 Task: Compose an email with the signature Angela Wright with the subject Request for a phone call and the message Please note that we will need to reschedule our meeting. from softage.1@softage.net to softage.3@softage.net and softage.4@softage.net with CC to softage.5@softage.net, select the message and change font size to huge, align the email to right Send the email
Action: Mouse moved to (524, 685)
Screenshot: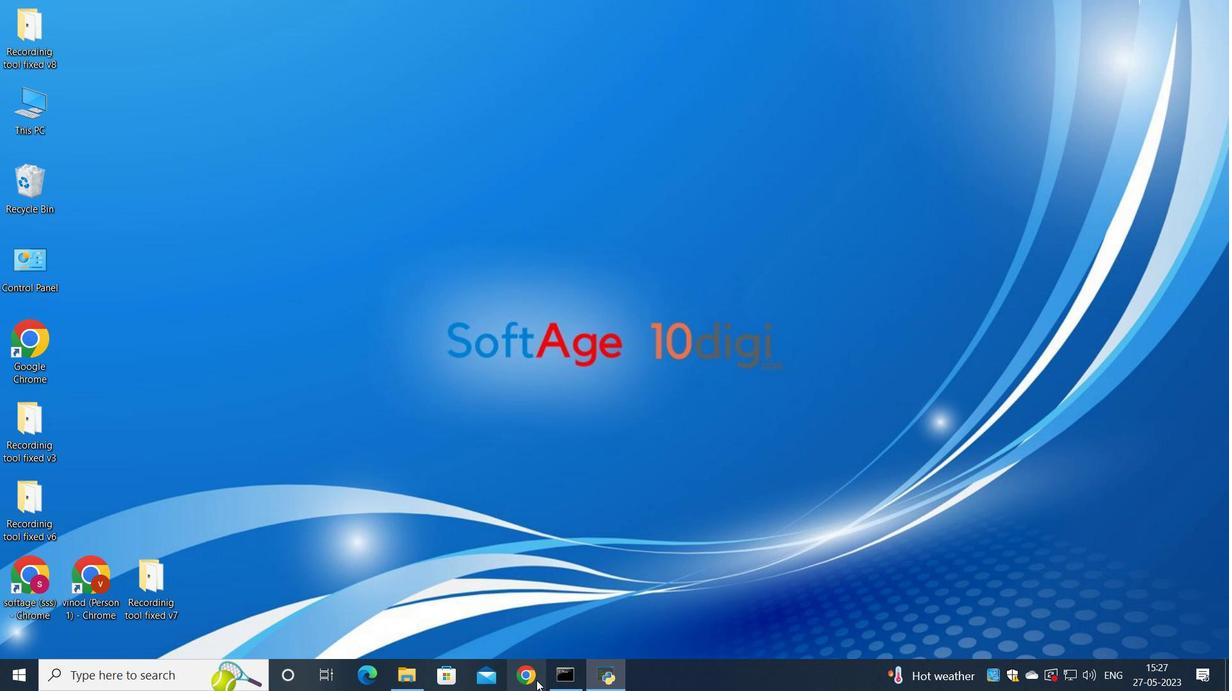 
Action: Mouse pressed left at (524, 685)
Screenshot: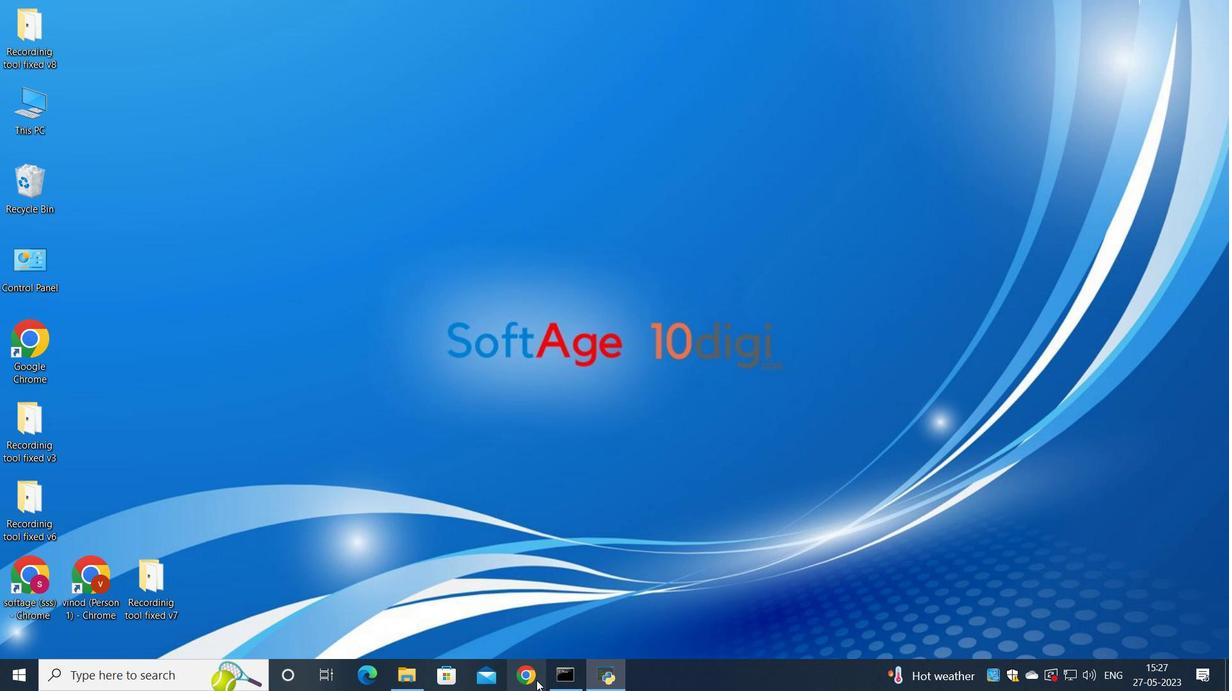 
Action: Mouse moved to (532, 443)
Screenshot: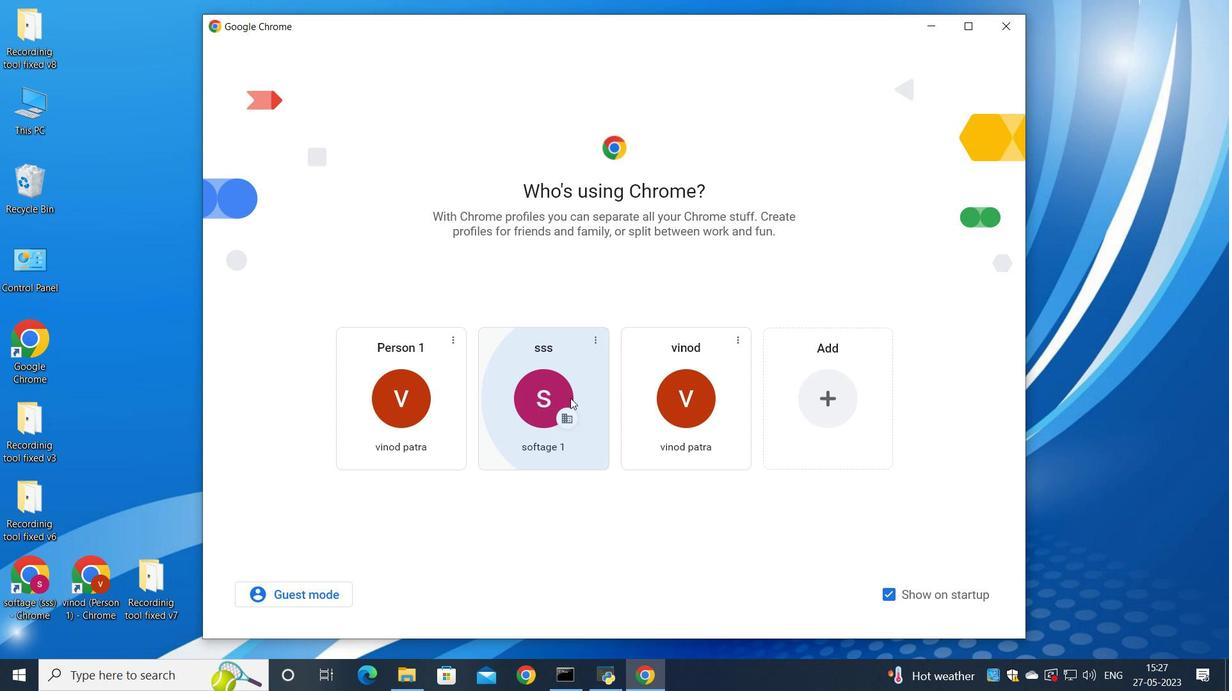 
Action: Mouse pressed left at (532, 443)
Screenshot: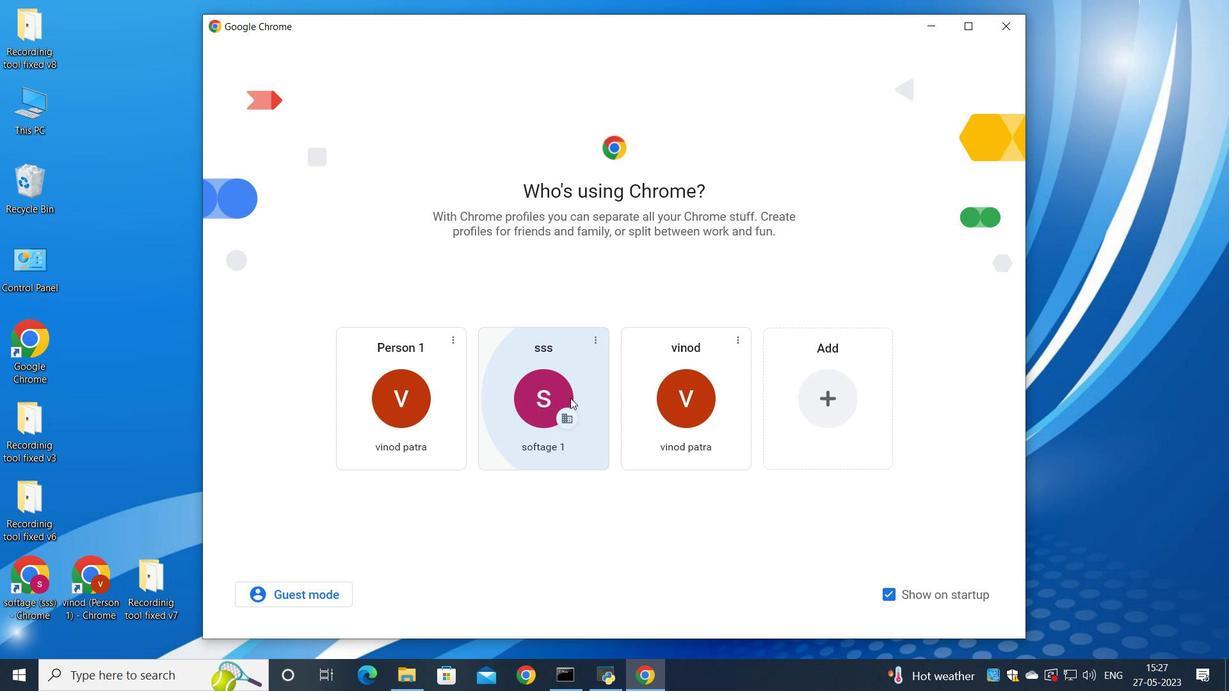 
Action: Mouse moved to (1076, 83)
Screenshot: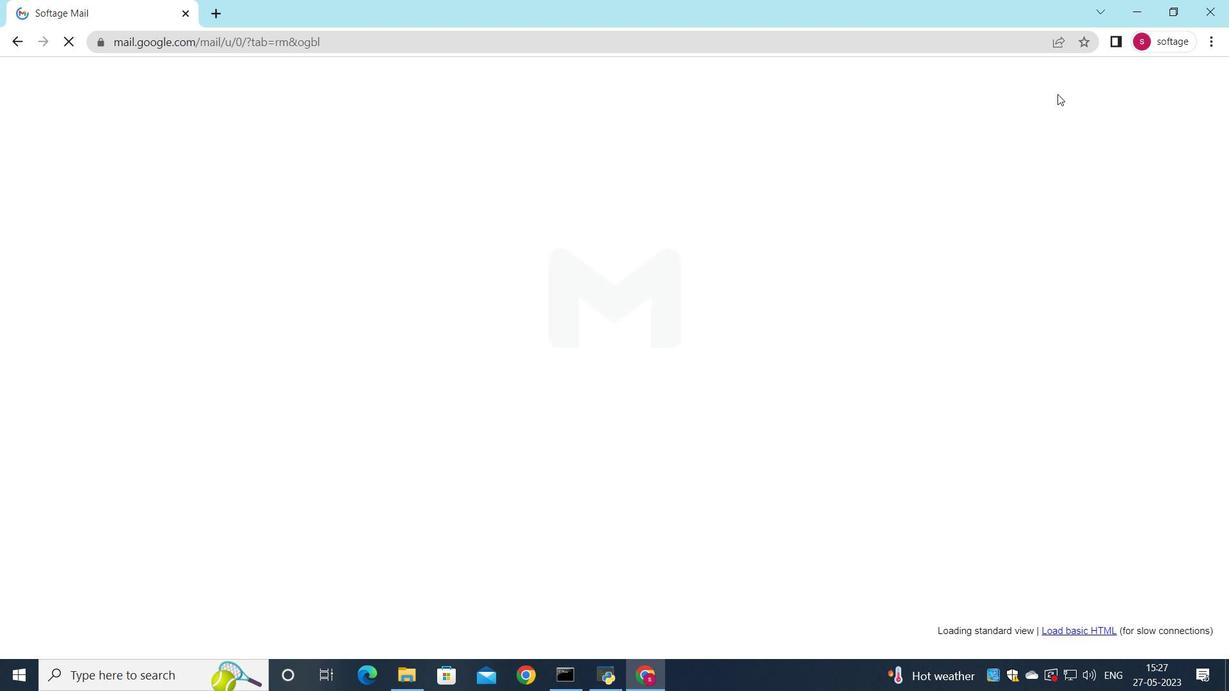 
Action: Mouse pressed left at (1076, 83)
Screenshot: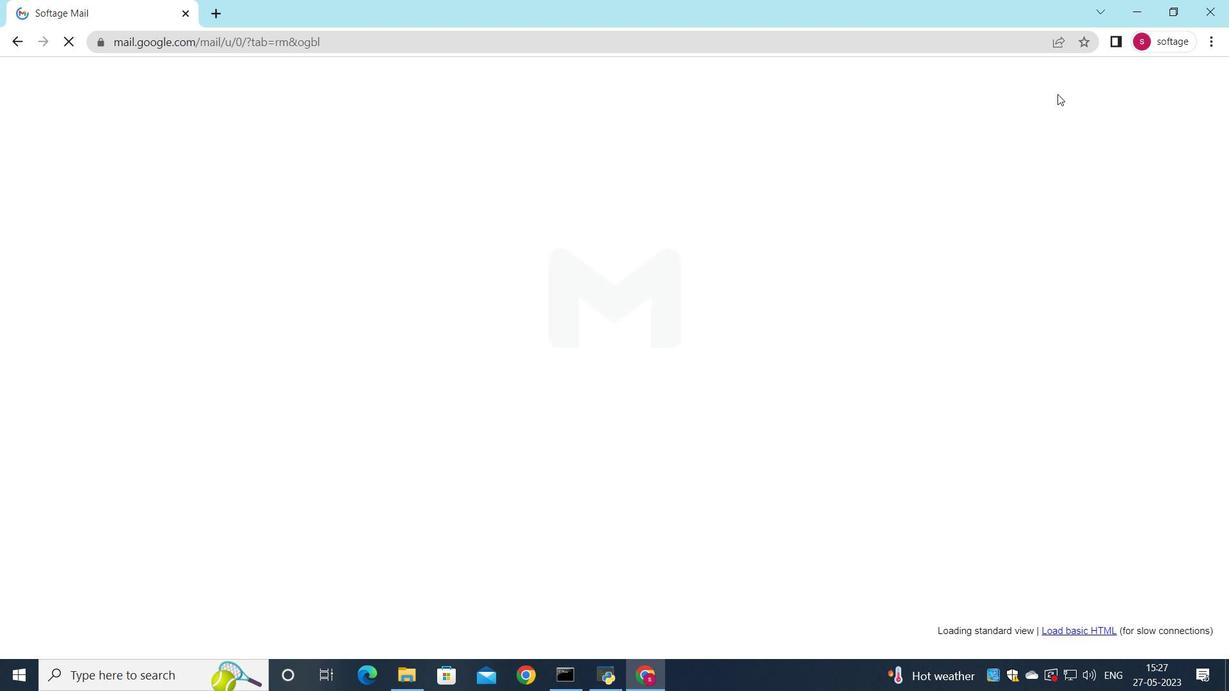 
Action: Mouse moved to (1051, 105)
Screenshot: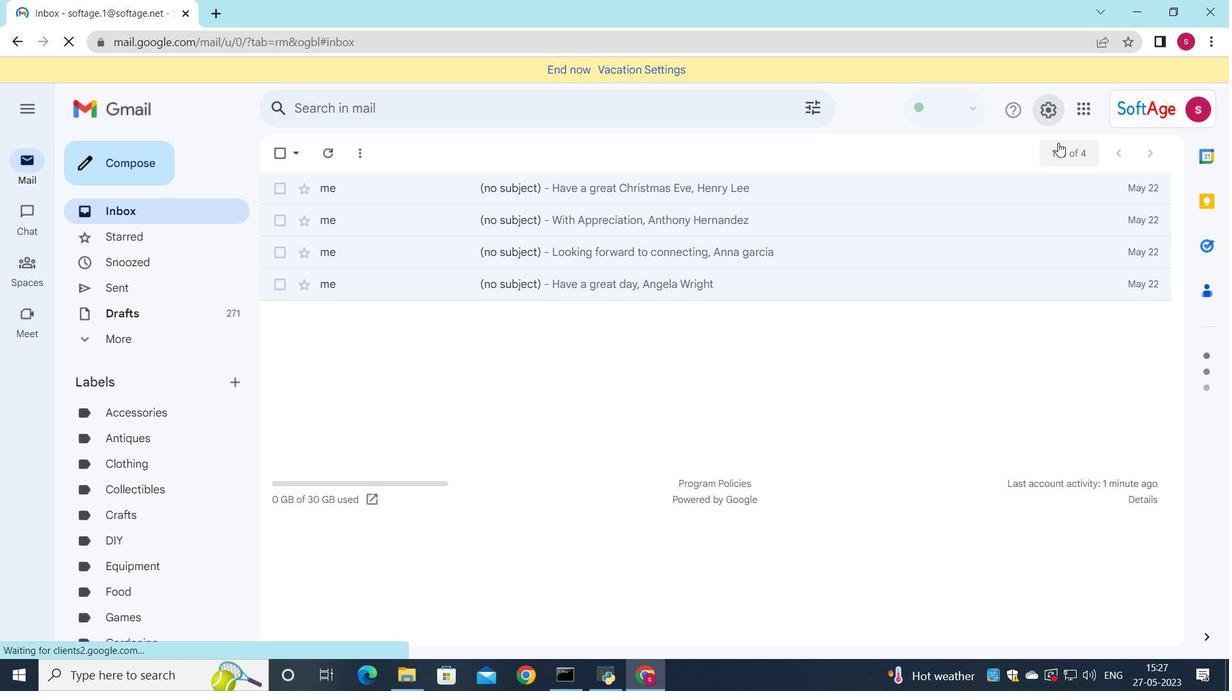 
Action: Mouse pressed left at (1051, 105)
Screenshot: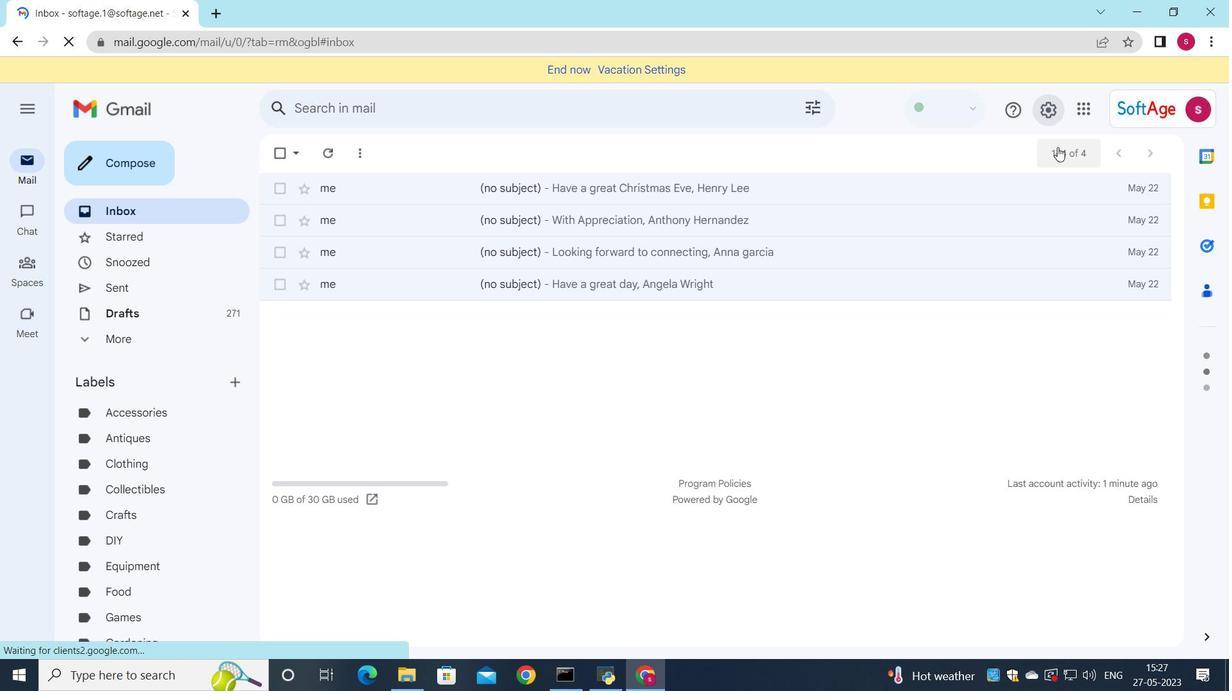 
Action: Mouse moved to (1051, 187)
Screenshot: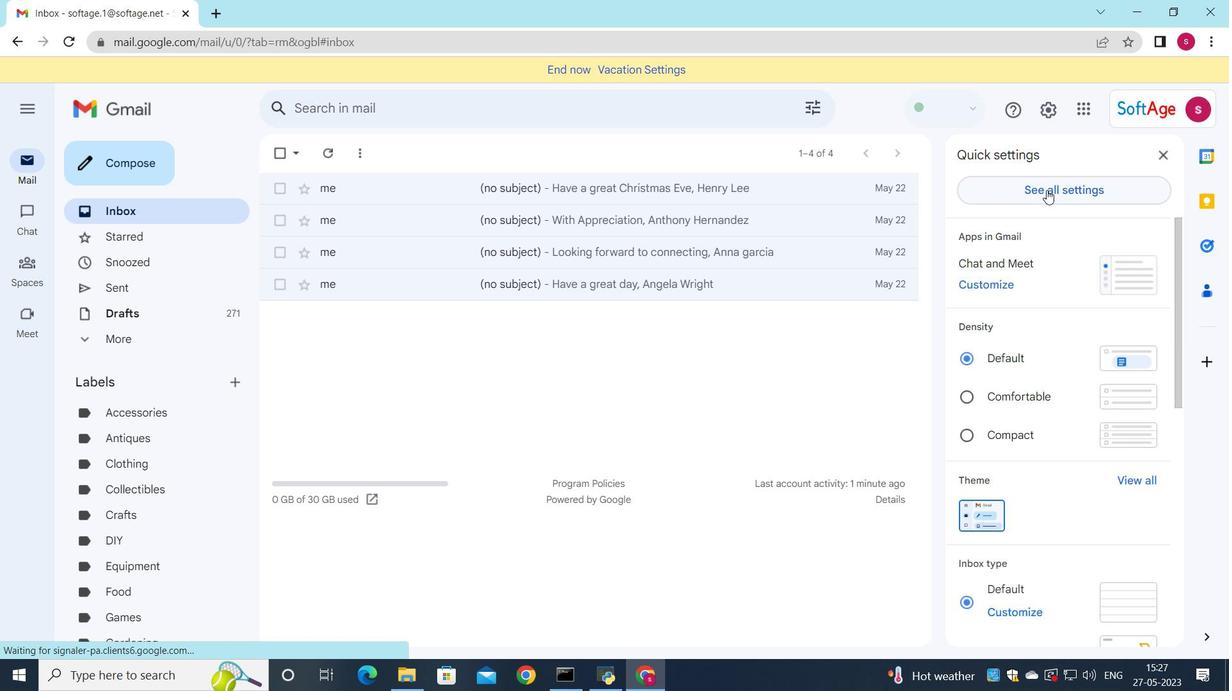 
Action: Mouse pressed left at (1051, 187)
Screenshot: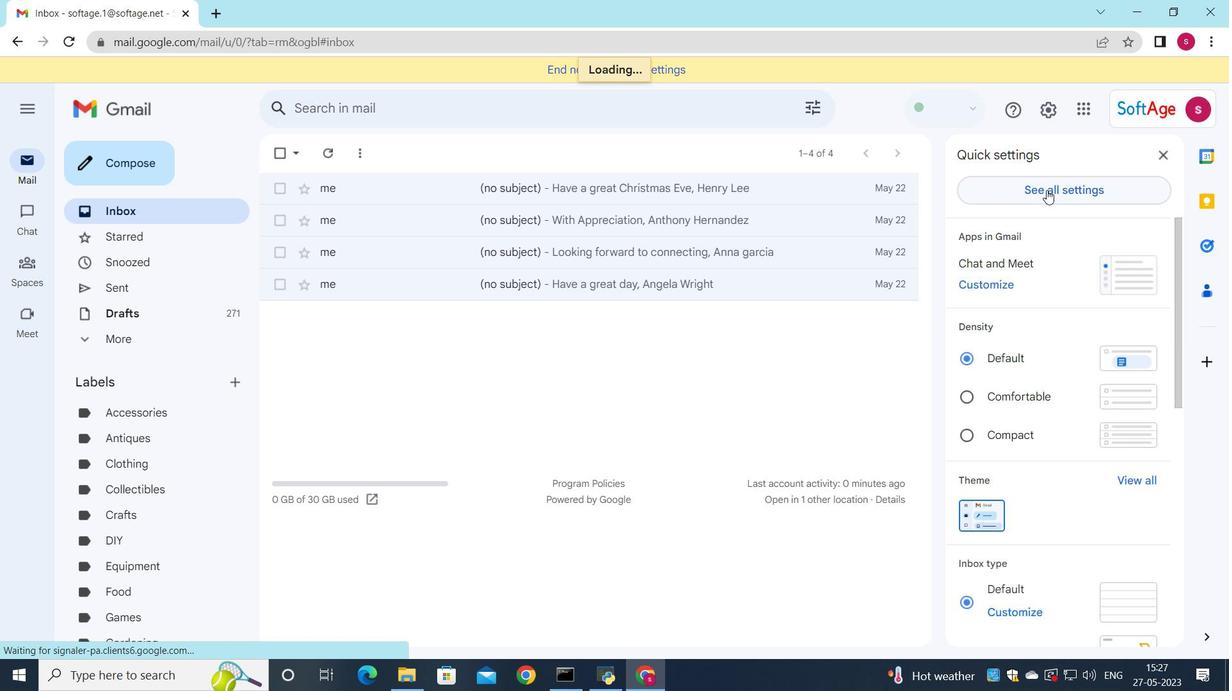 
Action: Mouse moved to (611, 299)
Screenshot: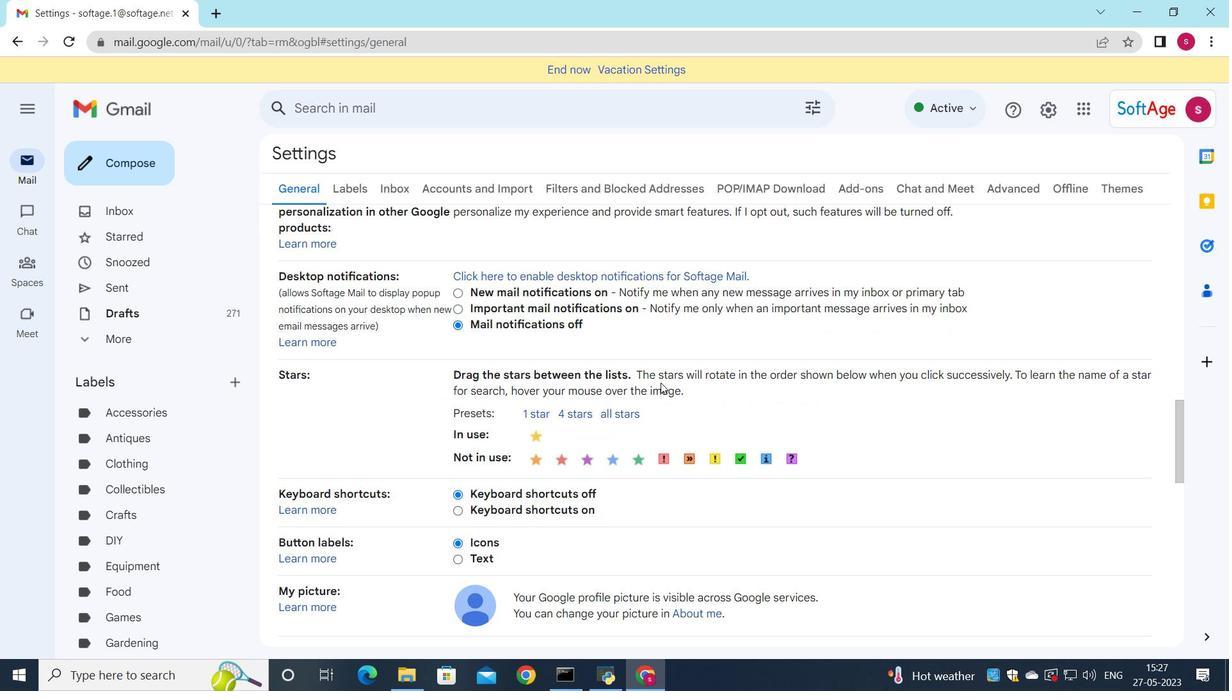 
Action: Mouse scrolled (611, 299) with delta (0, 0)
Screenshot: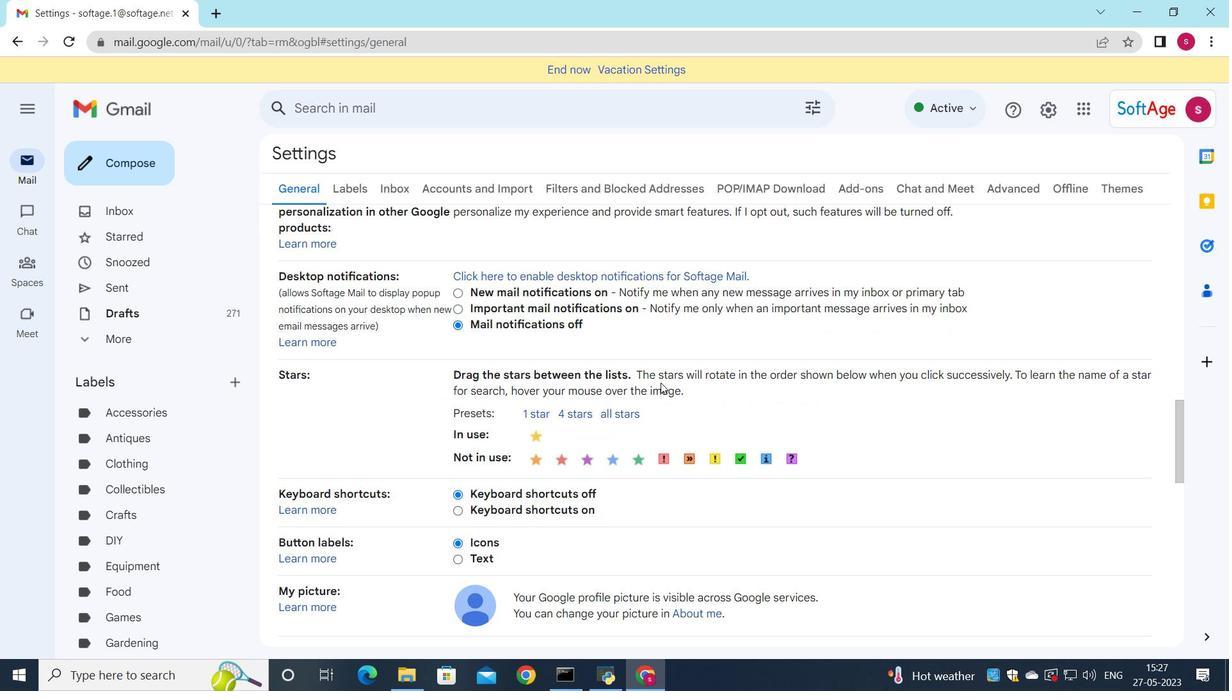 
Action: Mouse moved to (611, 300)
Screenshot: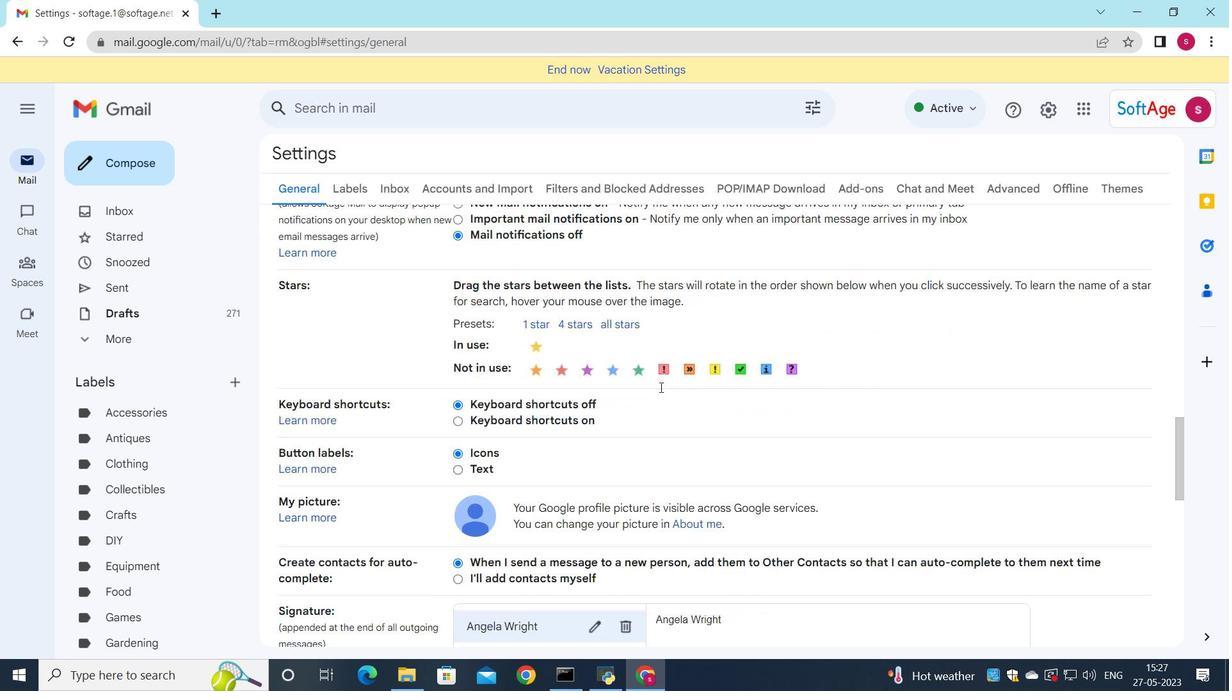 
Action: Mouse scrolled (611, 299) with delta (0, 0)
Screenshot: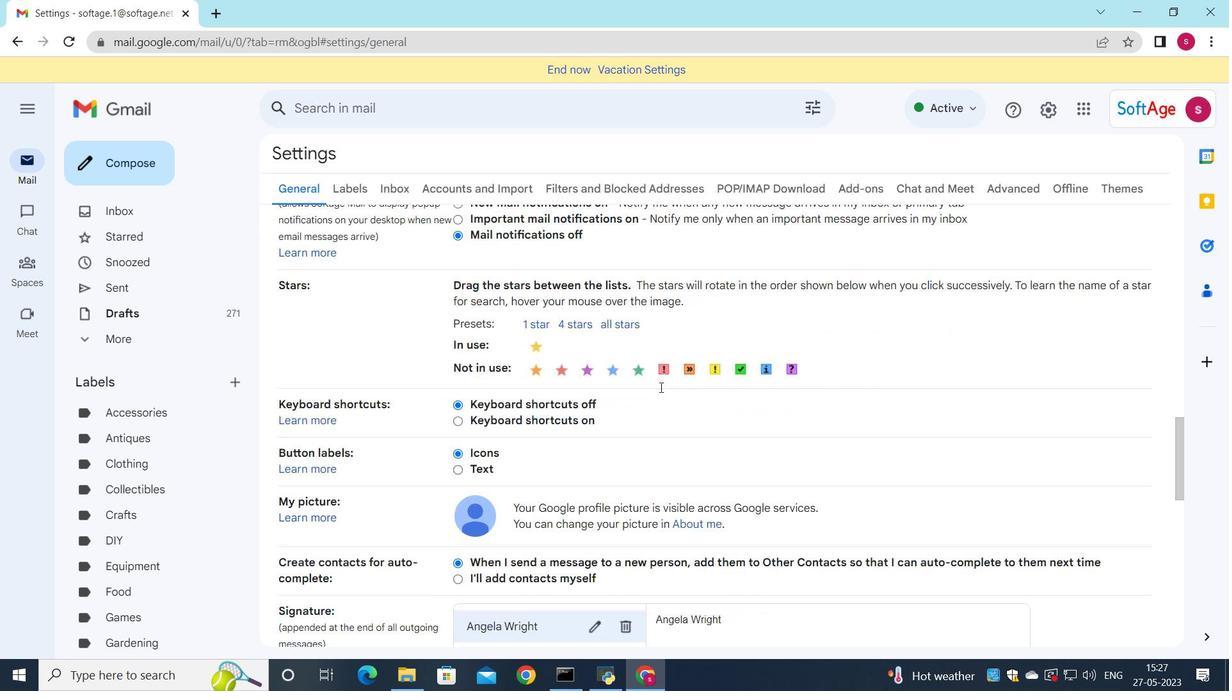 
Action: Mouse moved to (611, 300)
Screenshot: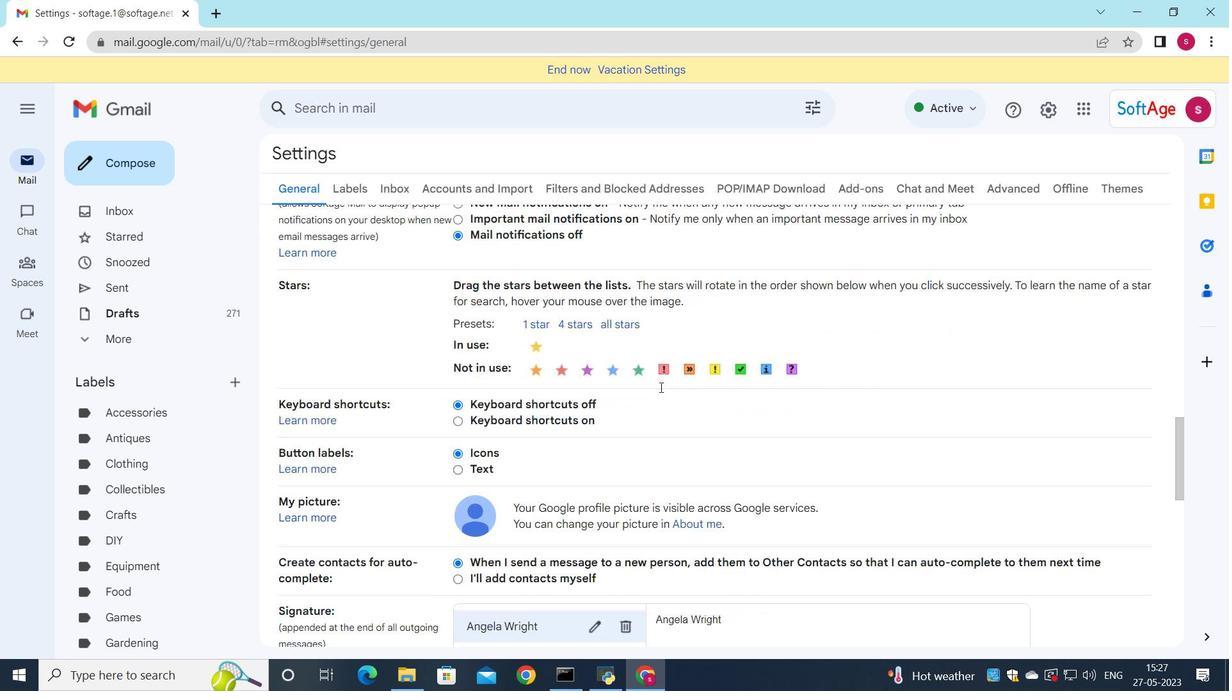 
Action: Mouse scrolled (611, 299) with delta (0, 0)
Screenshot: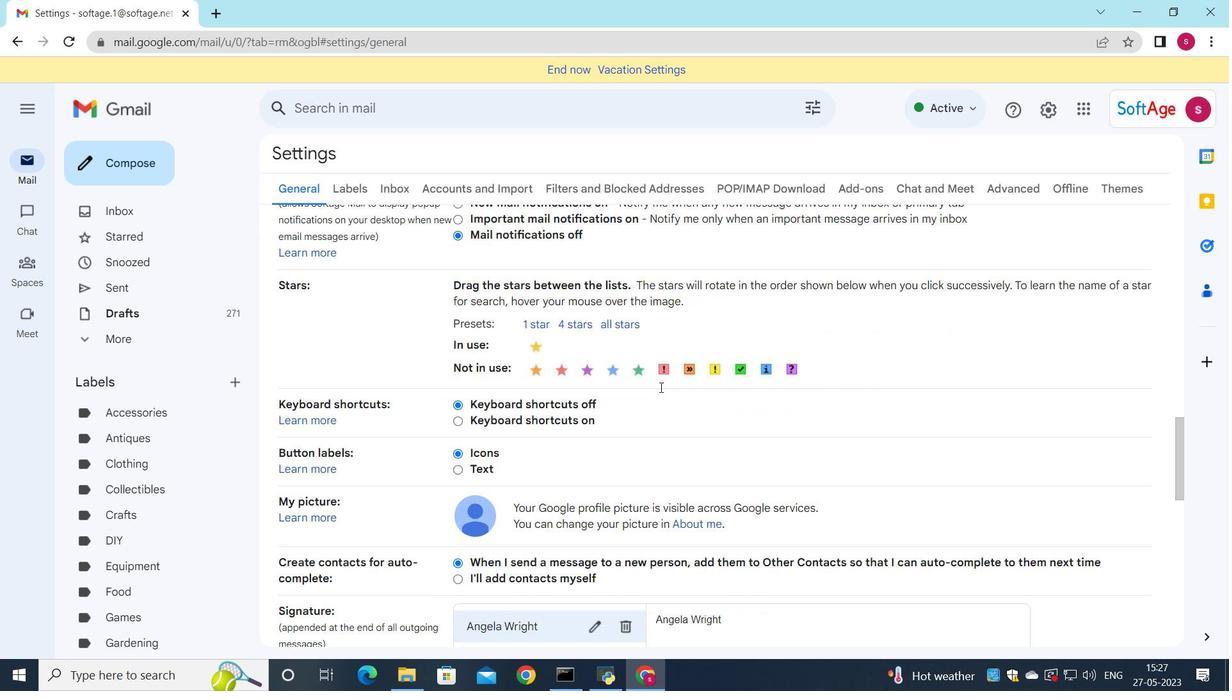 
Action: Mouse moved to (611, 301)
Screenshot: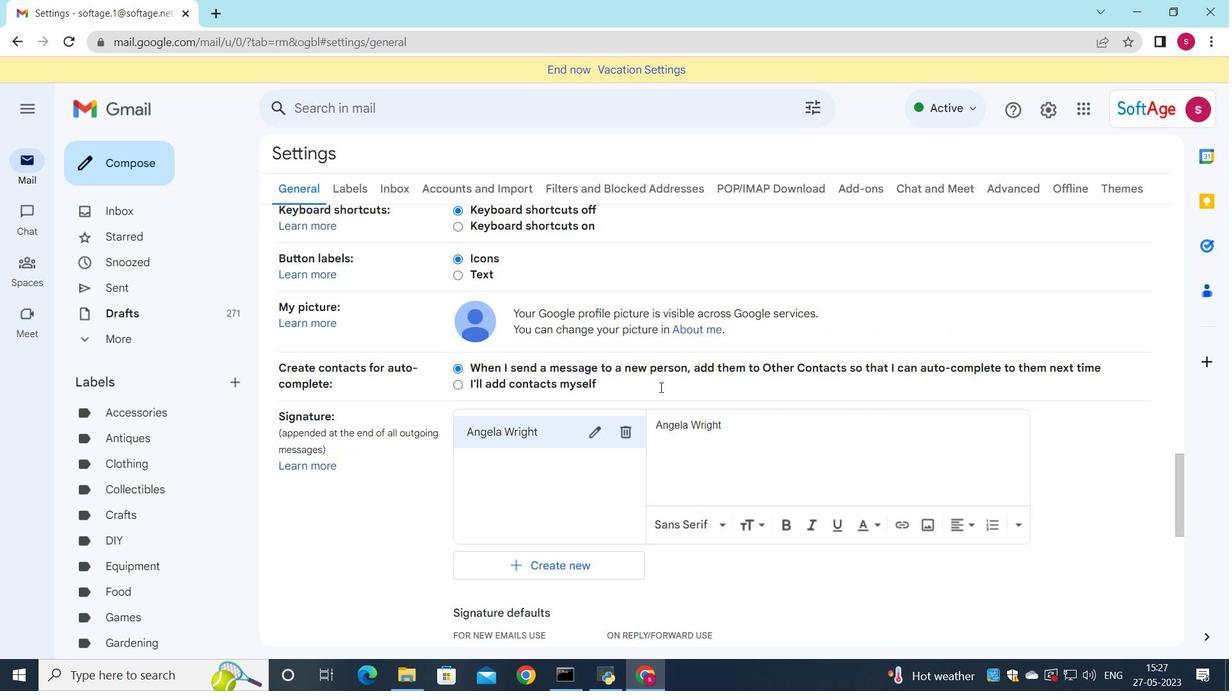 
Action: Mouse scrolled (611, 300) with delta (0, 0)
Screenshot: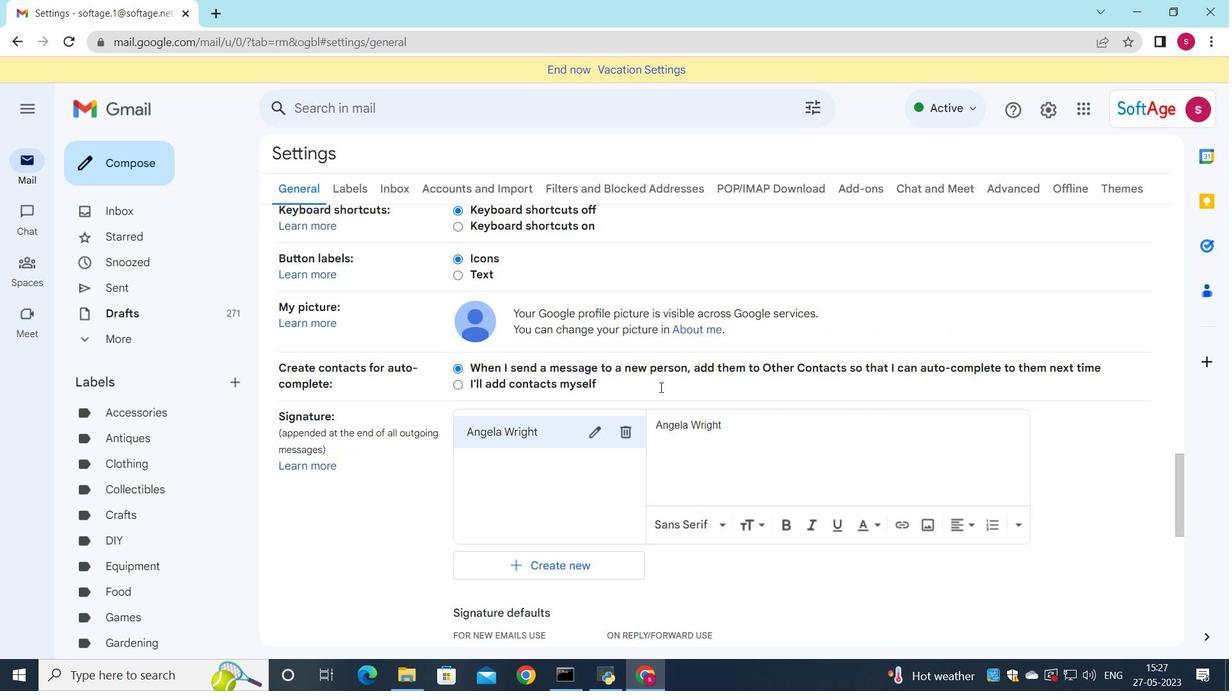 
Action: Mouse moved to (611, 301)
Screenshot: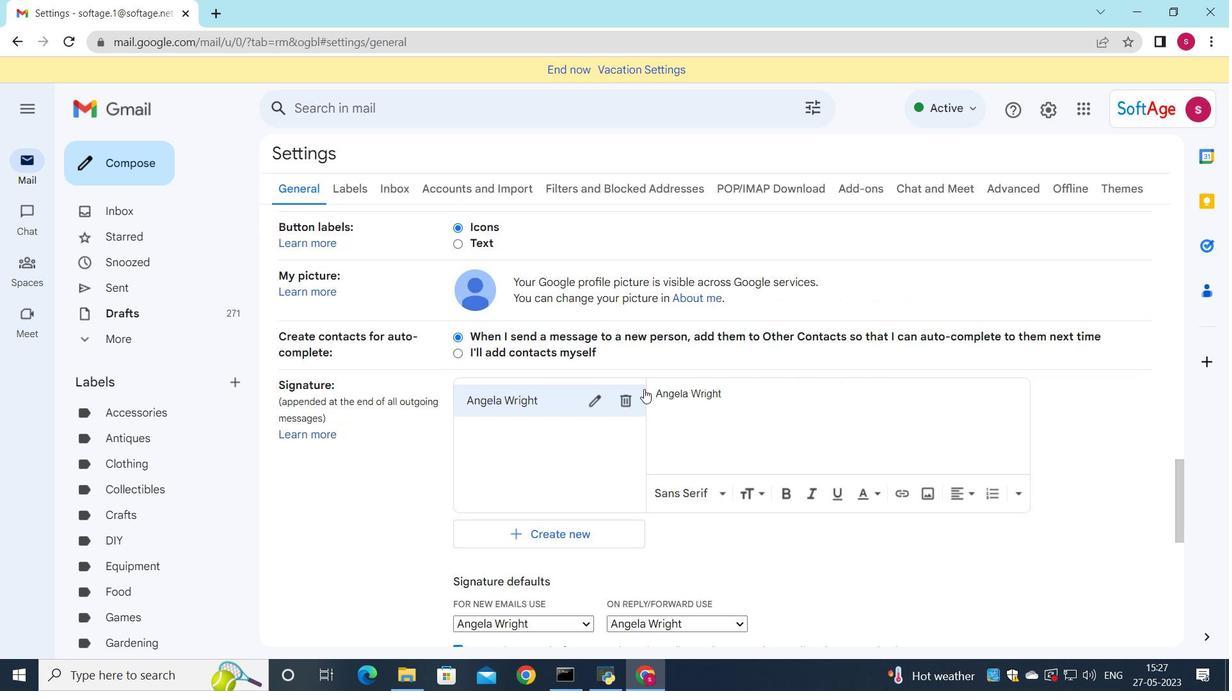
Action: Mouse scrolled (611, 300) with delta (0, 0)
Screenshot: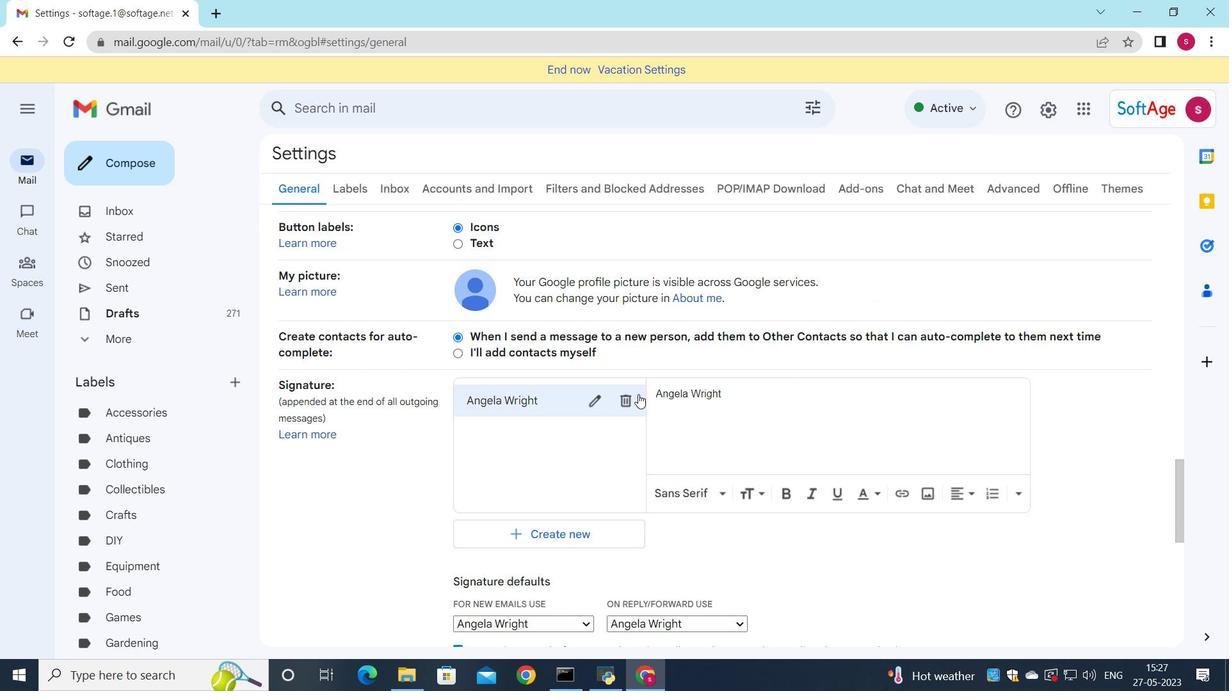 
Action: Mouse scrolled (611, 300) with delta (0, 0)
Screenshot: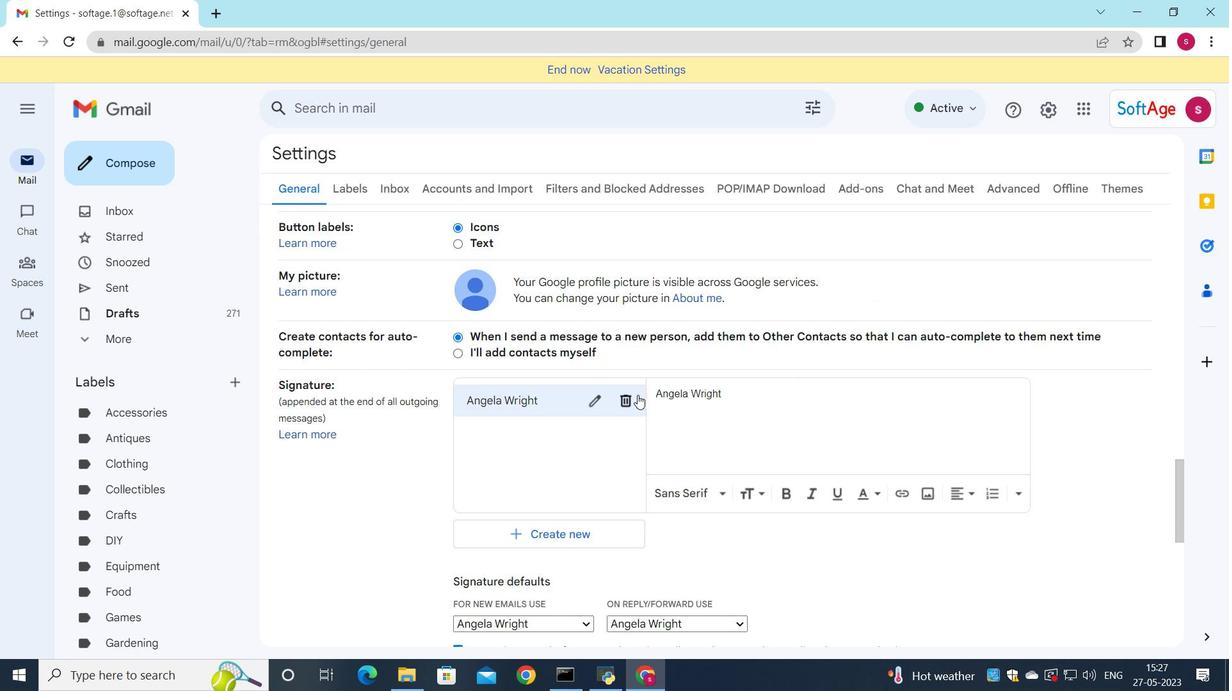 
Action: Mouse scrolled (611, 300) with delta (0, 0)
Screenshot: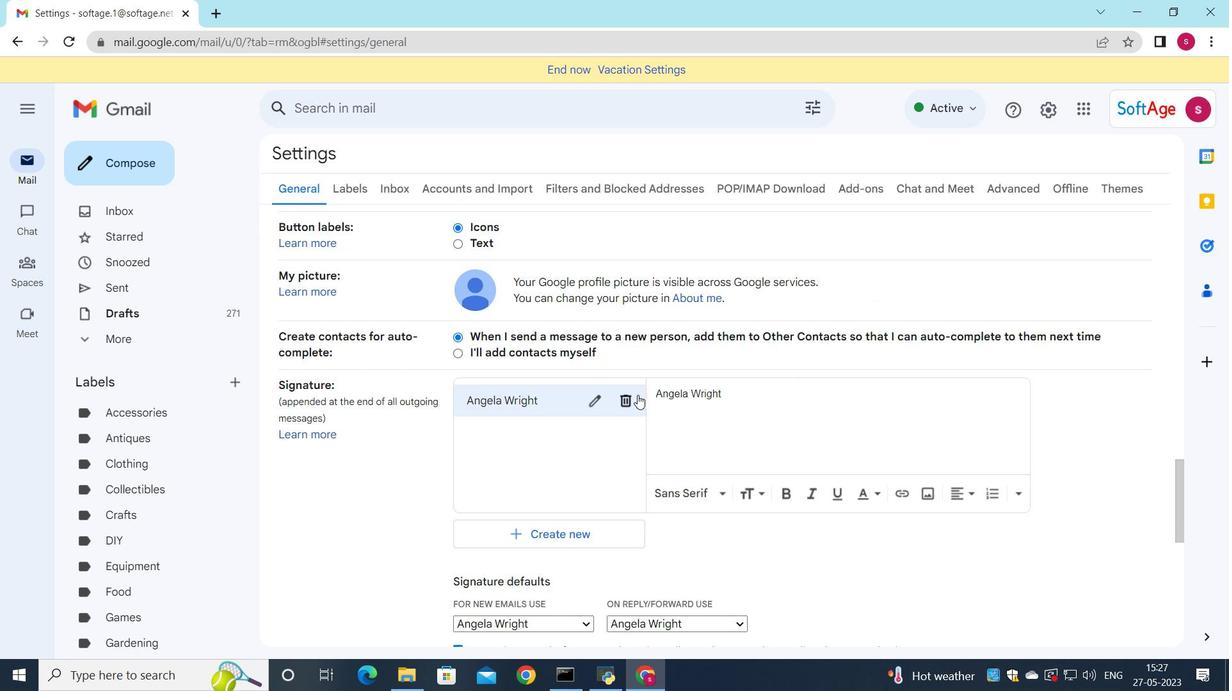 
Action: Mouse scrolled (611, 300) with delta (0, 0)
Screenshot: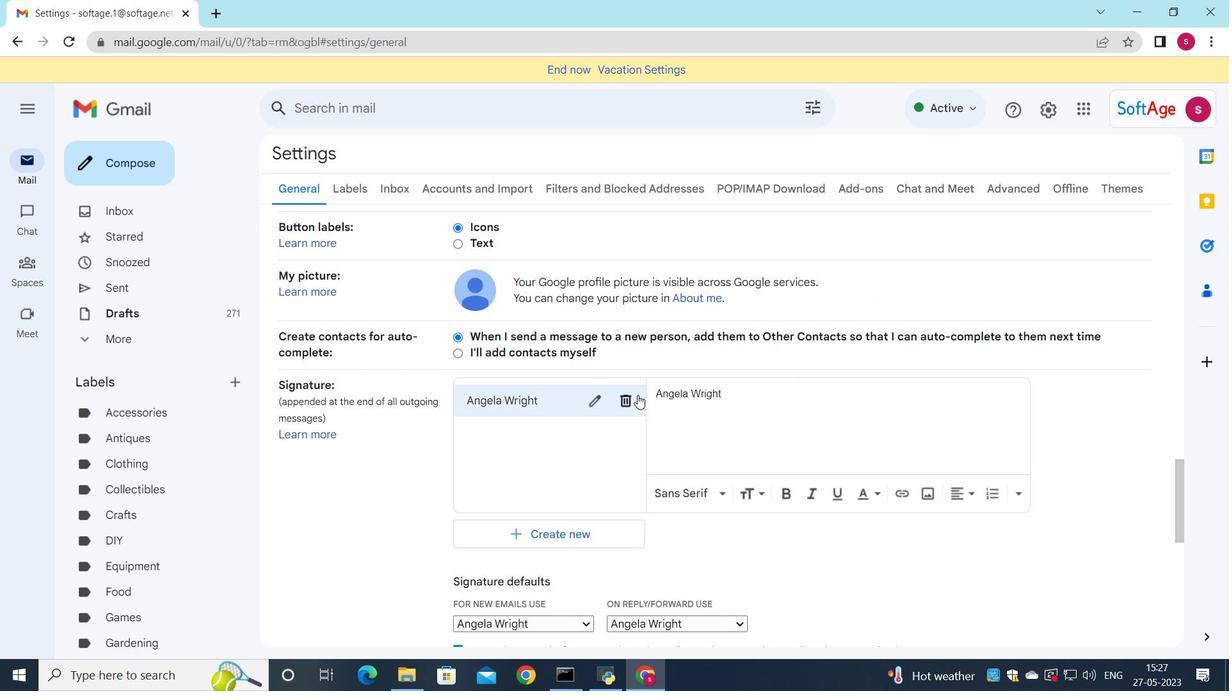 
Action: Mouse moved to (611, 301)
Screenshot: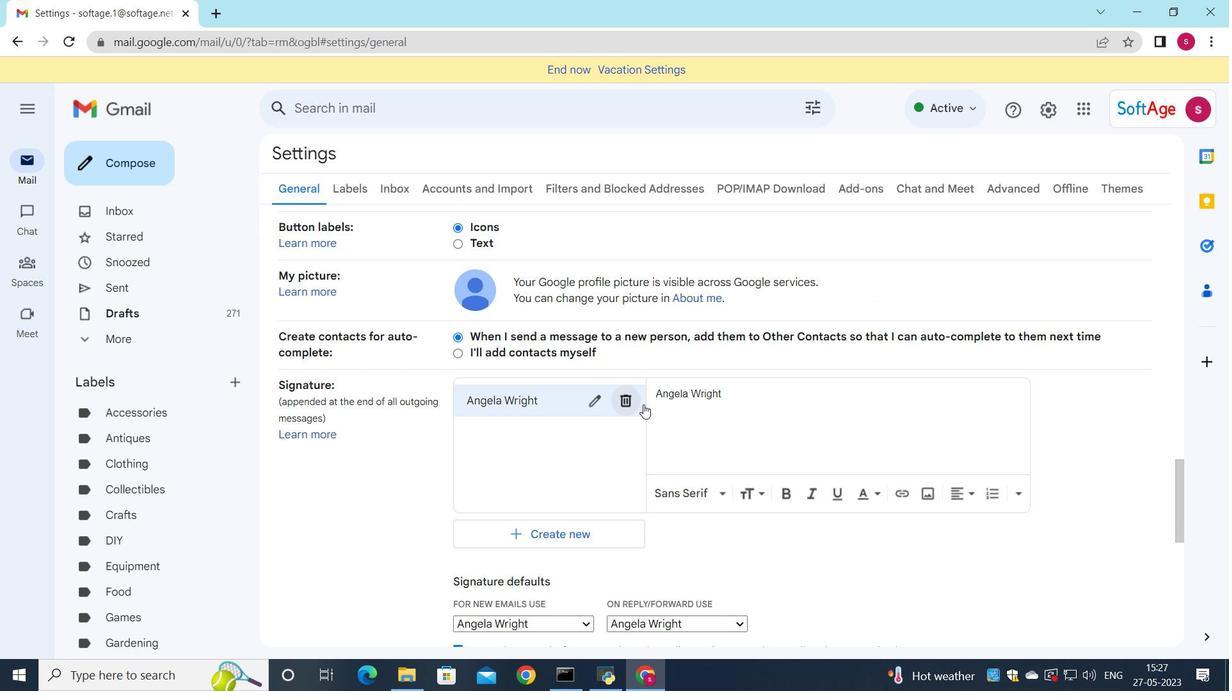 
Action: Mouse scrolled (611, 301) with delta (0, 0)
Screenshot: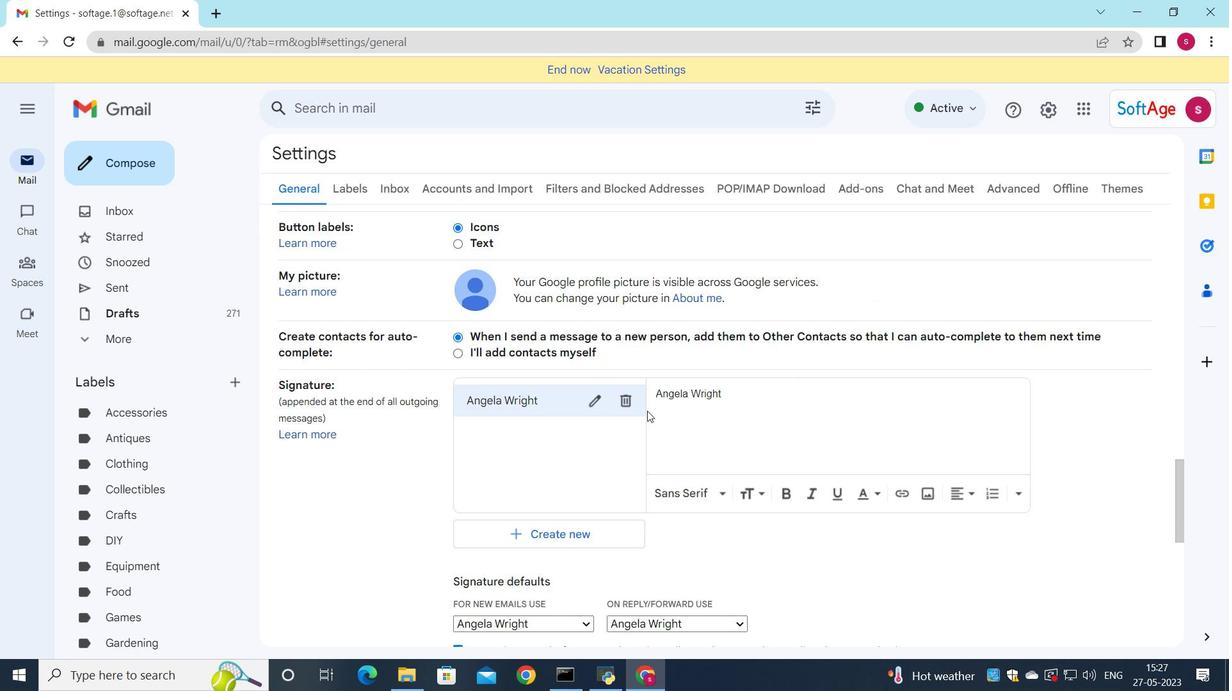 
Action: Mouse scrolled (611, 301) with delta (0, 0)
Screenshot: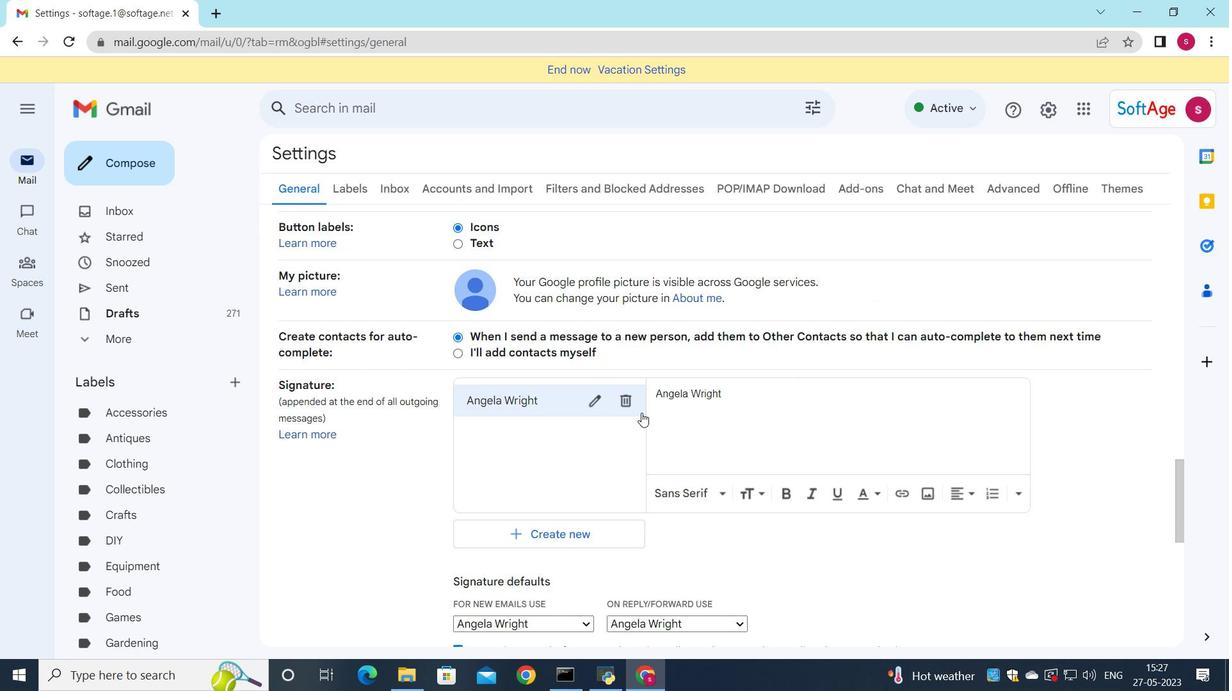 
Action: Mouse scrolled (611, 301) with delta (0, 0)
Screenshot: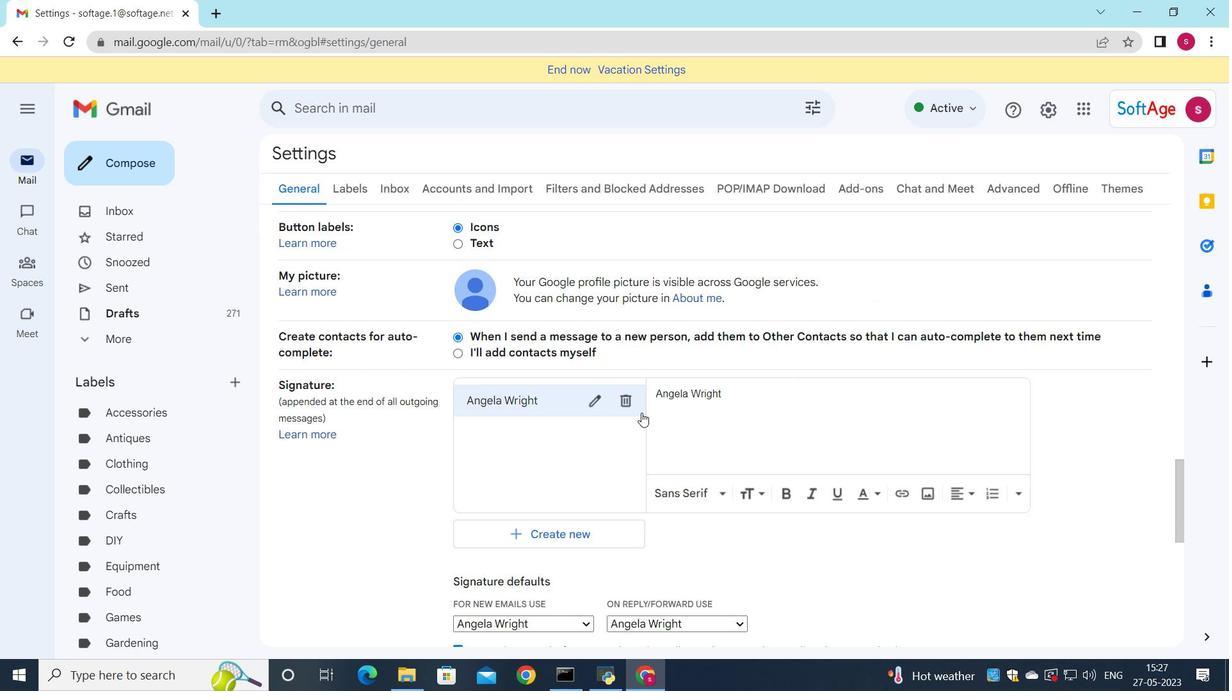
Action: Mouse scrolled (611, 301) with delta (0, 0)
Screenshot: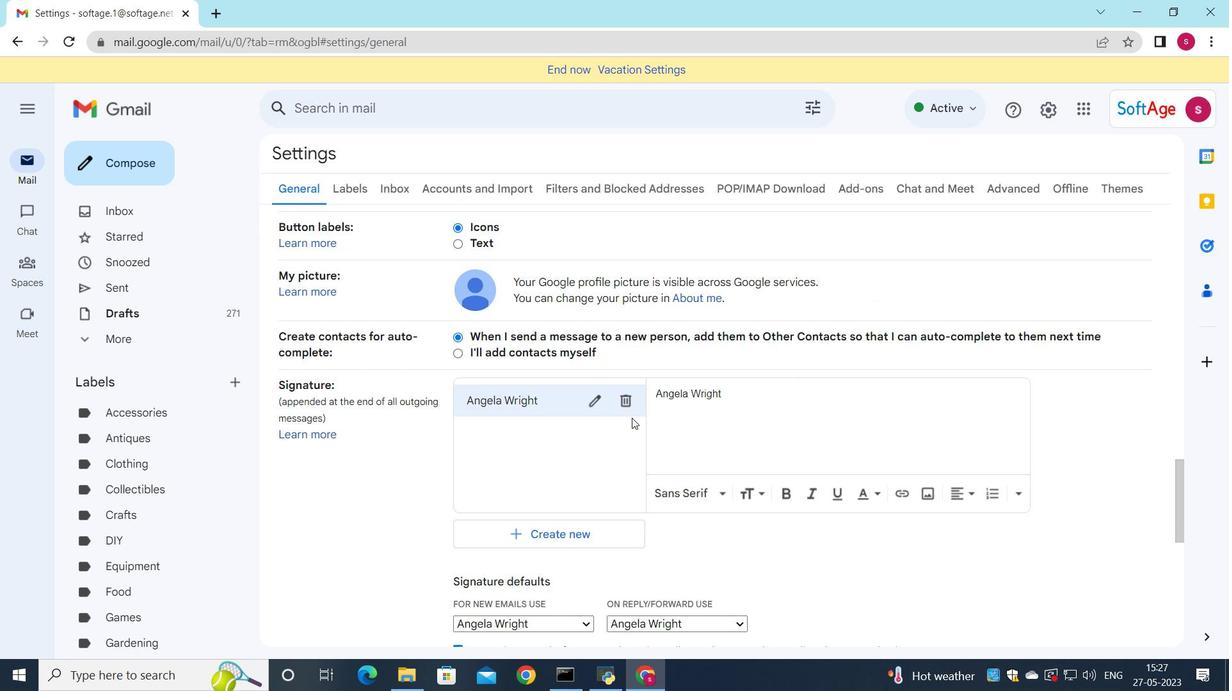 
Action: Mouse scrolled (611, 301) with delta (0, 0)
Screenshot: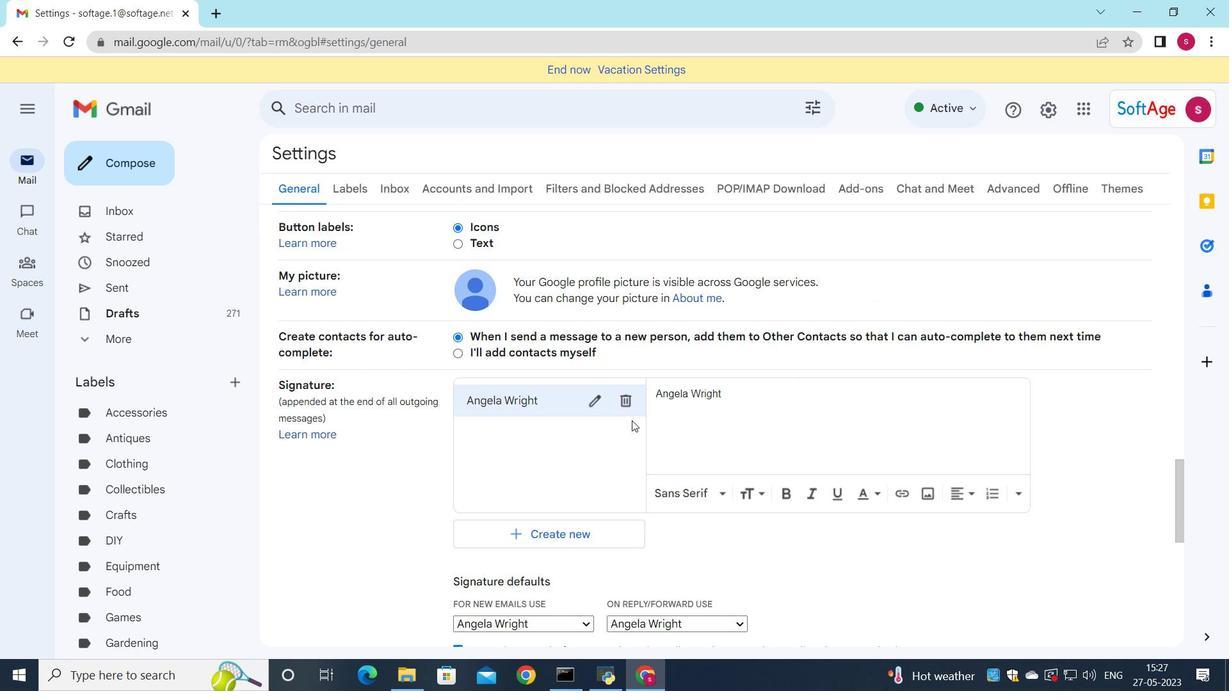 
Action: Mouse scrolled (611, 301) with delta (0, 0)
Screenshot: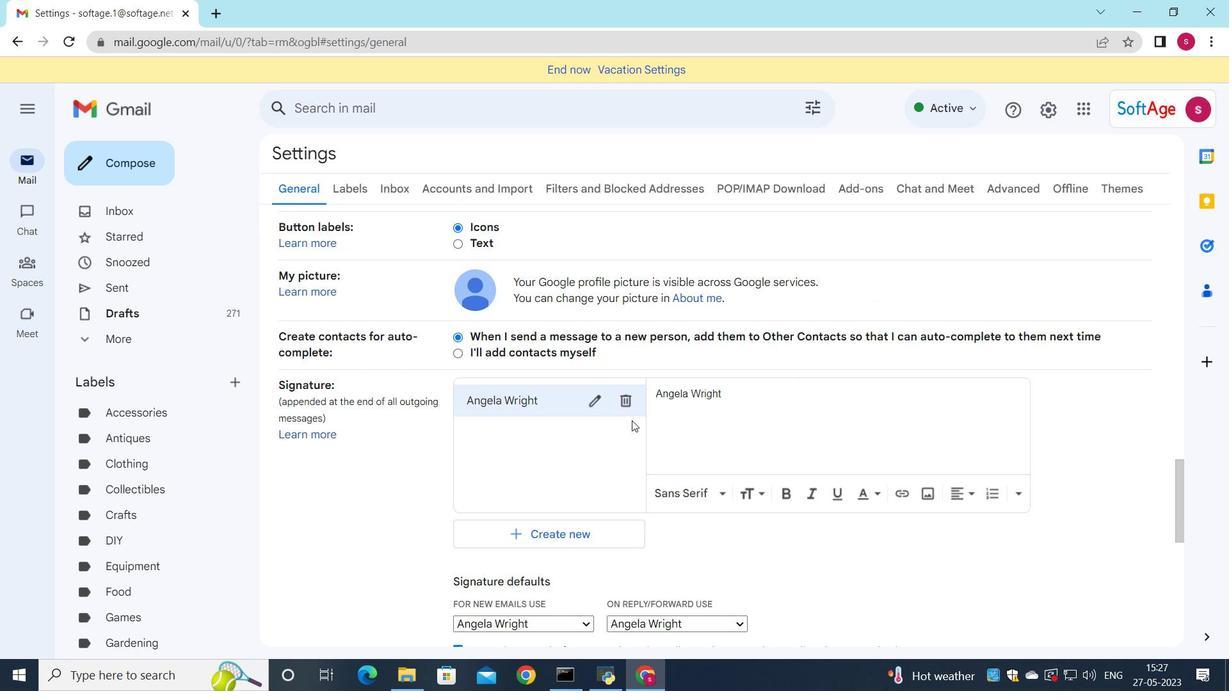 
Action: Mouse moved to (611, 302)
Screenshot: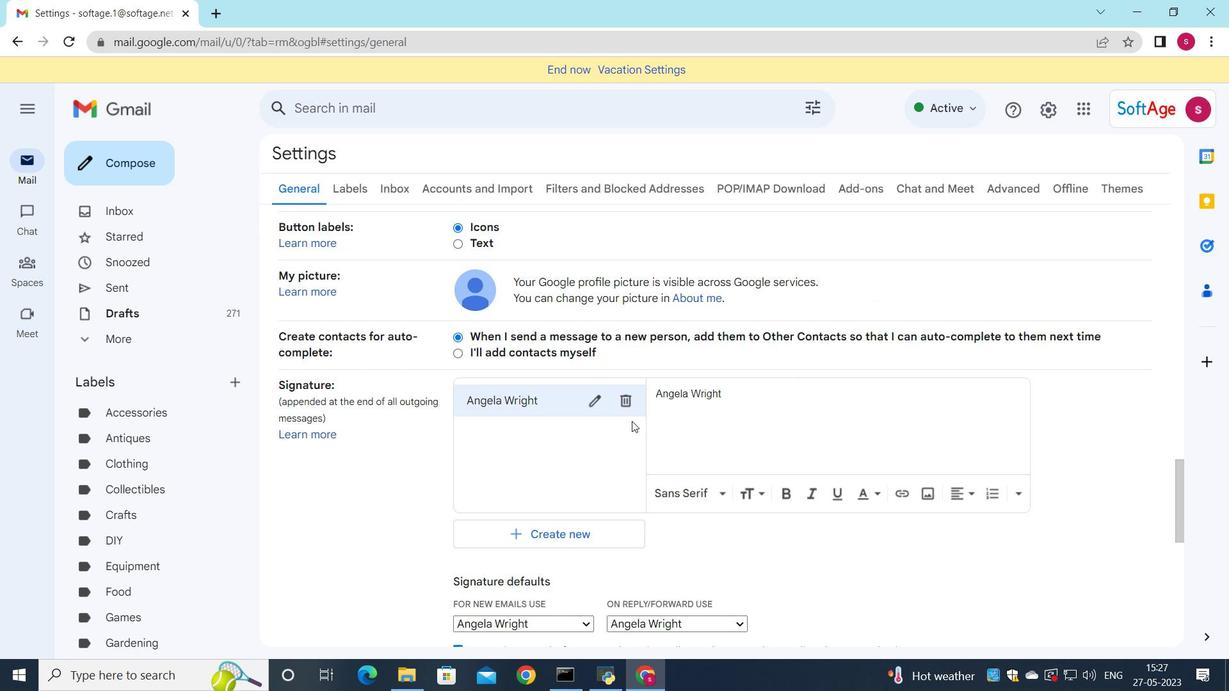 
Action: Mouse scrolled (611, 301) with delta (0, 0)
Screenshot: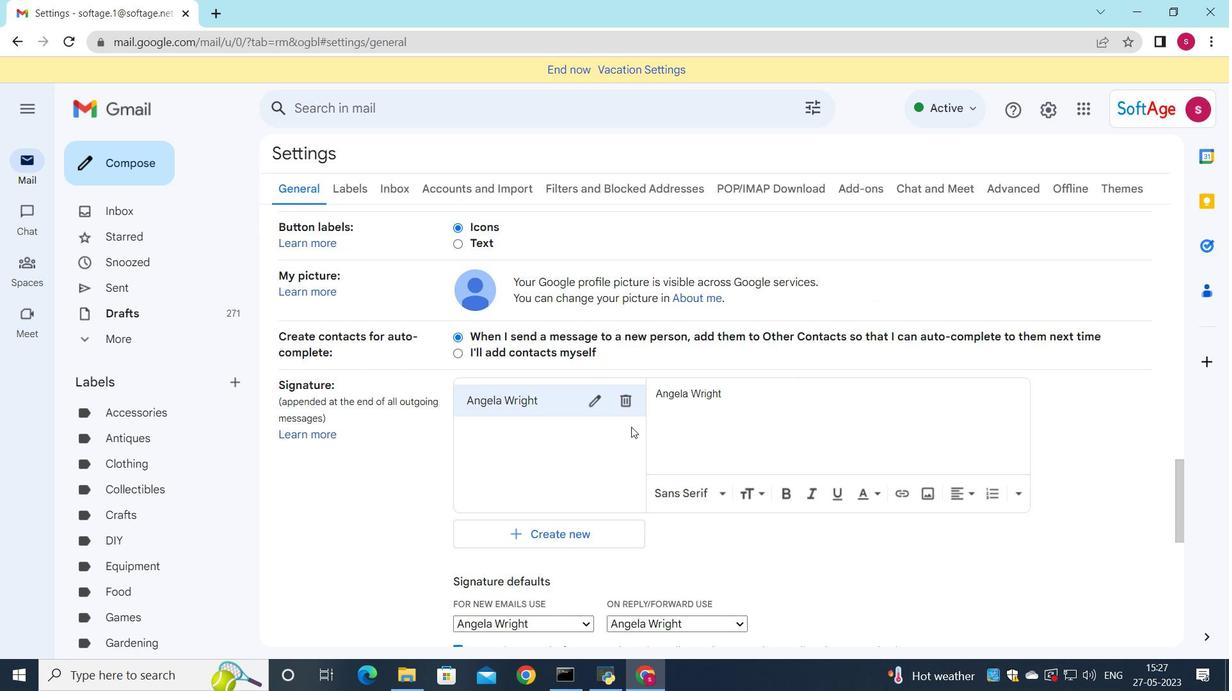 
Action: Mouse scrolled (611, 301) with delta (0, 0)
Screenshot: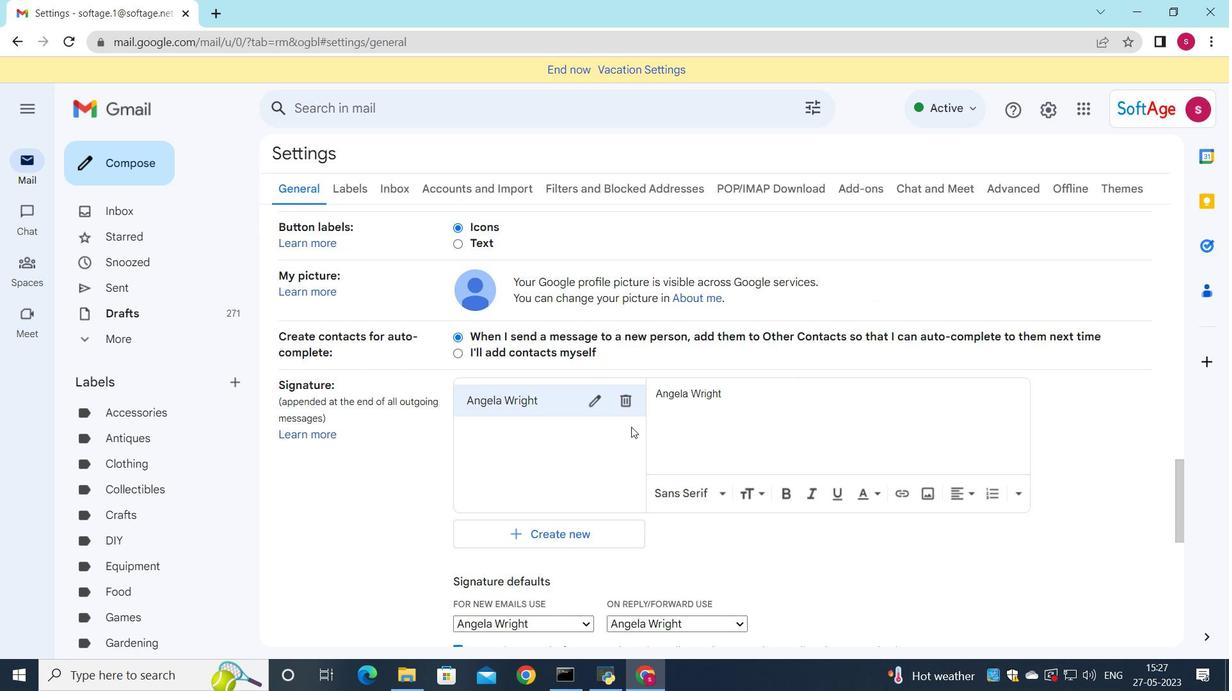 
Action: Mouse scrolled (611, 301) with delta (0, 0)
Screenshot: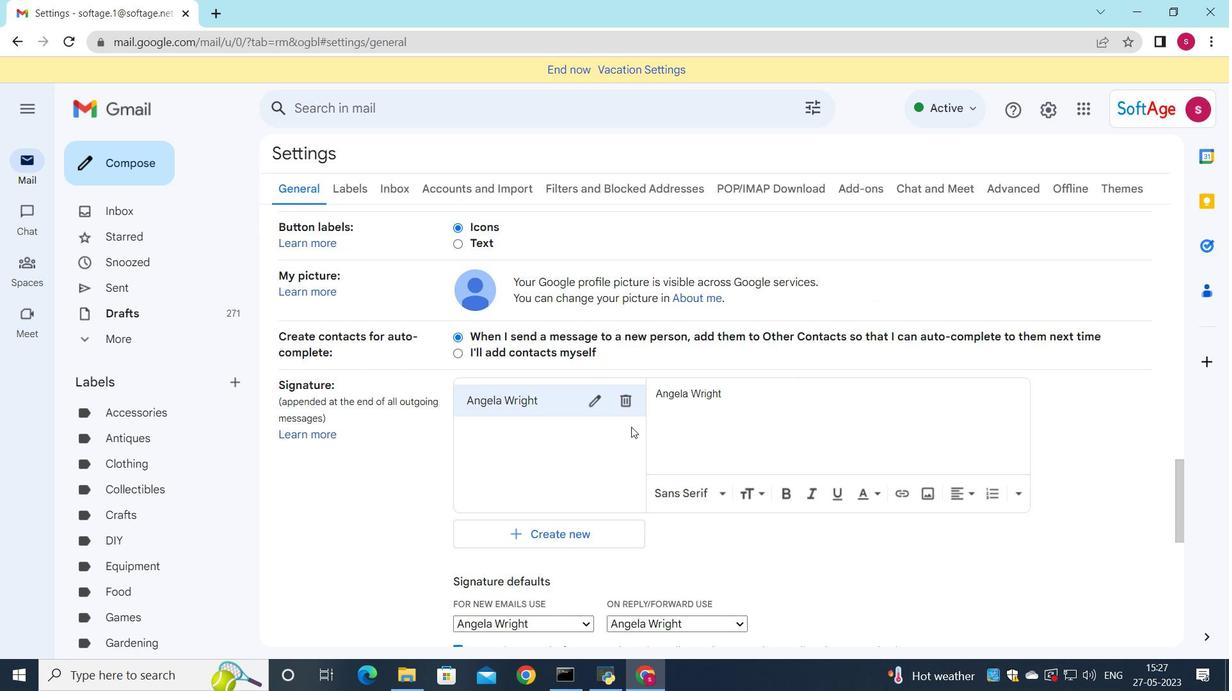 
Action: Mouse moved to (611, 302)
Screenshot: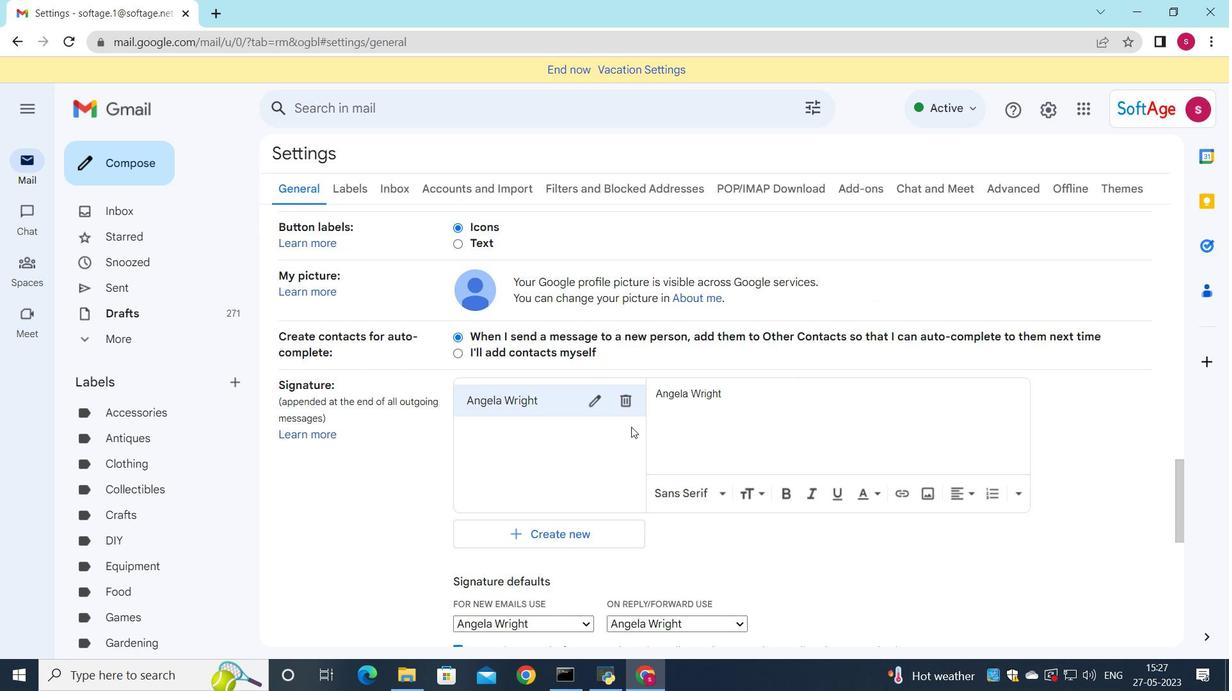 
Action: Mouse scrolled (611, 302) with delta (0, 0)
Screenshot: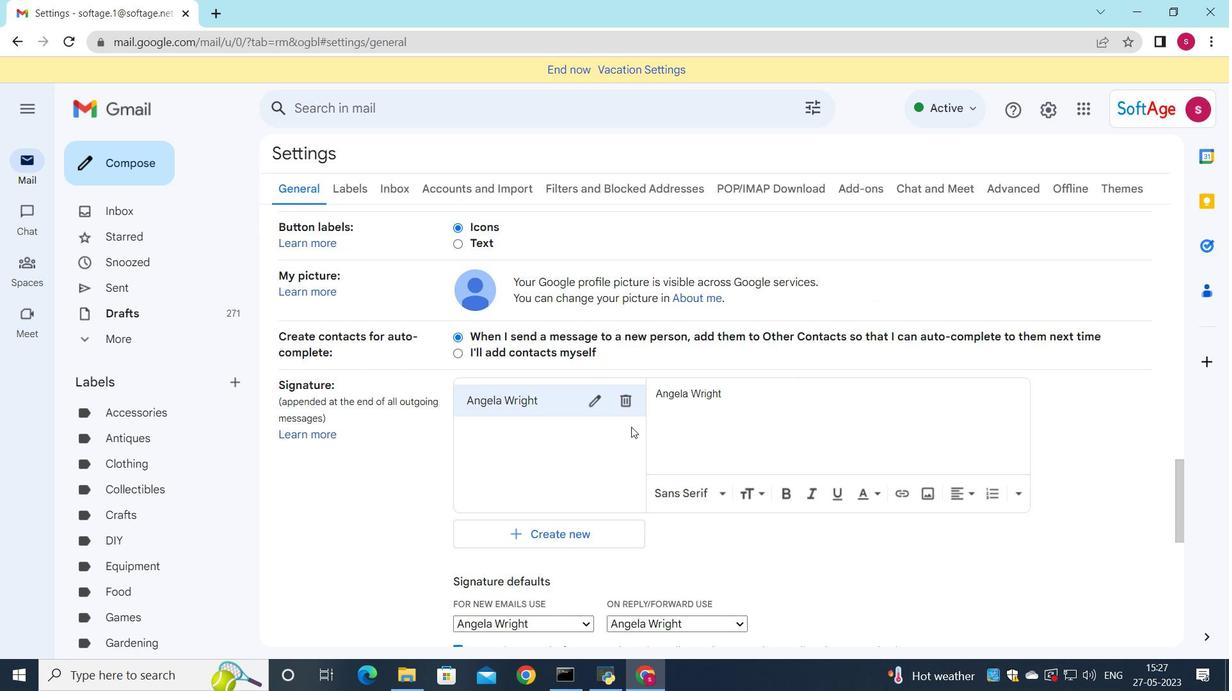 
Action: Mouse moved to (611, 306)
Screenshot: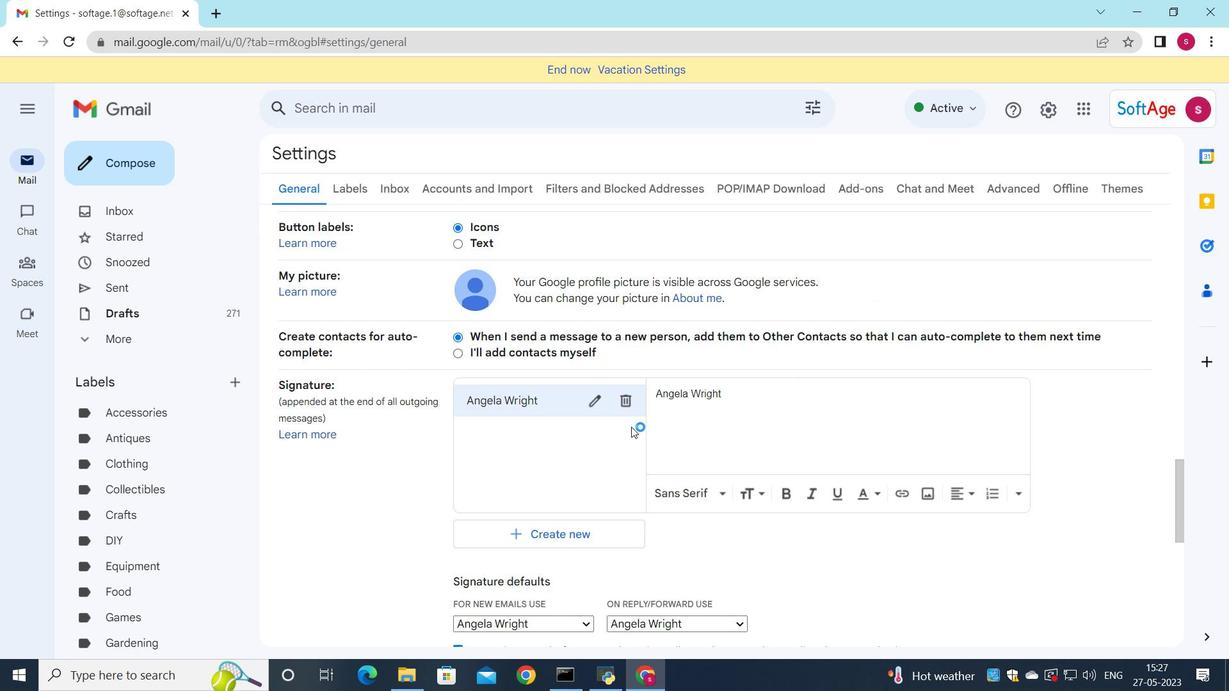 
Action: Mouse scrolled (611, 305) with delta (0, 0)
Screenshot: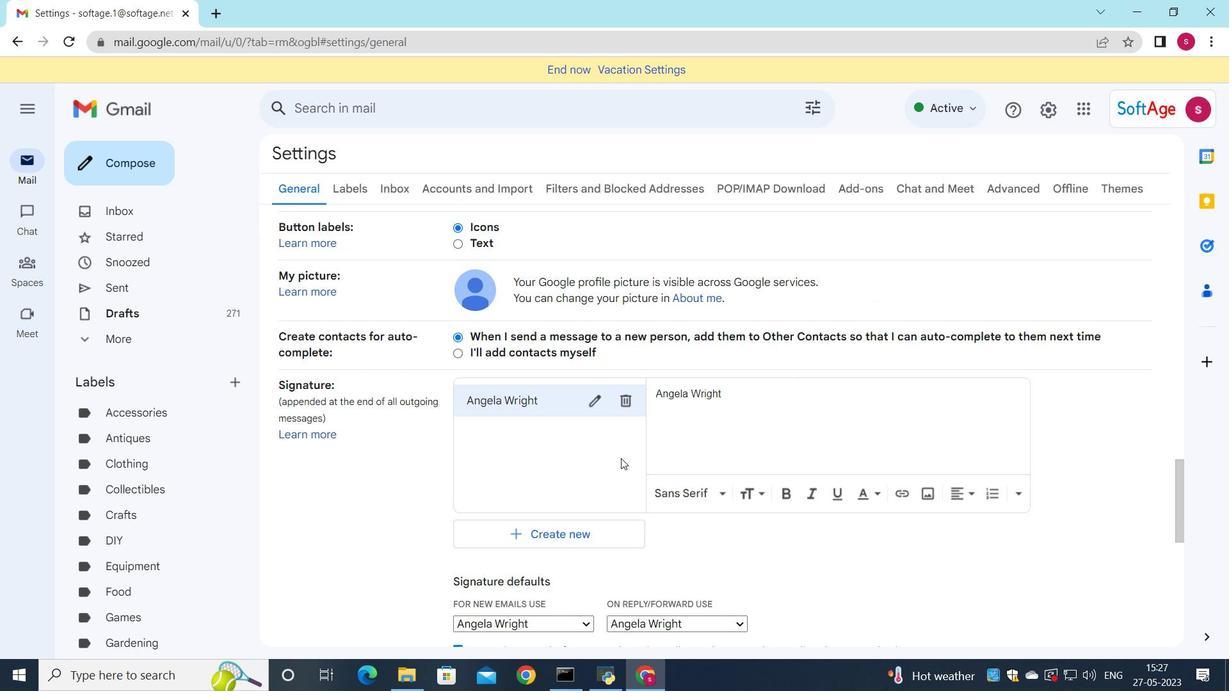 
Action: Mouse moved to (630, 244)
Screenshot: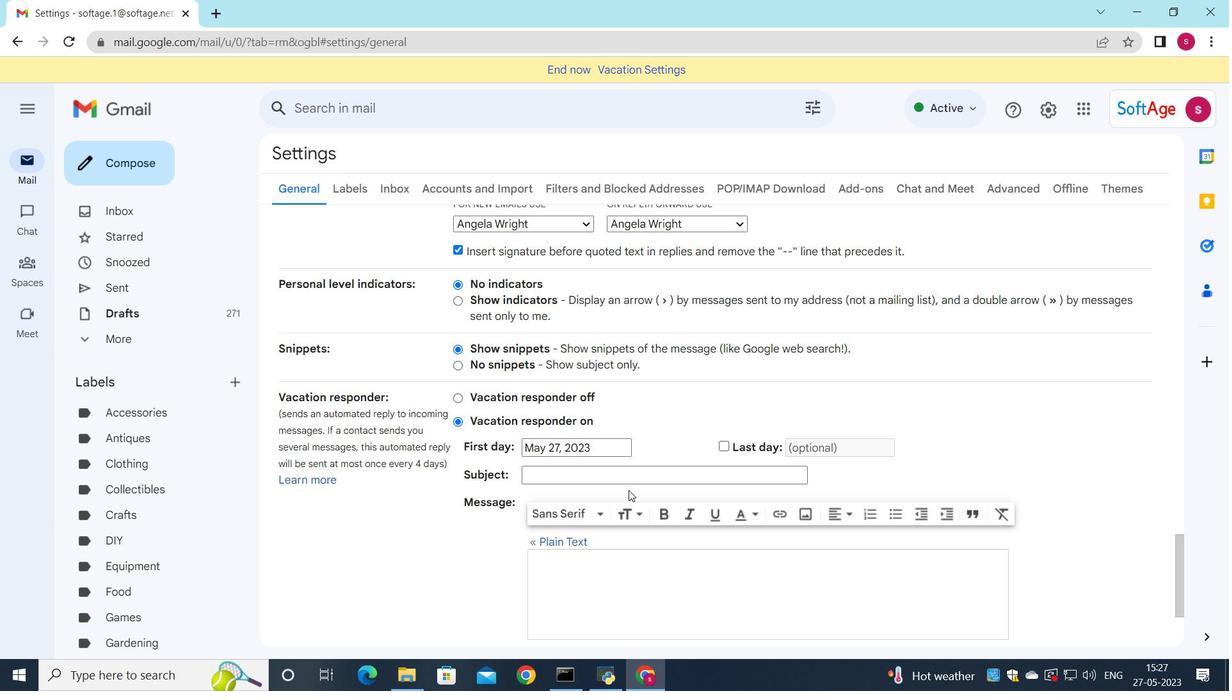 
Action: Mouse pressed left at (630, 244)
Screenshot: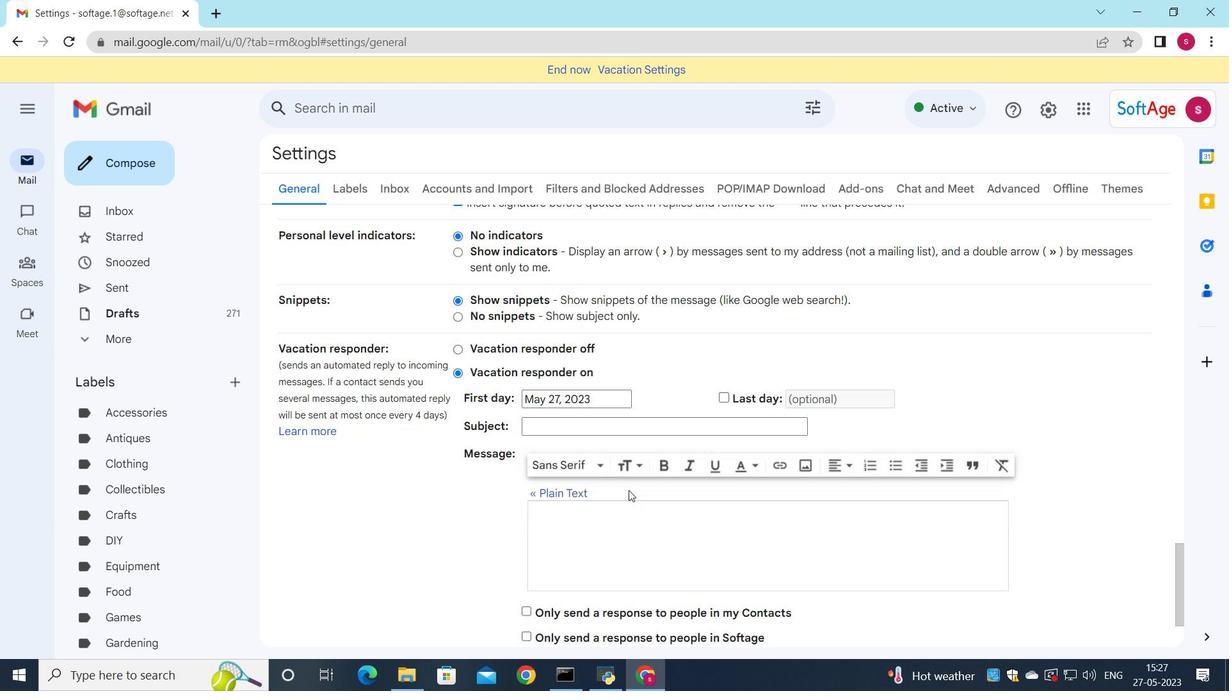 
Action: Mouse moved to (749, 391)
Screenshot: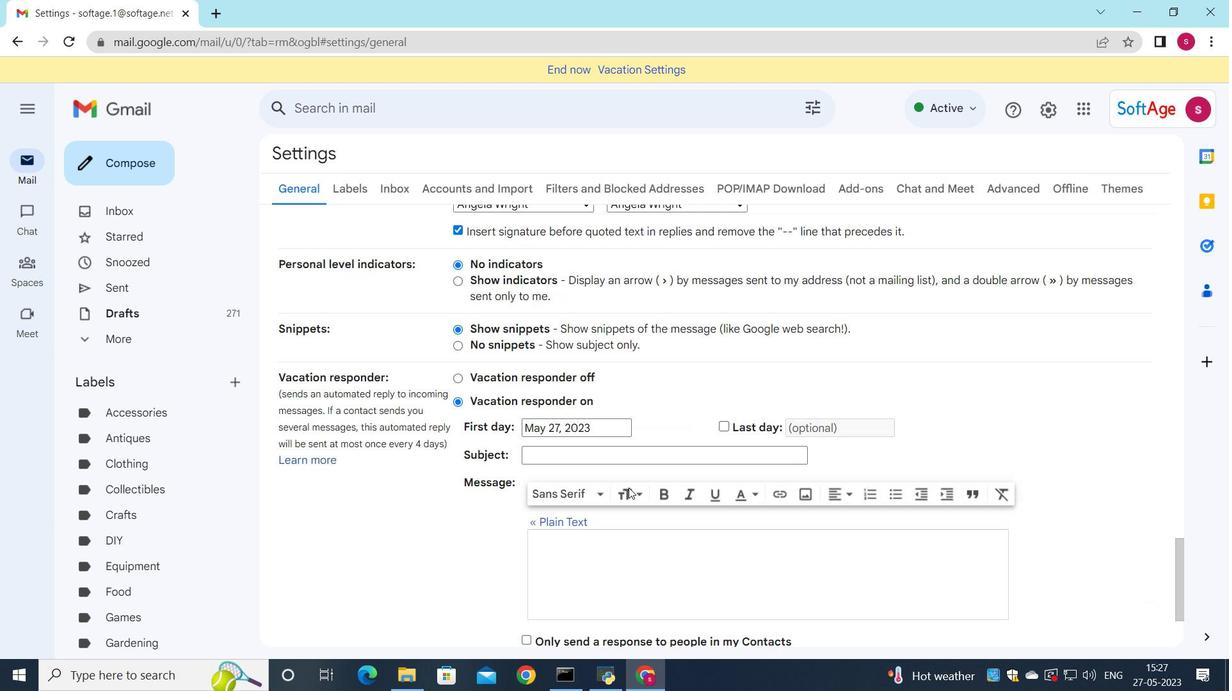 
Action: Mouse pressed left at (749, 391)
Screenshot: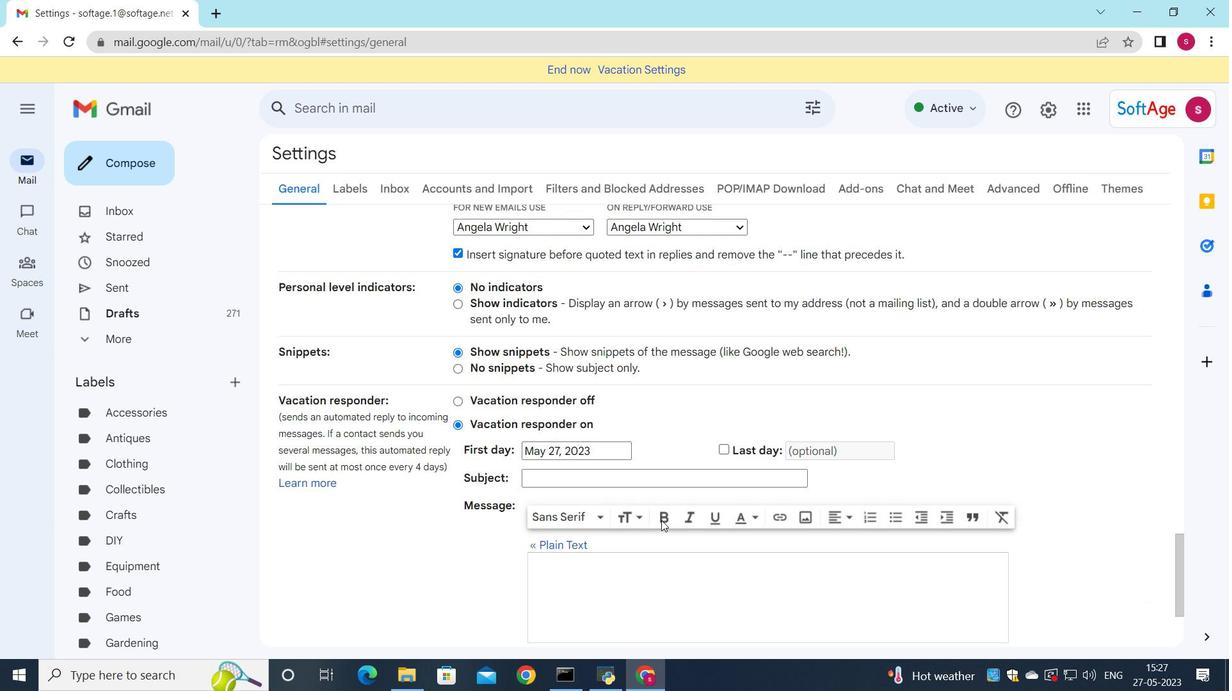 
Action: Mouse moved to (525, 266)
Screenshot: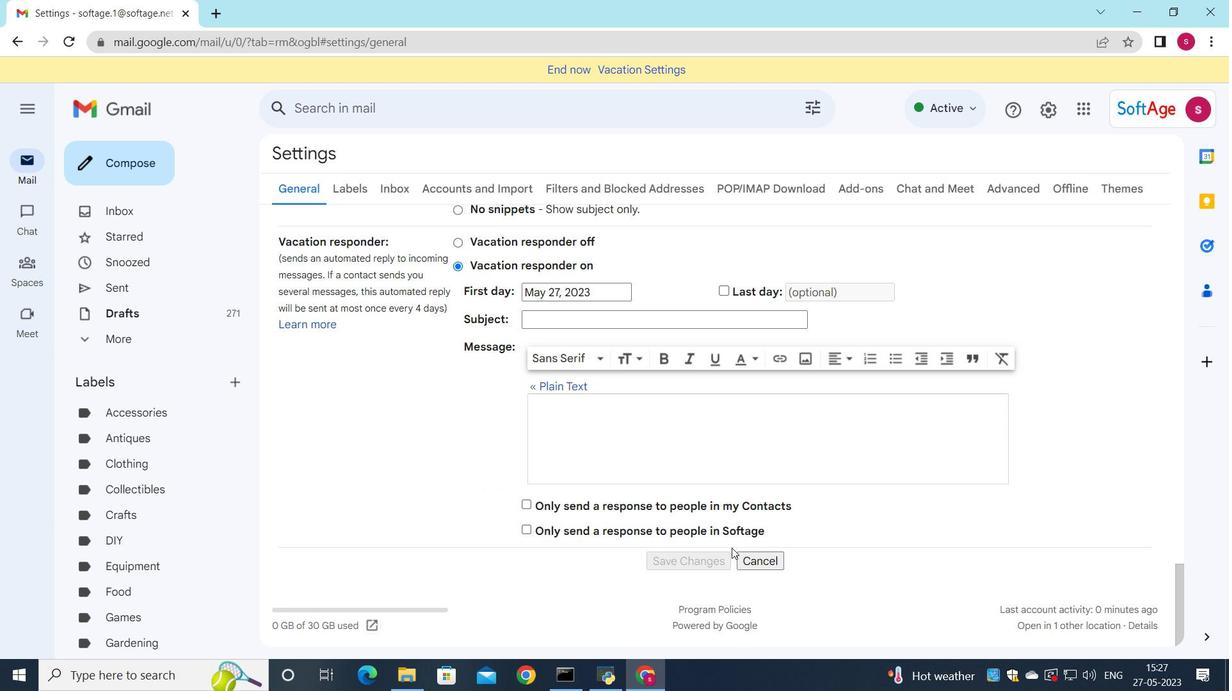 
Action: Mouse pressed left at (525, 266)
Screenshot: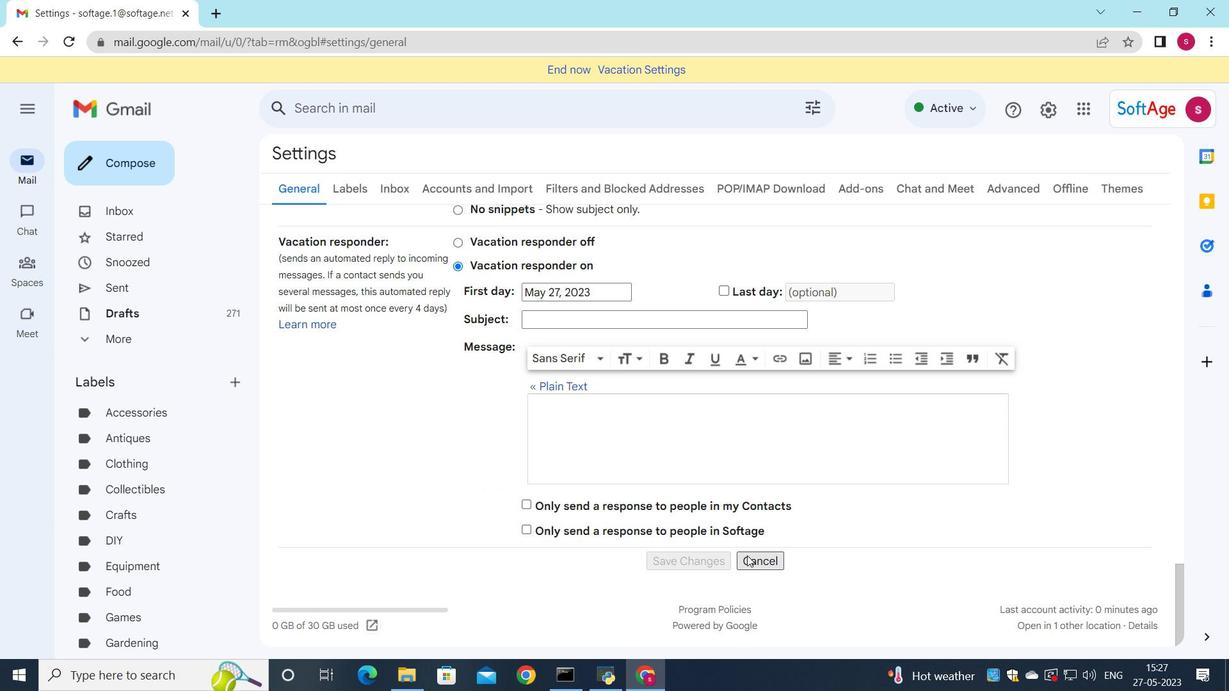 
Action: Mouse moved to (819, 329)
Screenshot: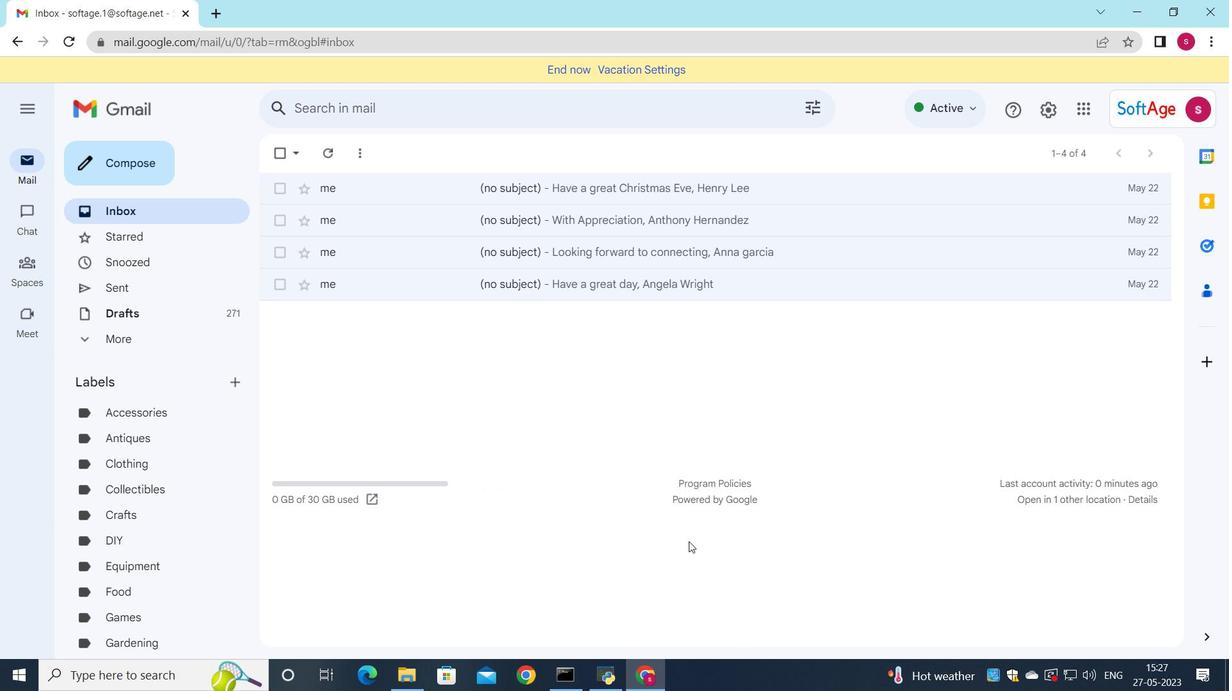 
Action: Key pressed <Key.shift>Angela<Key.space><Key.shift>Wright
Screenshot: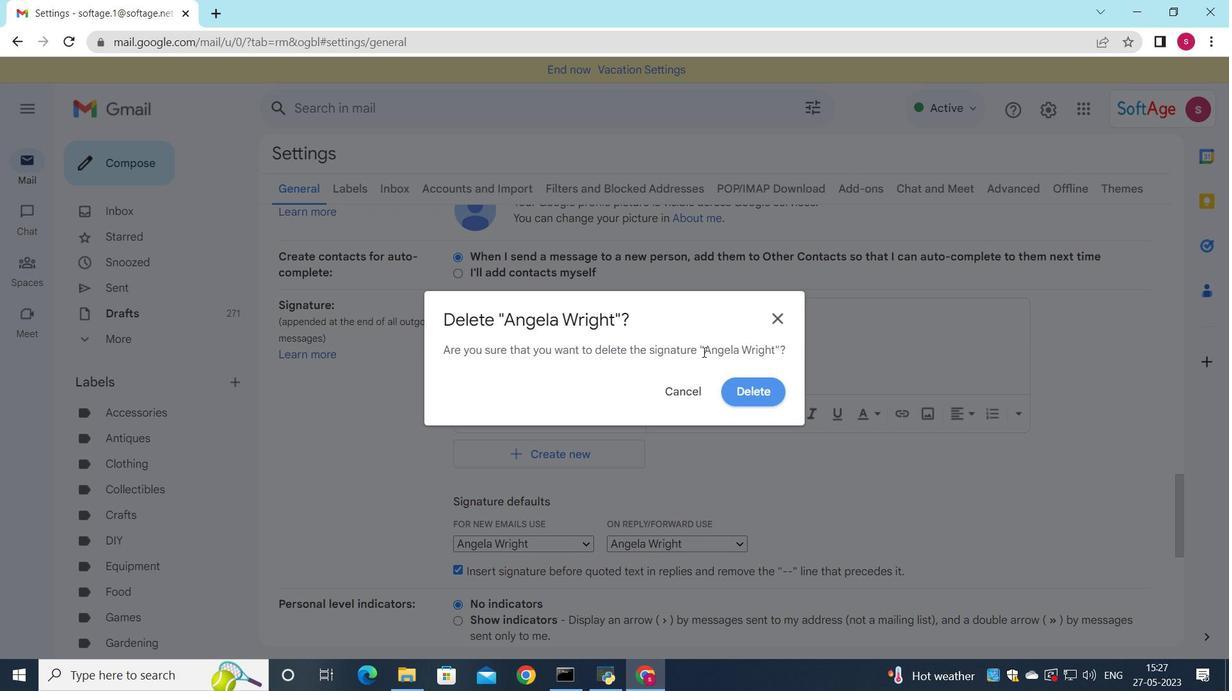 
Action: Mouse moved to (749, 399)
Screenshot: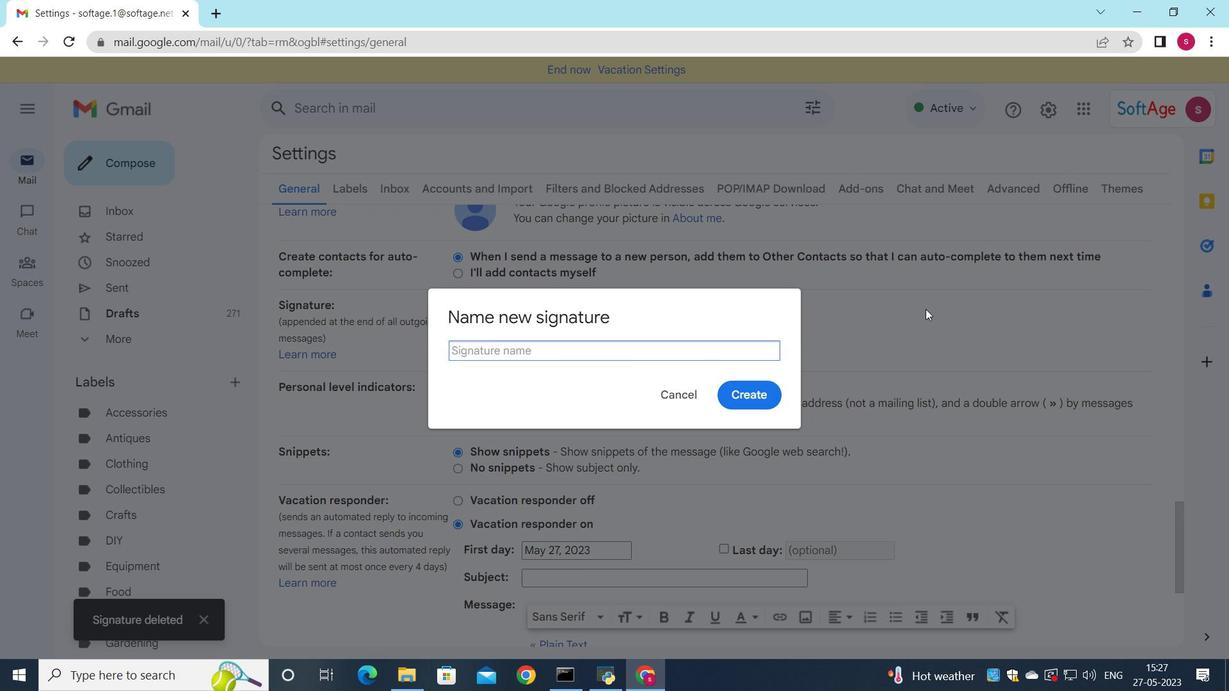 
Action: Mouse pressed left at (749, 399)
Screenshot: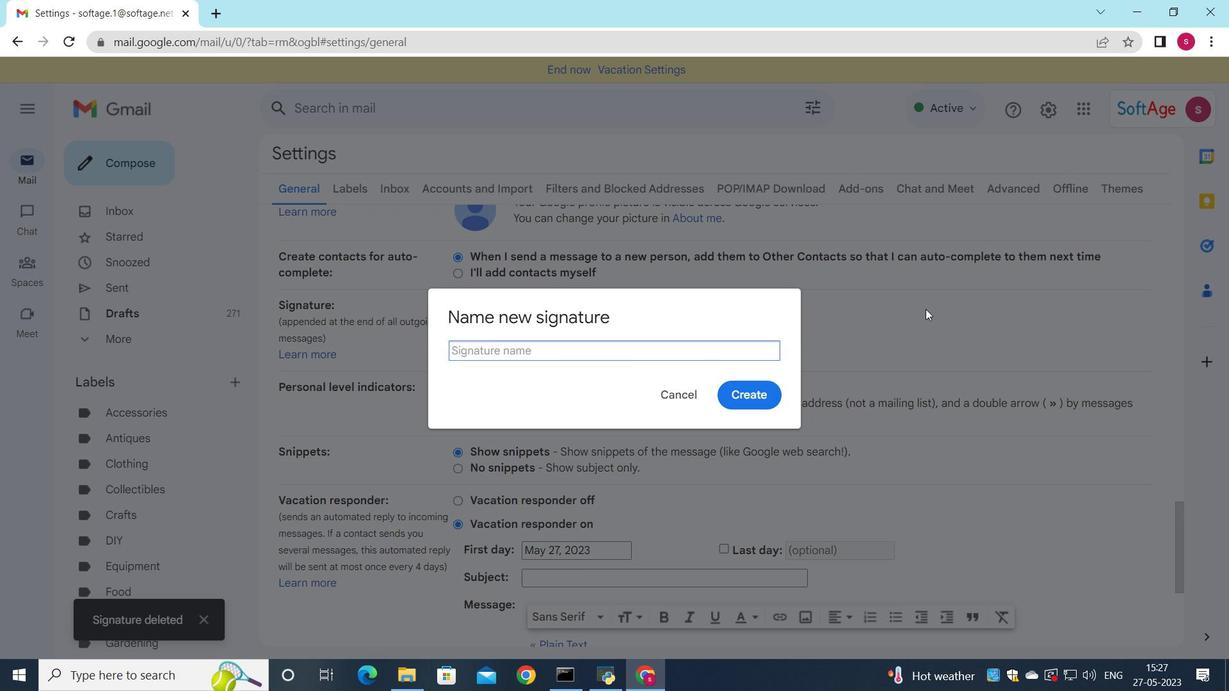 
Action: Mouse moved to (777, 231)
Screenshot: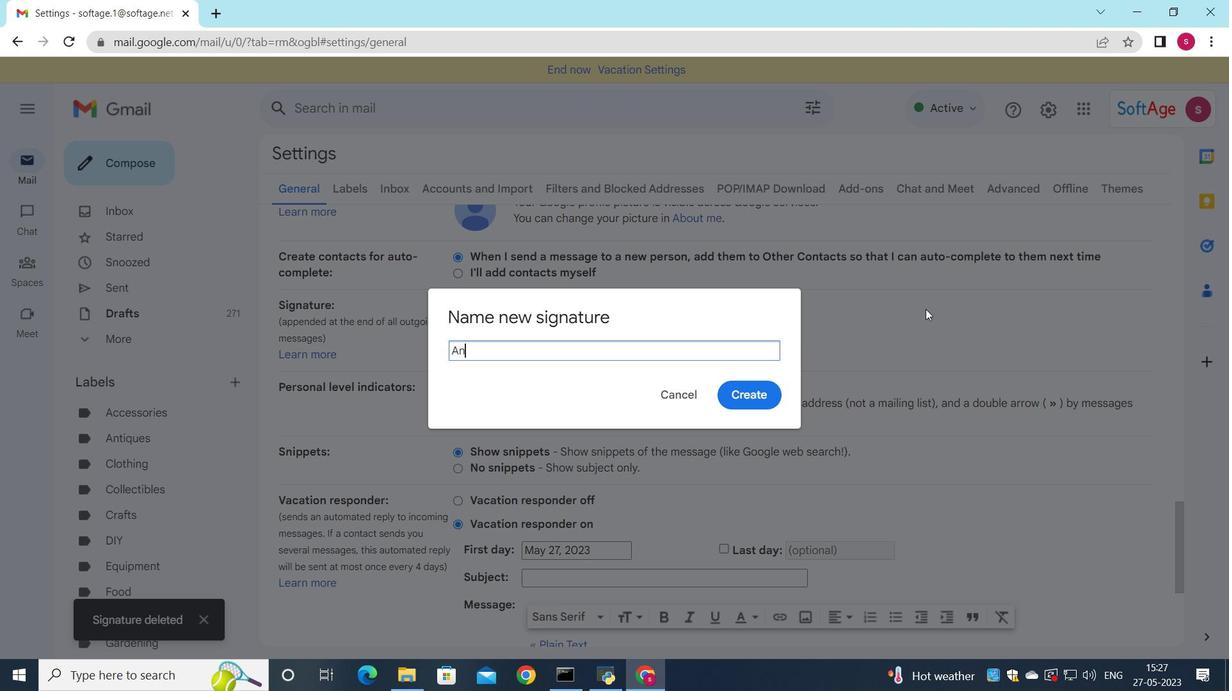 
Action: Mouse pressed left at (777, 231)
Screenshot: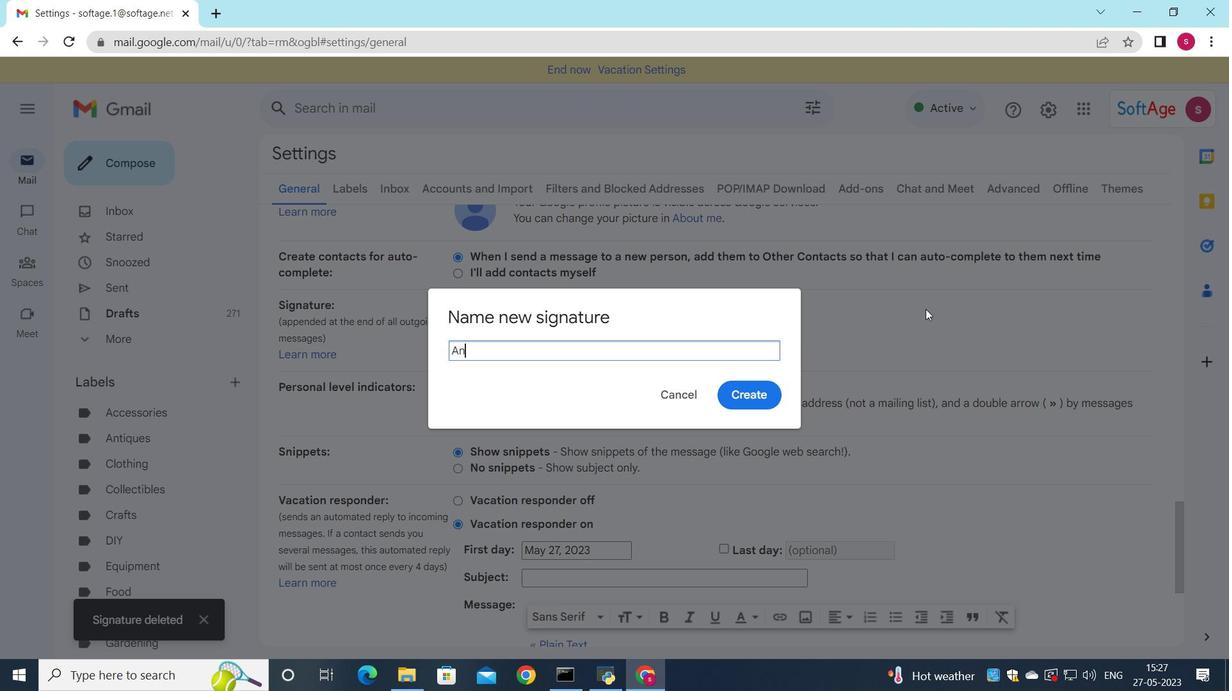 
Action: Mouse moved to (774, 244)
Screenshot: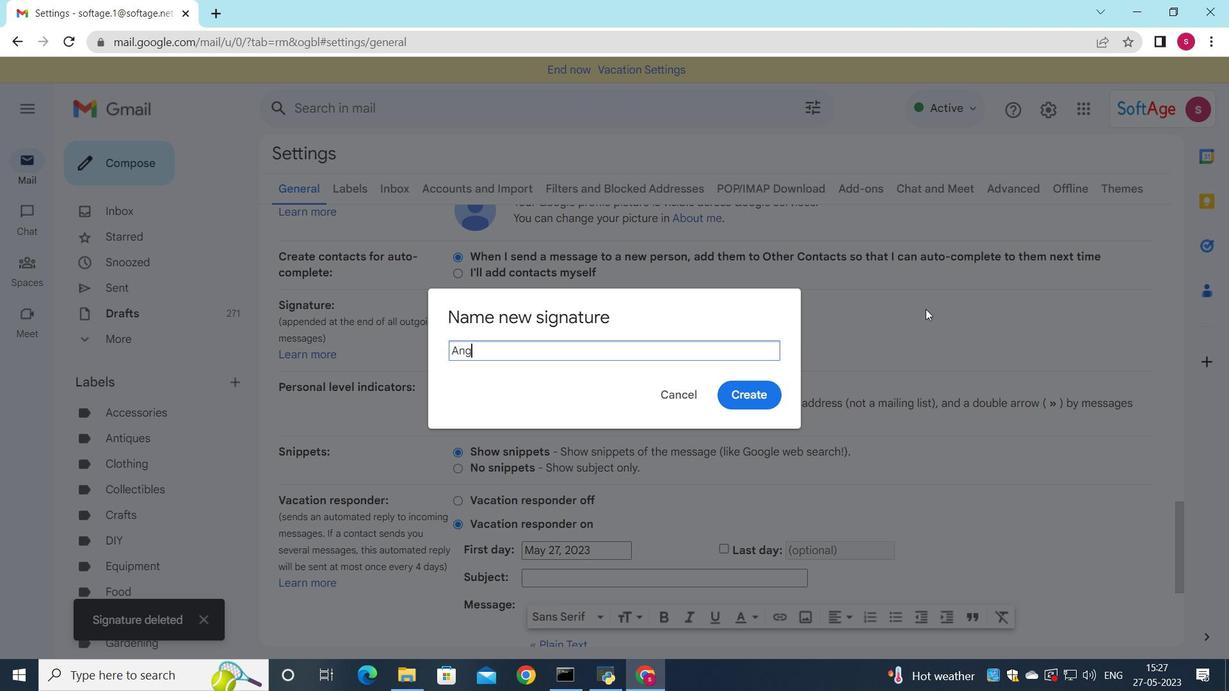 
Action: Key pressed <Key.shift>Angela<Key.space><Key.shift>Wright
Screenshot: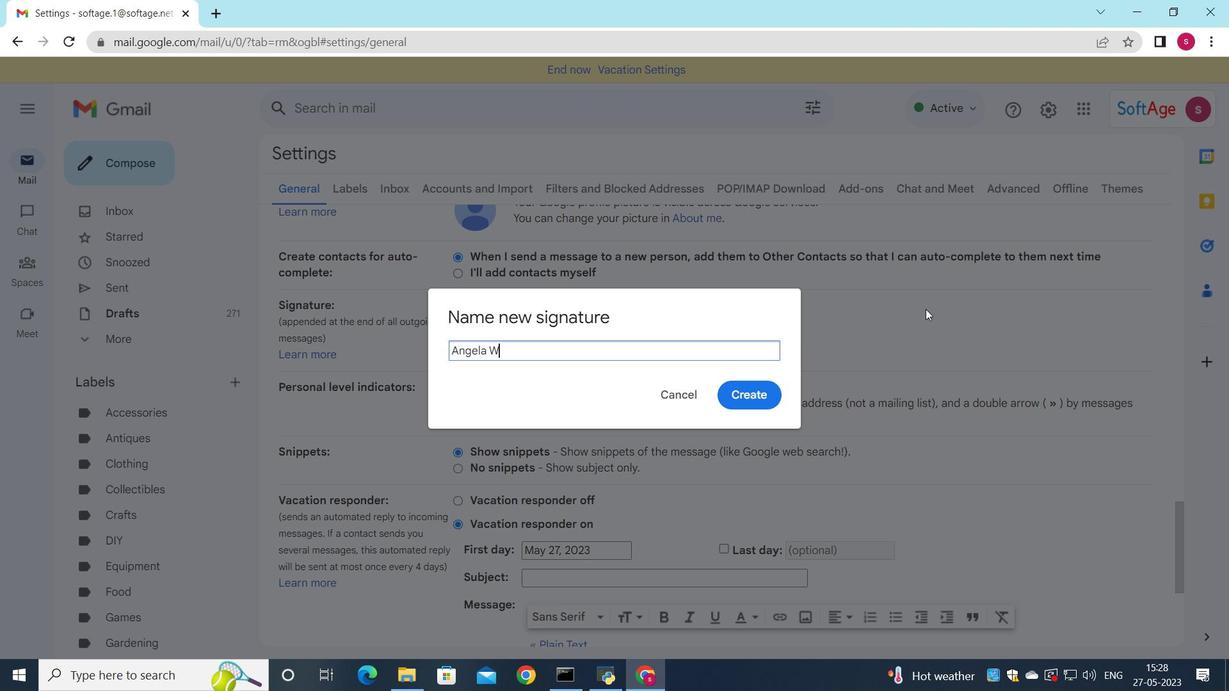 
Action: Mouse moved to (584, 466)
Screenshot: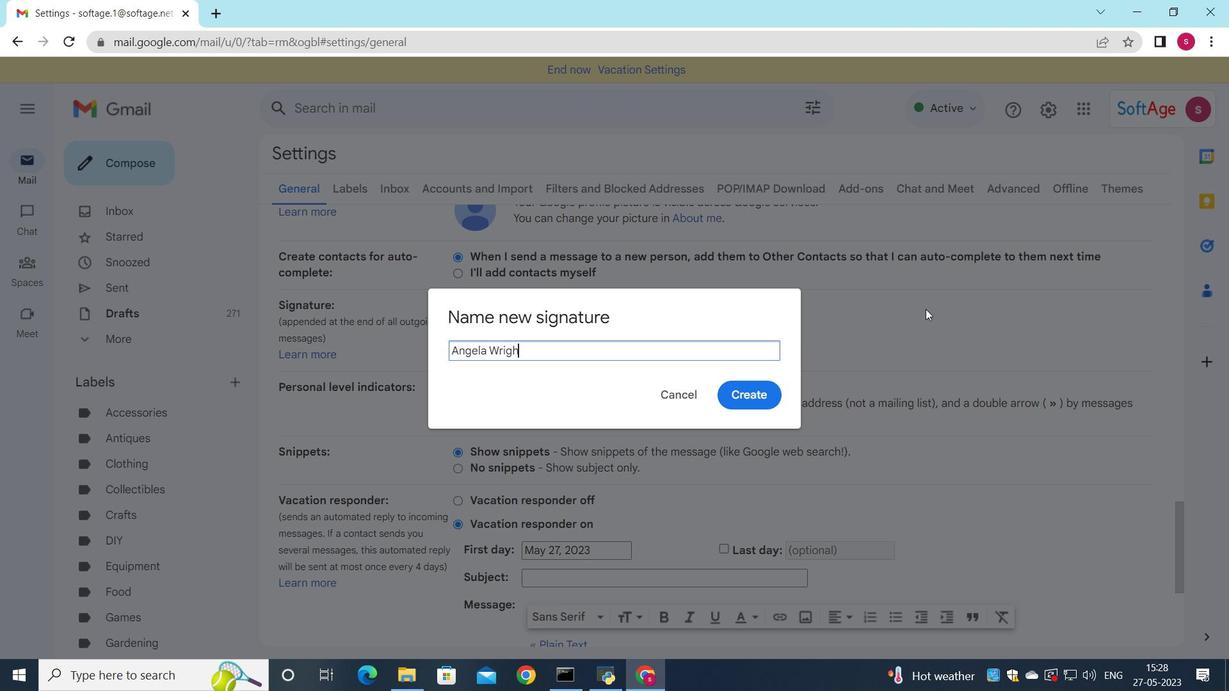 
Action: Mouse pressed left at (584, 466)
Screenshot: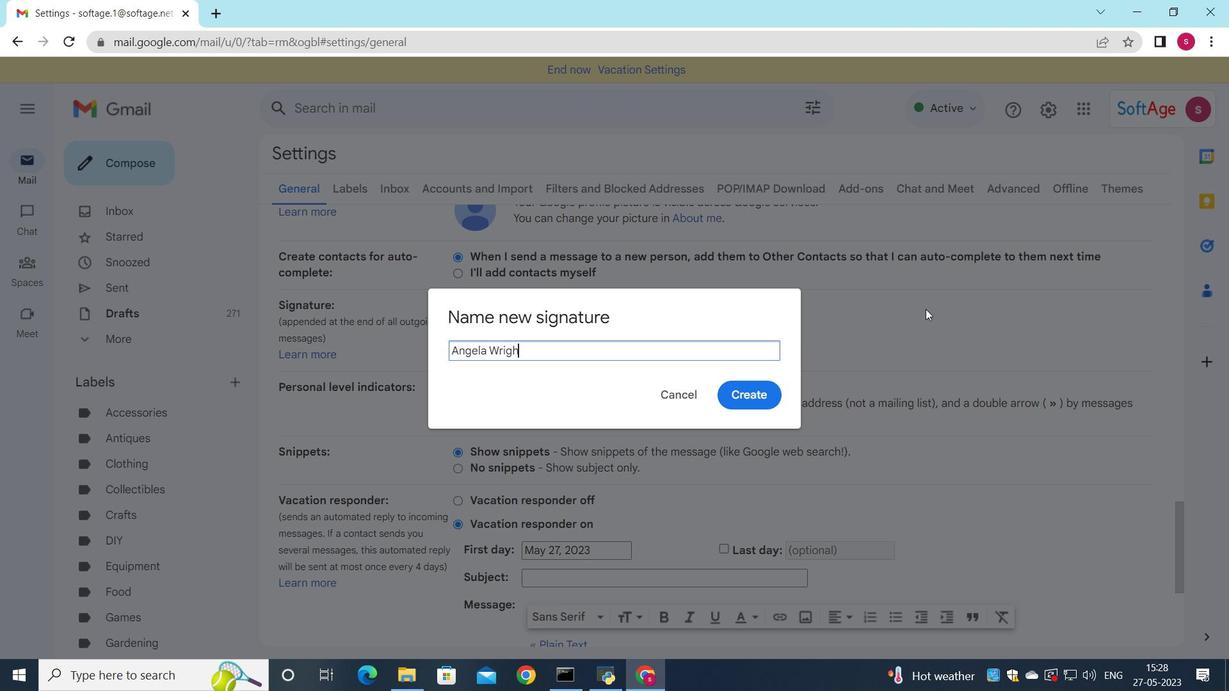 
Action: Mouse moved to (577, 495)
Screenshot: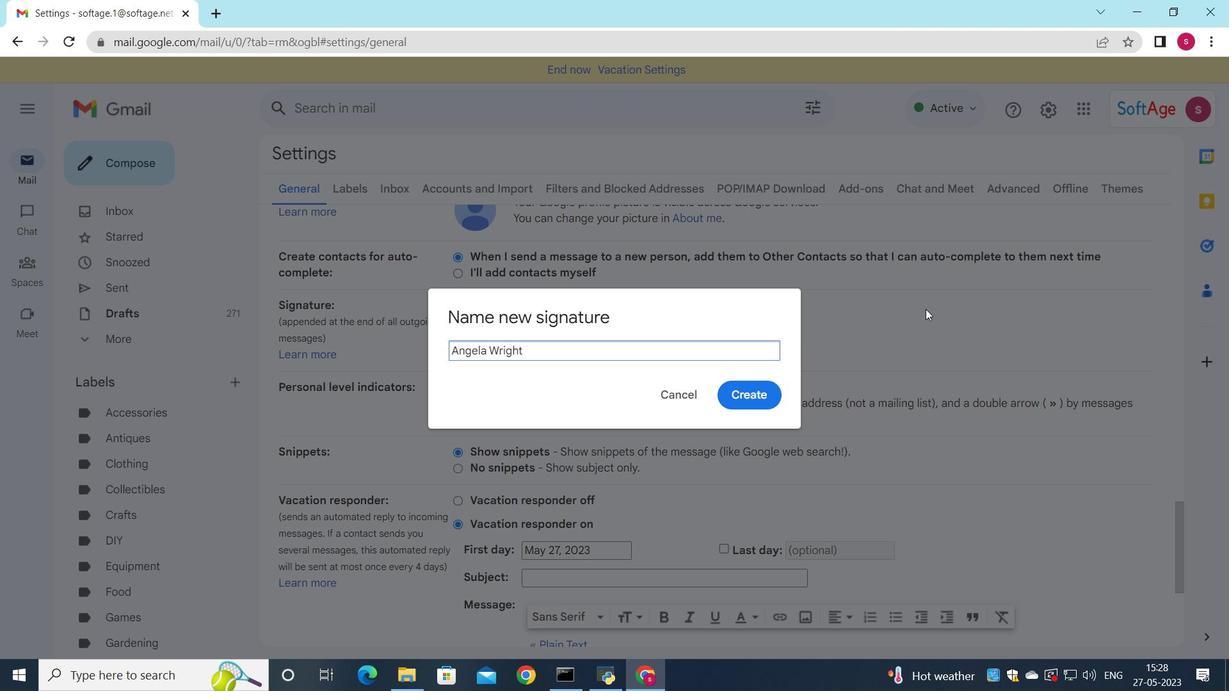 
Action: Mouse pressed left at (577, 495)
Screenshot: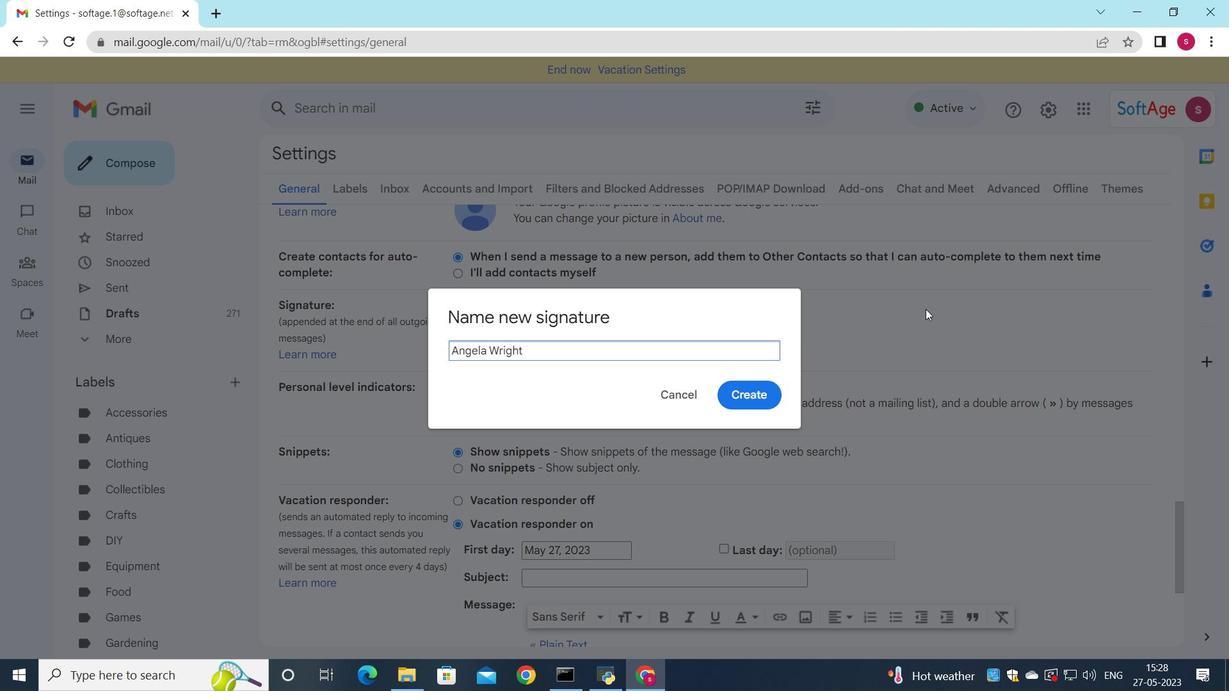 
Action: Mouse moved to (637, 466)
Screenshot: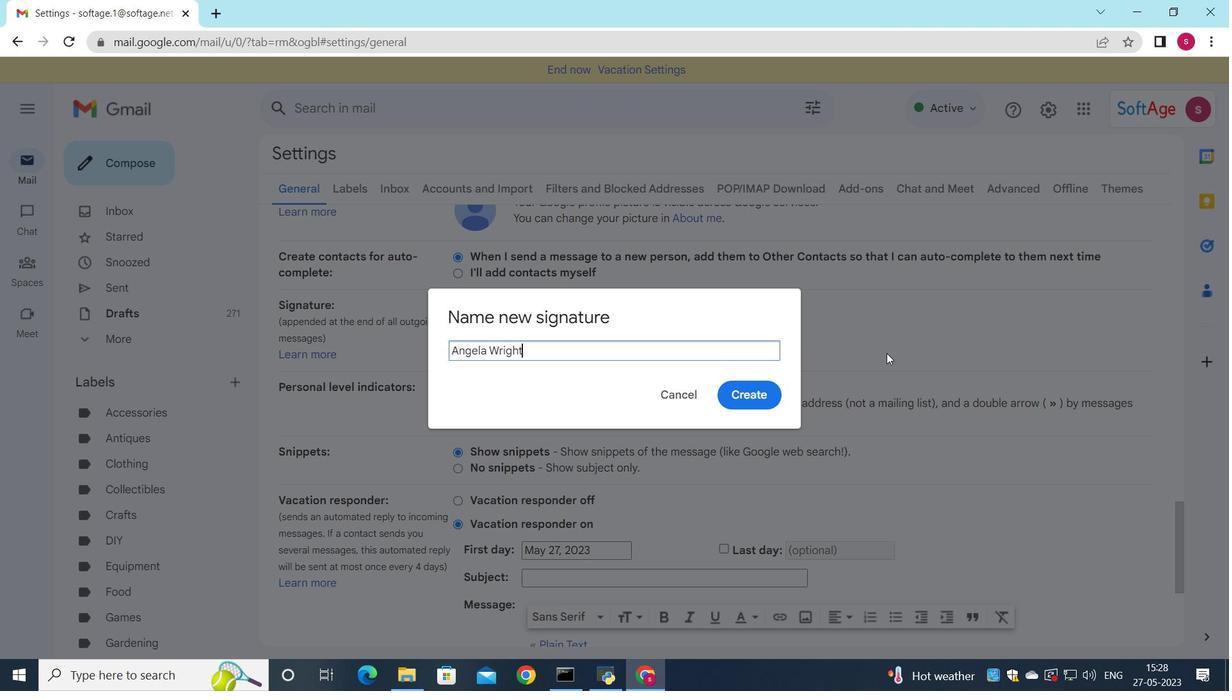 
Action: Mouse pressed left at (637, 466)
Screenshot: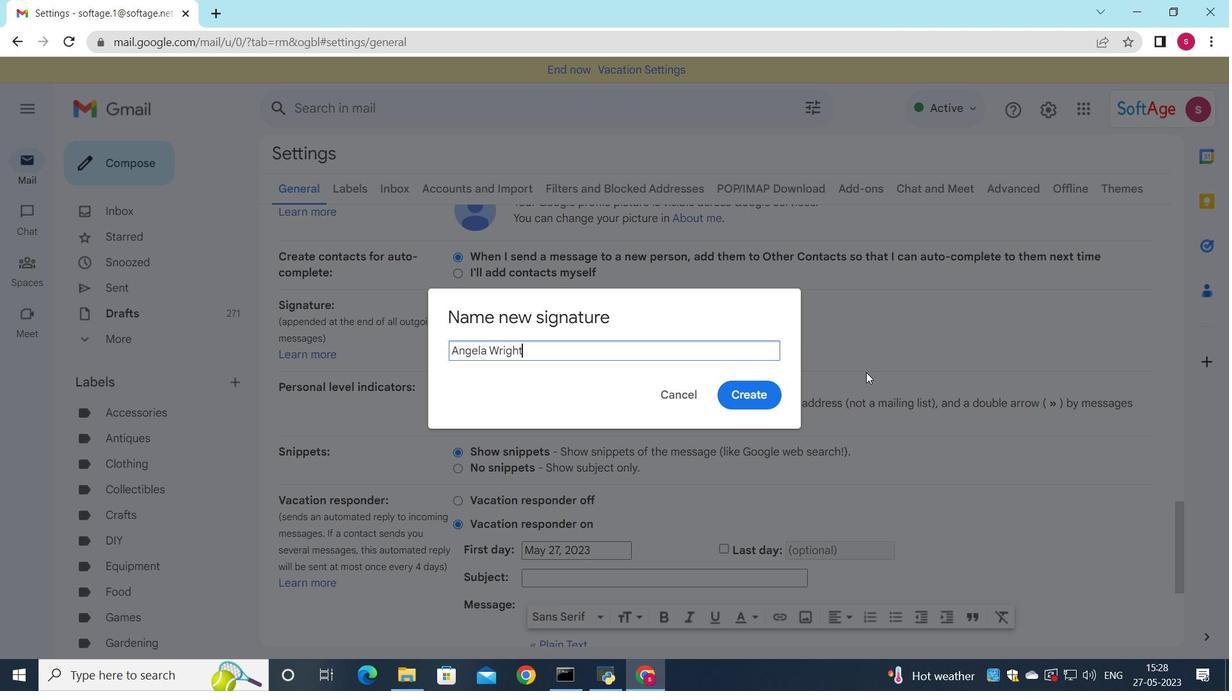 
Action: Mouse moved to (642, 505)
Screenshot: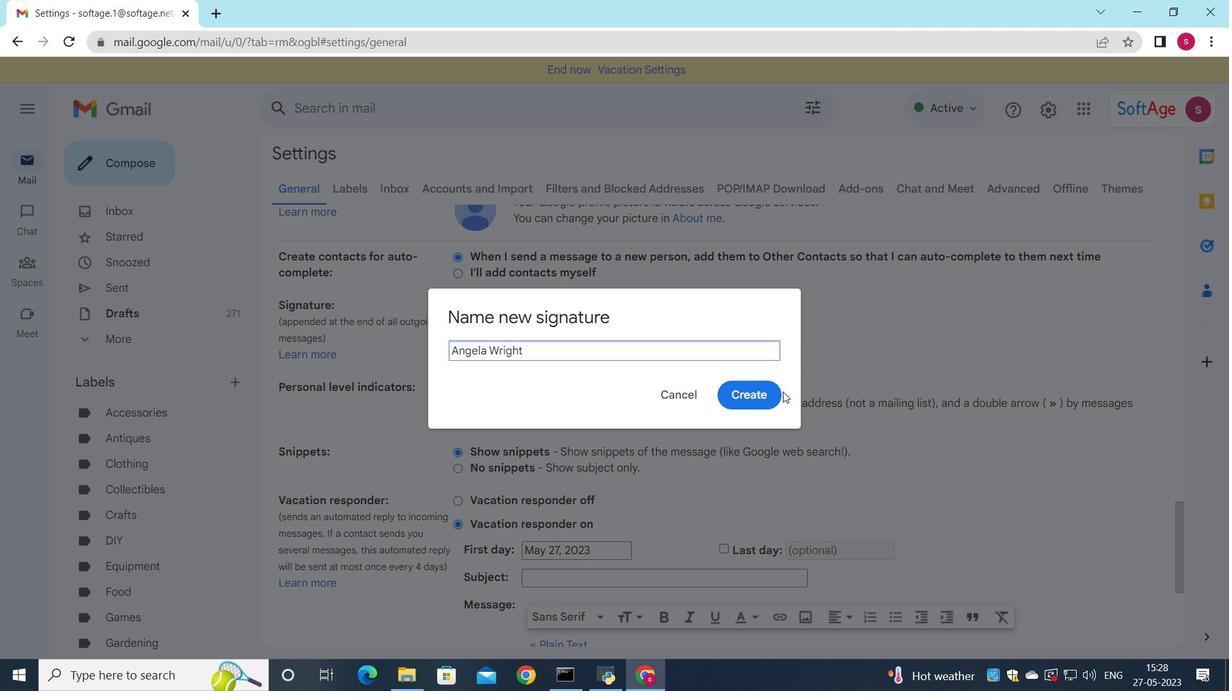 
Action: Mouse pressed left at (642, 505)
Screenshot: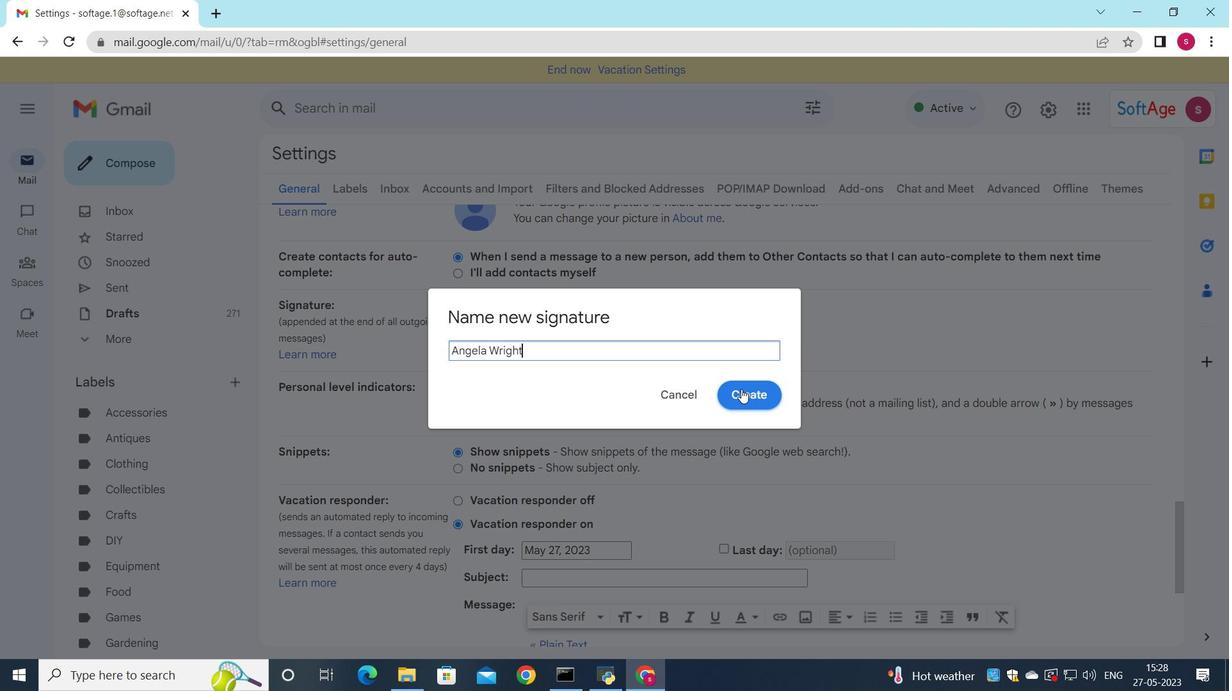 
Action: Mouse moved to (627, 464)
Screenshot: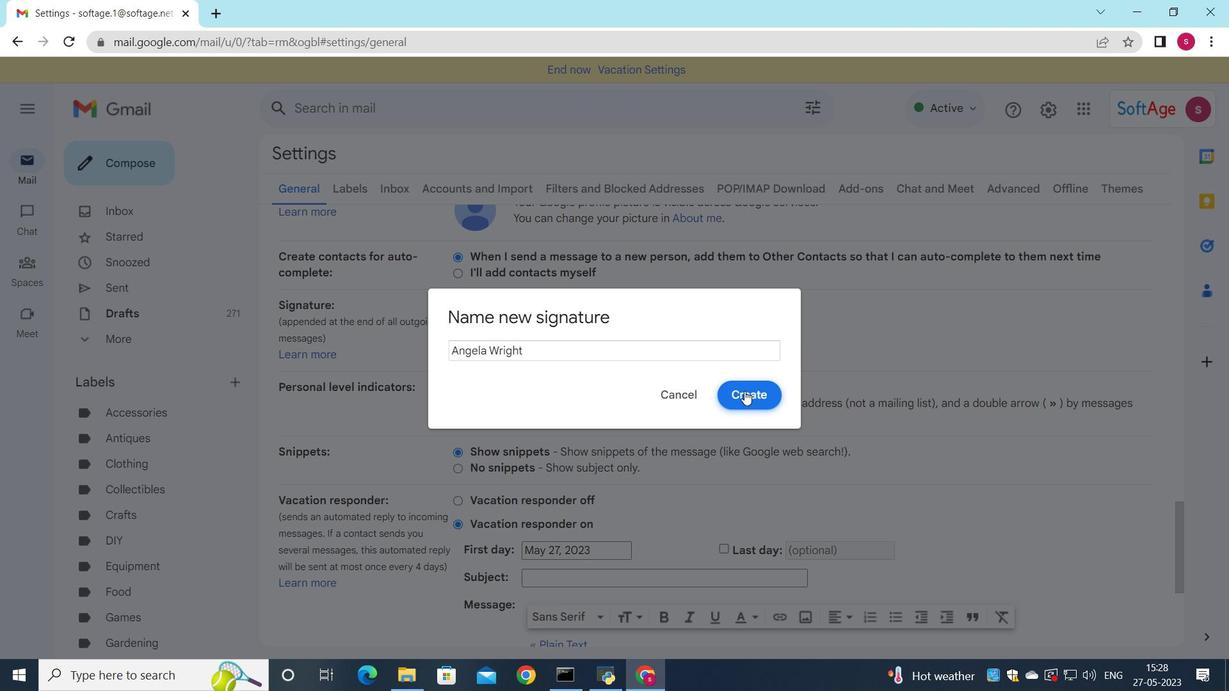 
Action: Mouse scrolled (627, 464) with delta (0, 0)
Screenshot: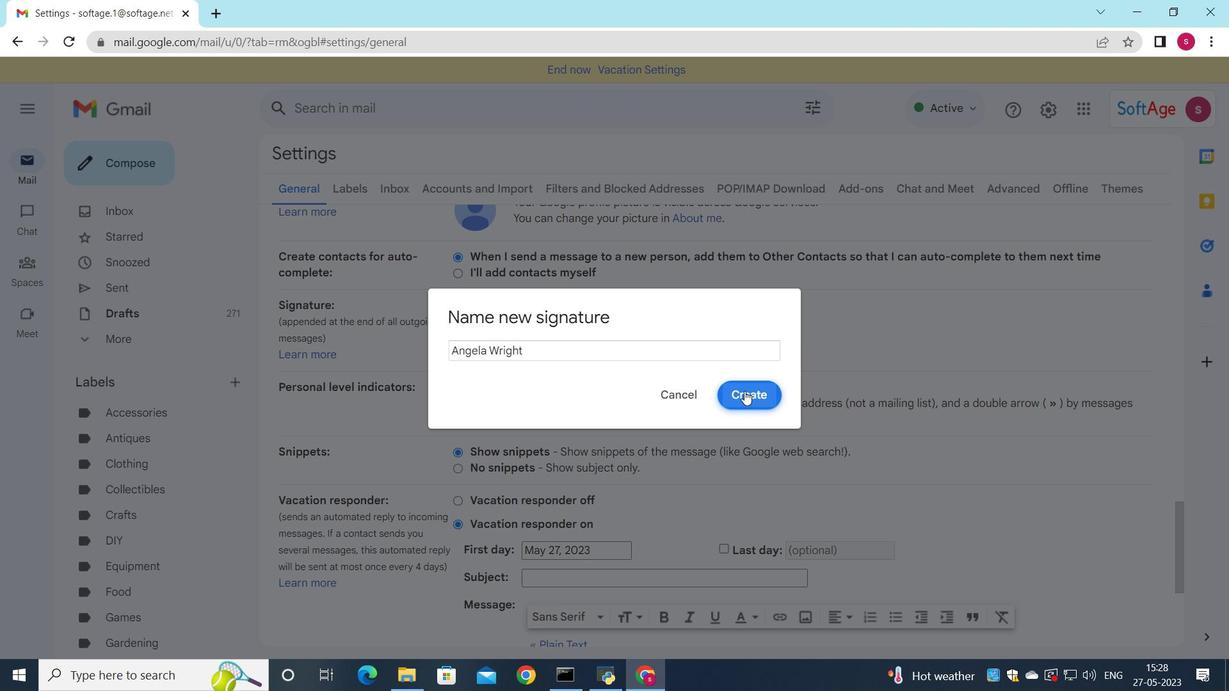 
Action: Mouse moved to (626, 465)
Screenshot: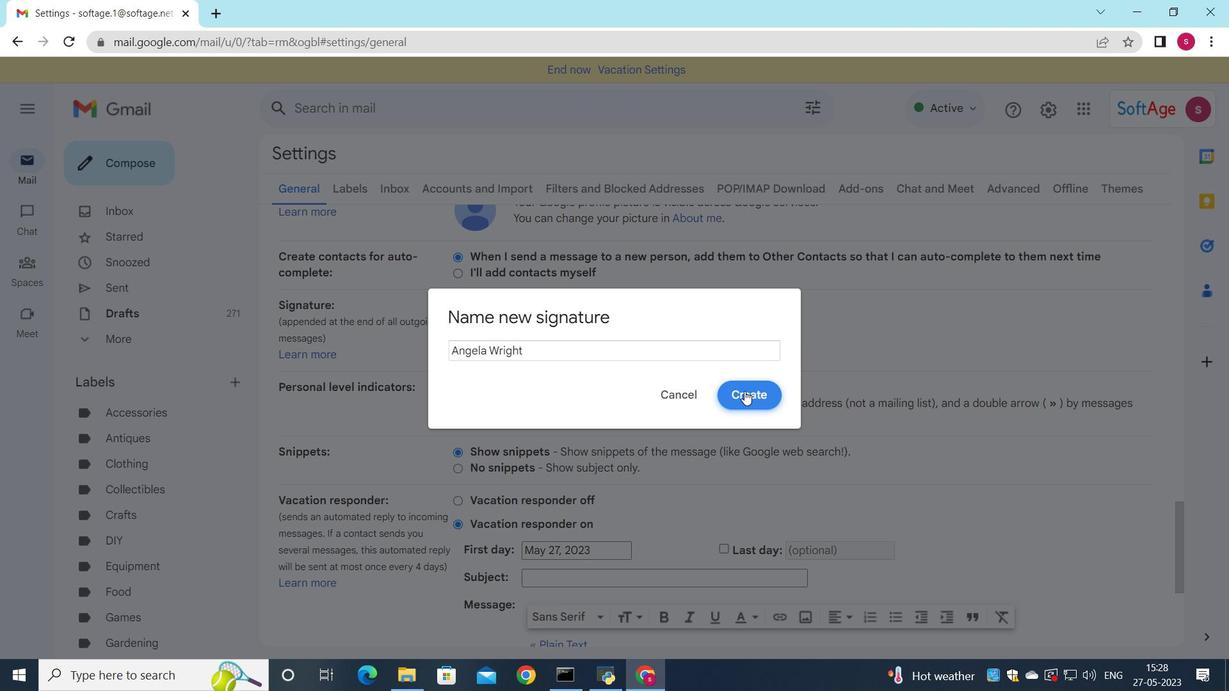 
Action: Mouse scrolled (626, 464) with delta (0, 0)
Screenshot: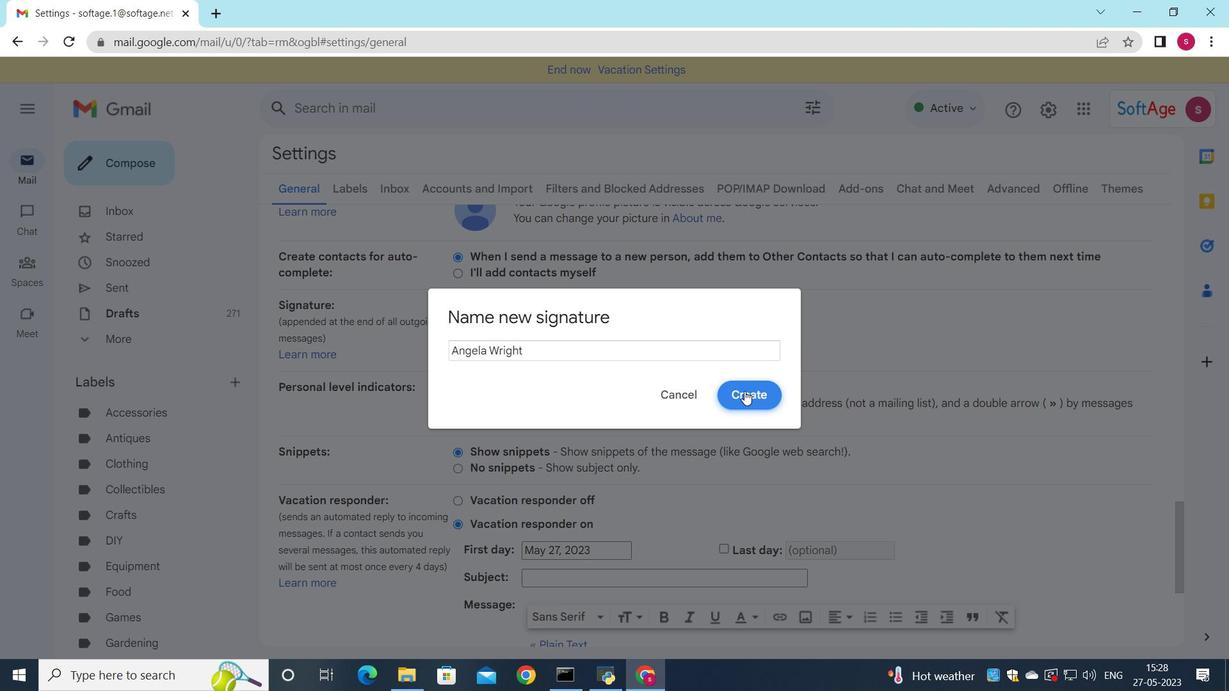 
Action: Mouse moved to (626, 466)
Screenshot: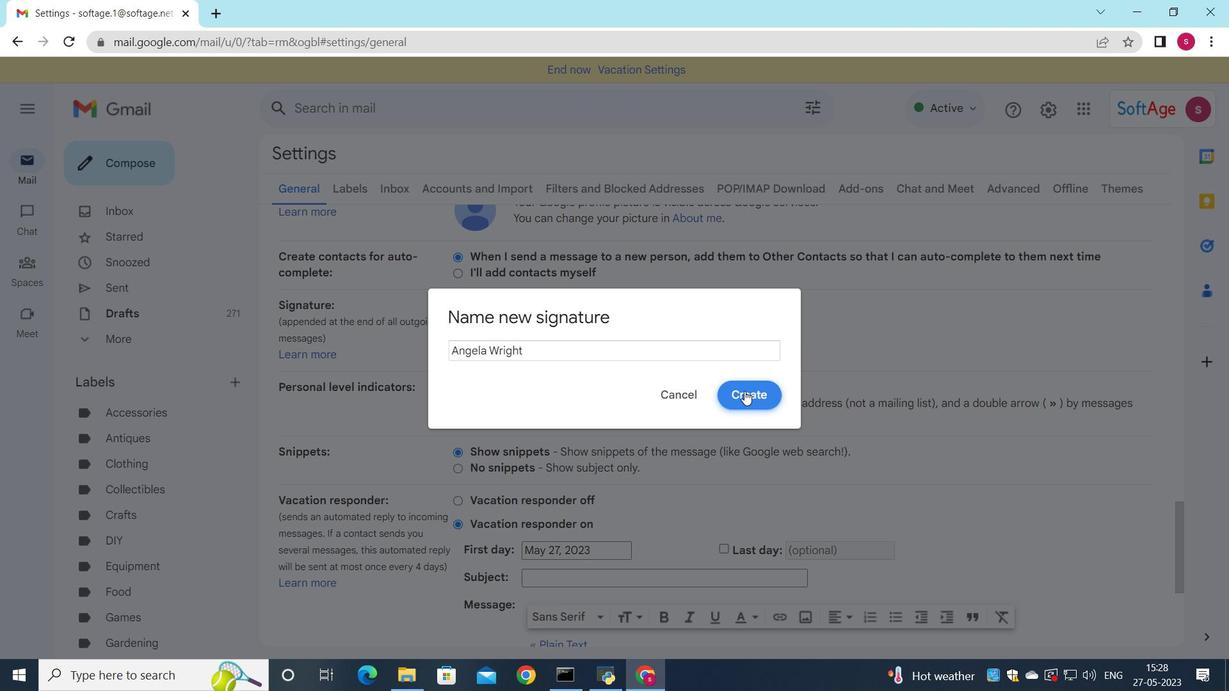
Action: Mouse scrolled (626, 465) with delta (0, 0)
Screenshot: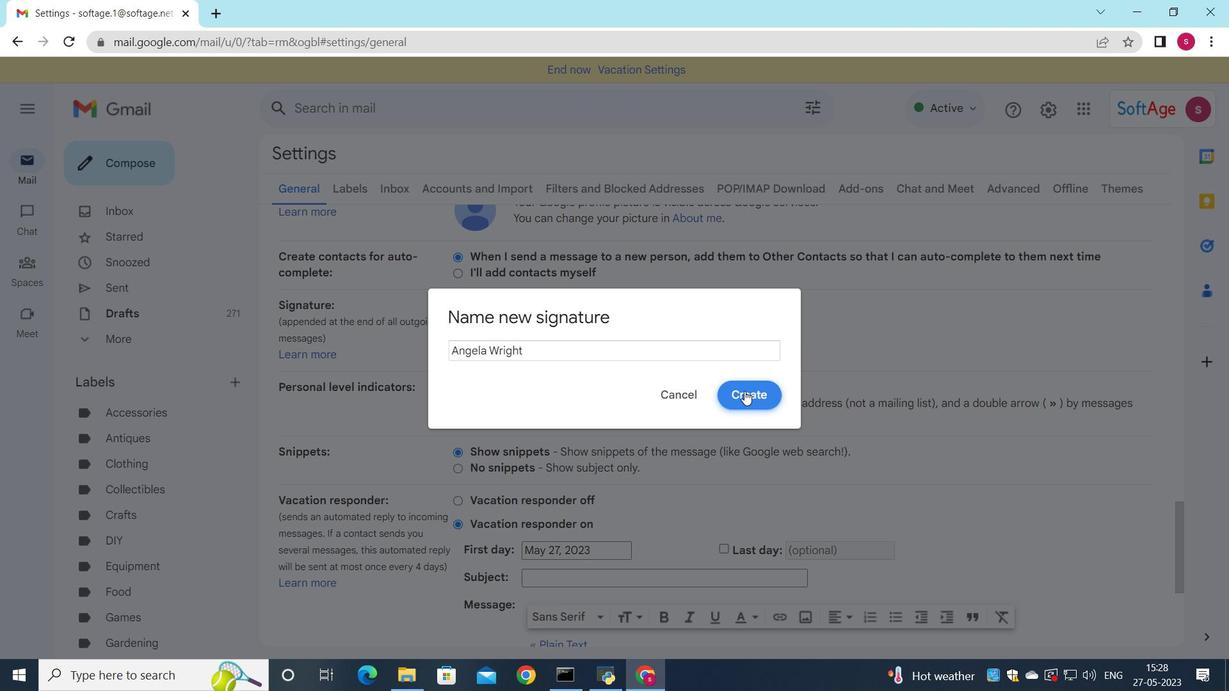 
Action: Mouse moved to (625, 464)
Screenshot: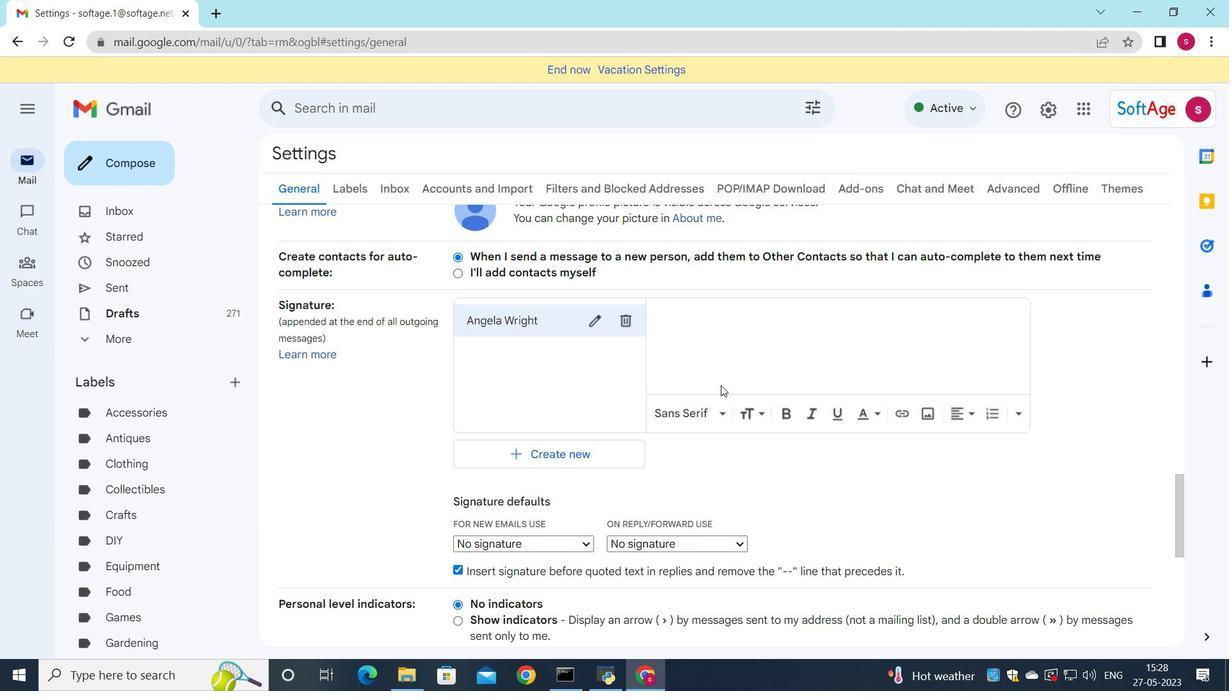 
Action: Mouse scrolled (625, 464) with delta (0, 0)
Screenshot: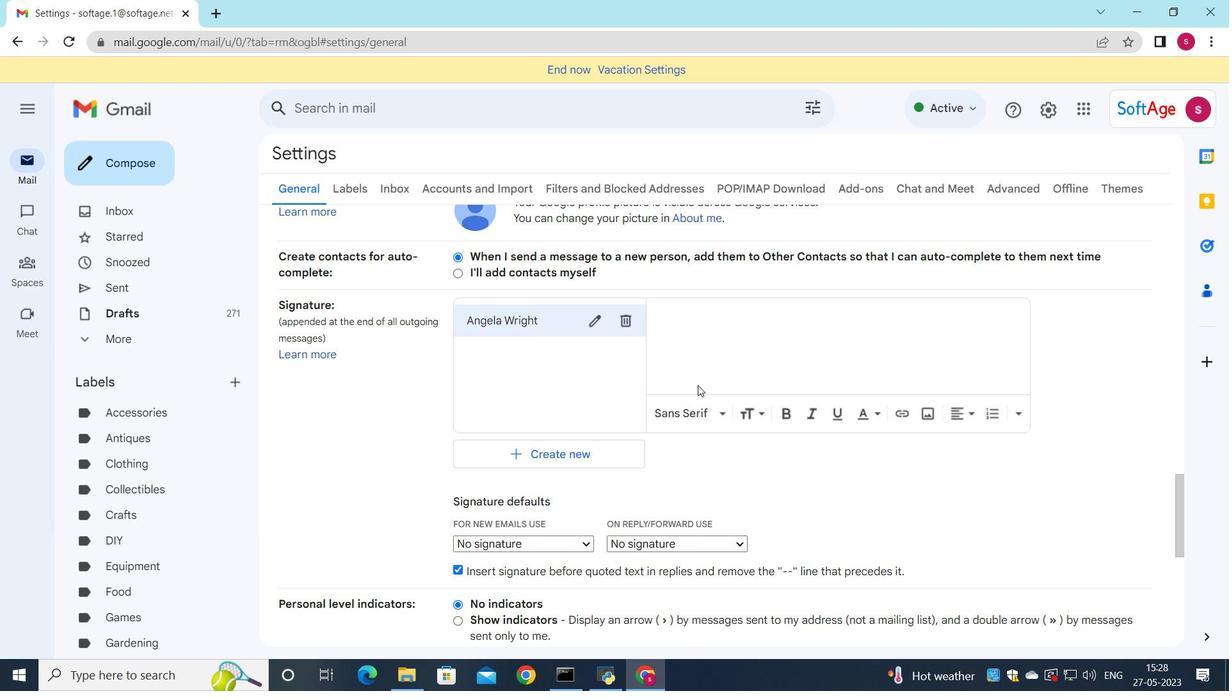 
Action: Mouse moved to (625, 464)
Screenshot: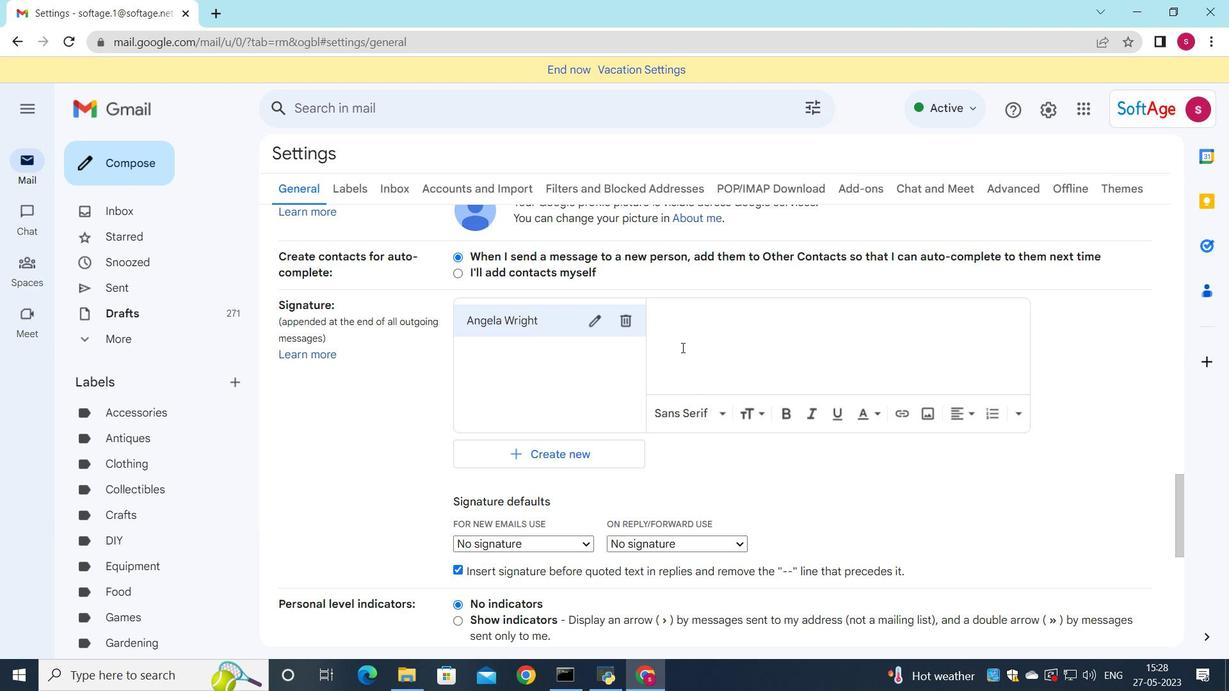 
Action: Mouse scrolled (625, 464) with delta (0, 0)
Screenshot: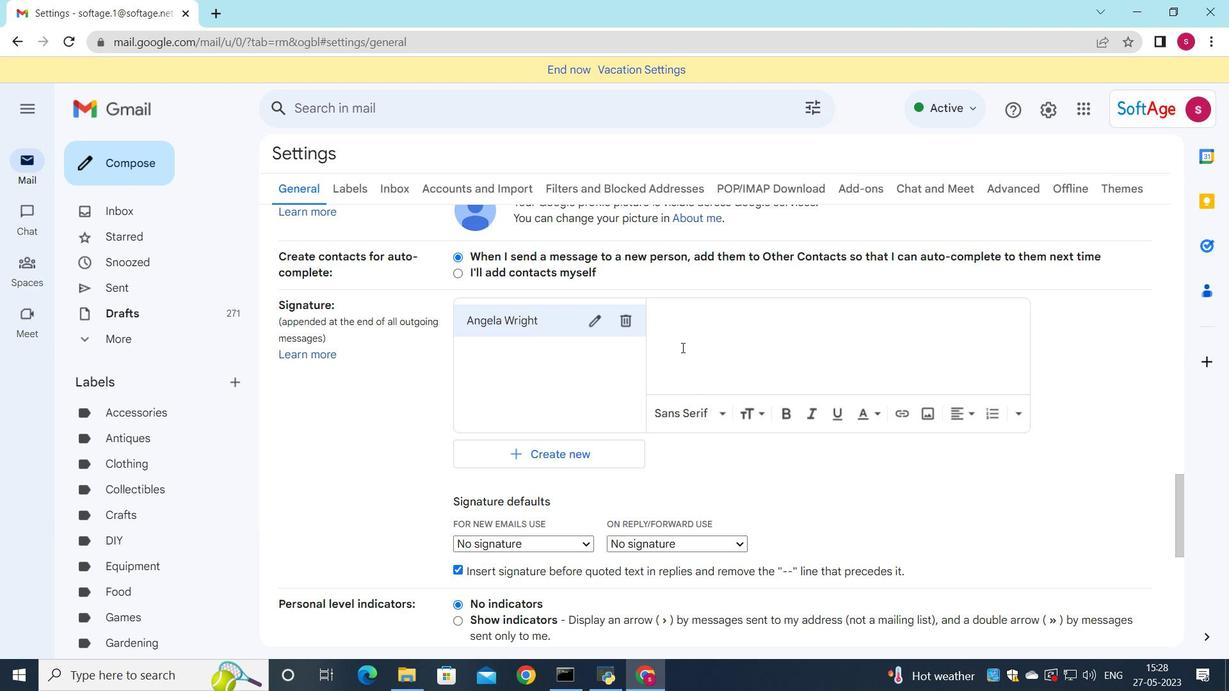 
Action: Mouse moved to (625, 467)
Screenshot: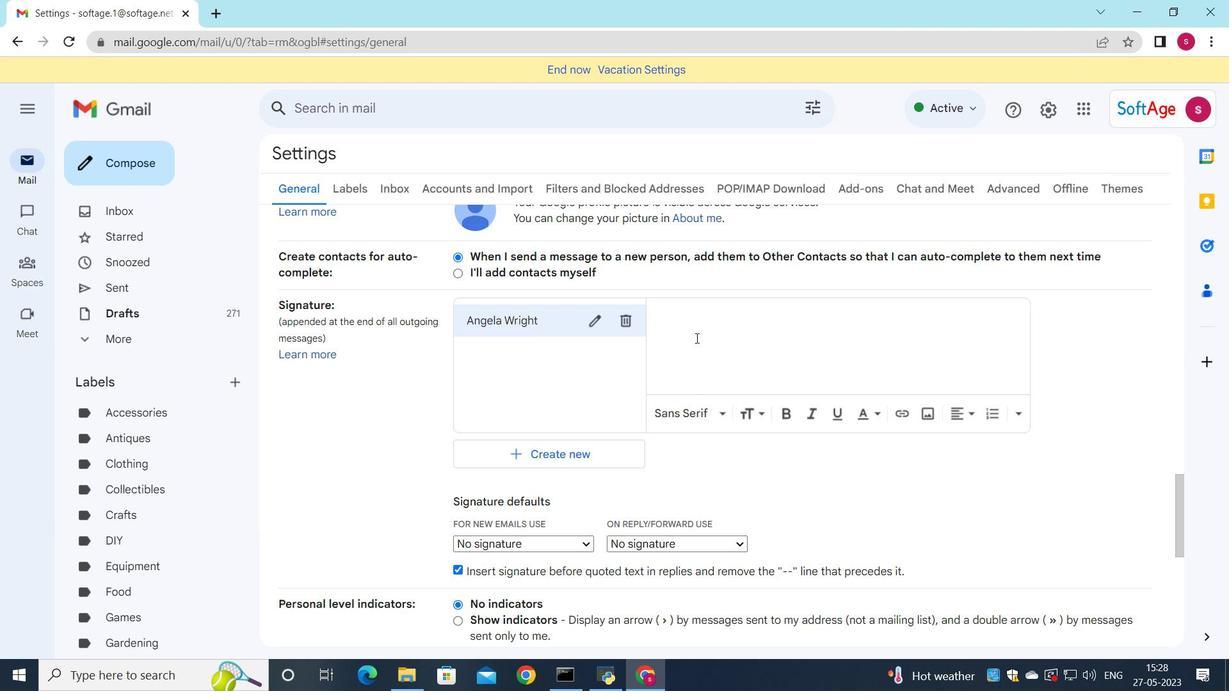 
Action: Mouse scrolled (625, 466) with delta (0, 0)
Screenshot: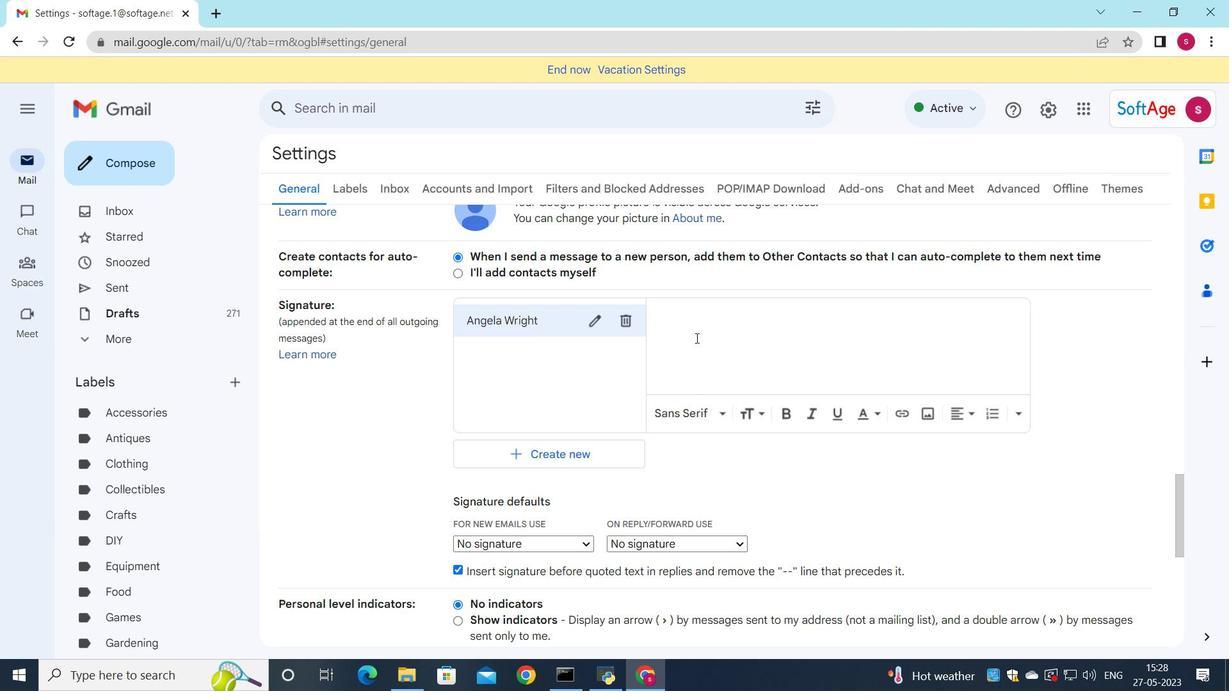 
Action: Mouse moved to (625, 470)
Screenshot: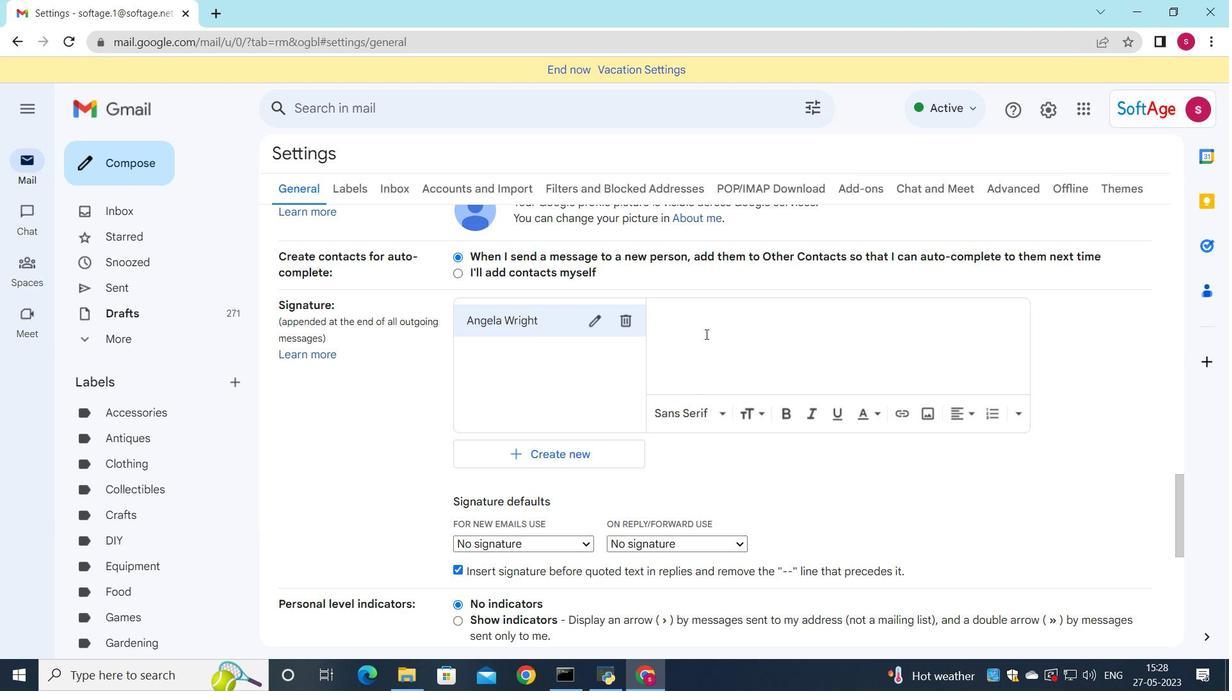 
Action: Mouse scrolled (625, 469) with delta (0, 0)
Screenshot: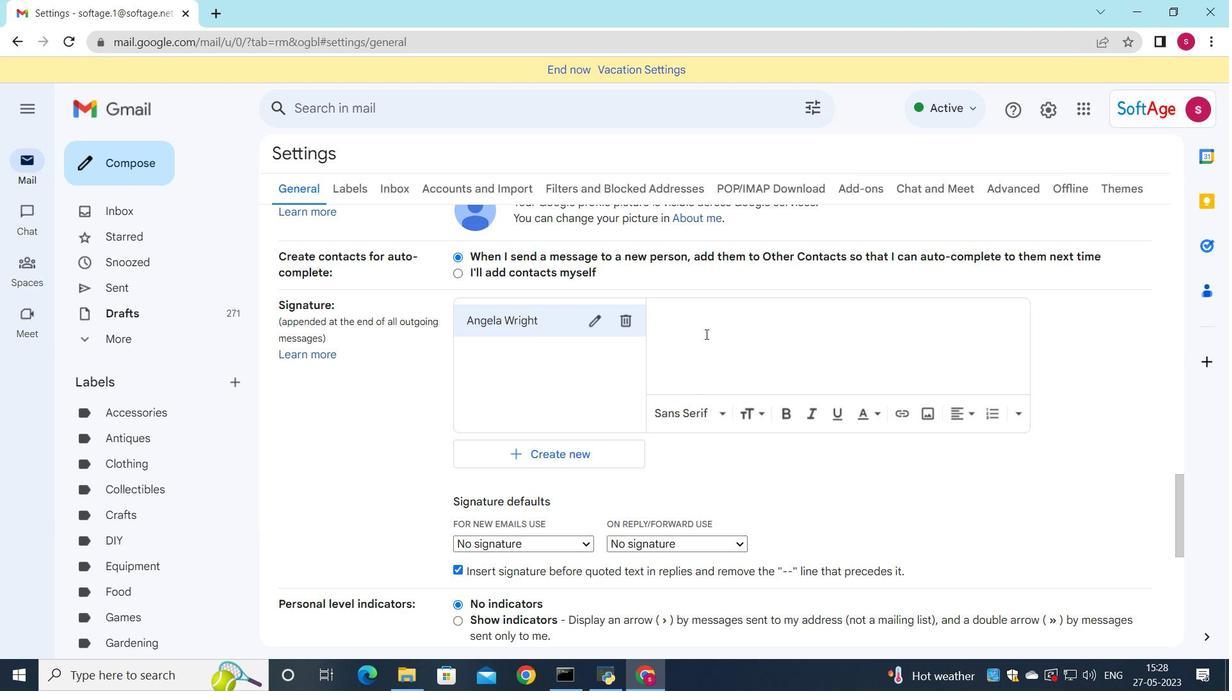 
Action: Mouse moved to (625, 473)
Screenshot: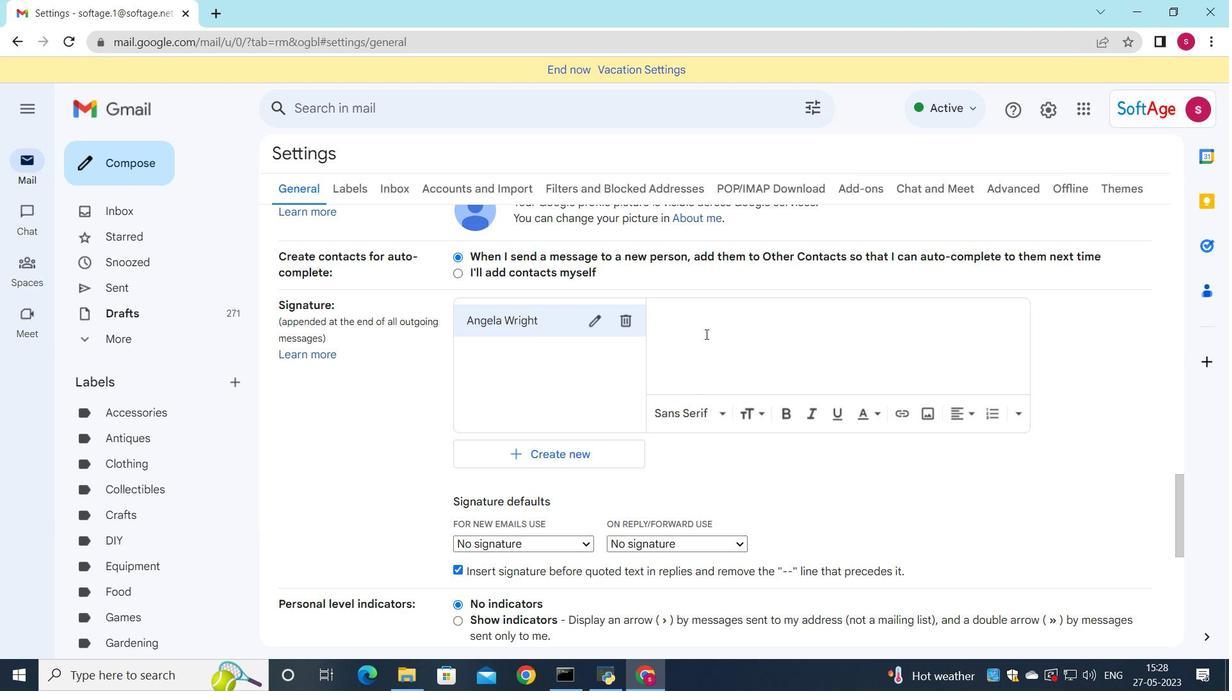 
Action: Mouse scrolled (625, 473) with delta (0, 0)
Screenshot: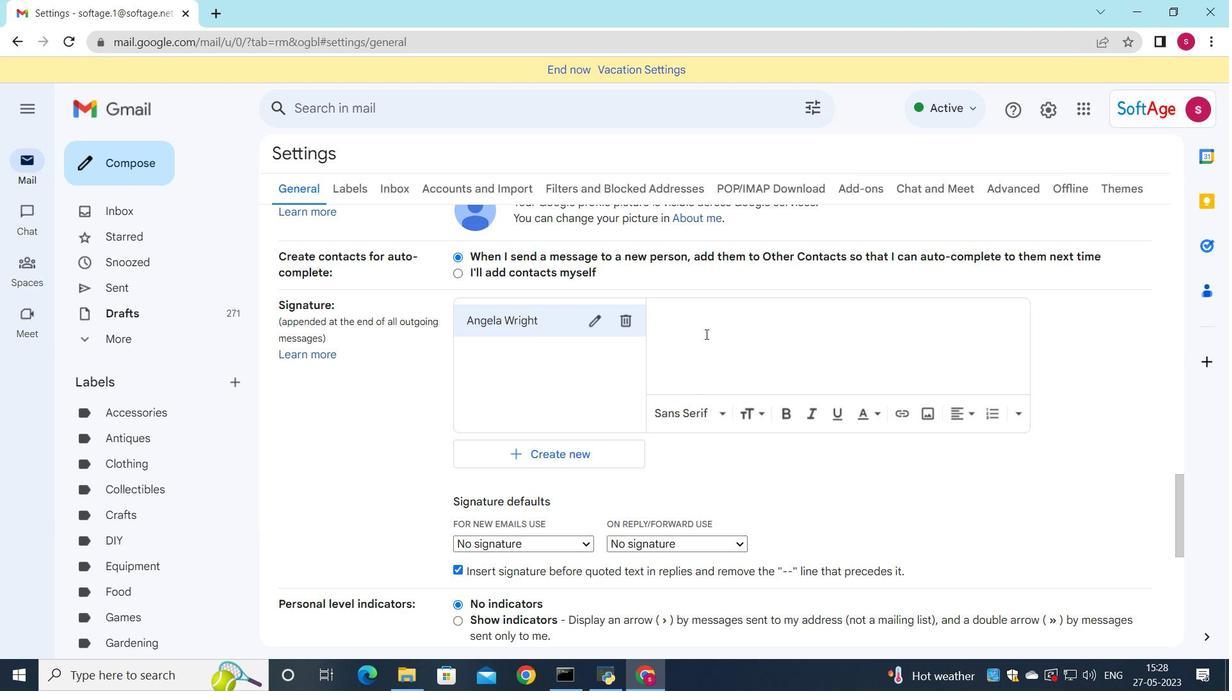 
Action: Mouse moved to (700, 558)
Screenshot: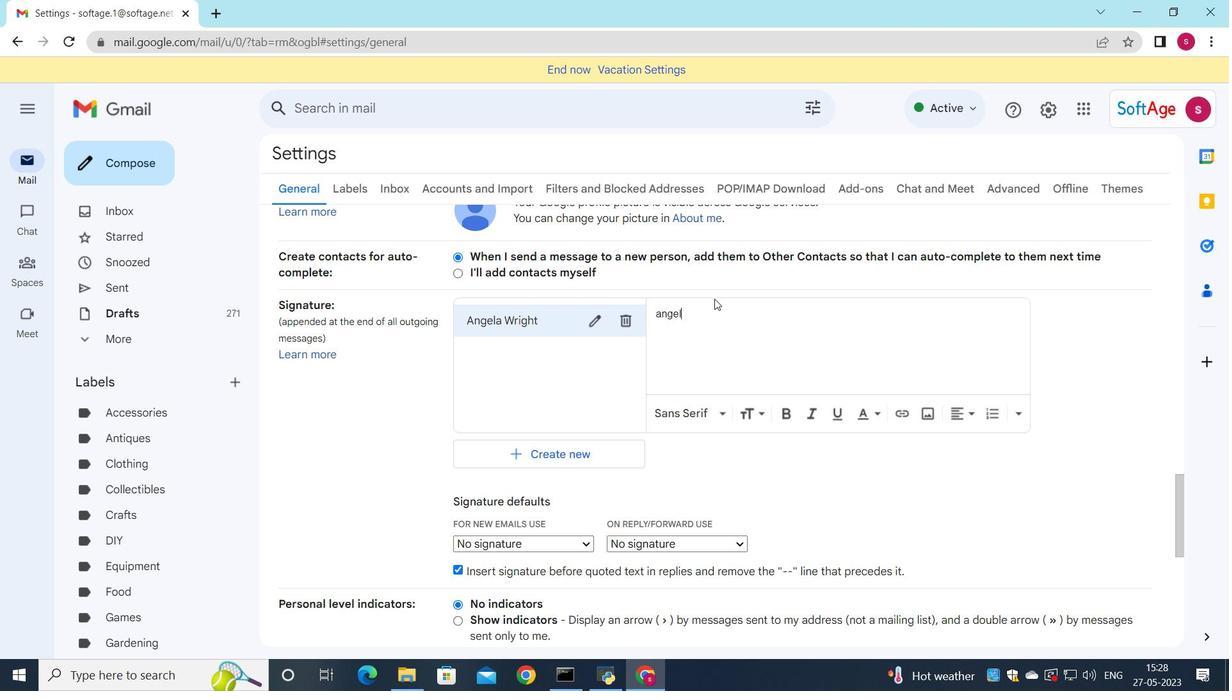 
Action: Mouse pressed left at (700, 558)
Screenshot: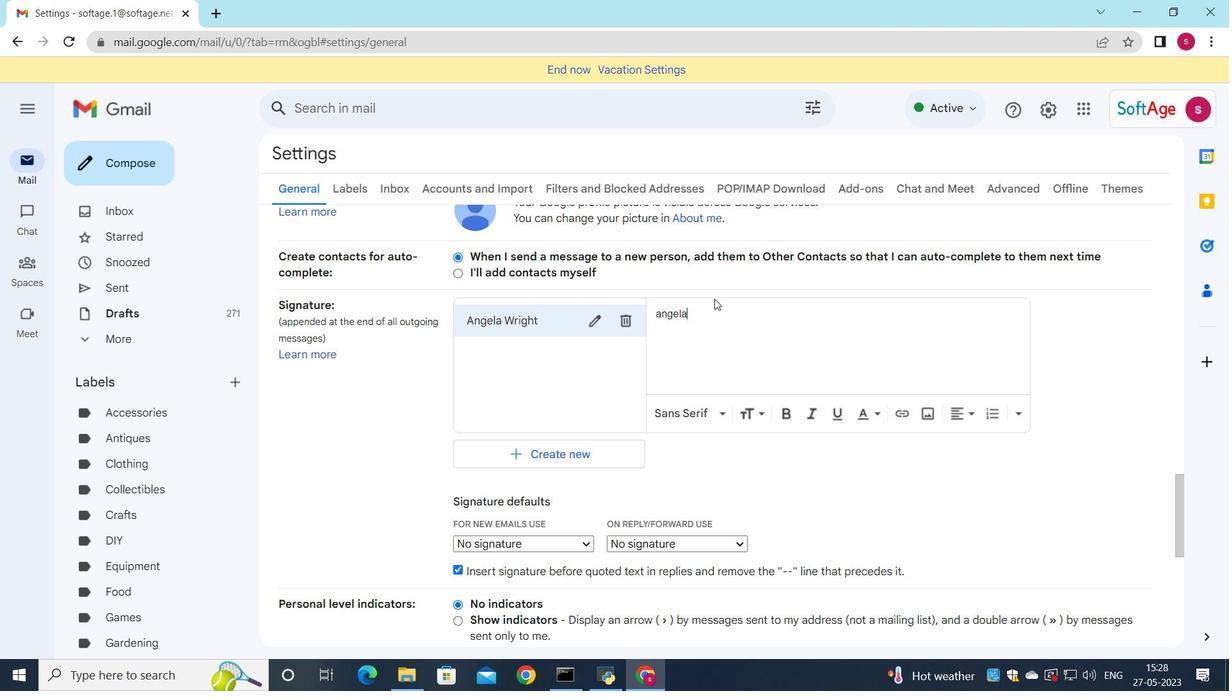 
Action: Mouse moved to (540, 684)
Screenshot: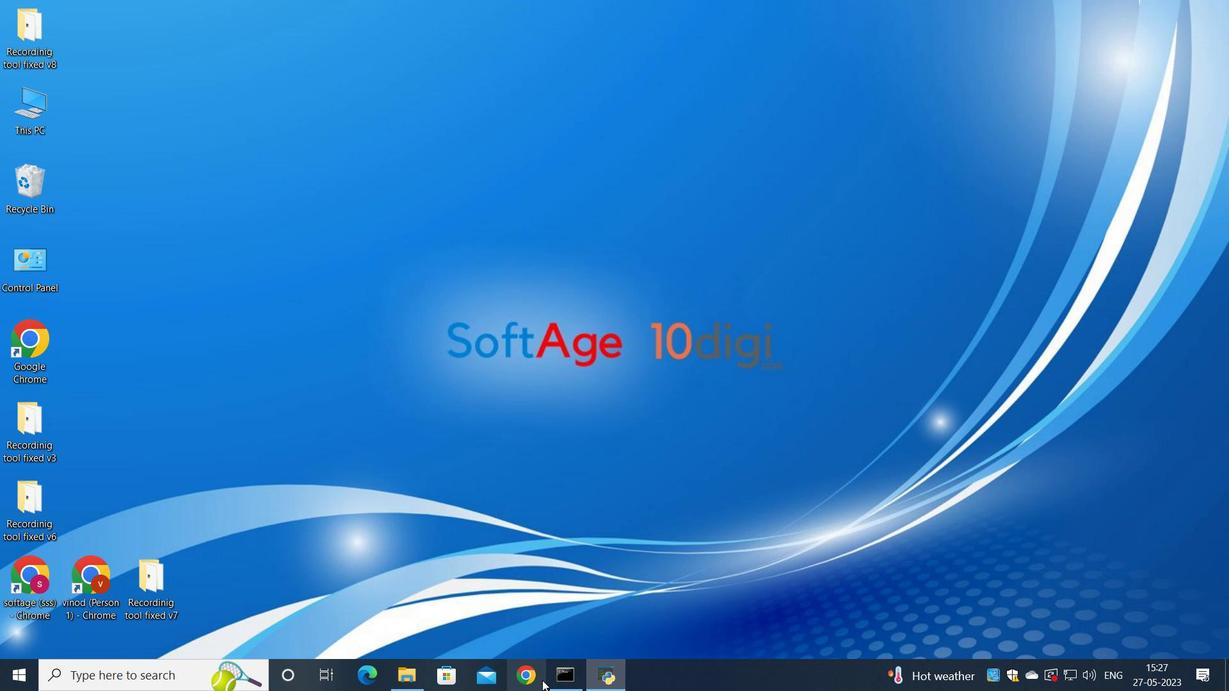 
Action: Mouse pressed left at (540, 684)
Screenshot: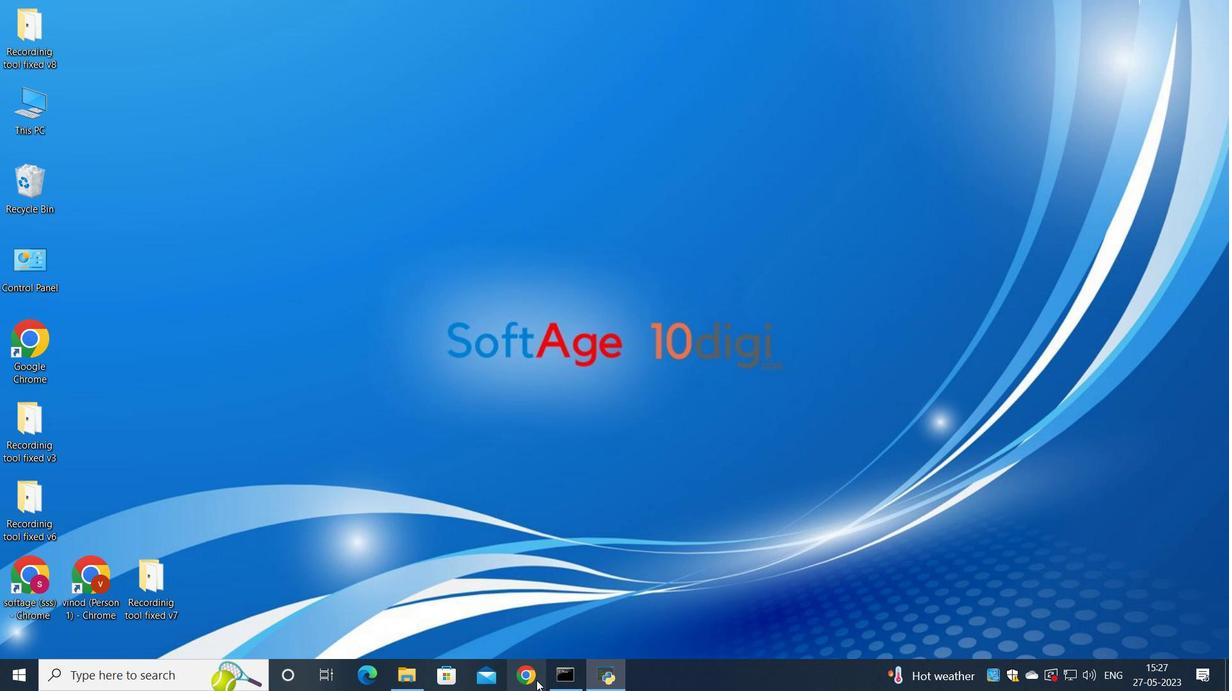 
Action: Mouse moved to (573, 401)
Screenshot: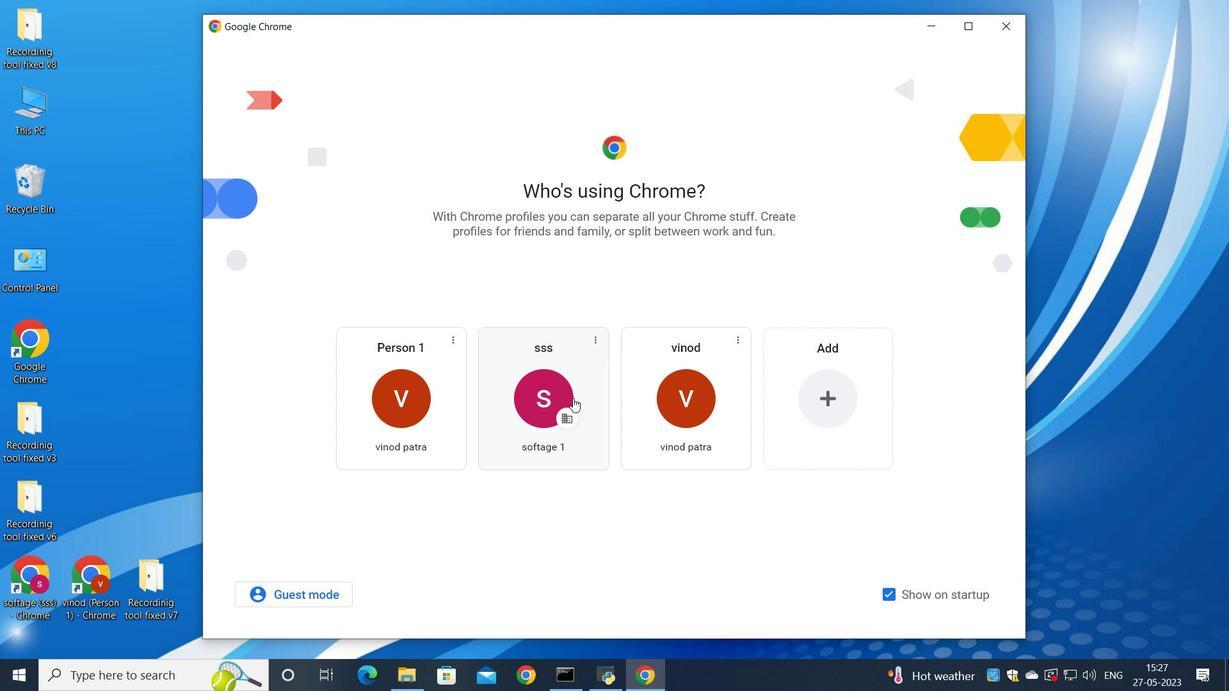 
Action: Mouse pressed left at (573, 401)
Screenshot: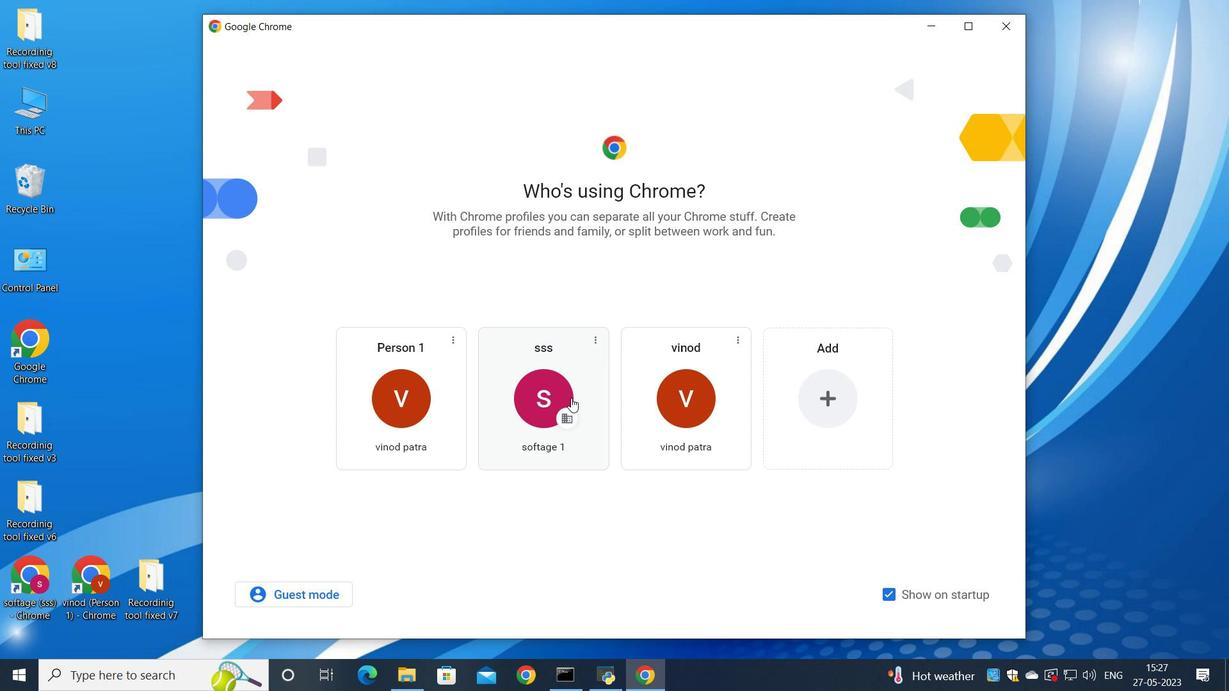 
Action: Mouse moved to (1084, 81)
Screenshot: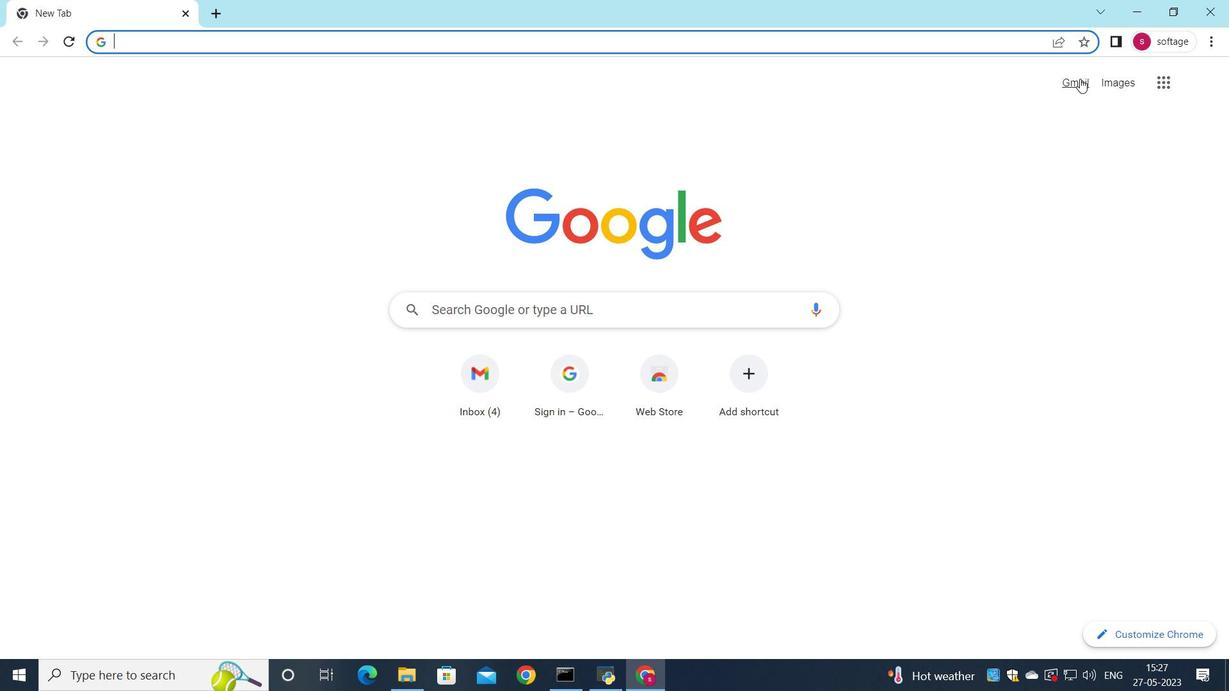 
Action: Mouse pressed left at (1084, 81)
Screenshot: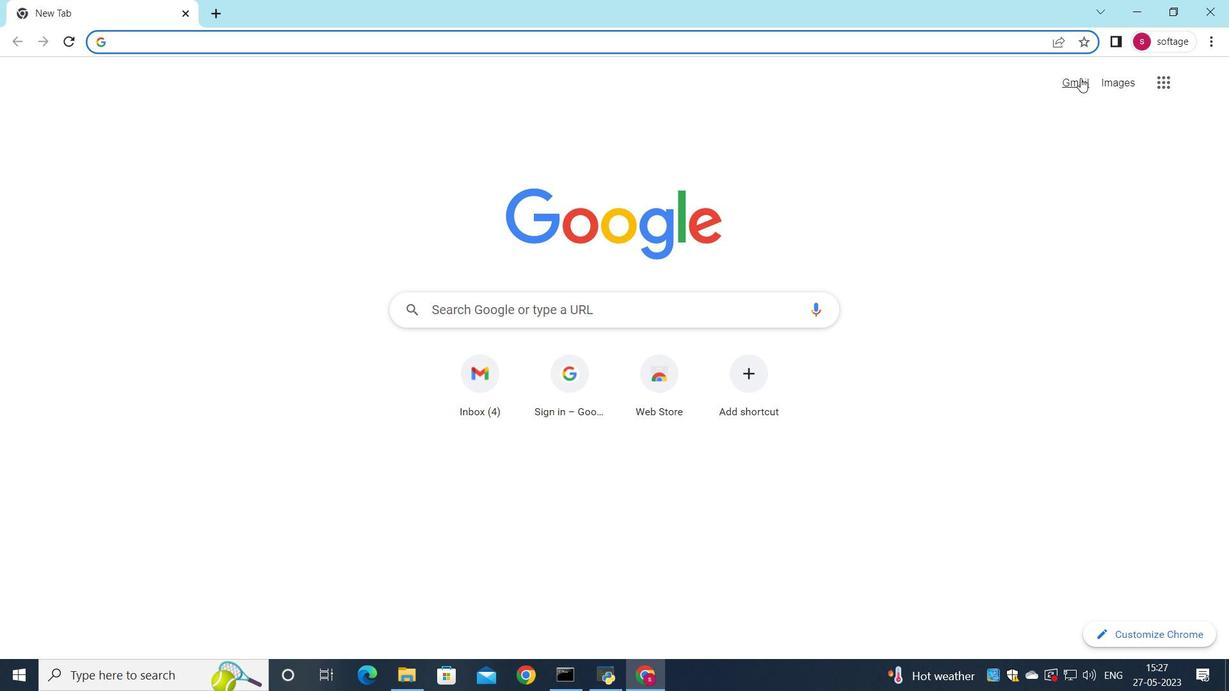
Action: Mouse moved to (1058, 114)
Screenshot: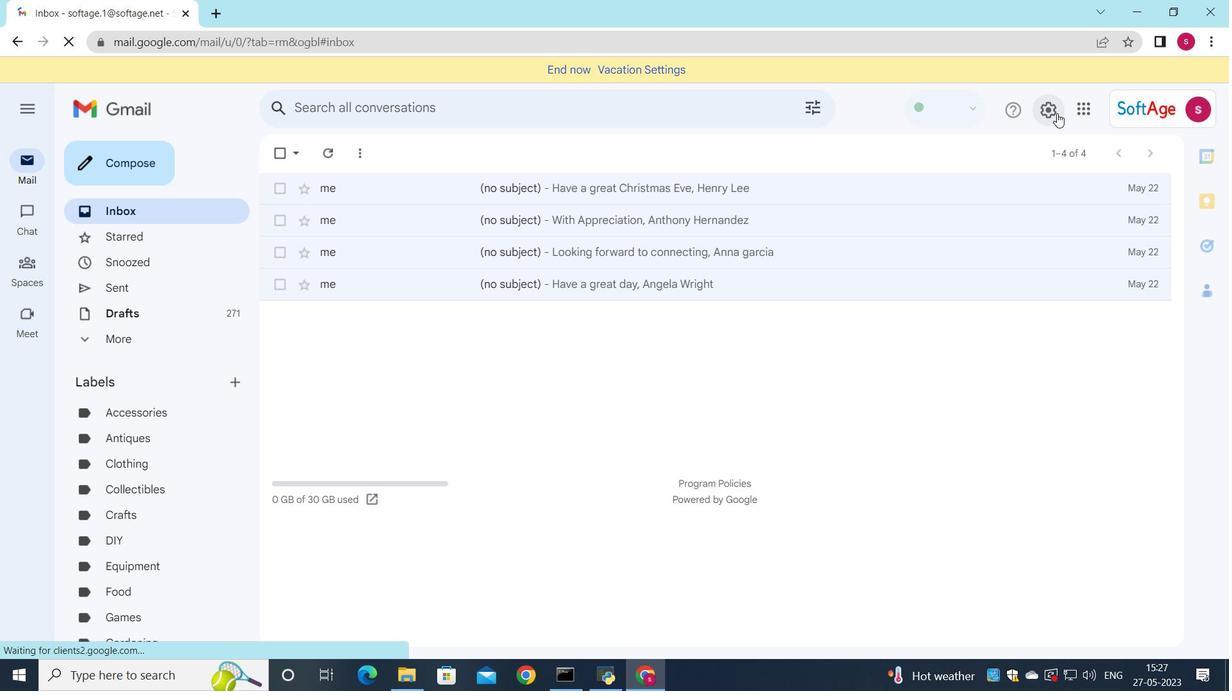 
Action: Mouse pressed left at (1058, 114)
Screenshot: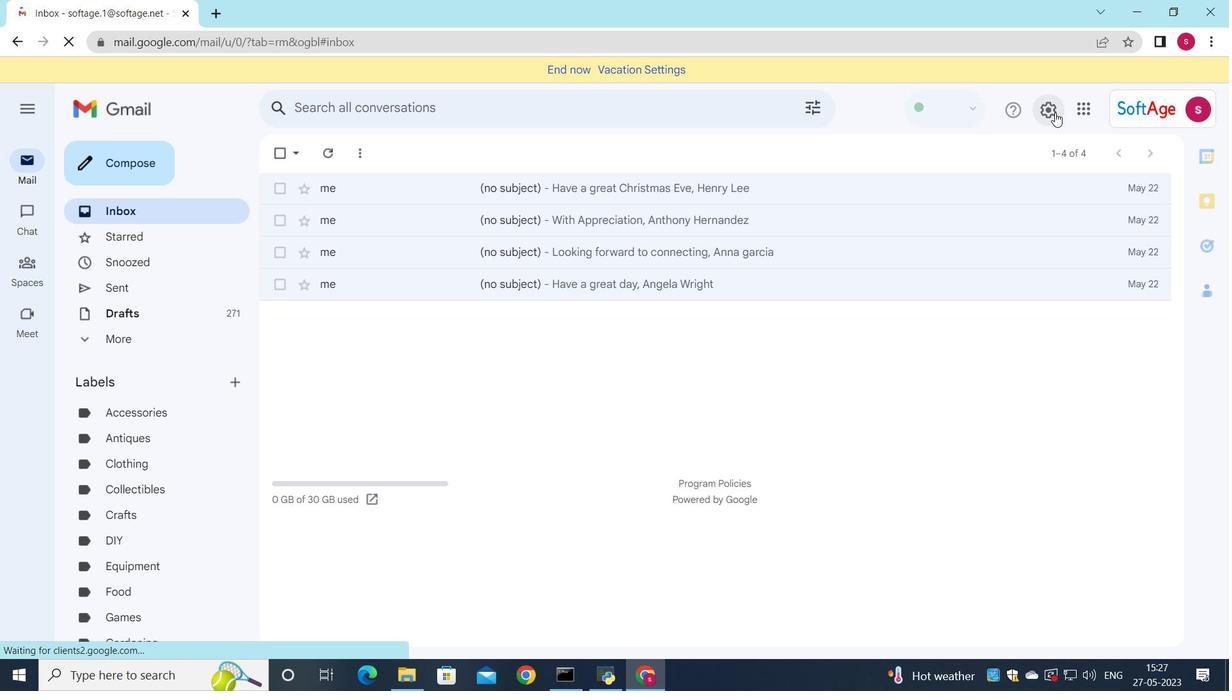 
Action: Mouse moved to (1050, 193)
Screenshot: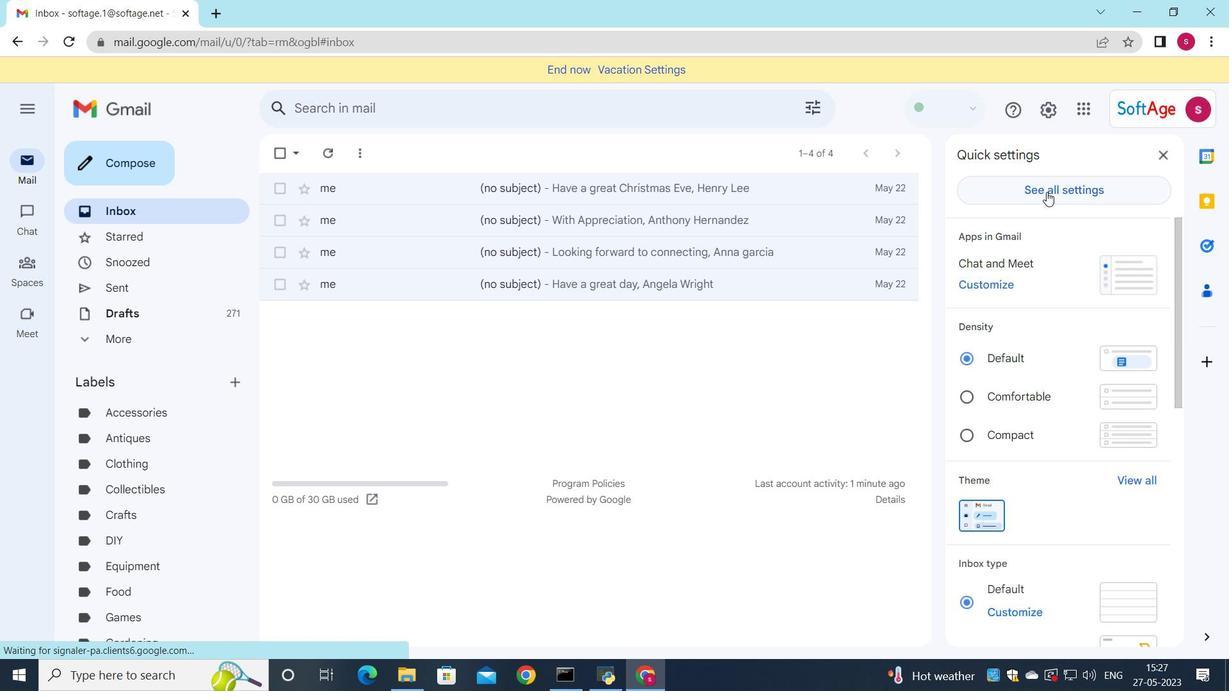 
Action: Mouse pressed left at (1050, 193)
Screenshot: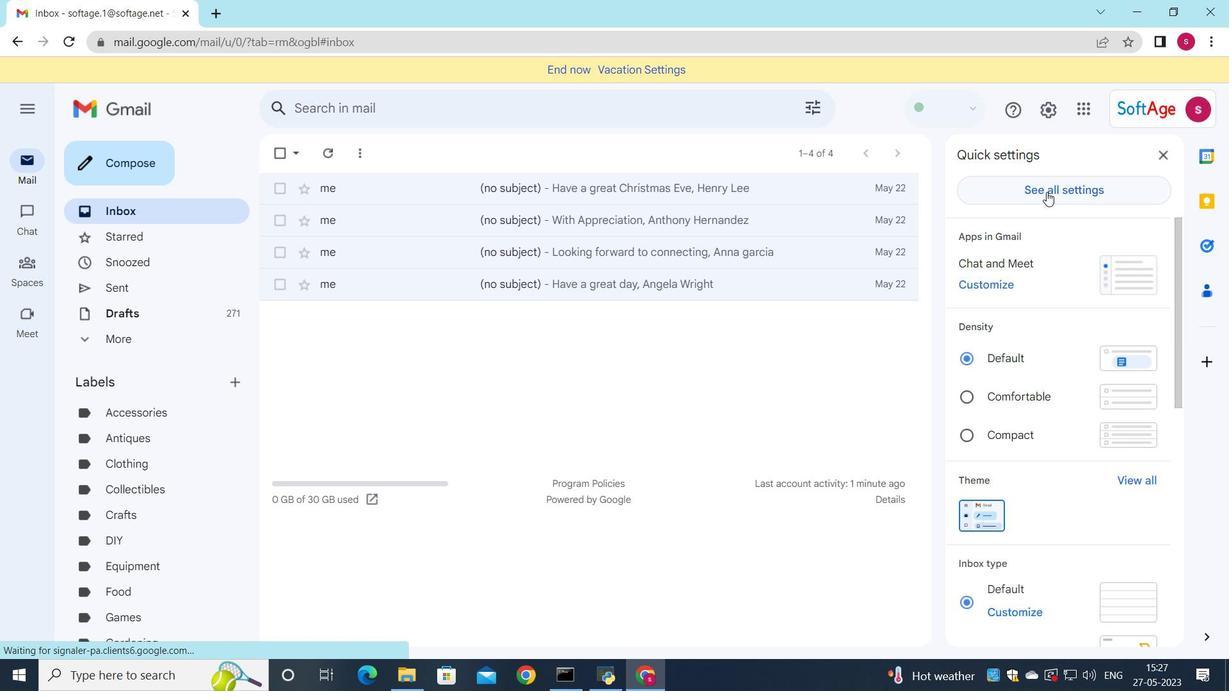 
Action: Mouse moved to (701, 411)
Screenshot: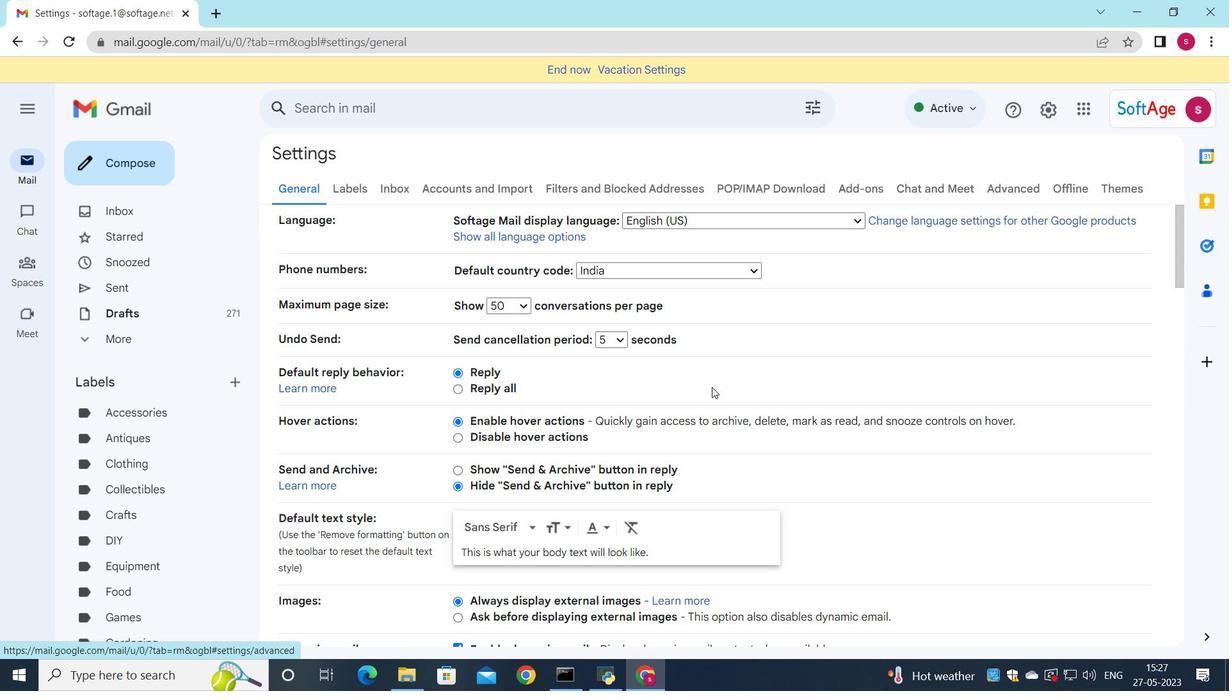 
Action: Mouse scrolled (701, 410) with delta (0, 0)
Screenshot: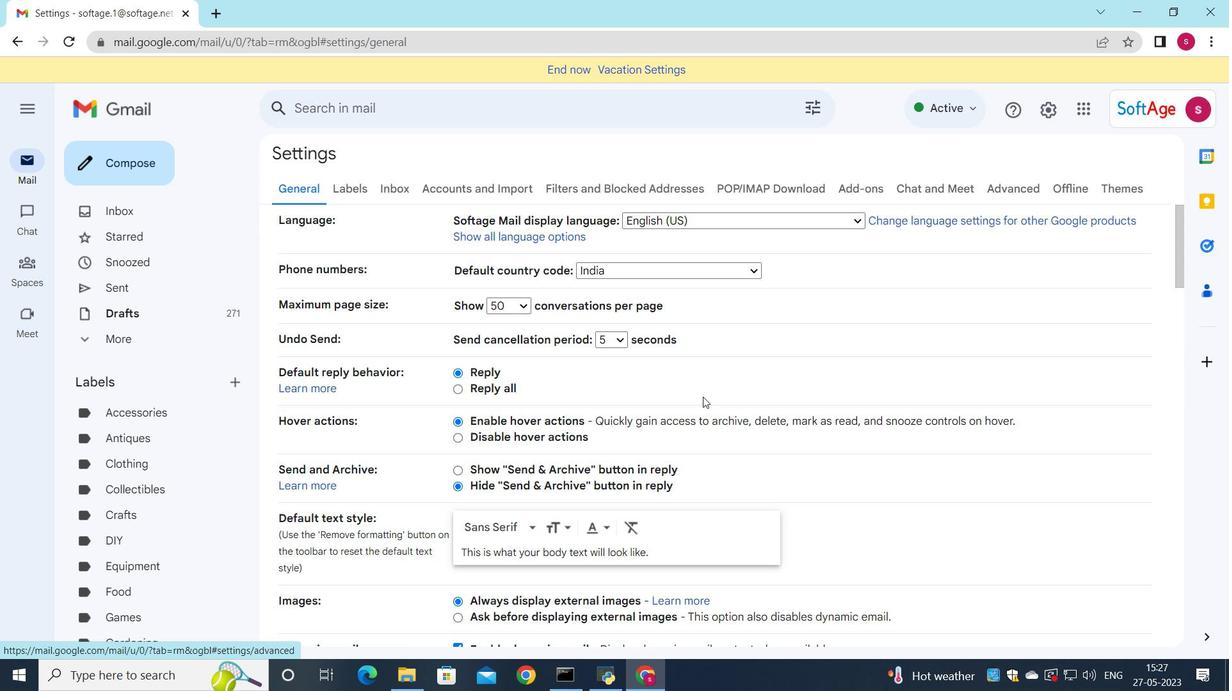 
Action: Mouse moved to (700, 413)
Screenshot: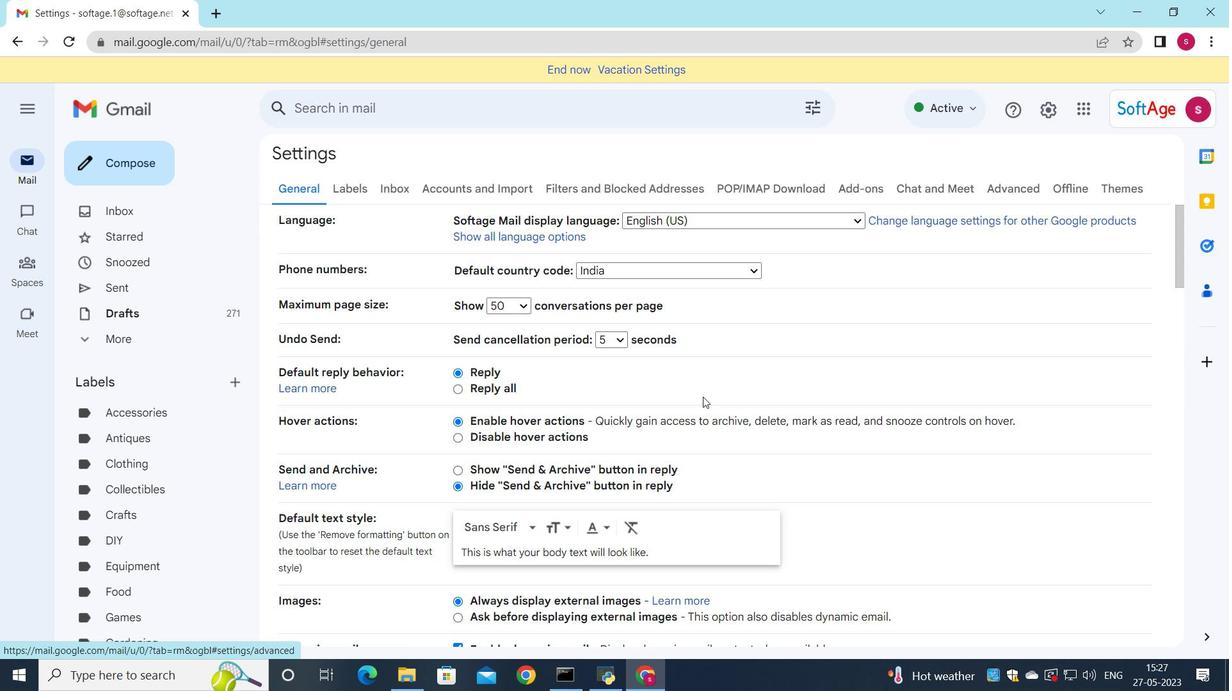 
Action: Mouse scrolled (700, 412) with delta (0, 0)
Screenshot: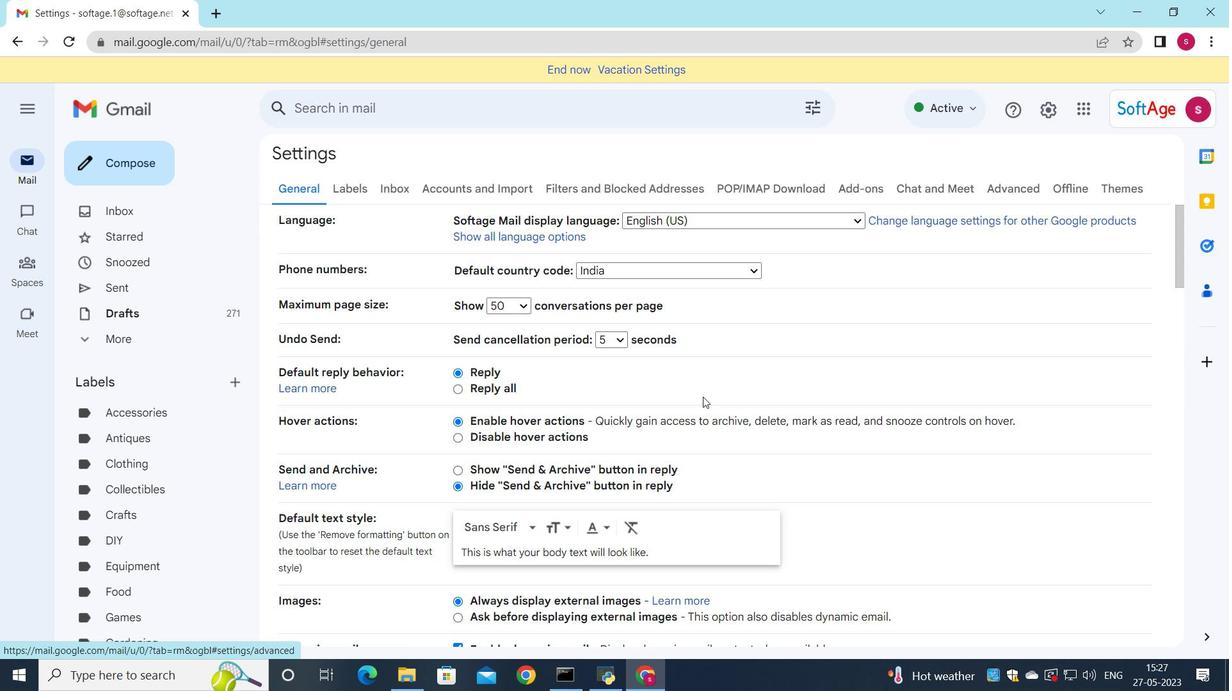 
Action: Mouse moved to (700, 413)
Screenshot: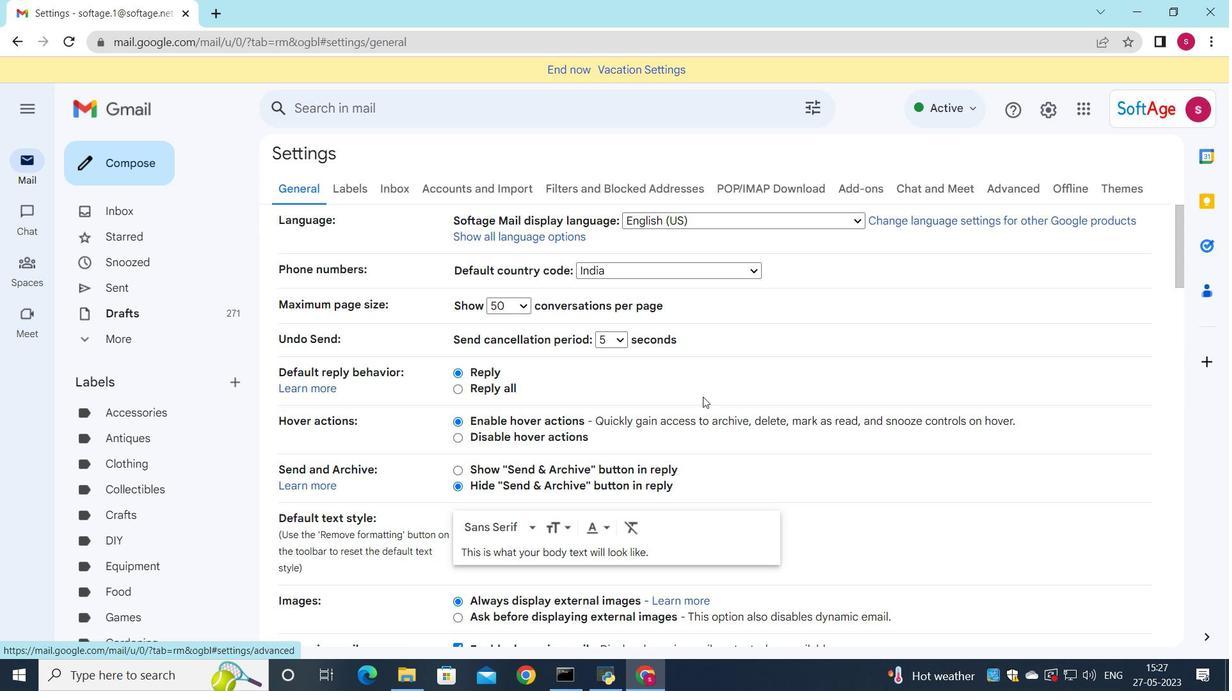 
Action: Mouse scrolled (700, 413) with delta (0, 0)
Screenshot: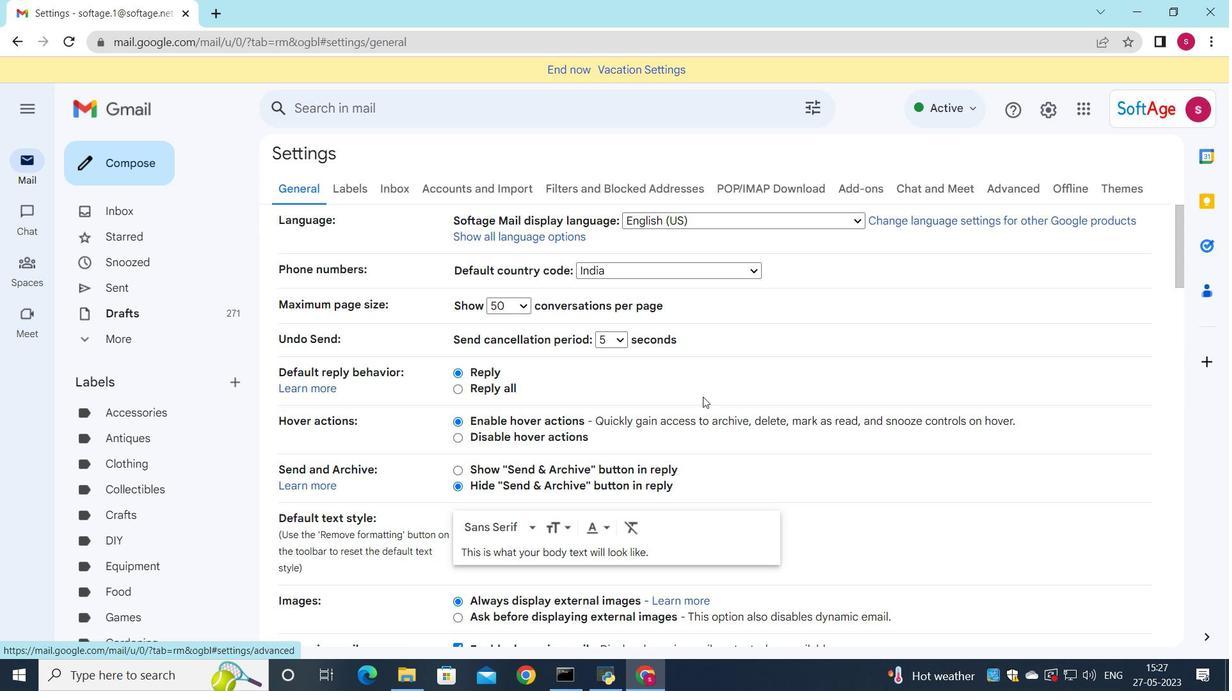 
Action: Mouse moved to (700, 414)
Screenshot: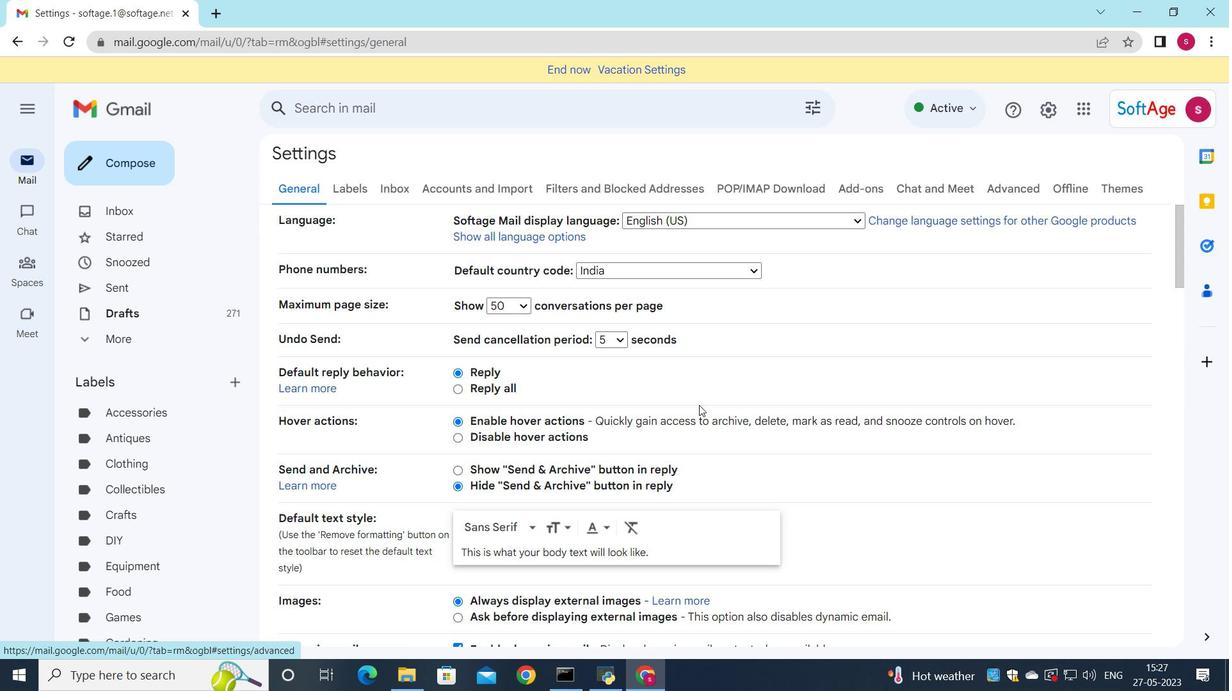 
Action: Mouse scrolled (700, 413) with delta (0, 0)
Screenshot: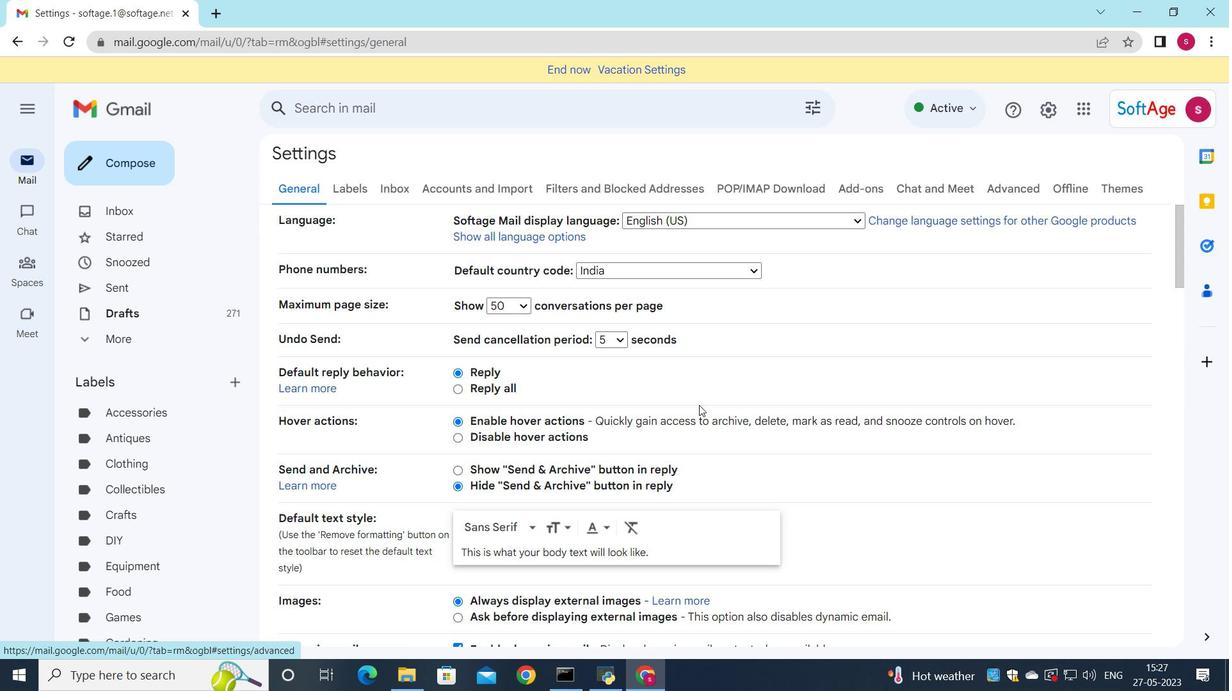 
Action: Mouse moved to (679, 393)
Screenshot: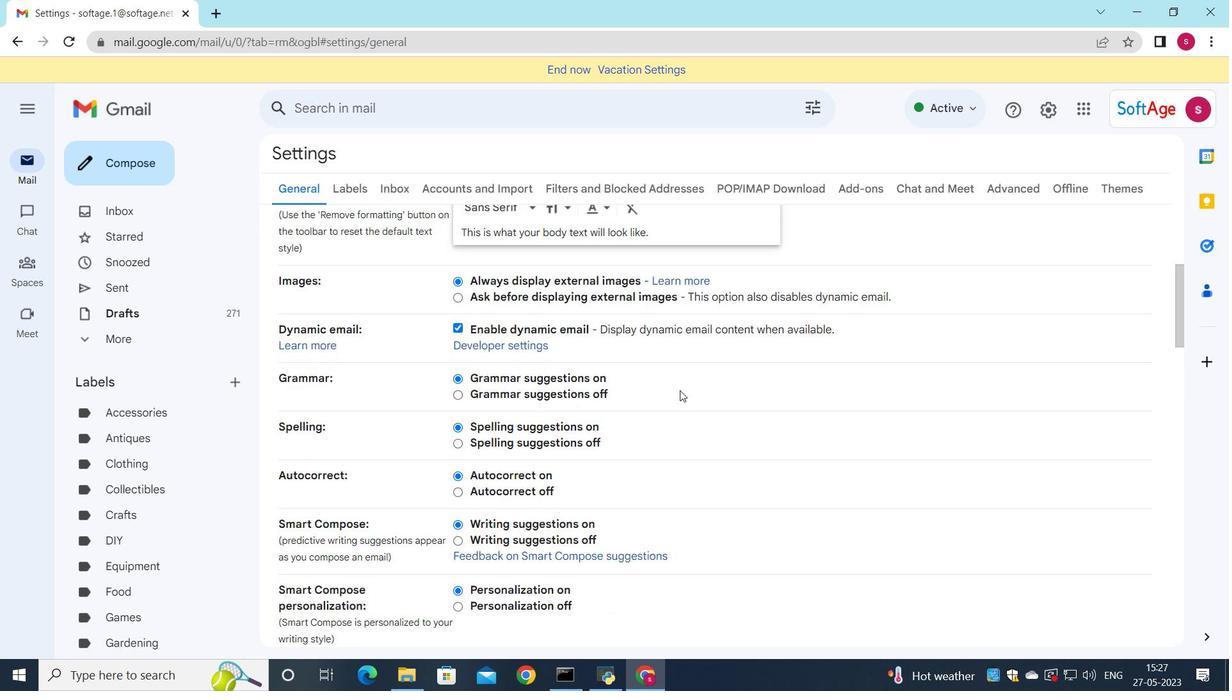 
Action: Mouse scrolled (679, 393) with delta (0, 0)
Screenshot: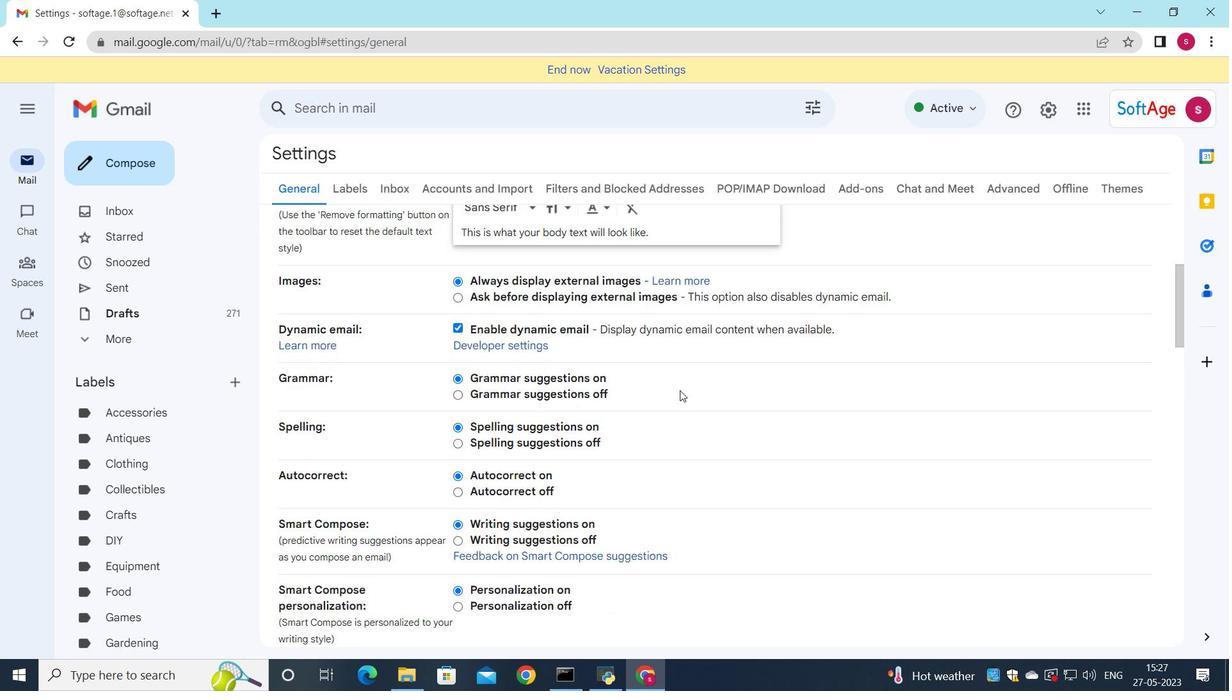 
Action: Mouse moved to (678, 394)
Screenshot: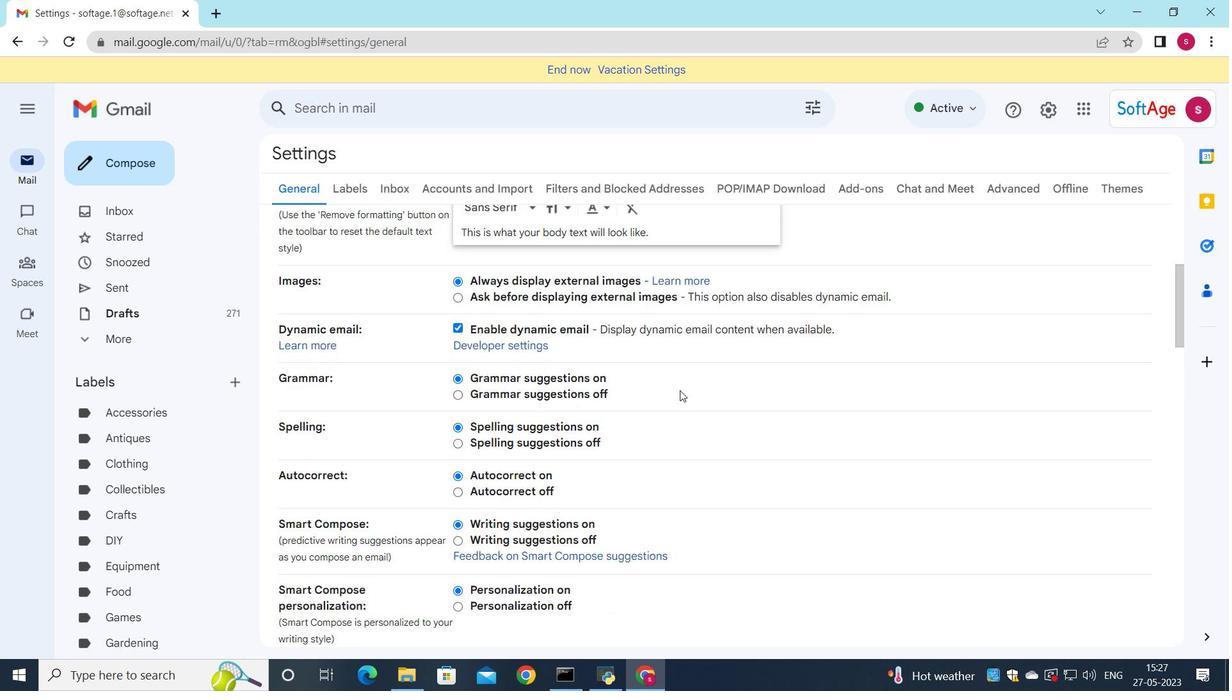 
Action: Mouse scrolled (678, 393) with delta (0, 0)
Screenshot: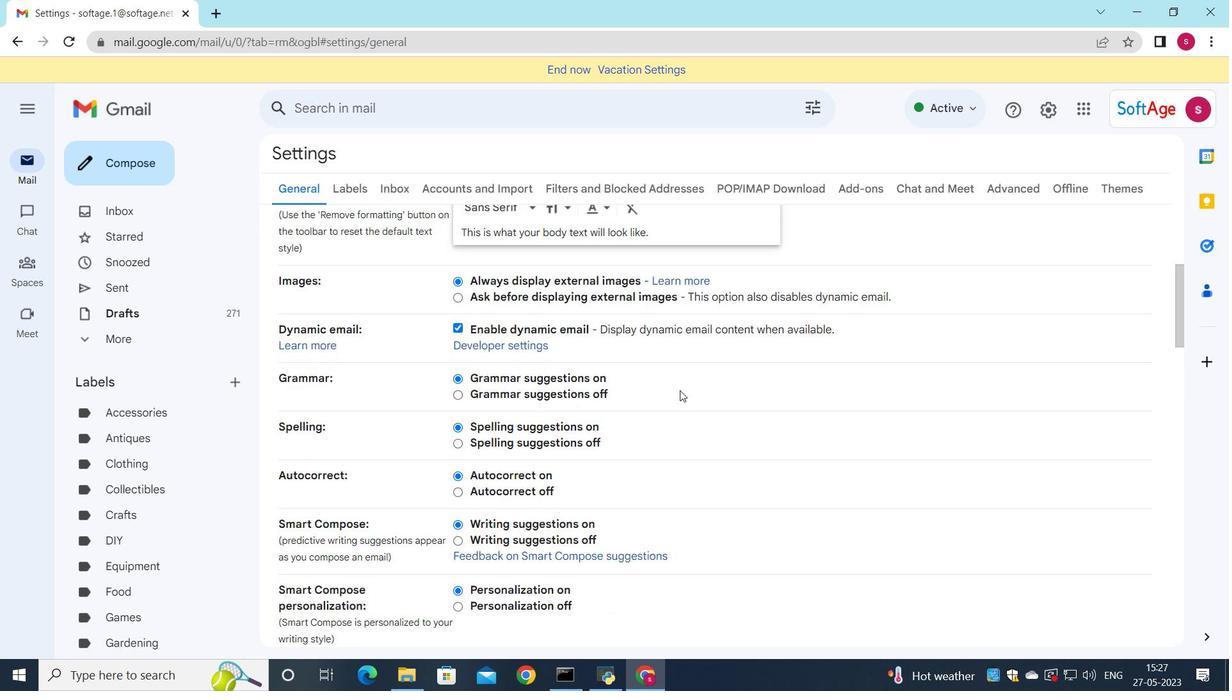 
Action: Mouse scrolled (678, 393) with delta (0, 0)
Screenshot: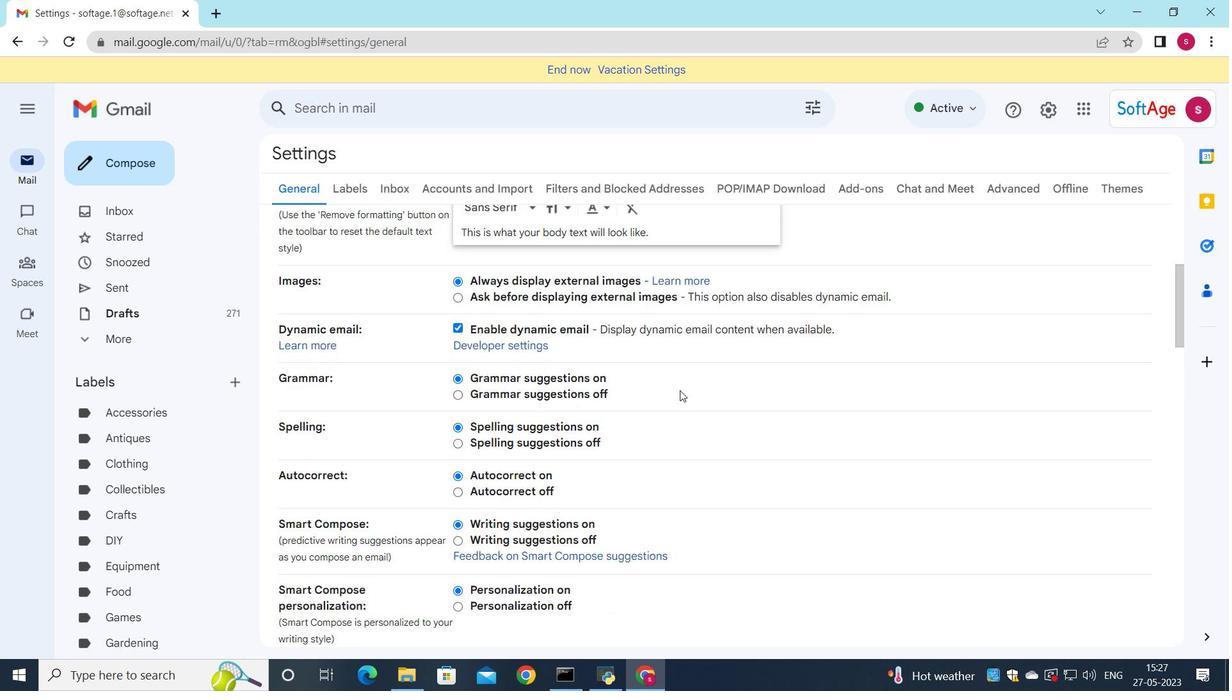 
Action: Mouse scrolled (678, 393) with delta (0, 0)
Screenshot: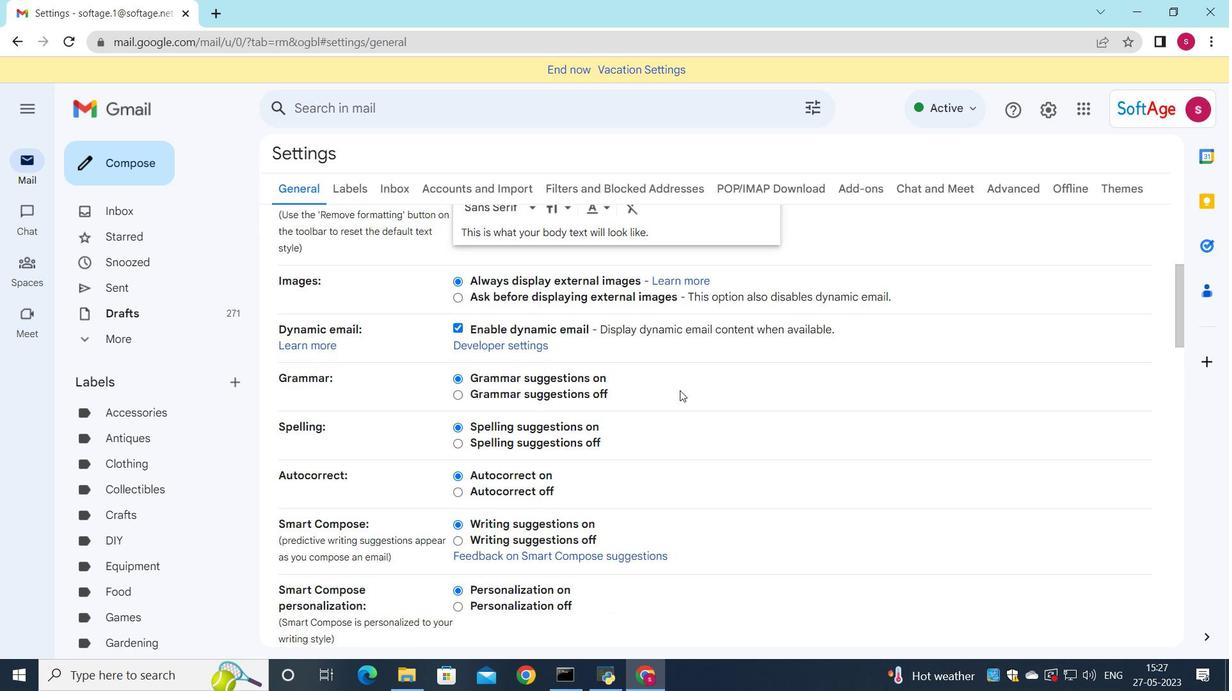 
Action: Mouse moved to (666, 384)
Screenshot: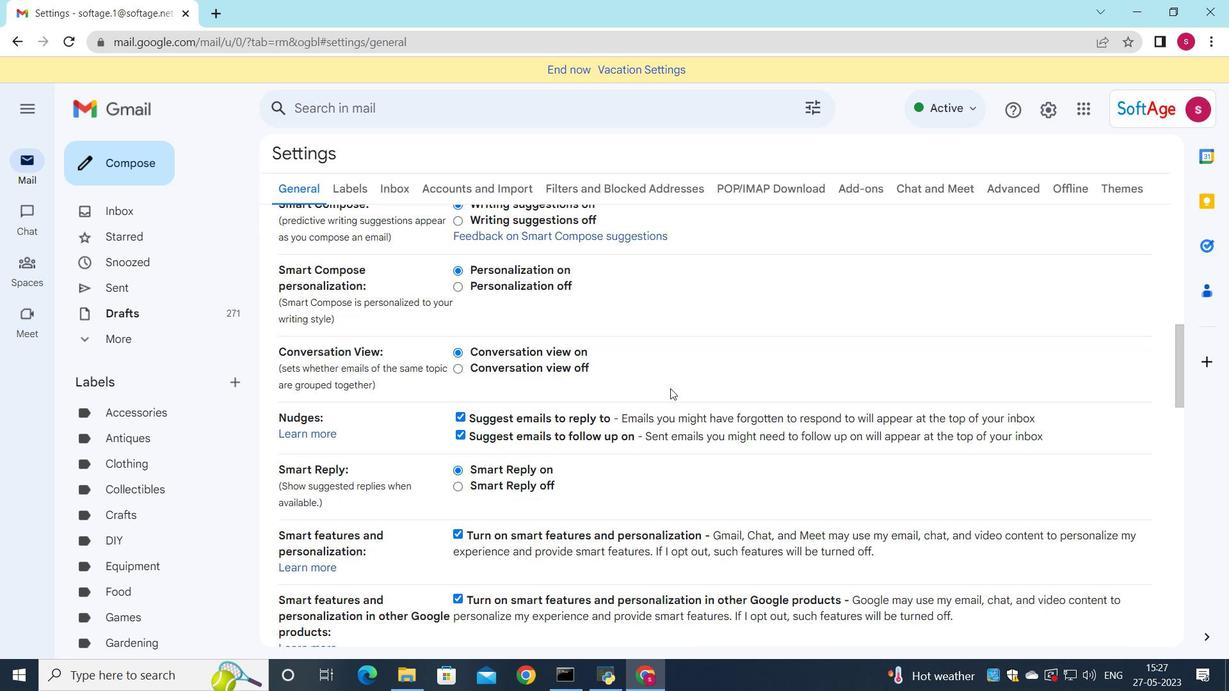 
Action: Mouse scrolled (666, 384) with delta (0, 0)
Screenshot: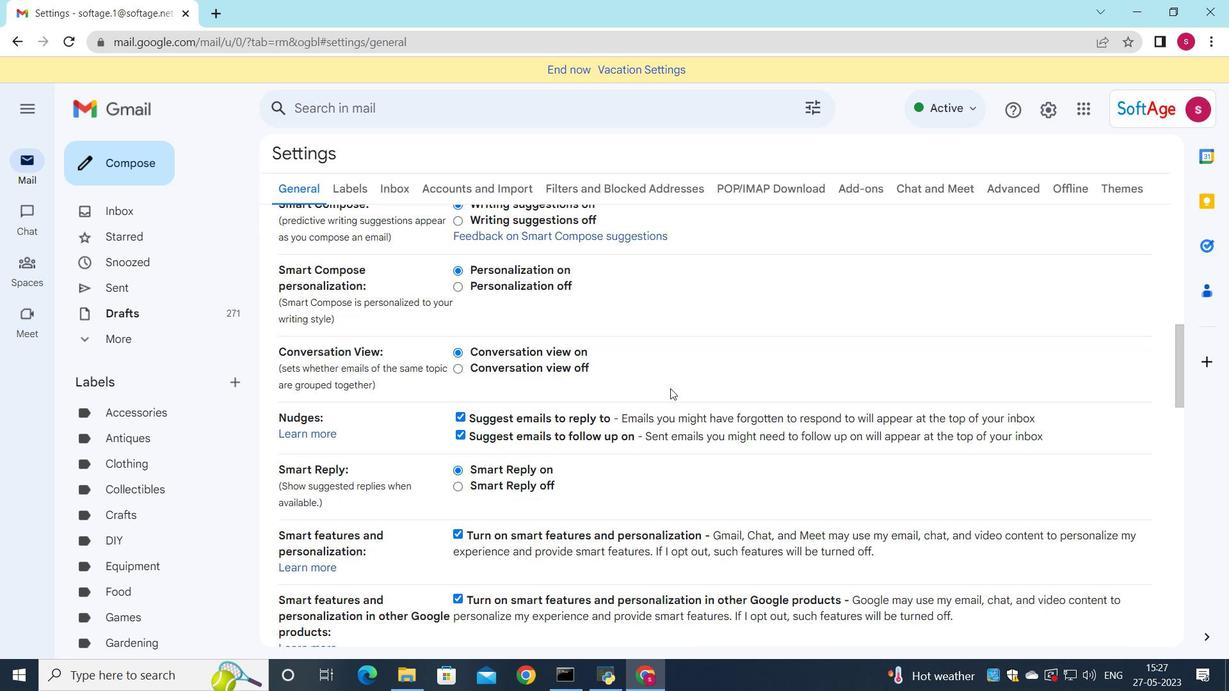 
Action: Mouse moved to (666, 384)
Screenshot: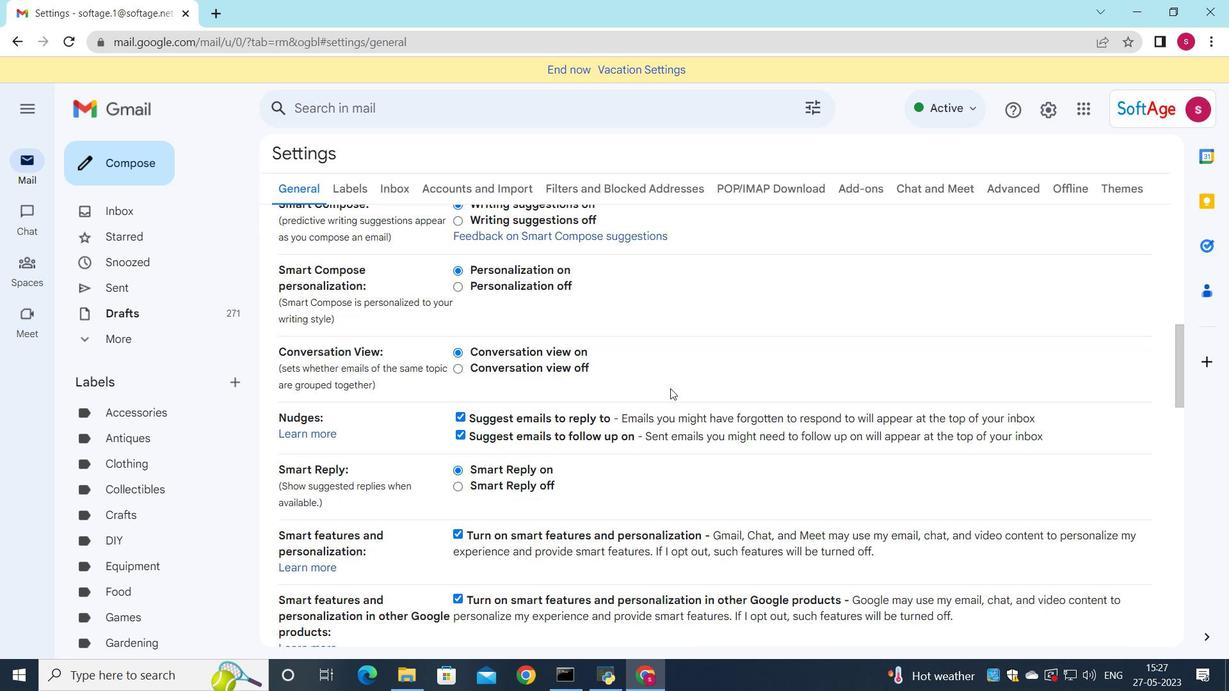 
Action: Mouse scrolled (666, 384) with delta (0, 0)
Screenshot: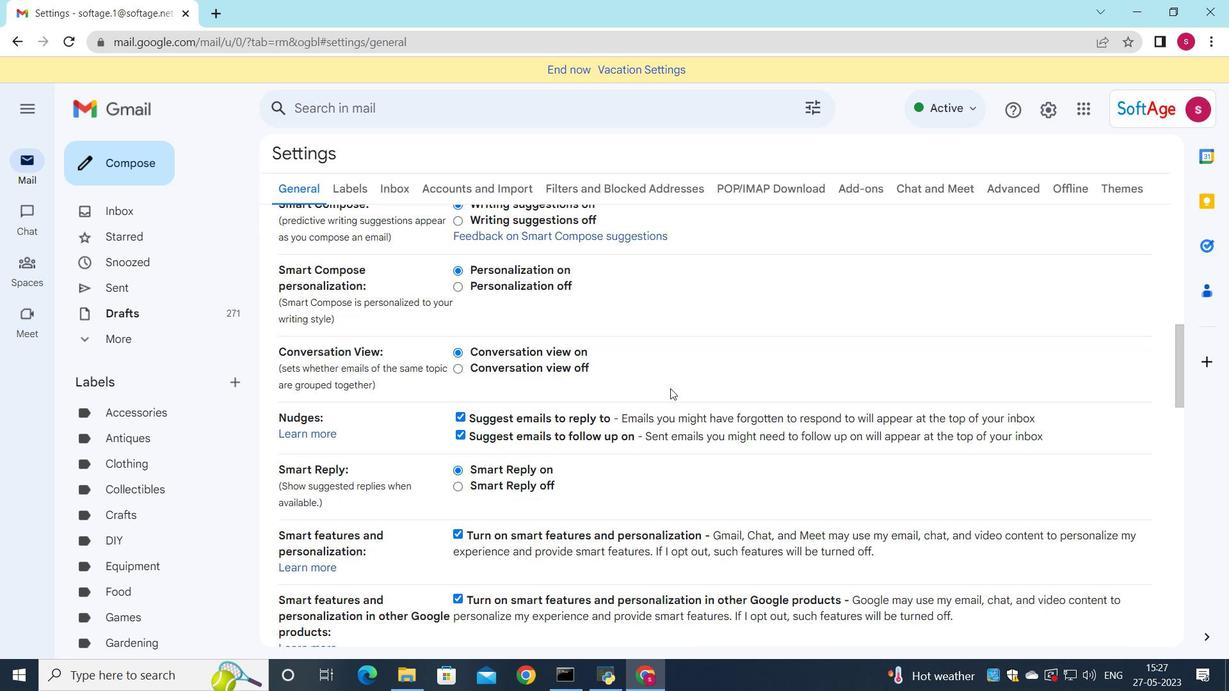 
Action: Mouse scrolled (666, 384) with delta (0, 0)
Screenshot: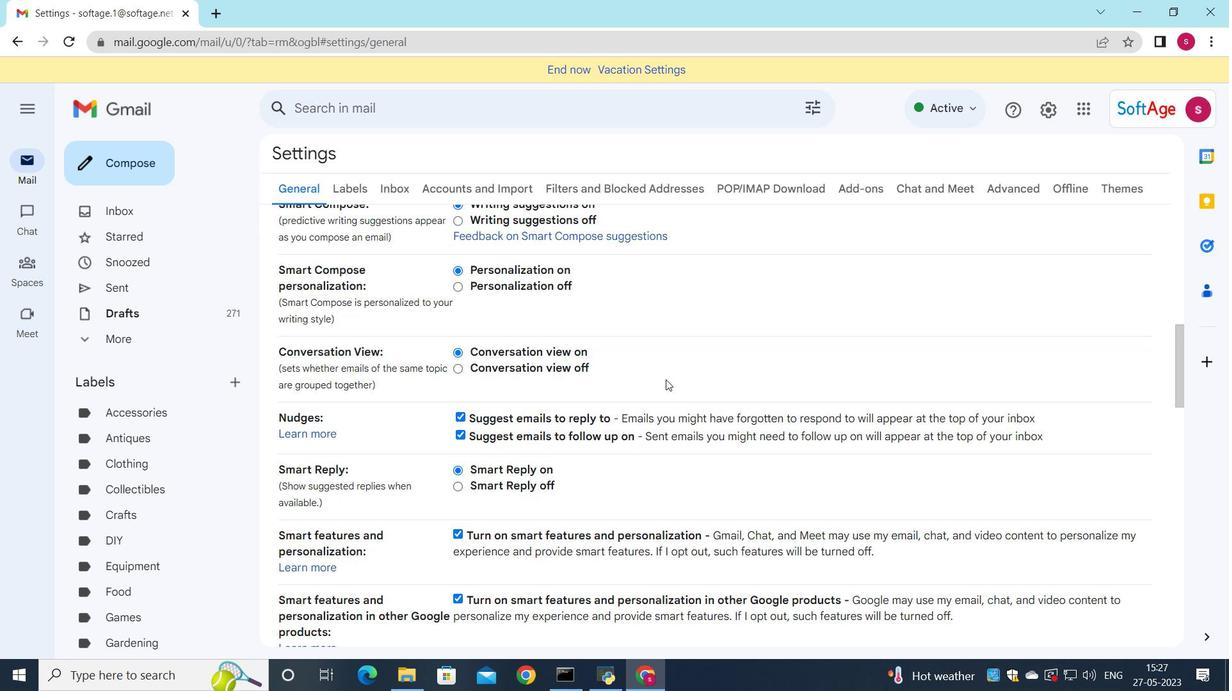 
Action: Mouse moved to (665, 384)
Screenshot: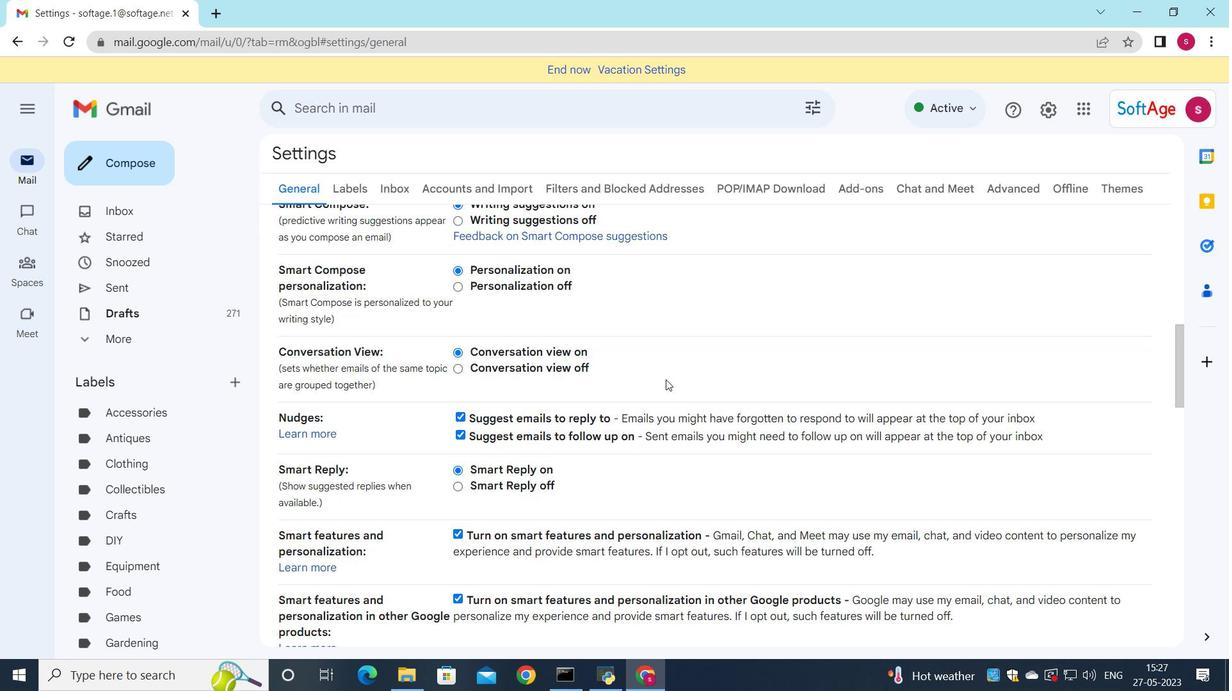 
Action: Mouse scrolled (665, 384) with delta (0, 0)
Screenshot: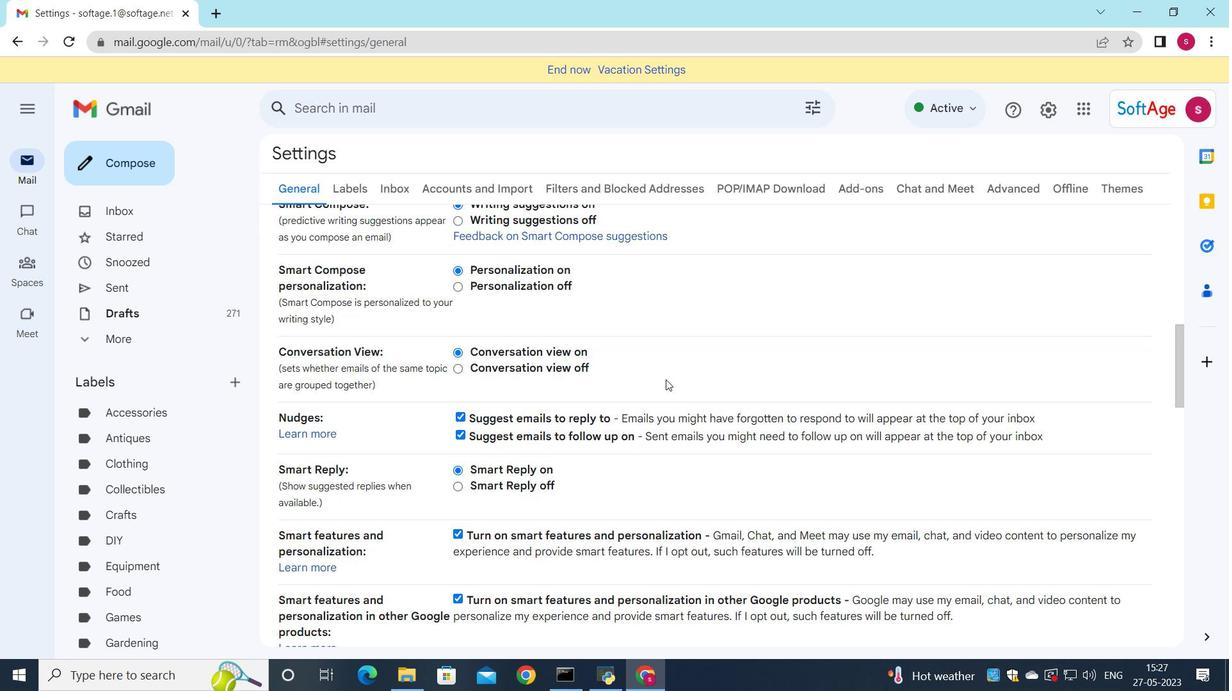 
Action: Mouse moved to (665, 385)
Screenshot: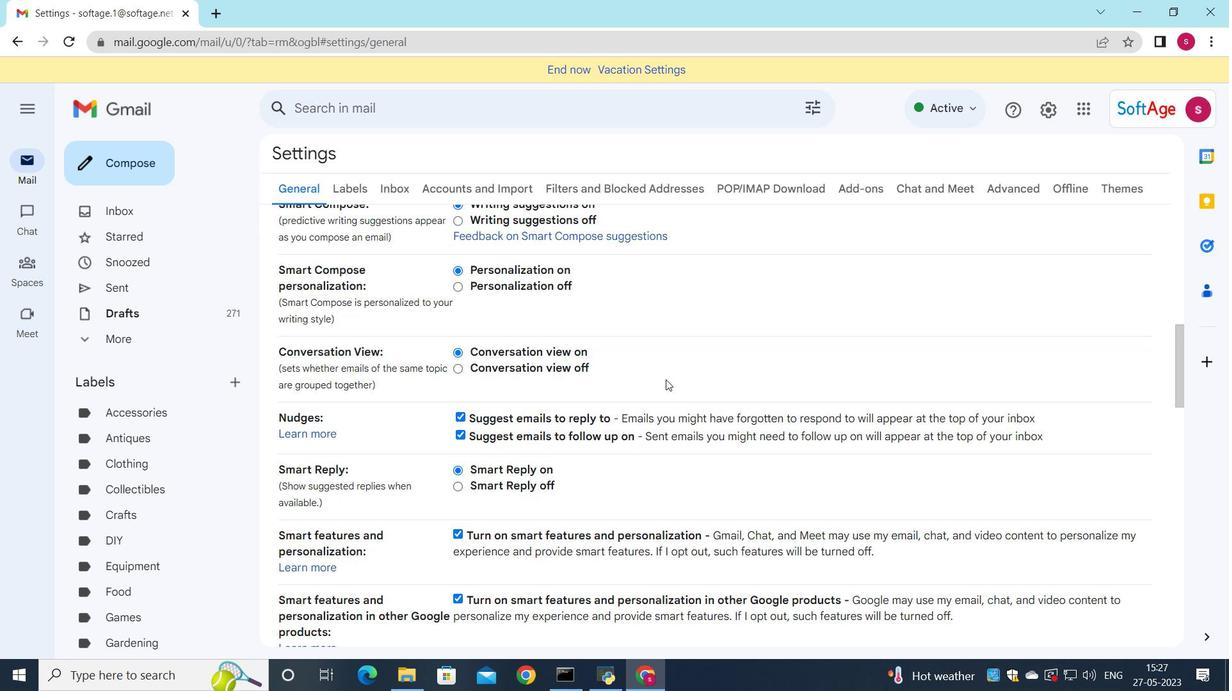 
Action: Mouse scrolled (665, 384) with delta (0, 0)
Screenshot: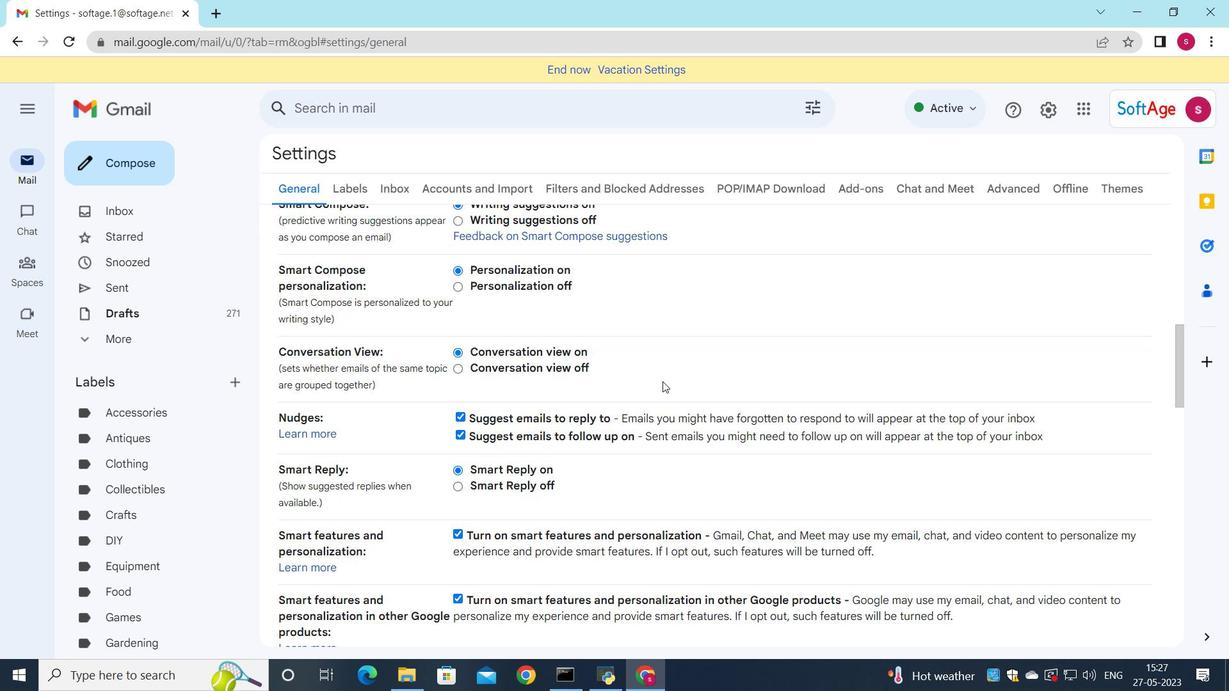 
Action: Mouse scrolled (665, 384) with delta (0, 0)
Screenshot: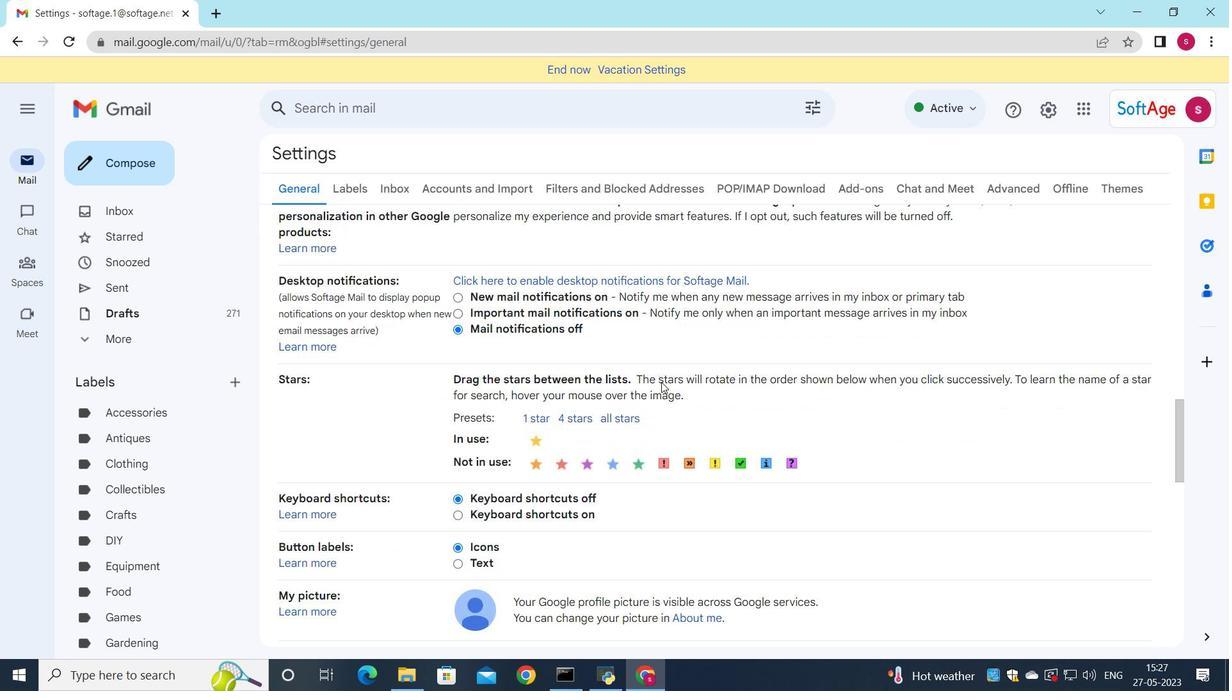 
Action: Mouse scrolled (665, 384) with delta (0, 0)
Screenshot: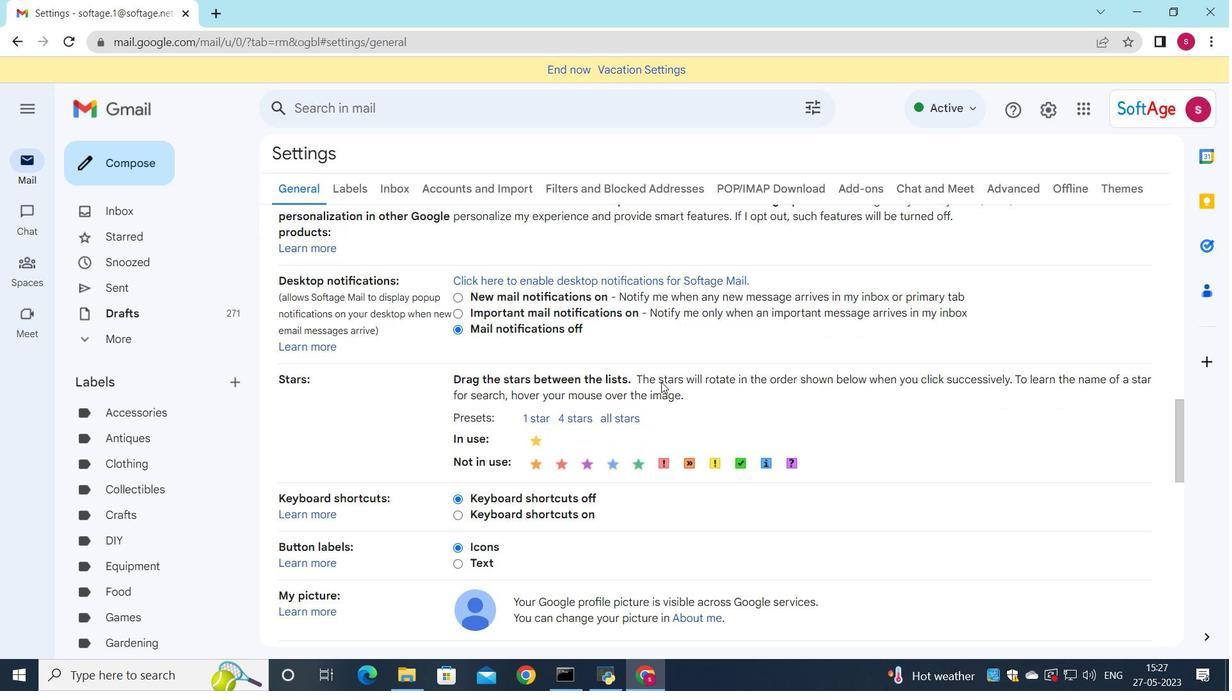
Action: Mouse moved to (665, 386)
Screenshot: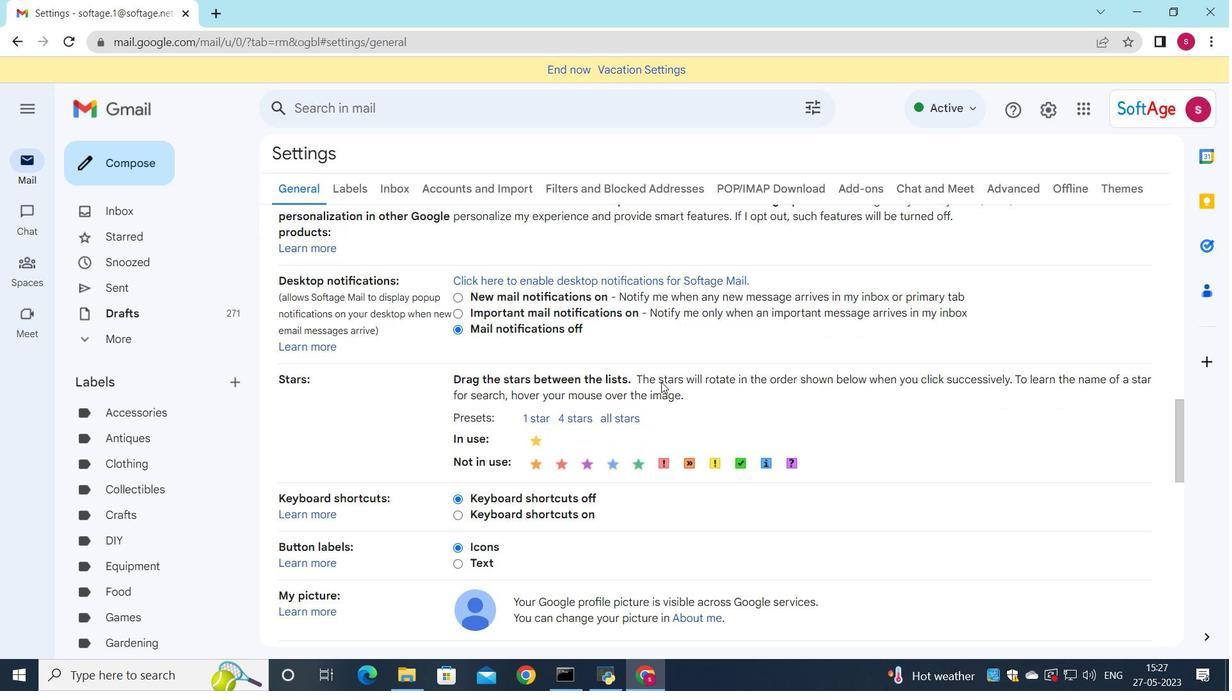 
Action: Mouse scrolled (665, 385) with delta (0, 0)
Screenshot: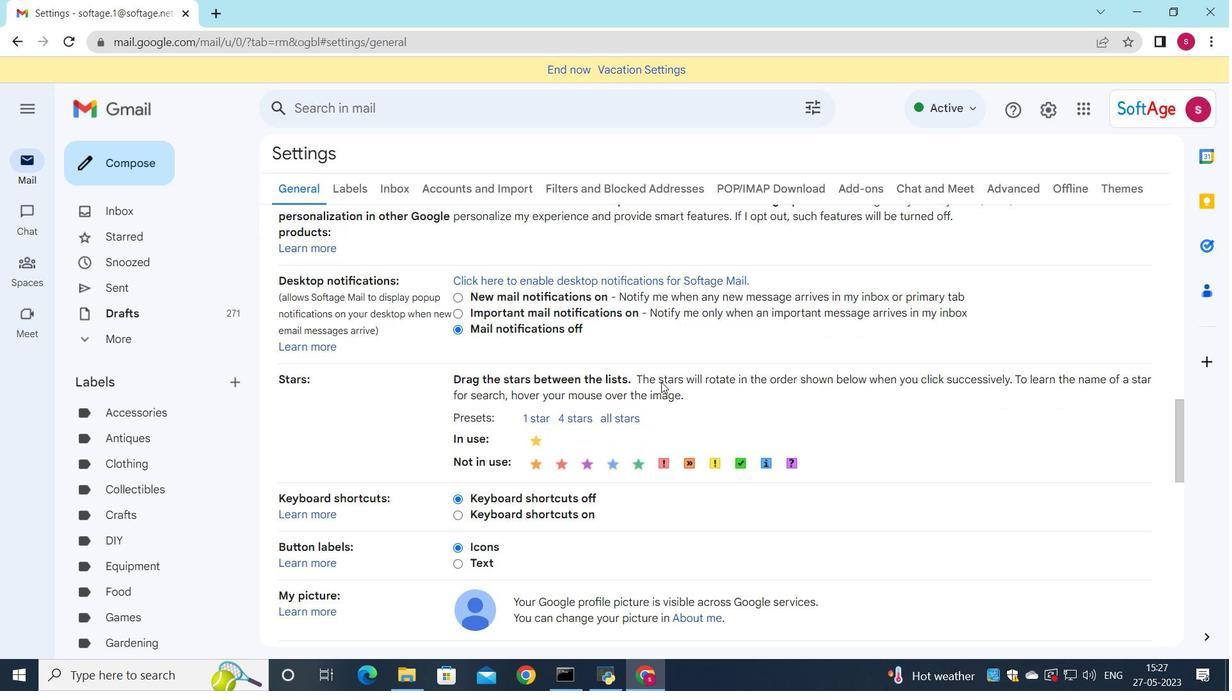 
Action: Mouse moved to (664, 386)
Screenshot: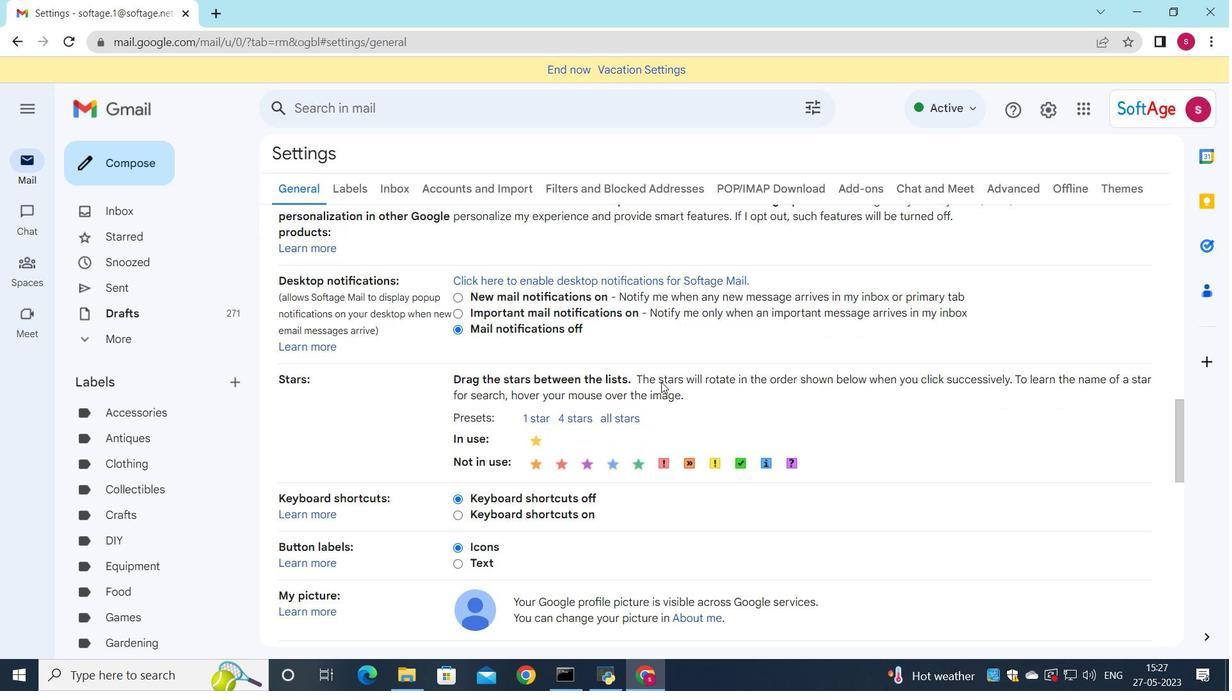 
Action: Mouse scrolled (664, 385) with delta (0, 0)
Screenshot: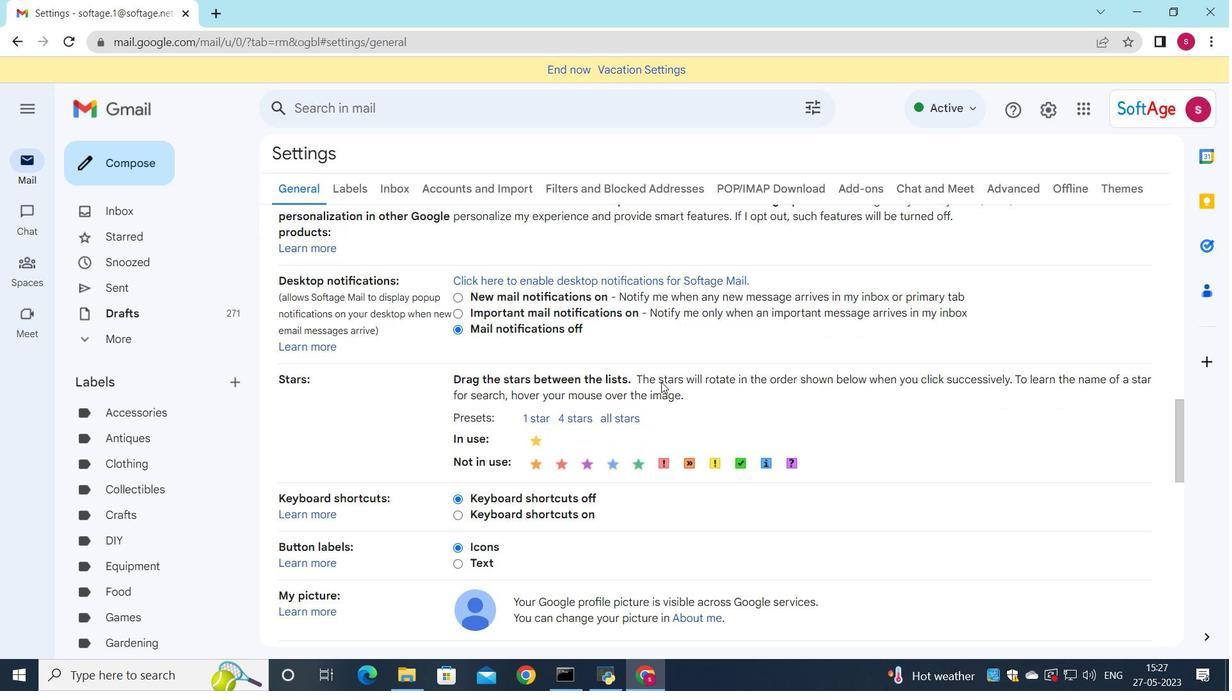 
Action: Mouse moved to (623, 464)
Screenshot: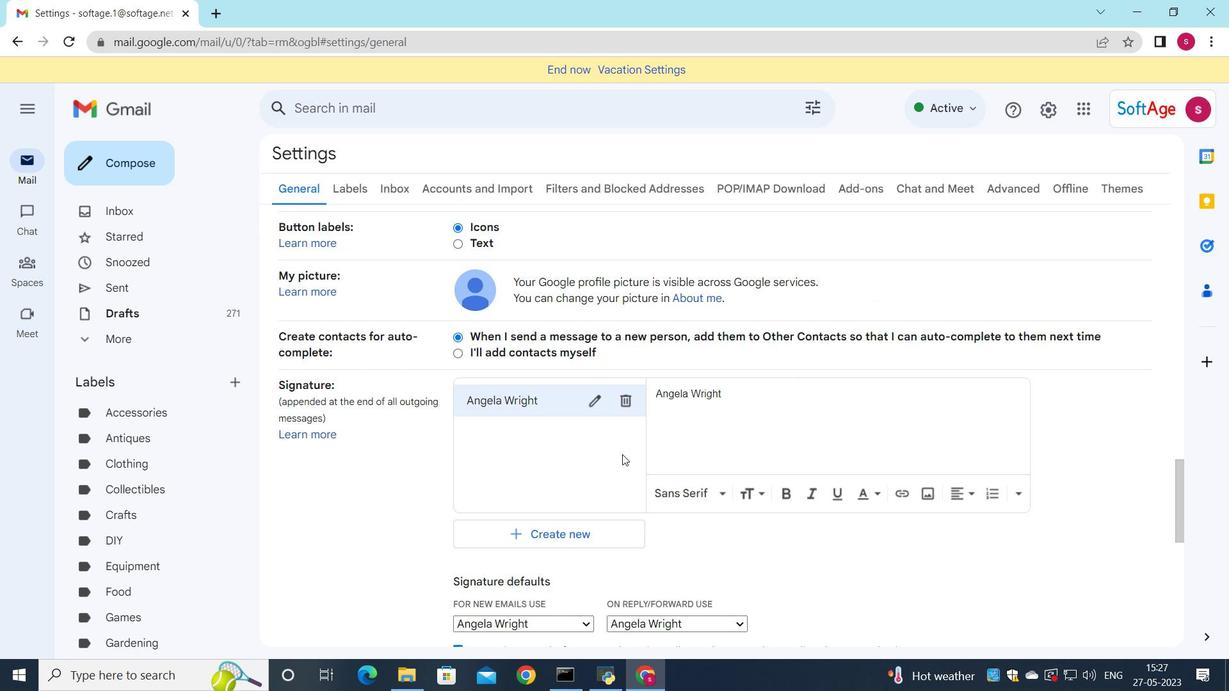 
Action: Mouse scrolled (623, 464) with delta (0, 0)
Screenshot: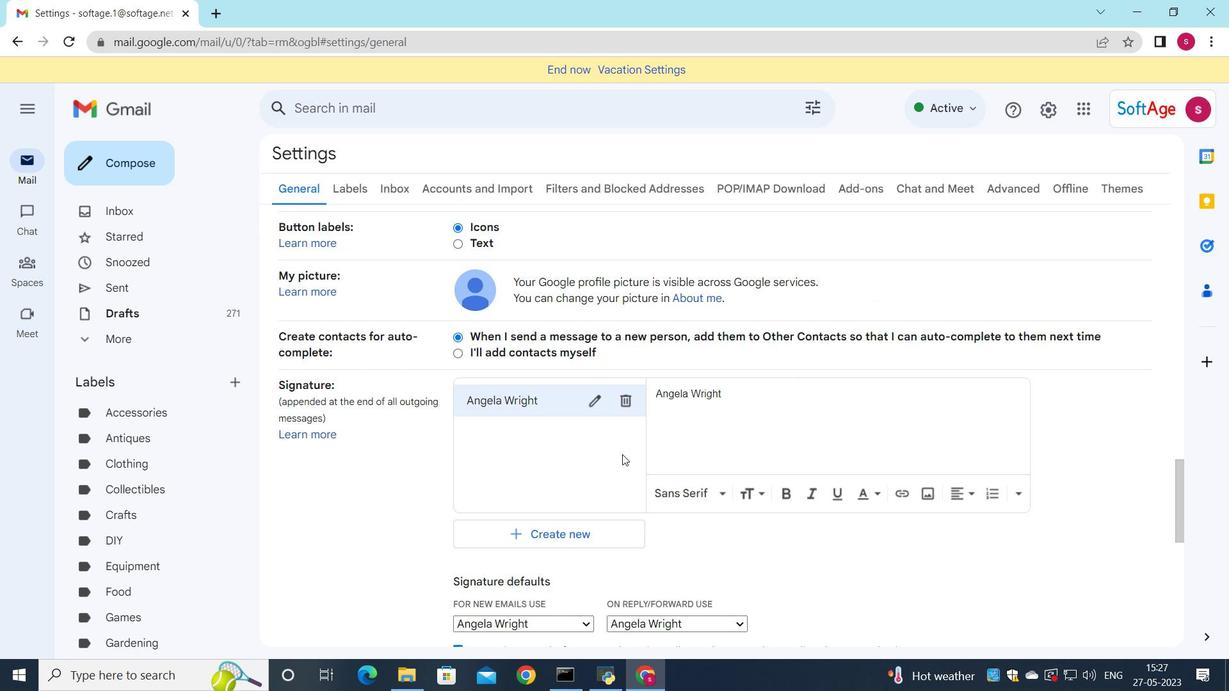 
Action: Mouse moved to (623, 467)
Screenshot: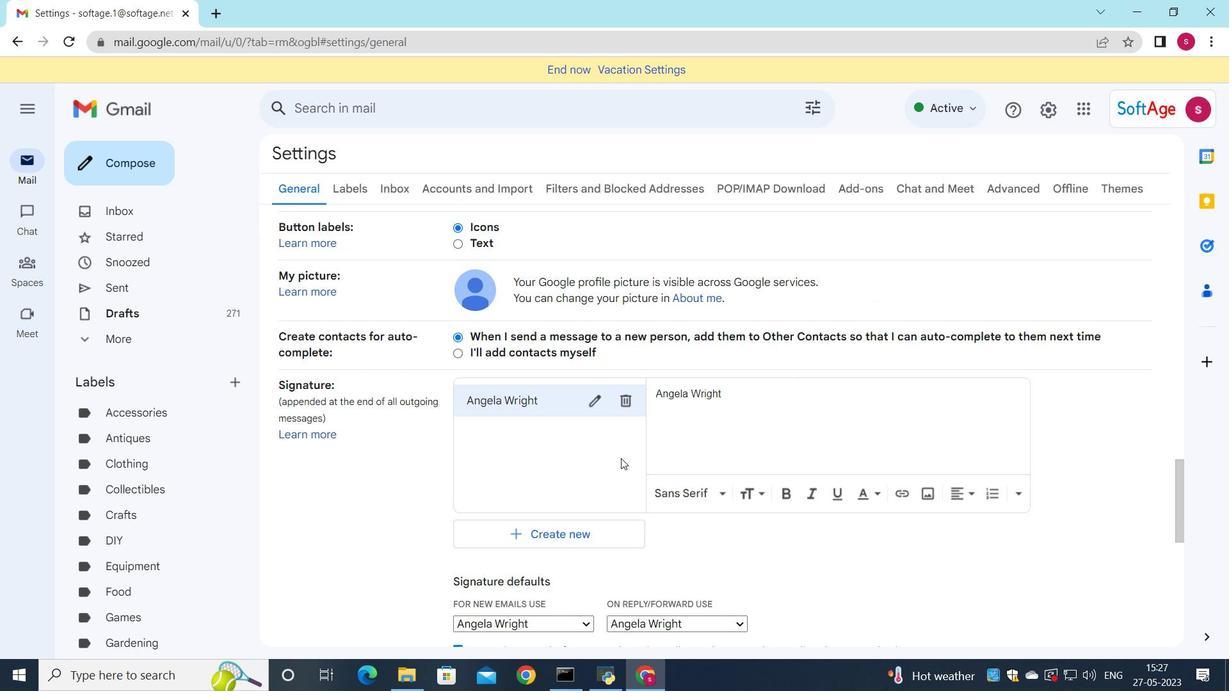 
Action: Mouse scrolled (623, 466) with delta (0, 0)
Screenshot: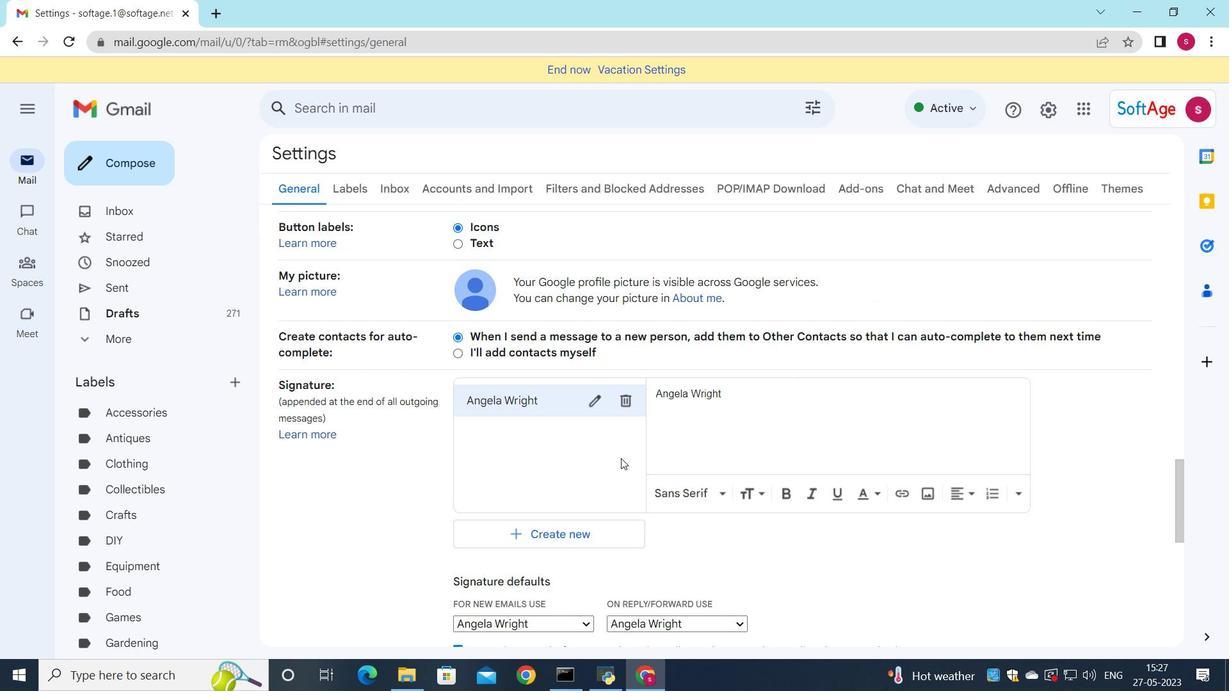 
Action: Mouse moved to (623, 467)
Screenshot: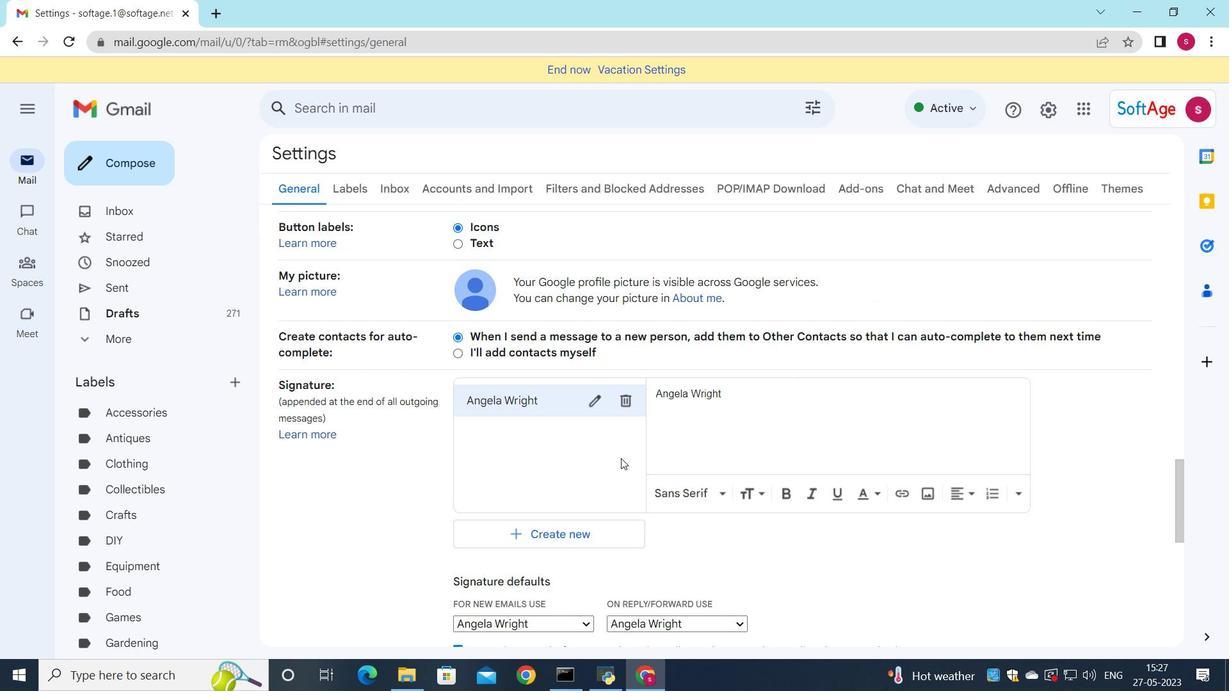 
Action: Mouse scrolled (623, 466) with delta (0, 0)
Screenshot: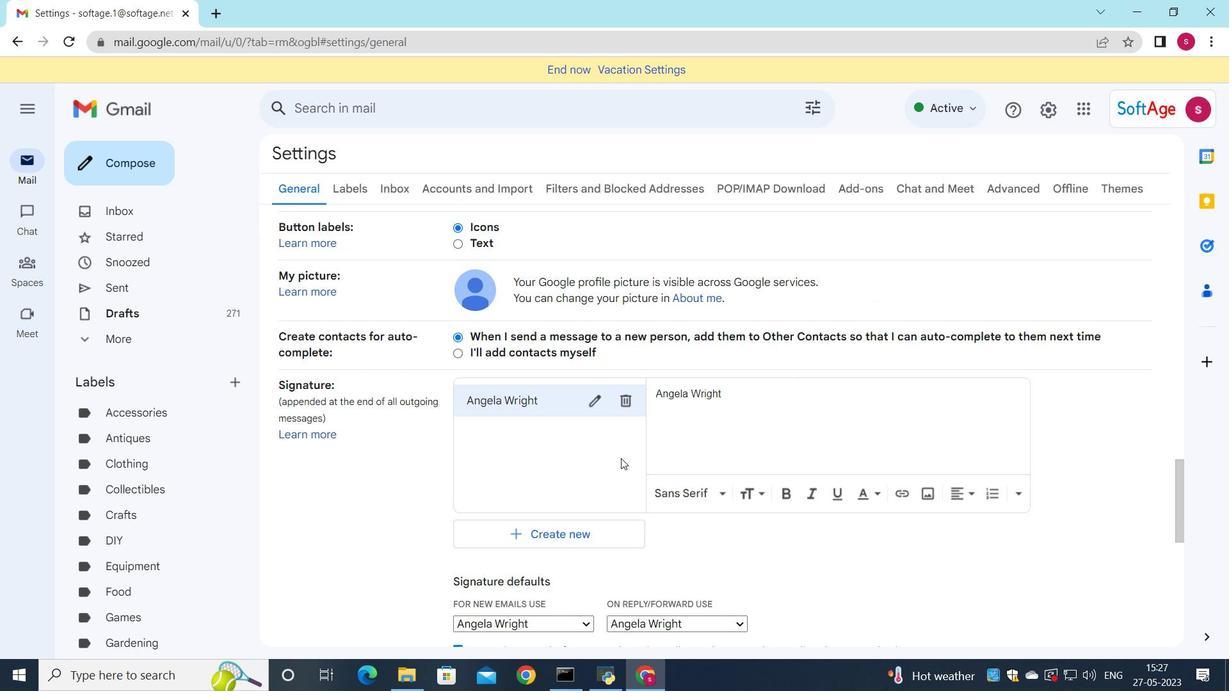 
Action: Mouse moved to (623, 468)
Screenshot: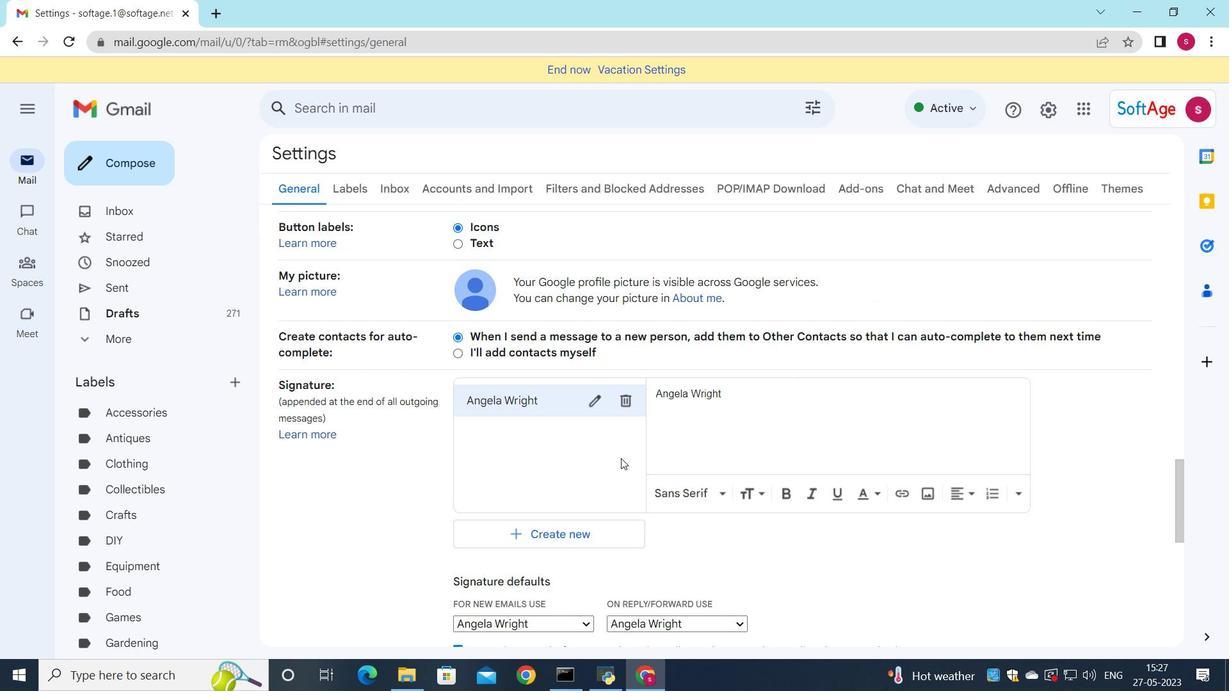 
Action: Mouse scrolled (623, 467) with delta (0, 0)
Screenshot: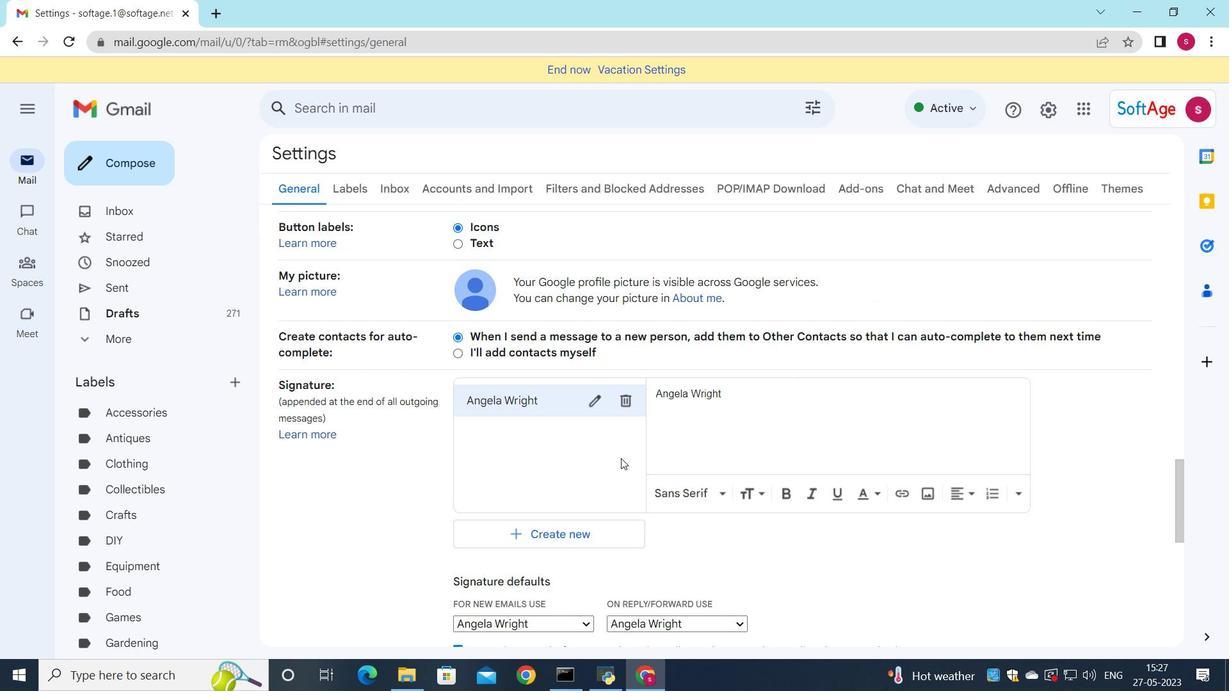 
Action: Mouse moved to (624, 468)
Screenshot: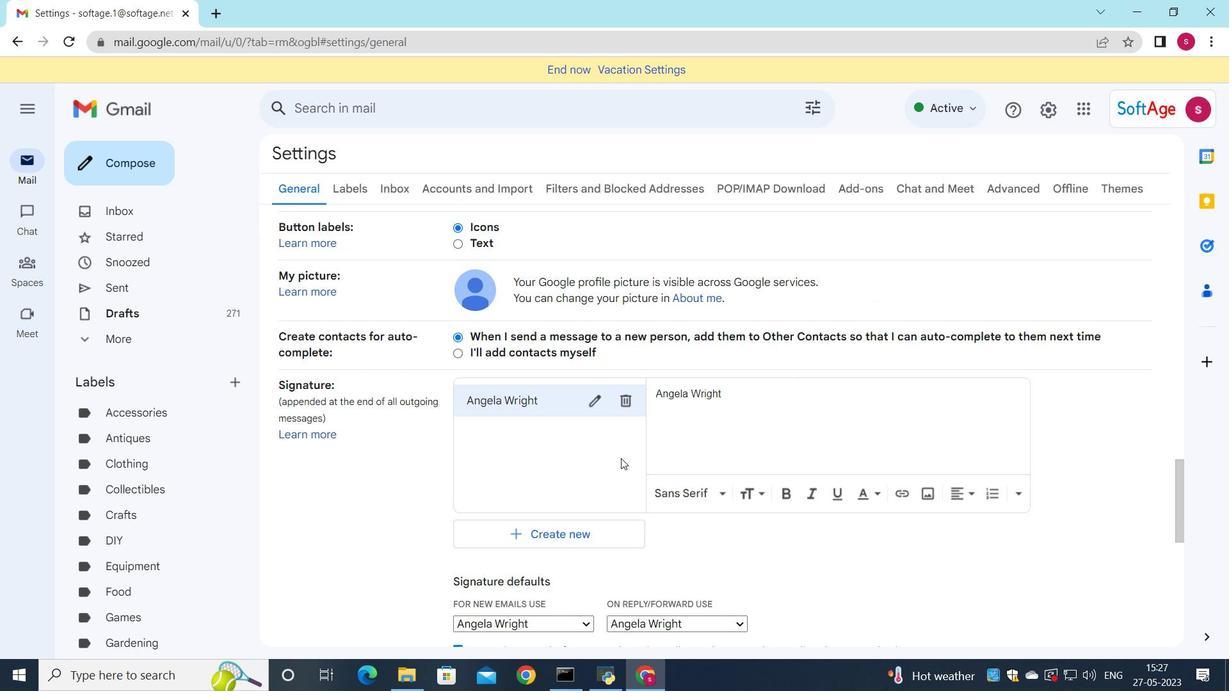 
Action: Mouse scrolled (624, 467) with delta (0, 0)
Screenshot: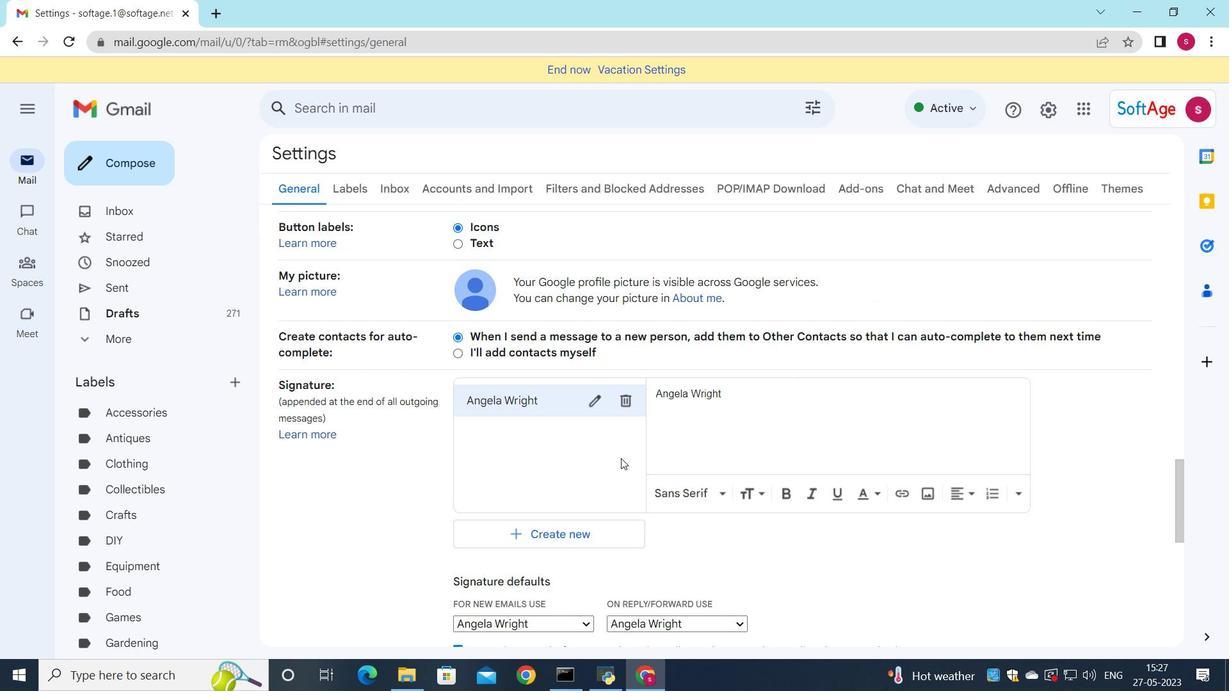 
Action: Mouse moved to (632, 493)
Screenshot: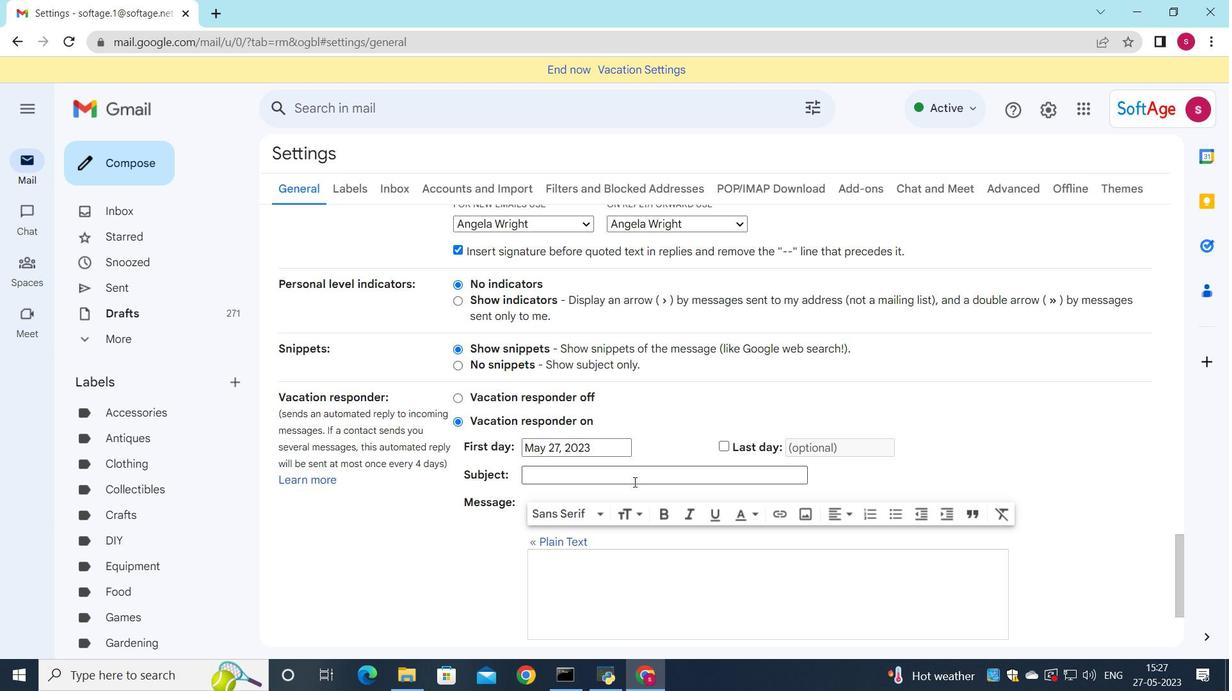 
Action: Mouse scrolled (632, 493) with delta (0, 0)
Screenshot: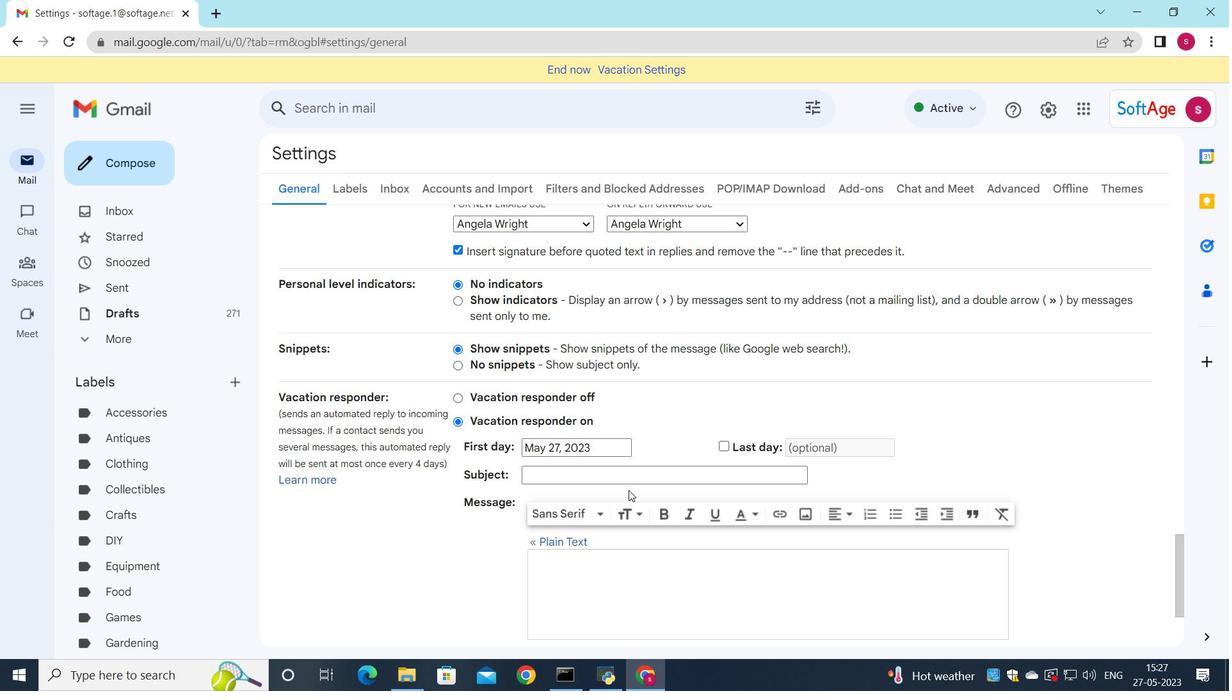 
Action: Mouse scrolled (632, 493) with delta (0, 0)
Screenshot: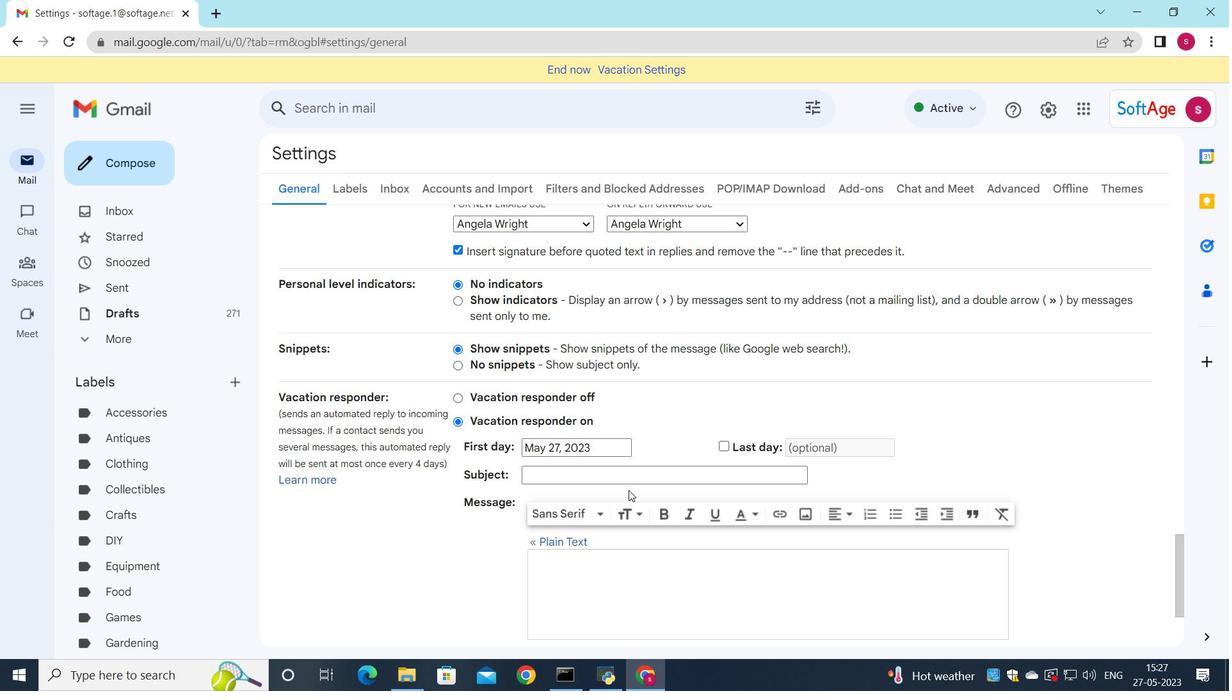 
Action: Mouse scrolled (632, 493) with delta (0, 0)
Screenshot: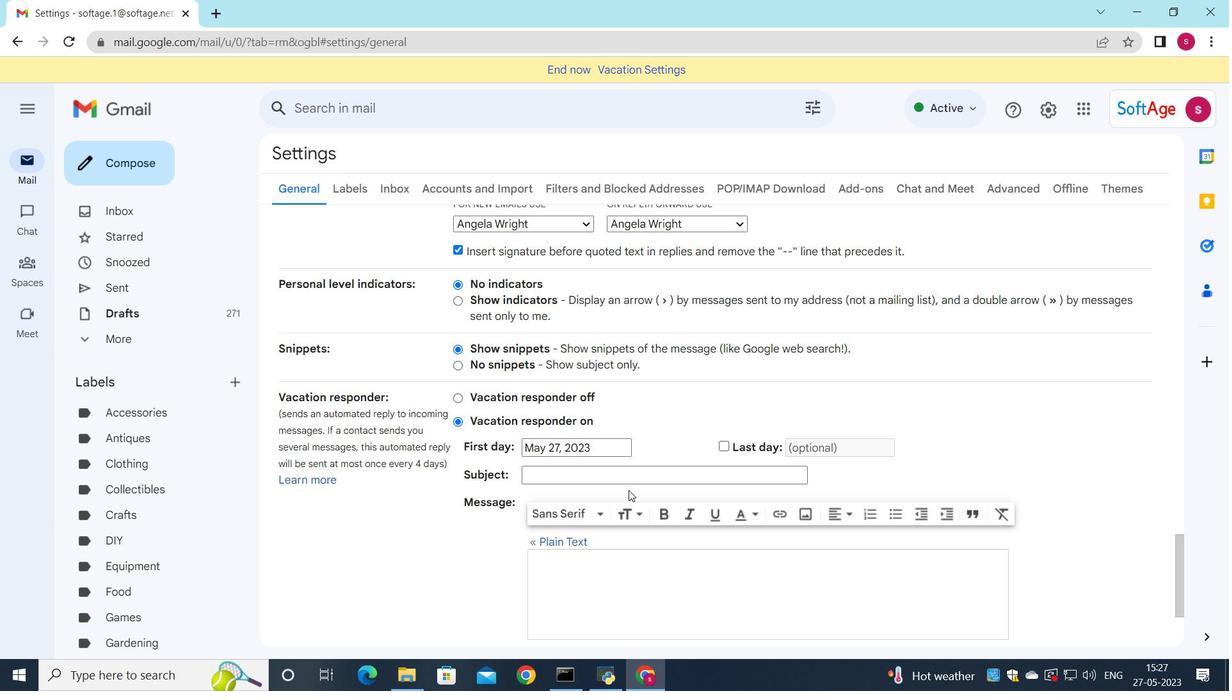 
Action: Mouse scrolled (632, 493) with delta (0, 0)
Screenshot: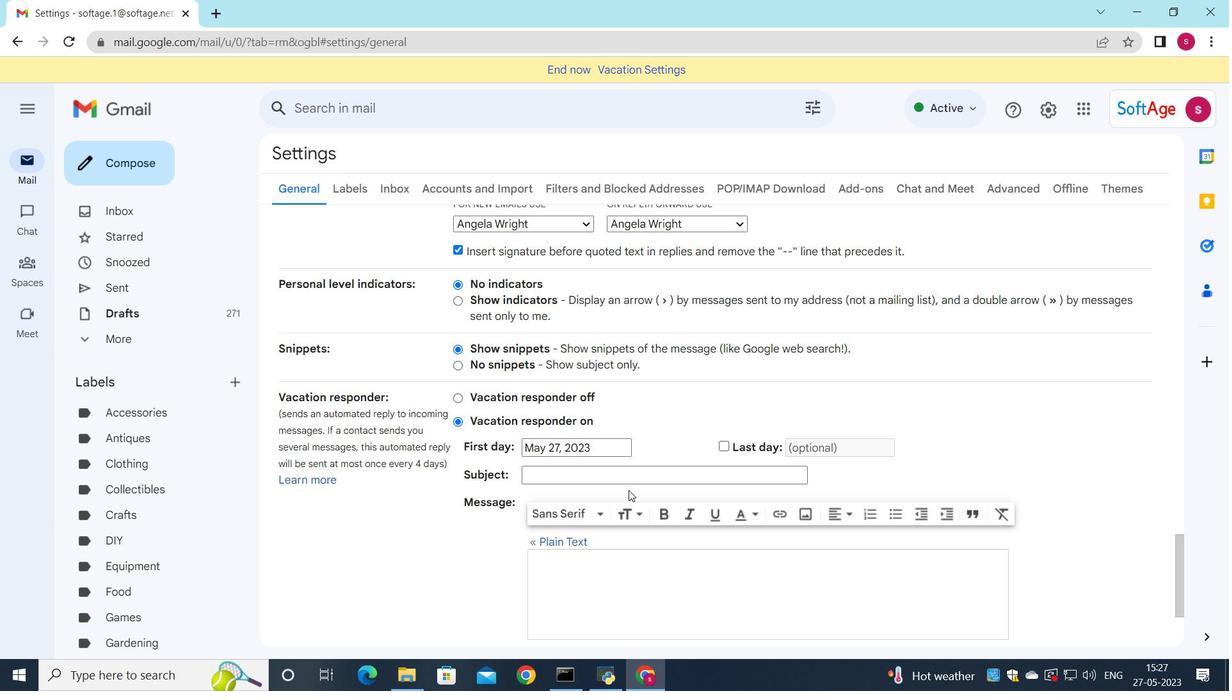 
Action: Mouse moved to (632, 492)
Screenshot: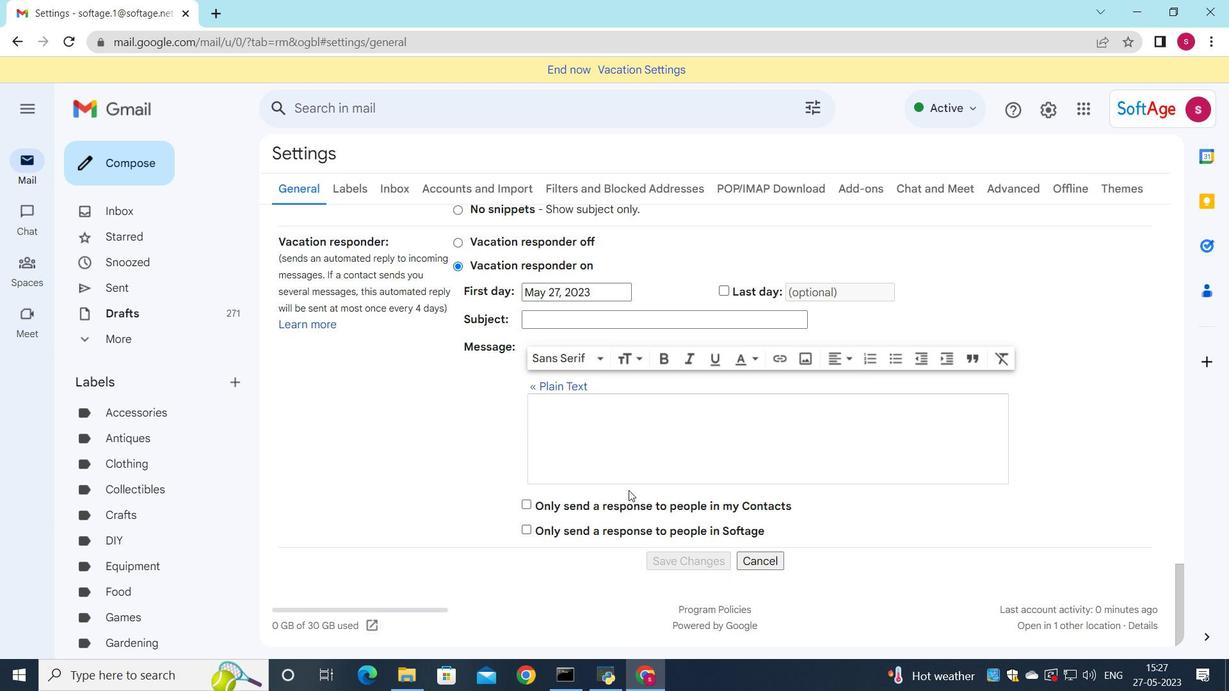 
Action: Mouse scrolled (632, 493) with delta (0, 0)
Screenshot: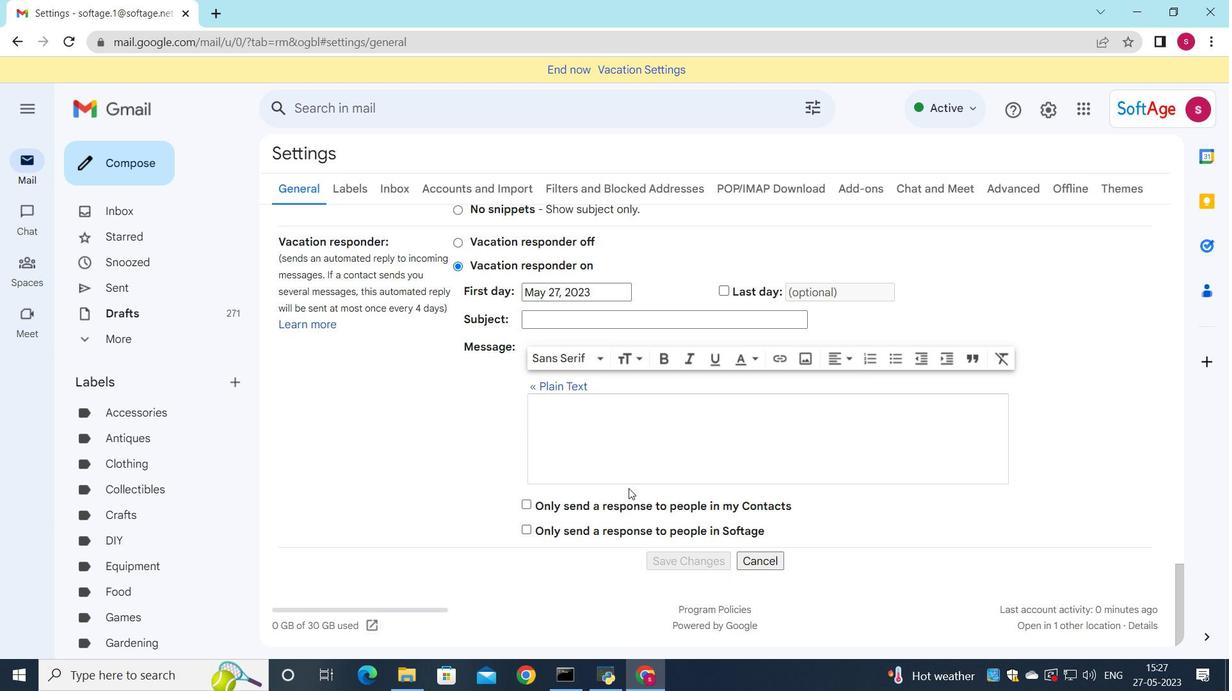 
Action: Mouse moved to (632, 491)
Screenshot: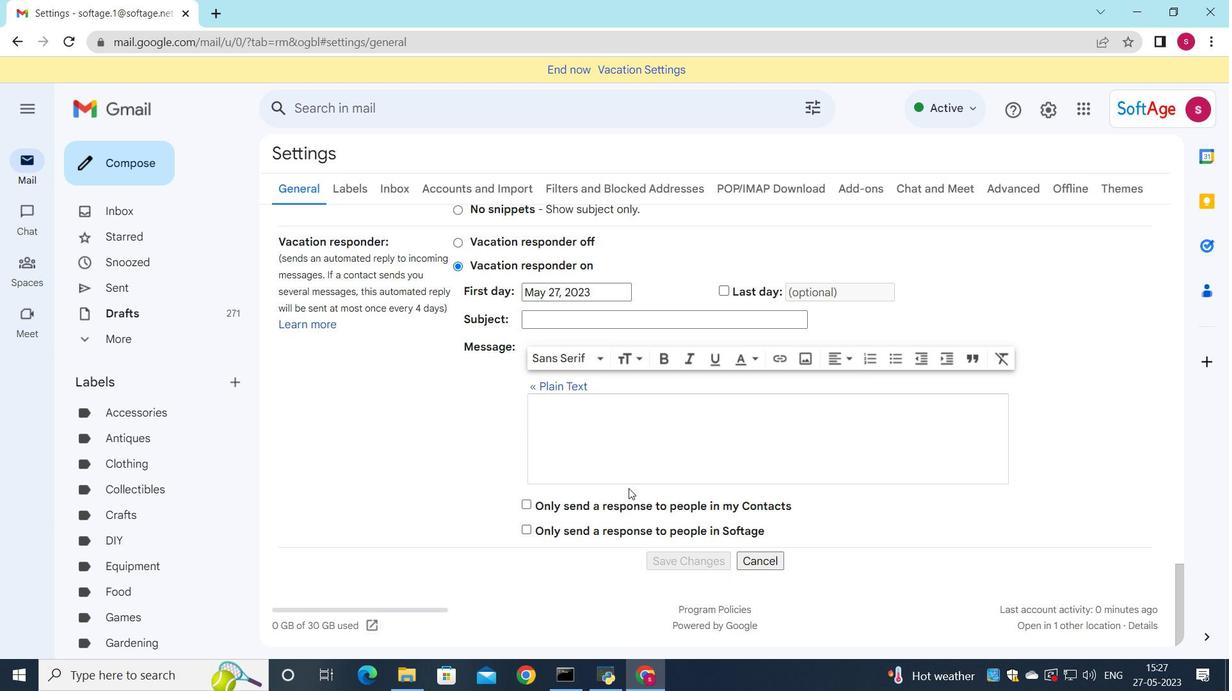 
Action: Mouse scrolled (632, 492) with delta (0, 0)
Screenshot: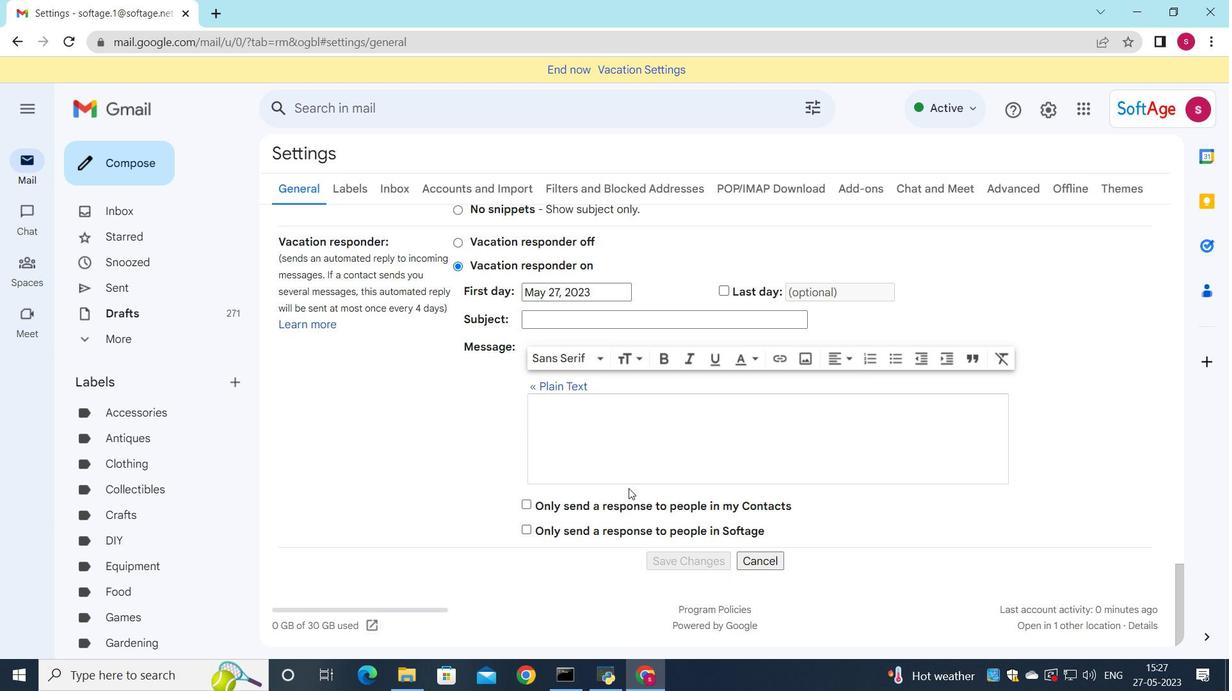 
Action: Mouse moved to (650, 511)
Screenshot: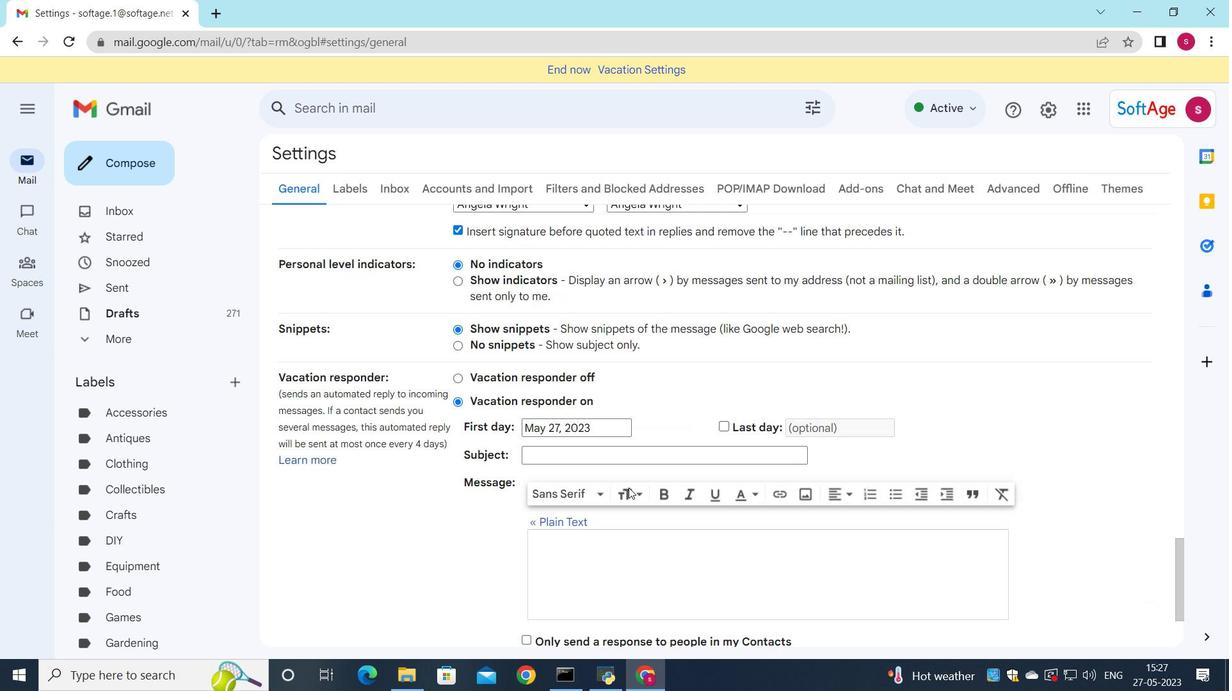 
Action: Mouse scrolled (650, 511) with delta (0, 0)
Screenshot: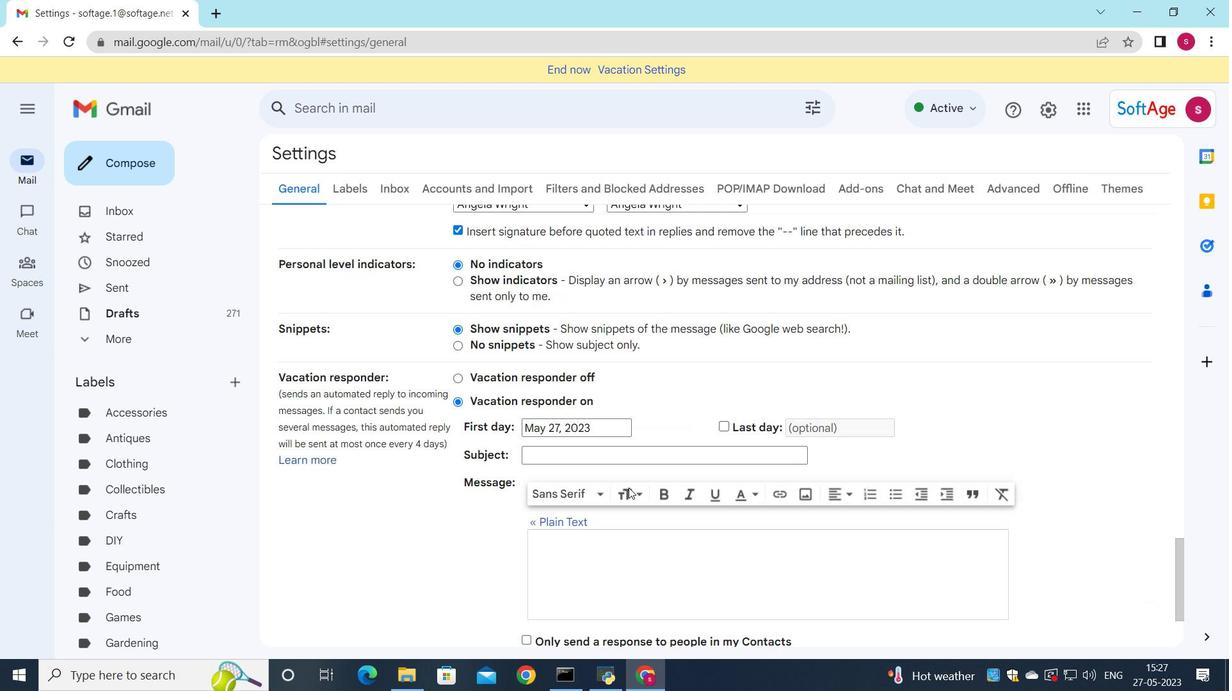 
Action: Mouse moved to (666, 525)
Screenshot: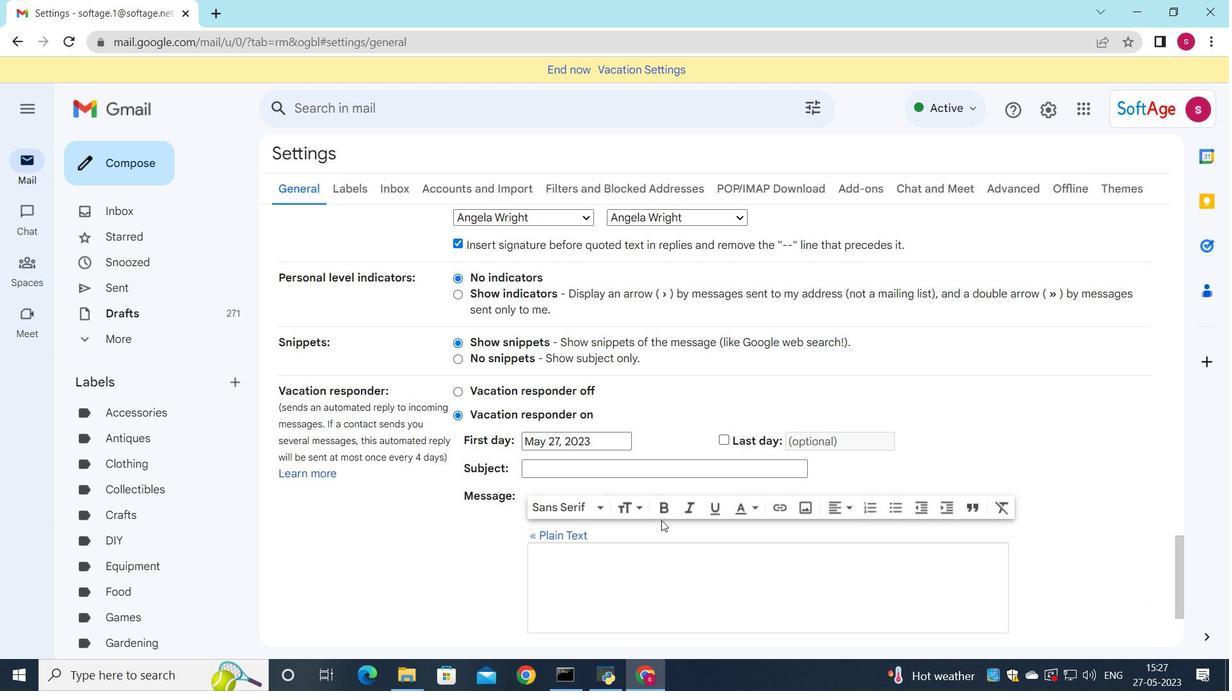
Action: Mouse scrolled (665, 524) with delta (0, 0)
Screenshot: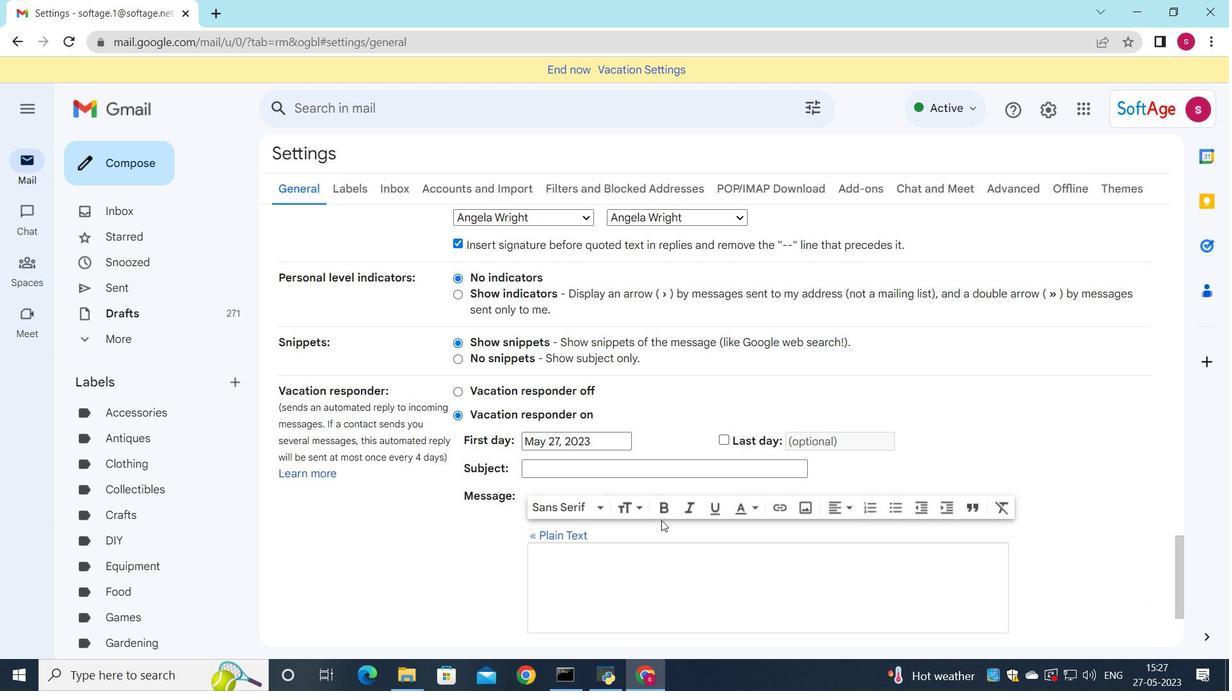 
Action: Mouse scrolled (666, 524) with delta (0, 0)
Screenshot: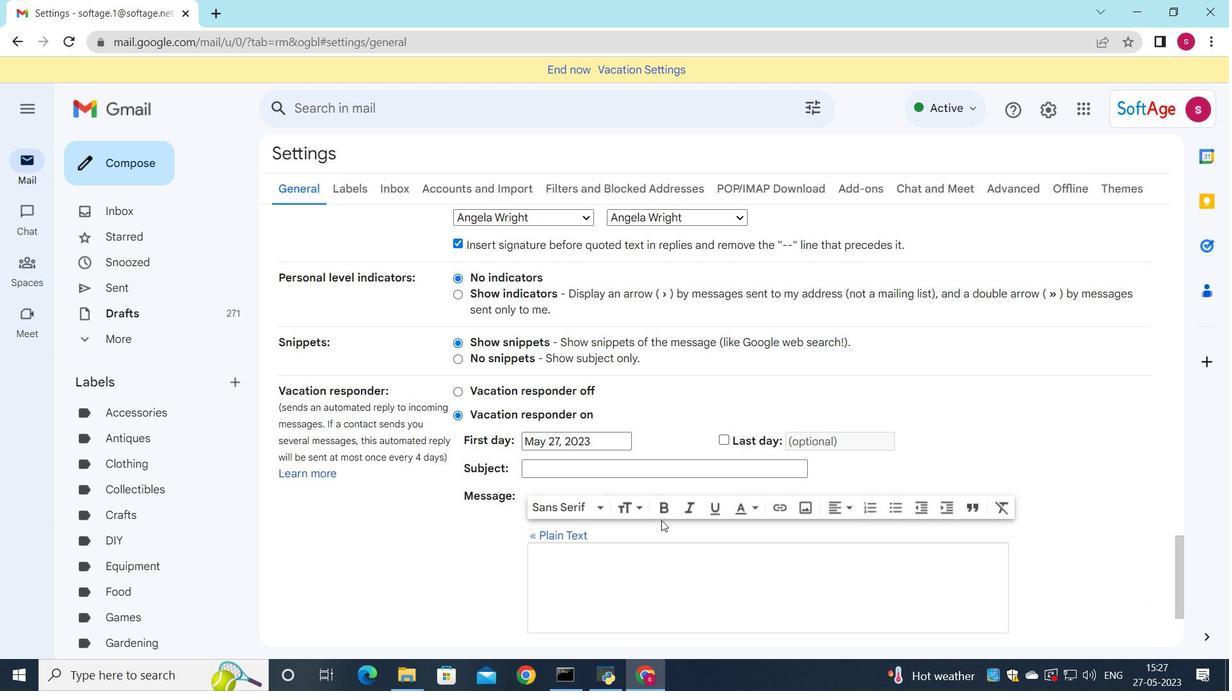 
Action: Mouse scrolled (666, 524) with delta (0, 0)
Screenshot: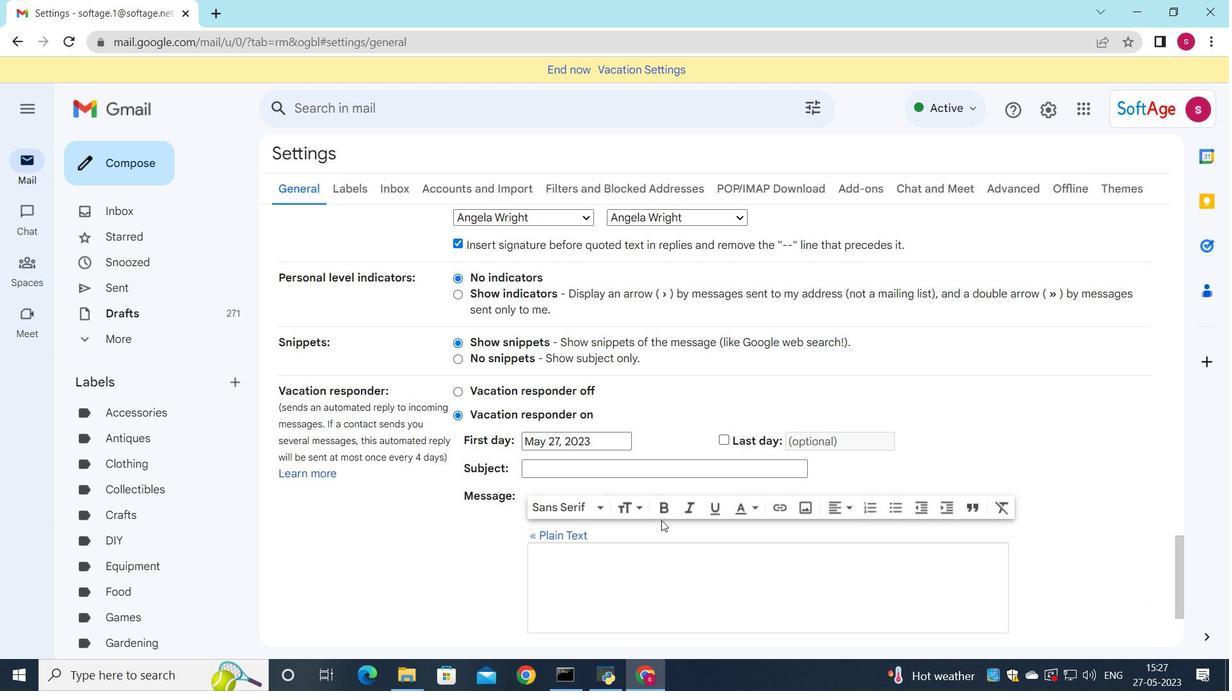 
Action: Mouse moved to (756, 563)
Screenshot: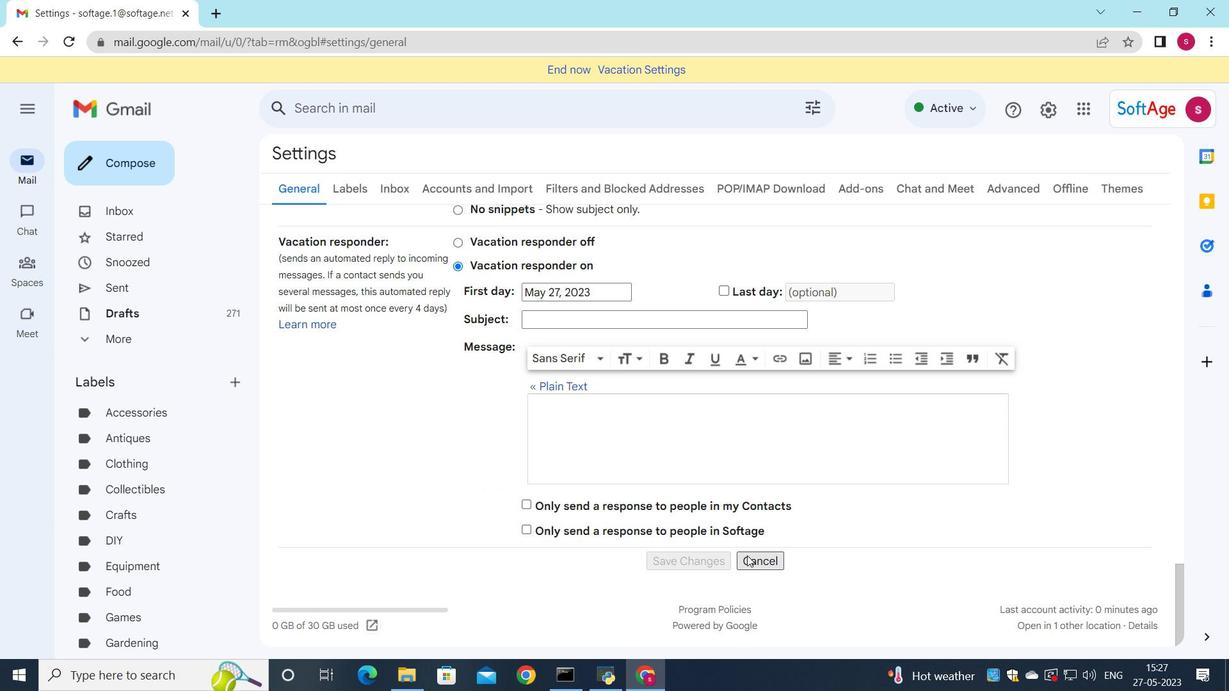 
Action: Mouse pressed left at (756, 563)
Screenshot: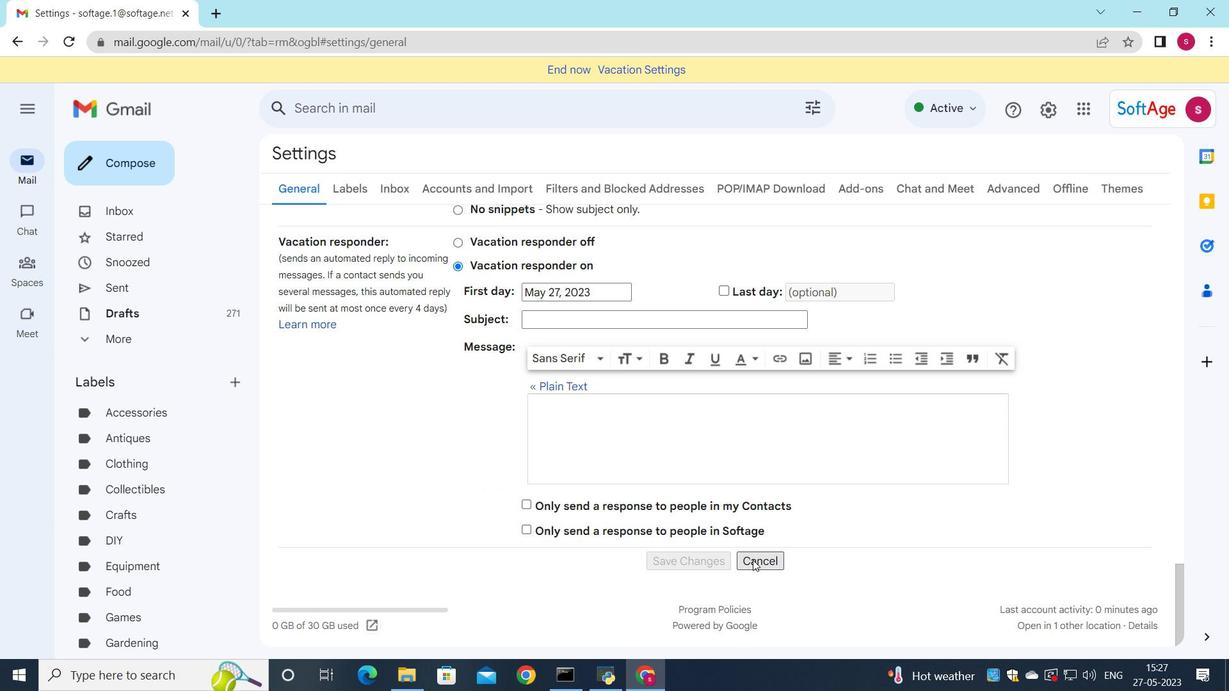 
Action: Mouse moved to (1051, 114)
Screenshot: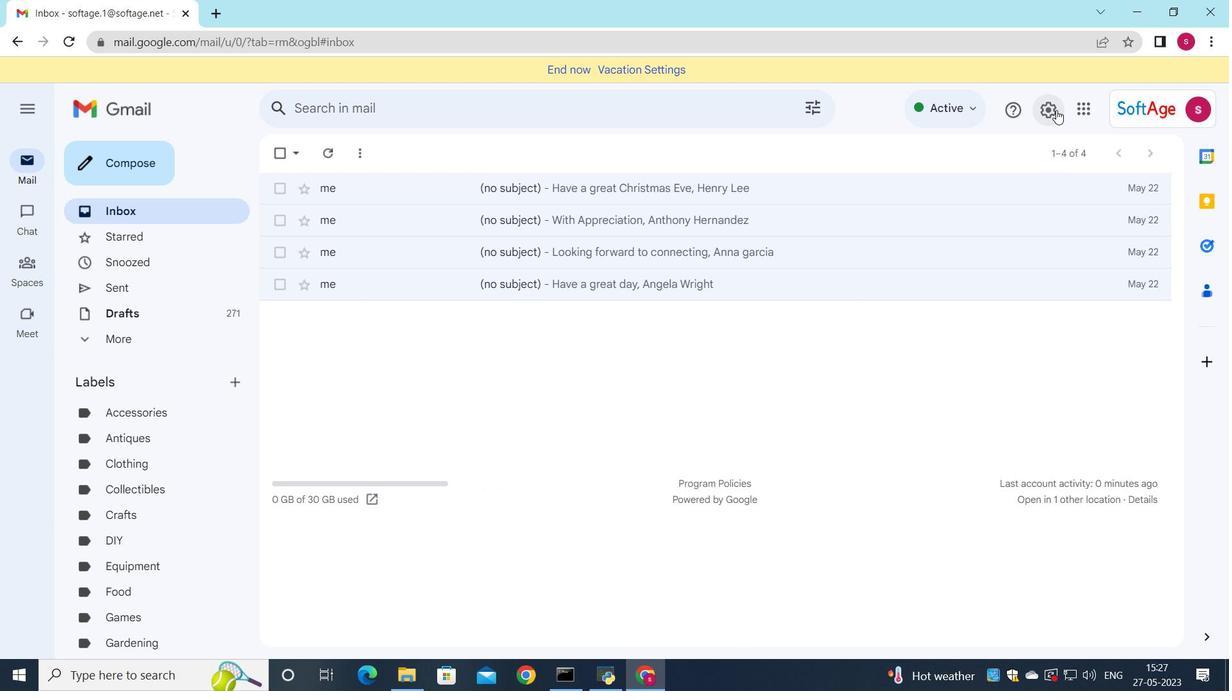 
Action: Mouse pressed left at (1051, 114)
Screenshot: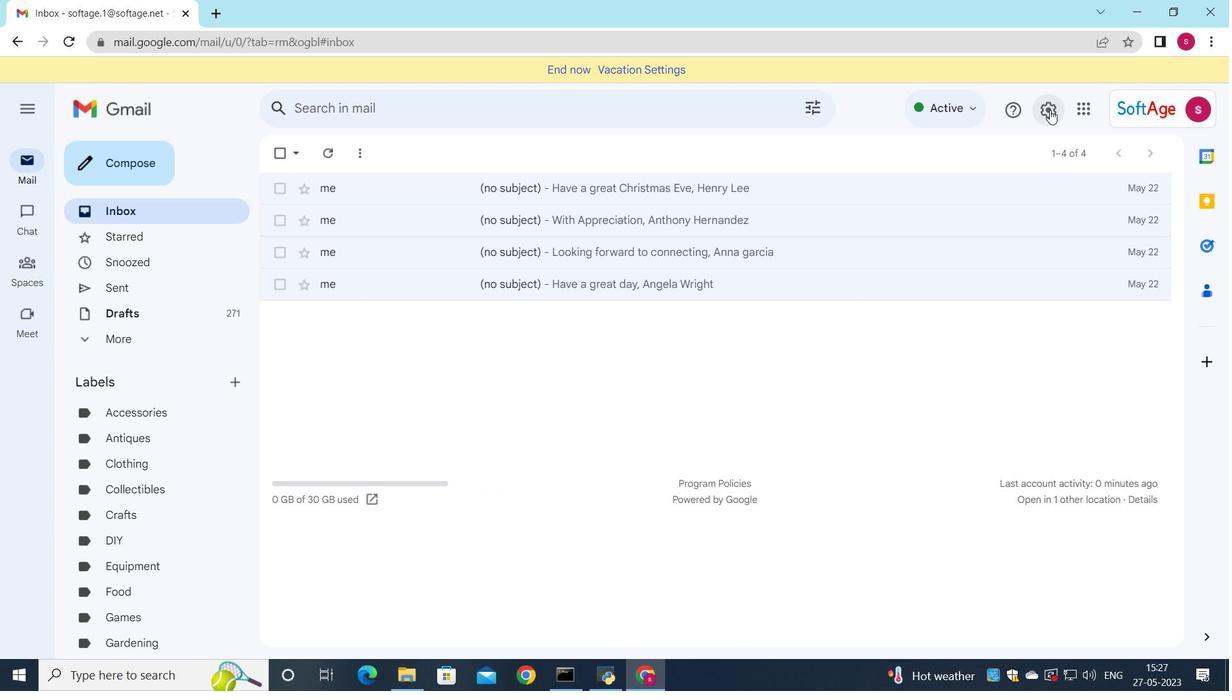 
Action: Mouse moved to (1067, 191)
Screenshot: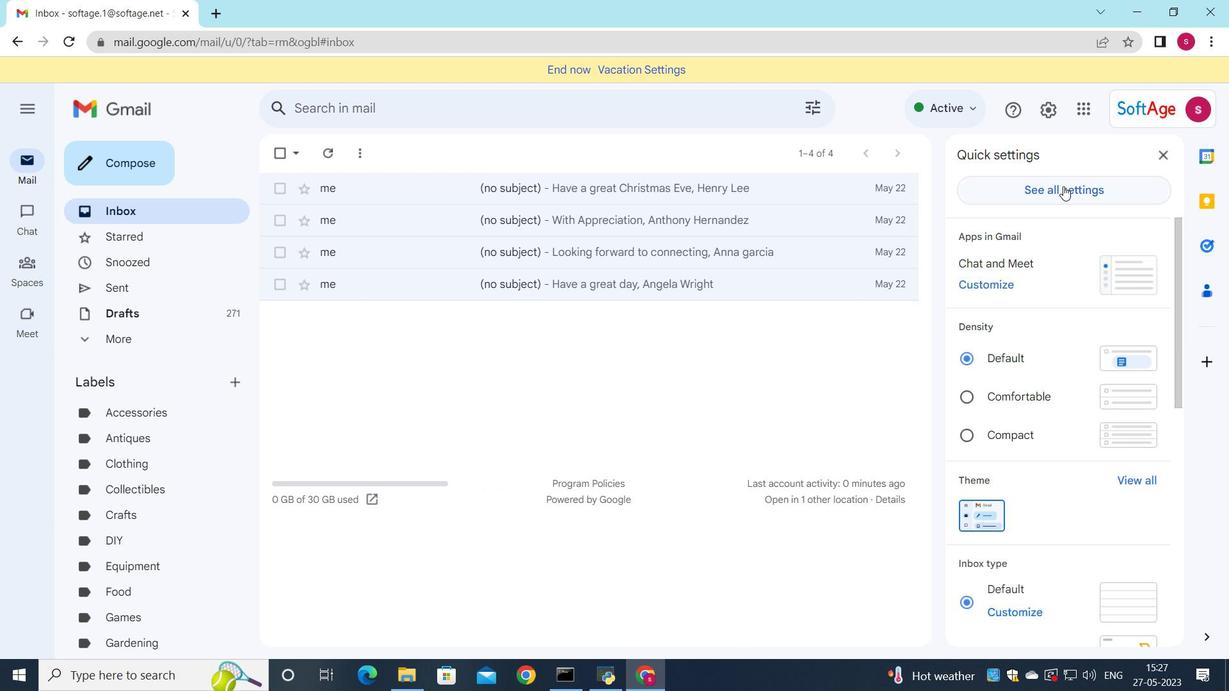 
Action: Mouse pressed left at (1067, 191)
Screenshot: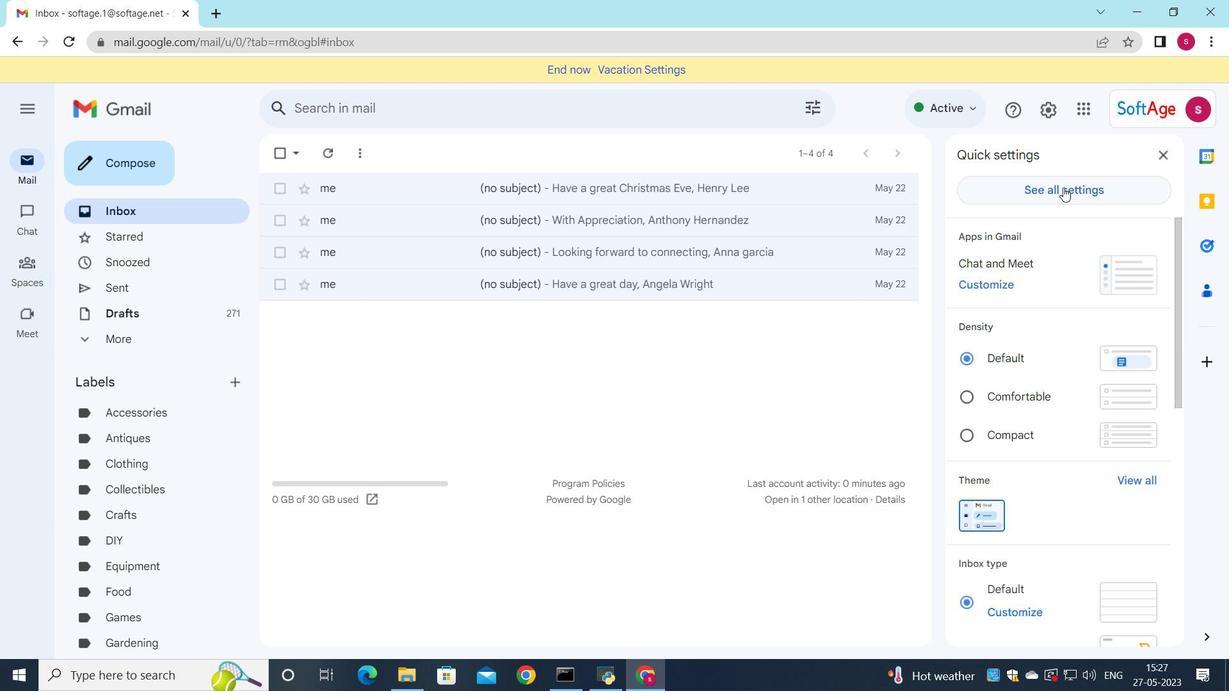 
Action: Mouse moved to (838, 337)
Screenshot: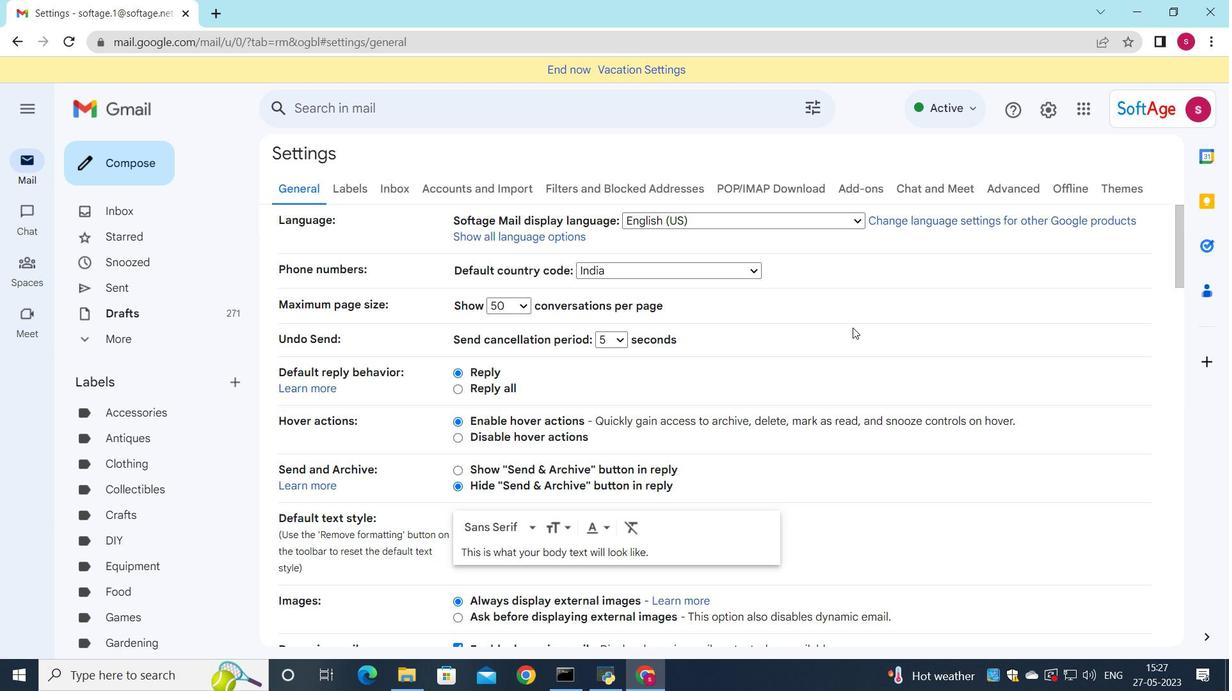 
Action: Mouse scrolled (838, 336) with delta (0, 0)
Screenshot: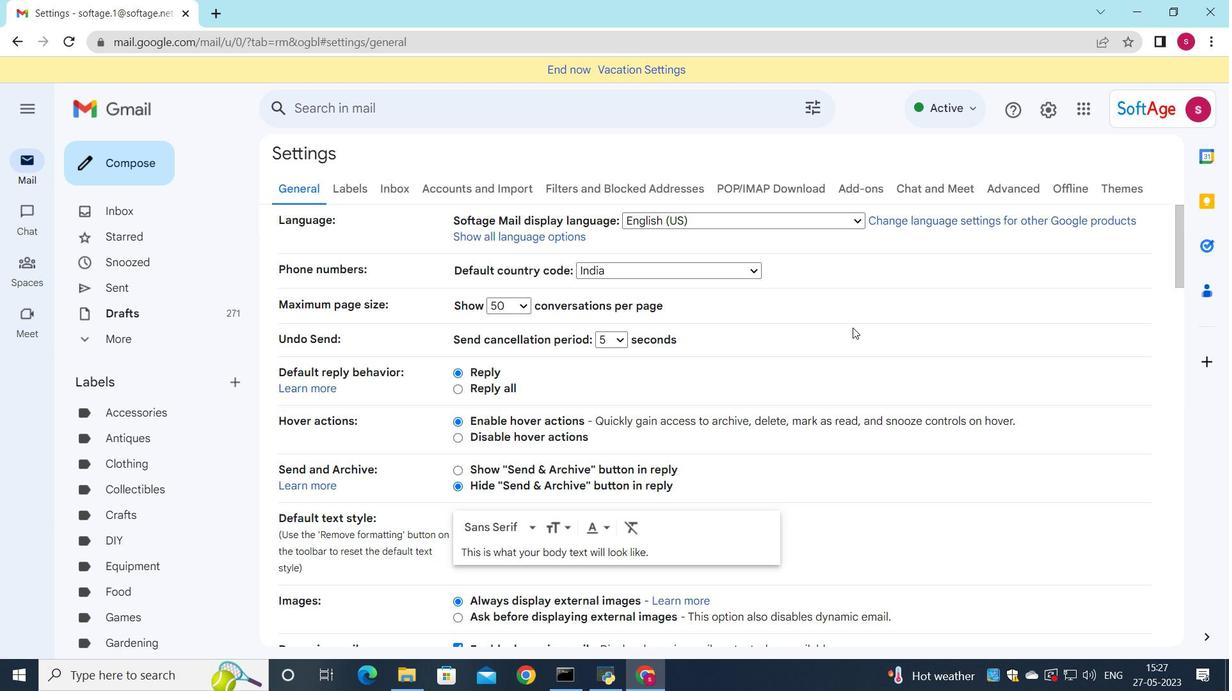 
Action: Mouse moved to (834, 341)
Screenshot: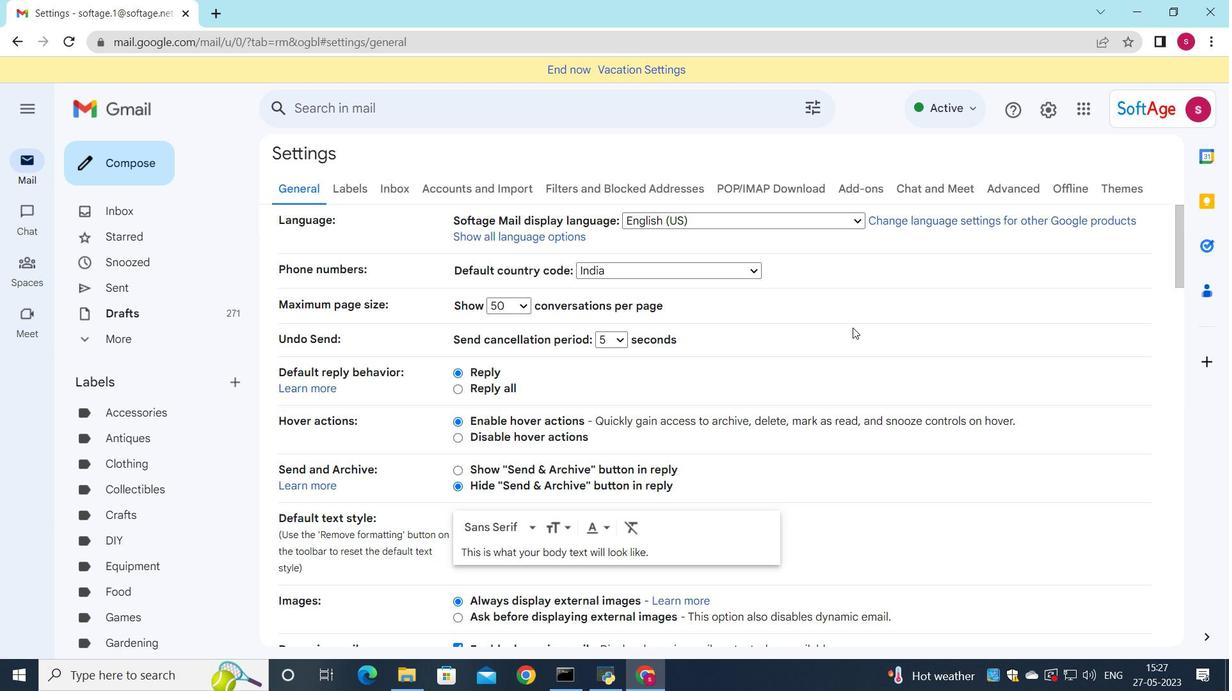 
Action: Mouse scrolled (834, 340) with delta (0, 0)
Screenshot: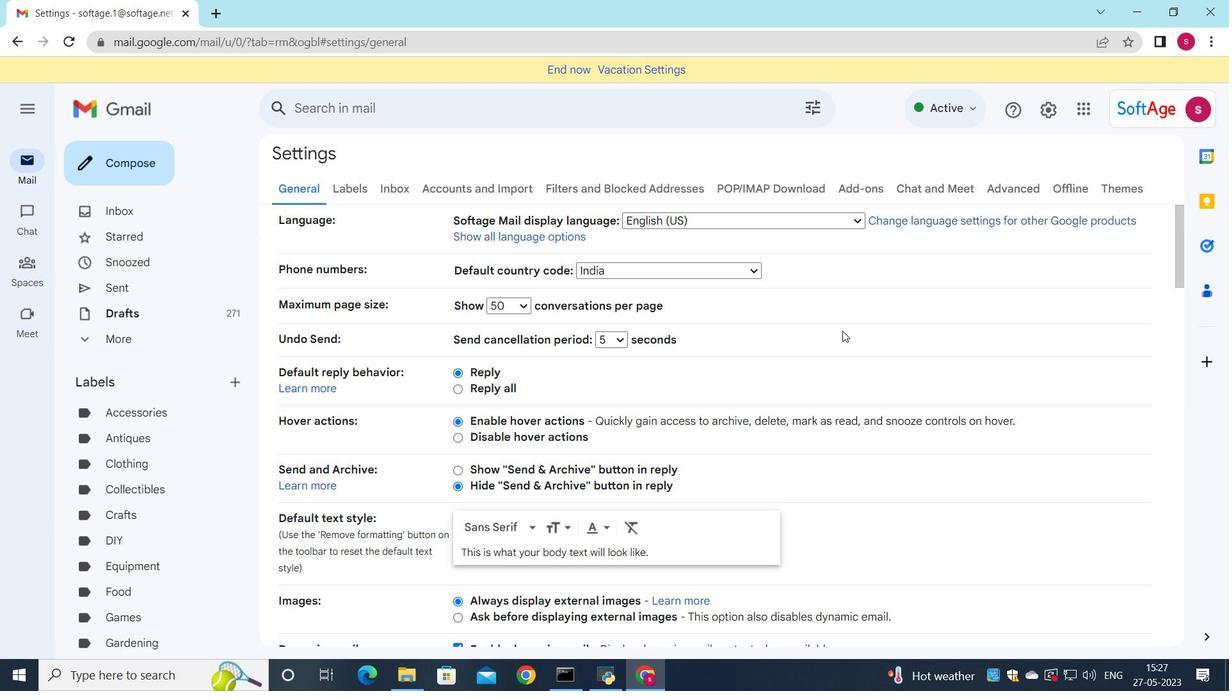 
Action: Mouse moved to (833, 342)
Screenshot: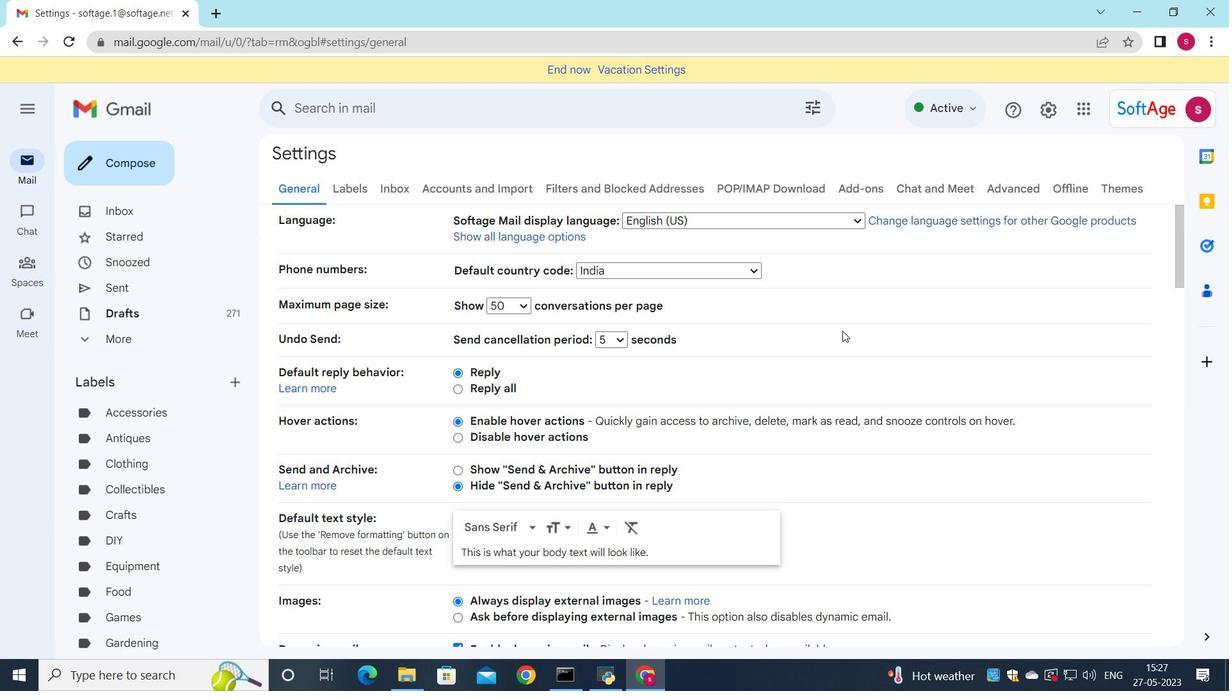 
Action: Mouse scrolled (833, 341) with delta (0, 0)
Screenshot: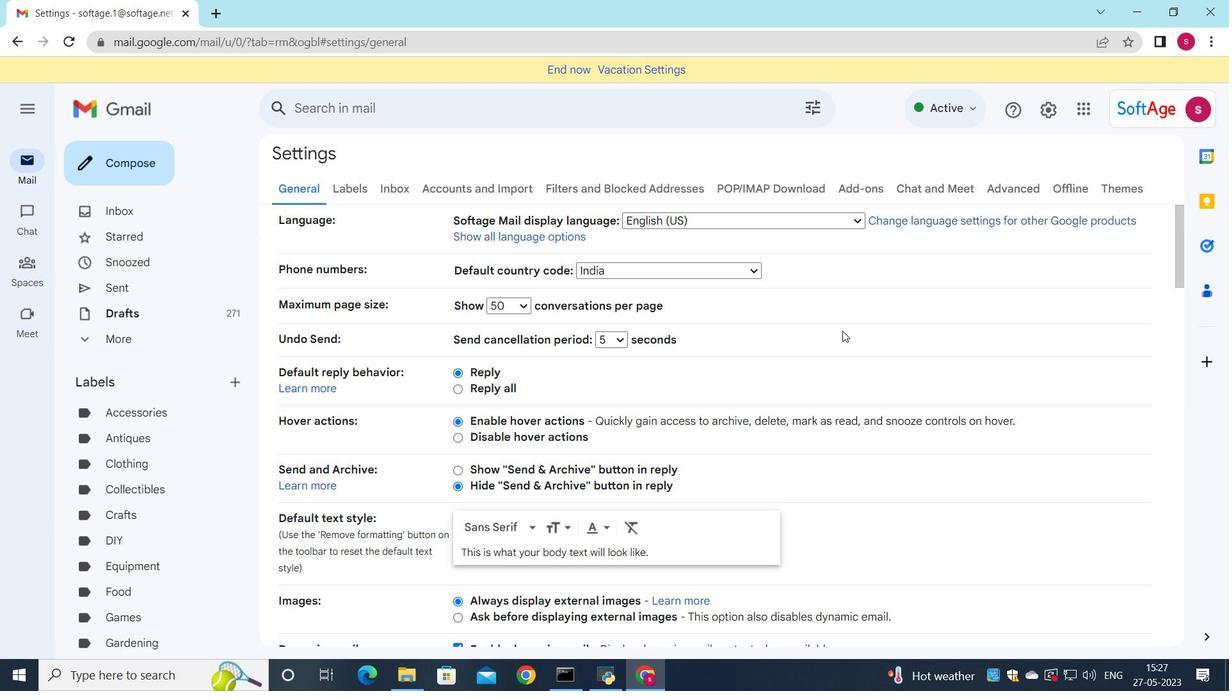 
Action: Mouse scrolled (833, 341) with delta (0, 0)
Screenshot: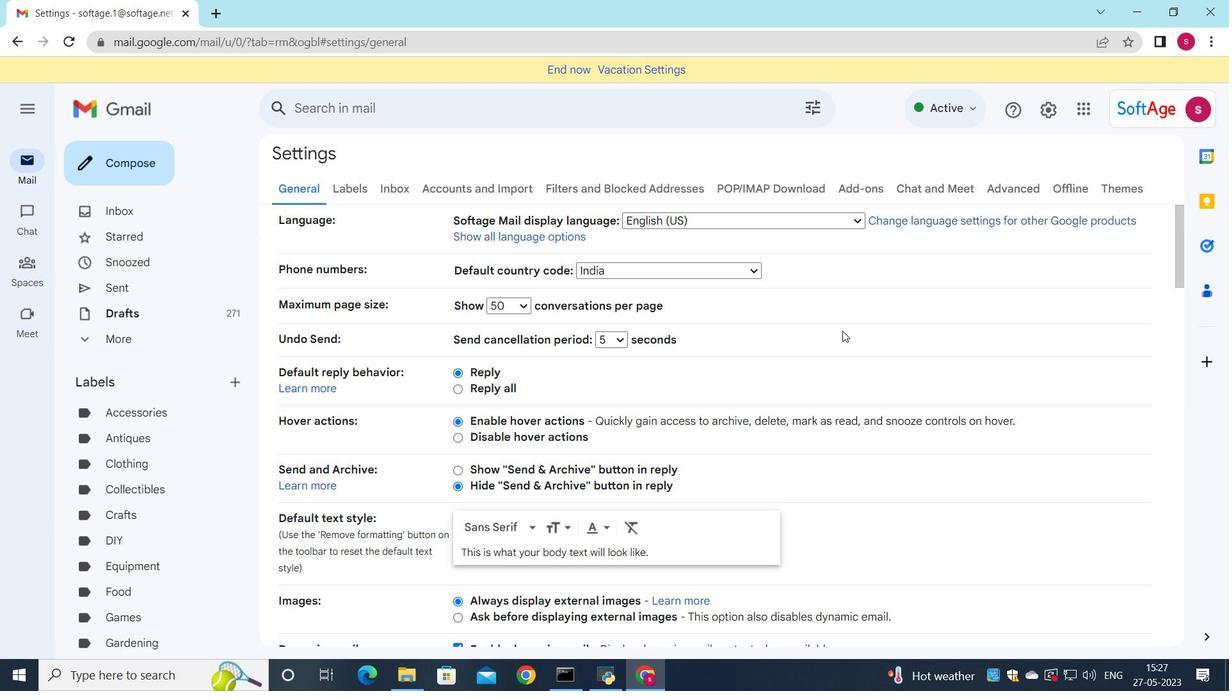 
Action: Mouse moved to (755, 316)
Screenshot: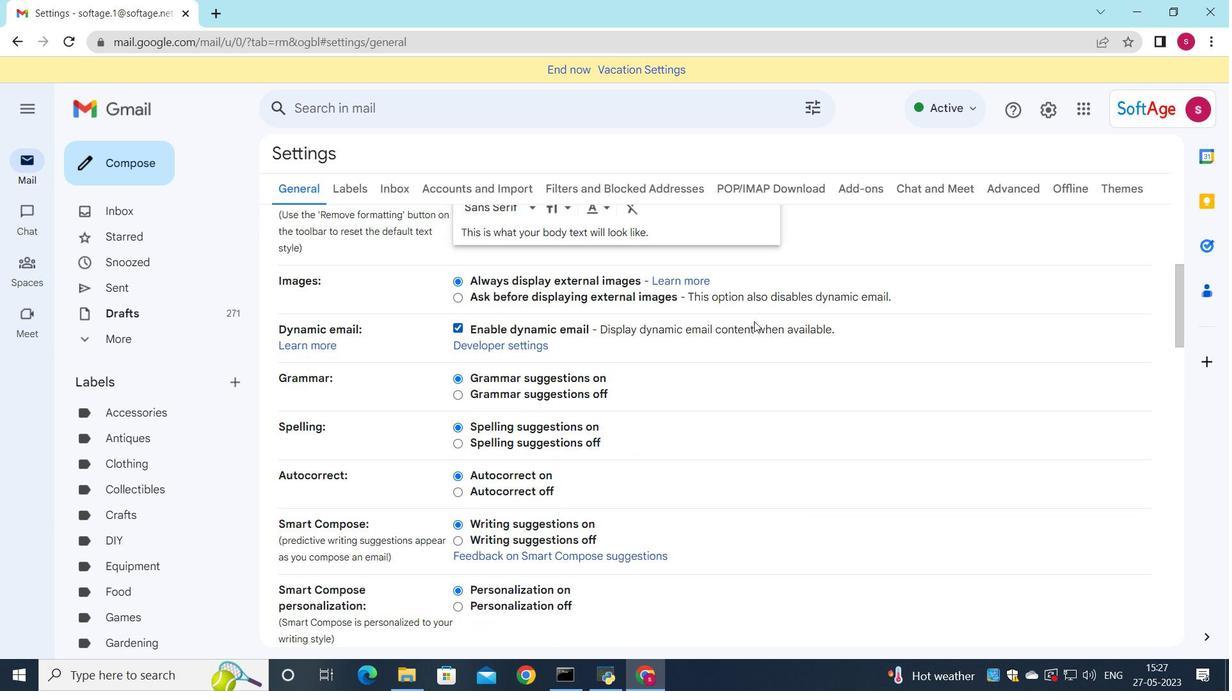
Action: Mouse scrolled (755, 315) with delta (0, 0)
Screenshot: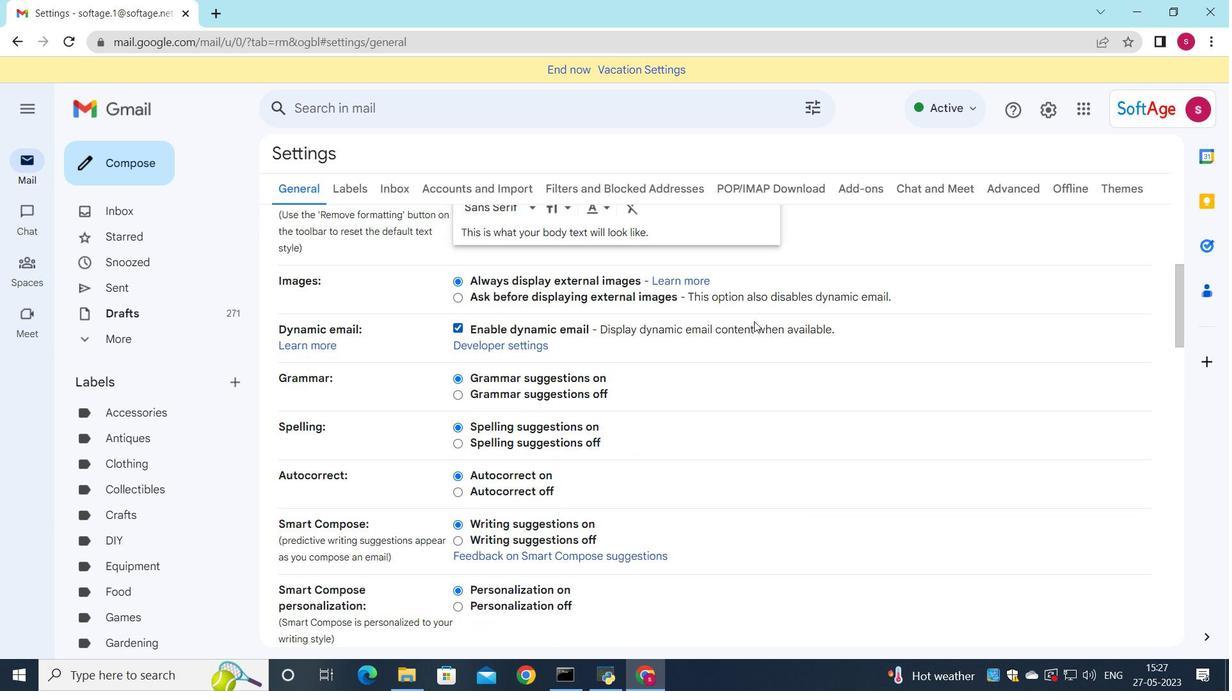 
Action: Mouse scrolled (755, 315) with delta (0, 0)
Screenshot: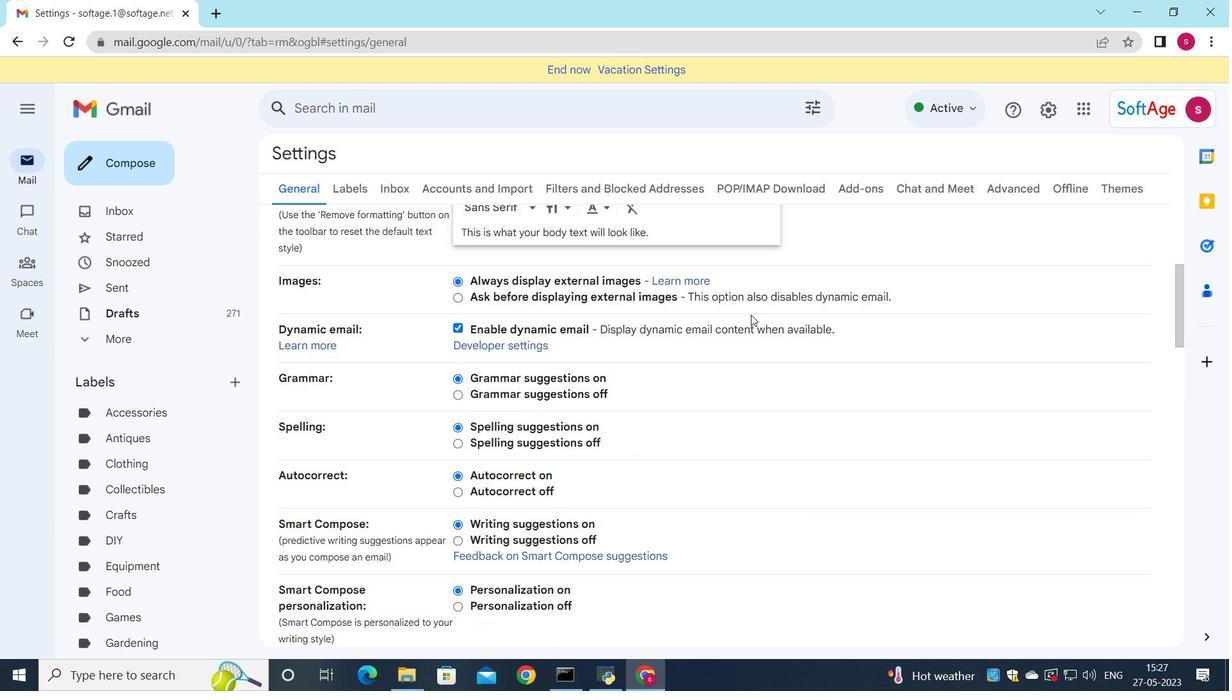 
Action: Mouse scrolled (755, 315) with delta (0, 0)
Screenshot: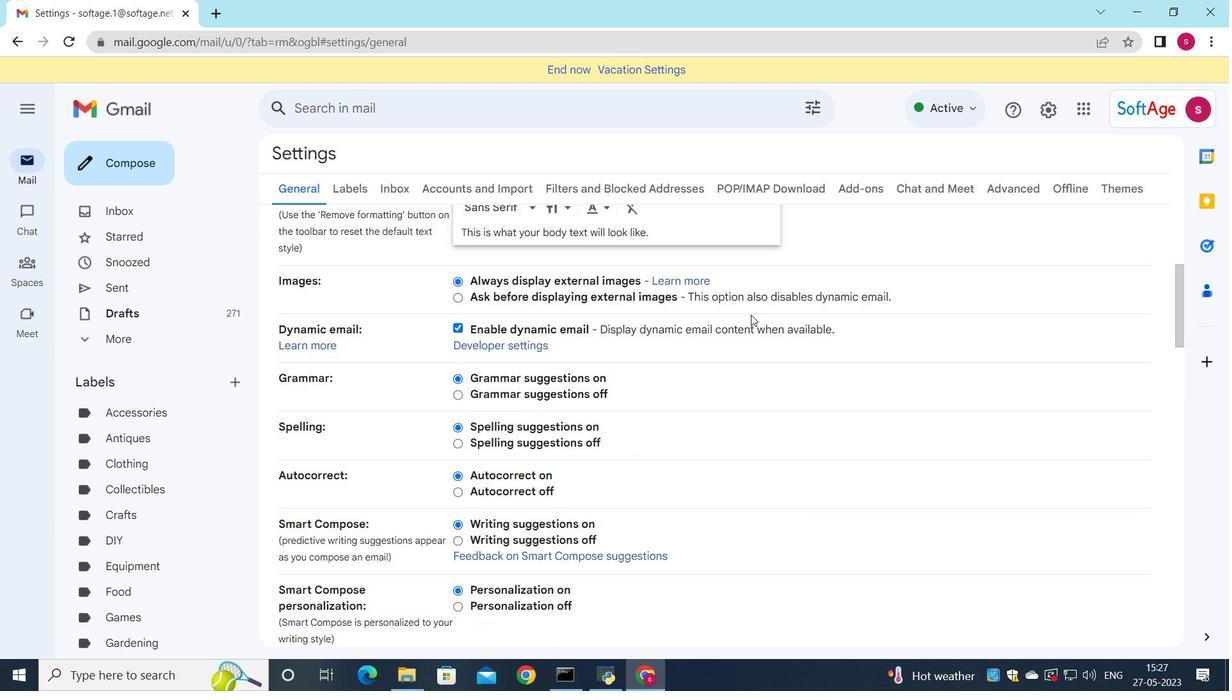 
Action: Mouse scrolled (755, 315) with delta (0, 0)
Screenshot: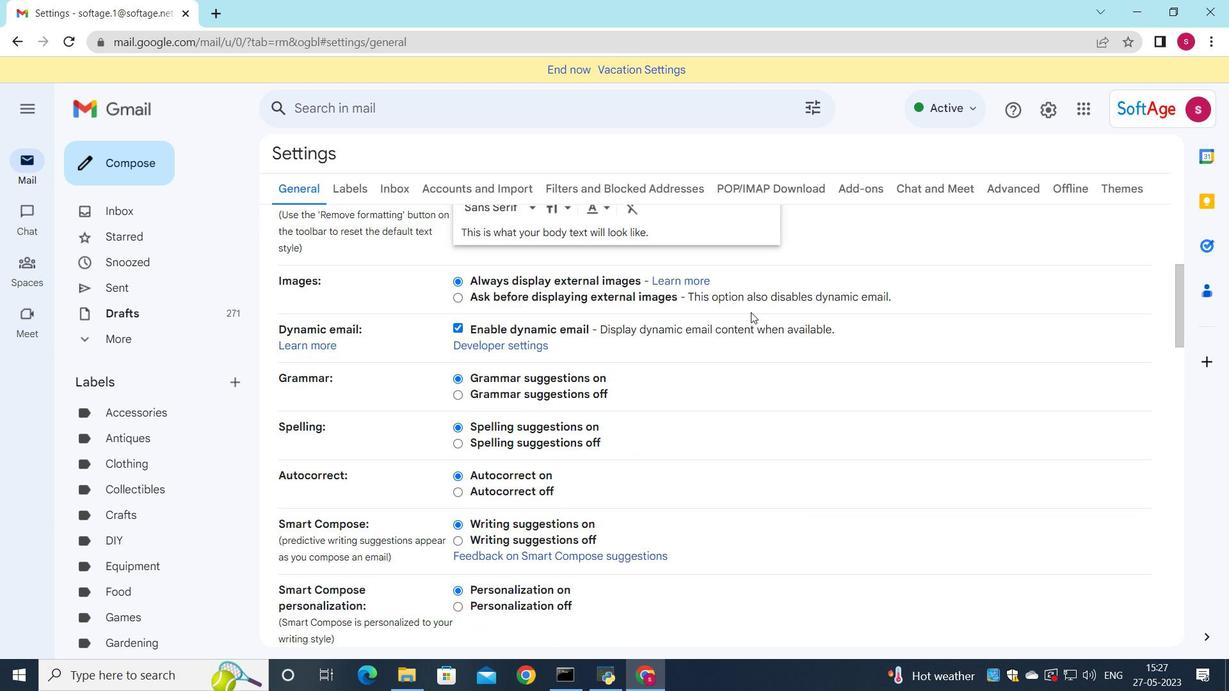 
Action: Mouse moved to (755, 315)
Screenshot: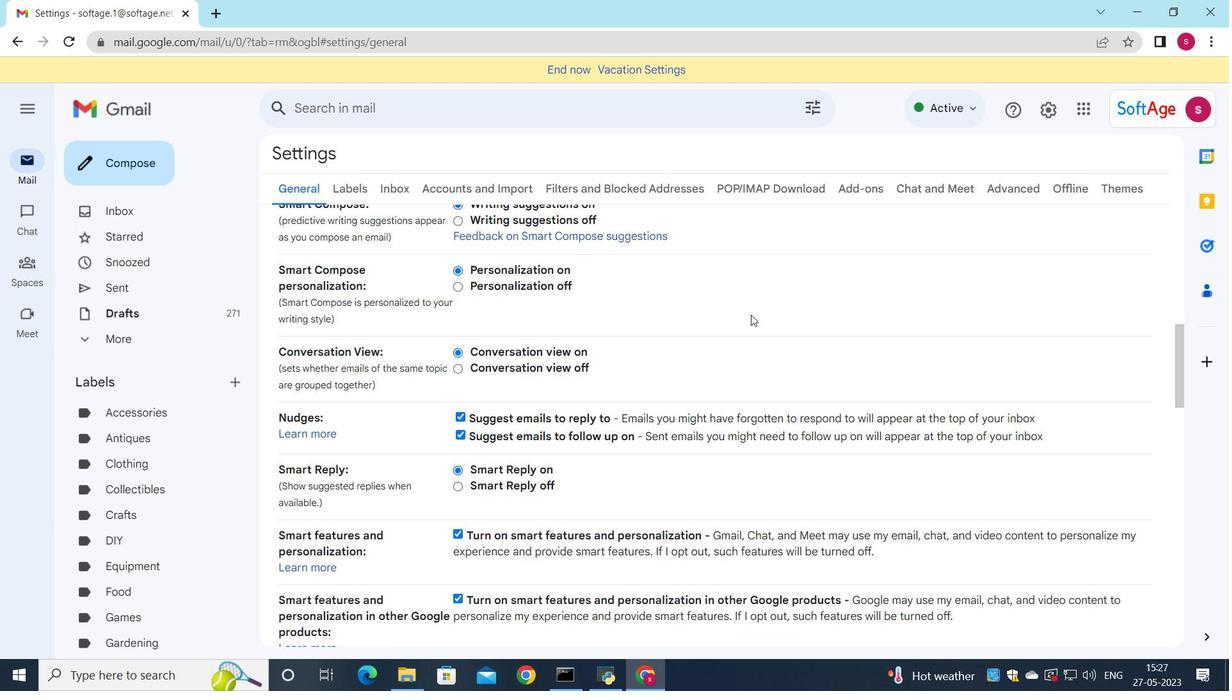 
Action: Mouse scrolled (755, 314) with delta (0, 0)
Screenshot: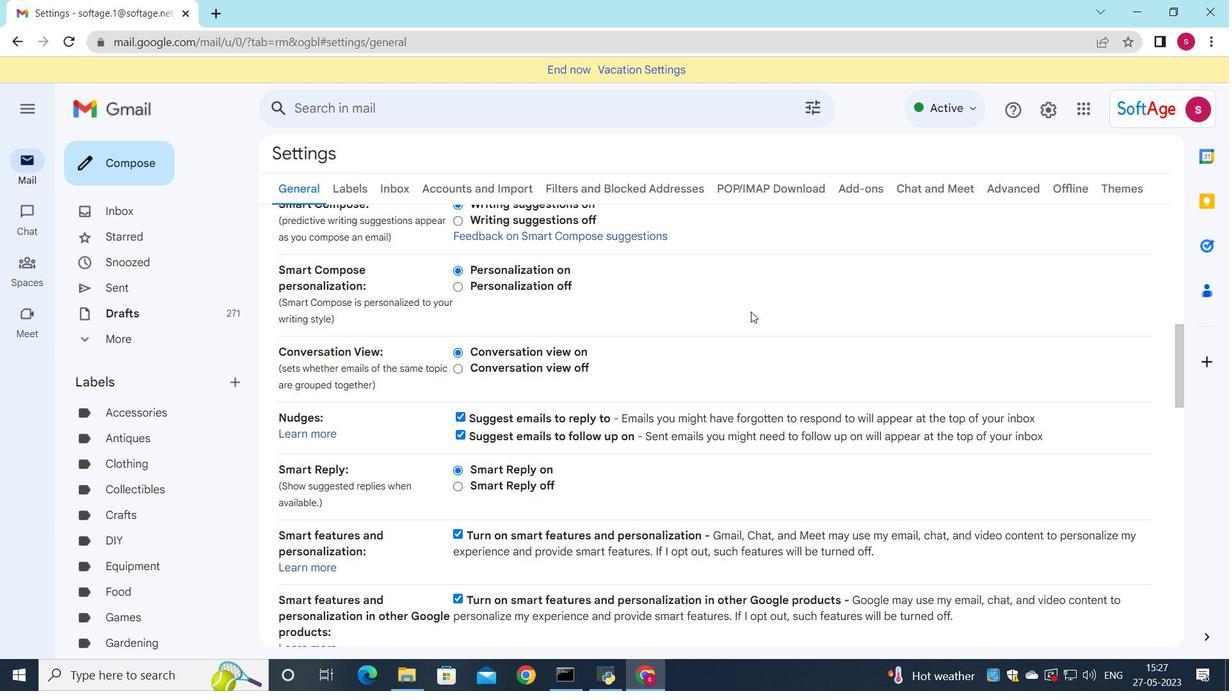 
Action: Mouse scrolled (755, 314) with delta (0, 0)
Screenshot: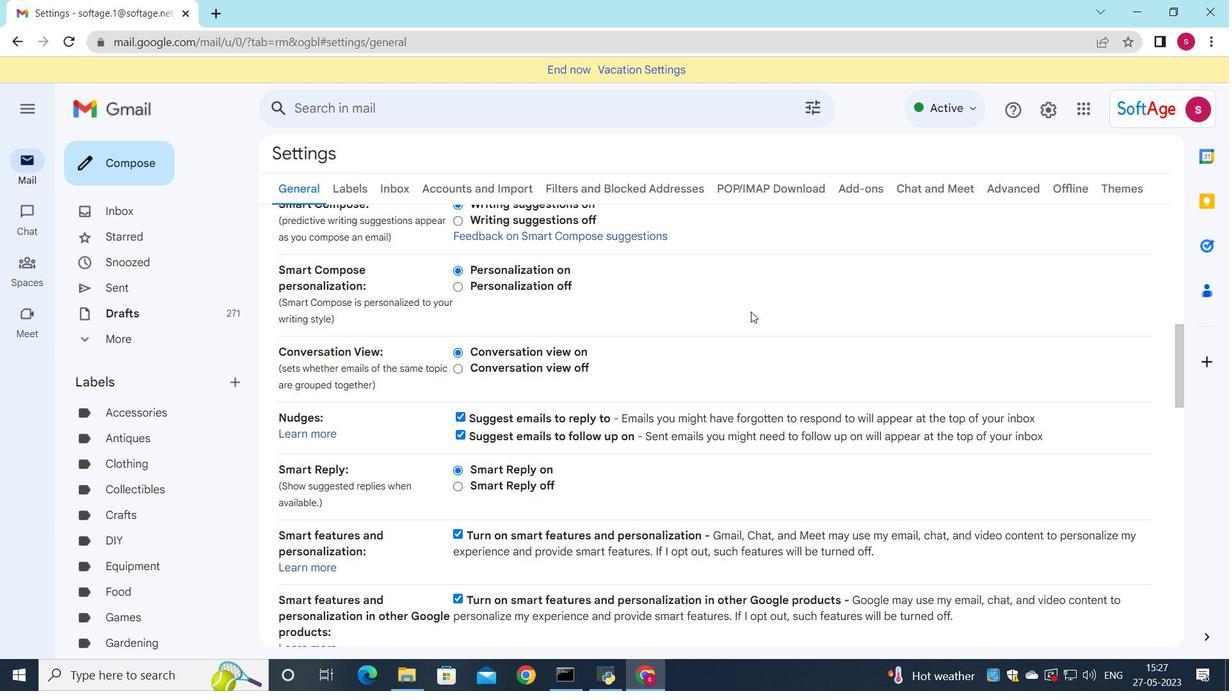 
Action: Mouse scrolled (755, 314) with delta (0, 0)
Screenshot: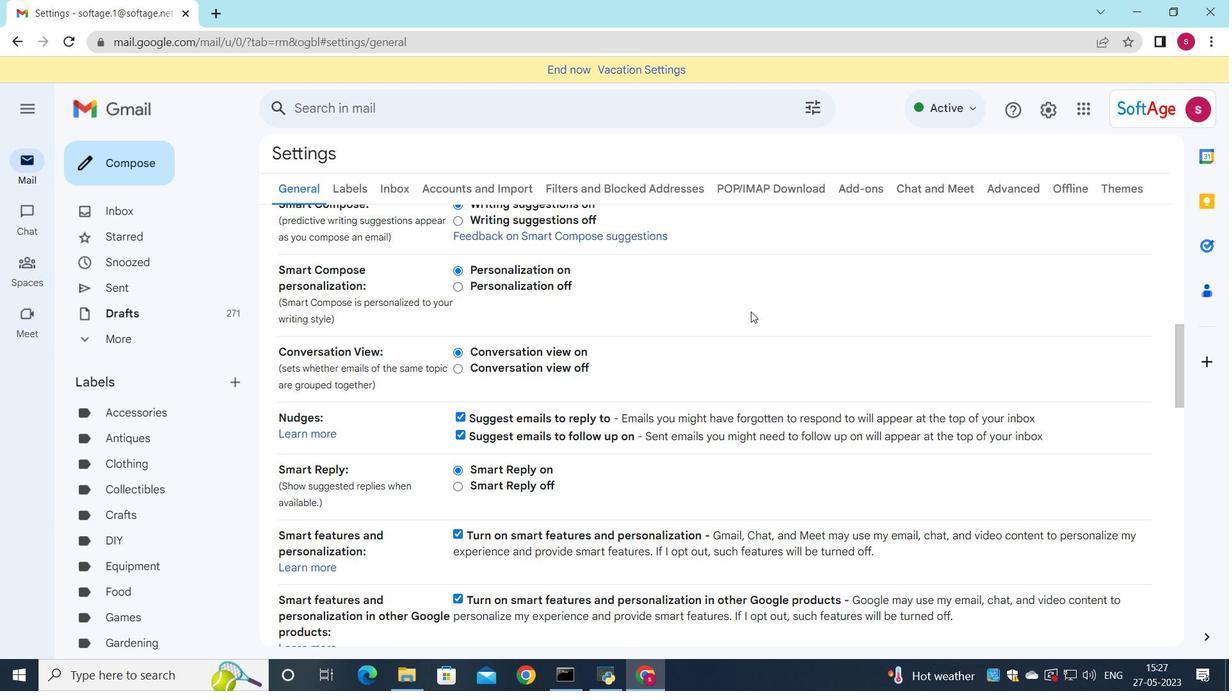 
Action: Mouse moved to (755, 315)
Screenshot: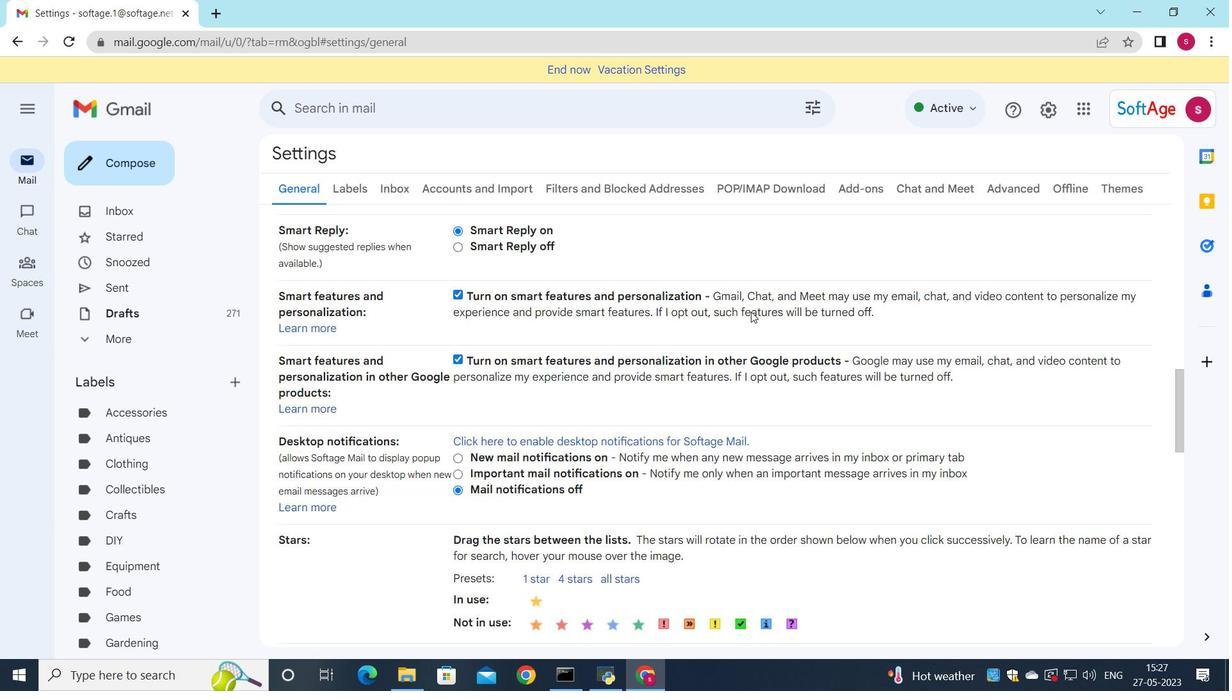 
Action: Mouse scrolled (755, 315) with delta (0, 0)
Screenshot: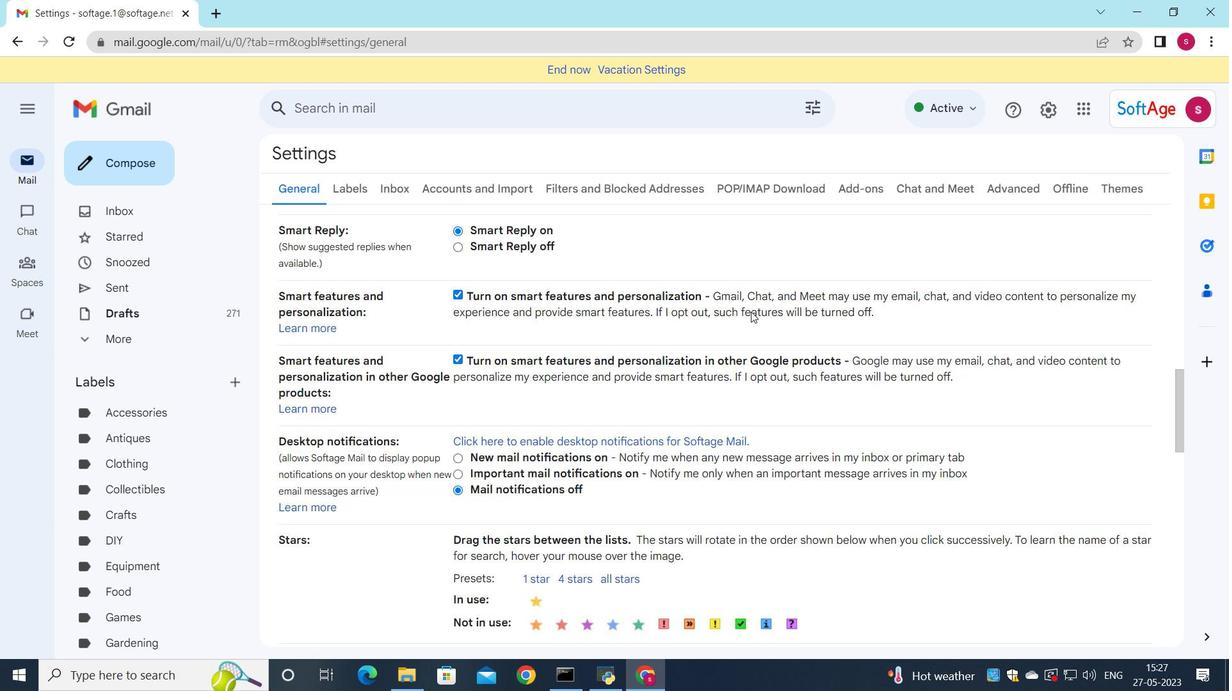 
Action: Mouse scrolled (755, 315) with delta (0, 0)
Screenshot: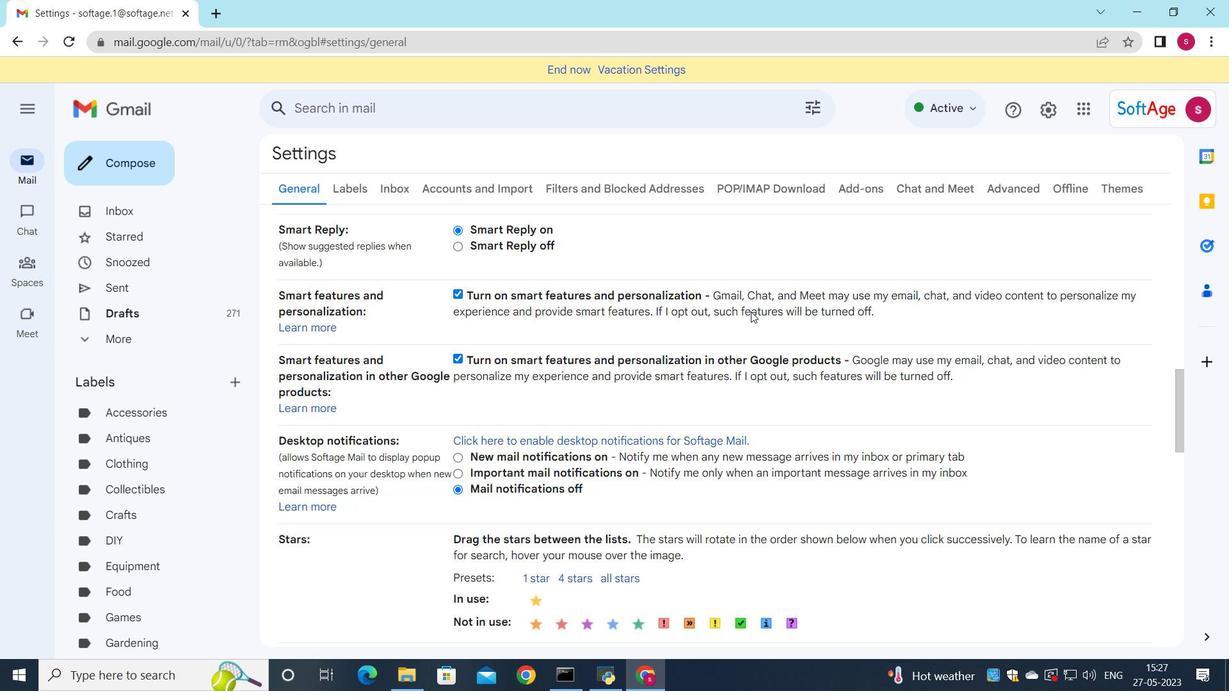 
Action: Mouse scrolled (755, 315) with delta (0, 0)
Screenshot: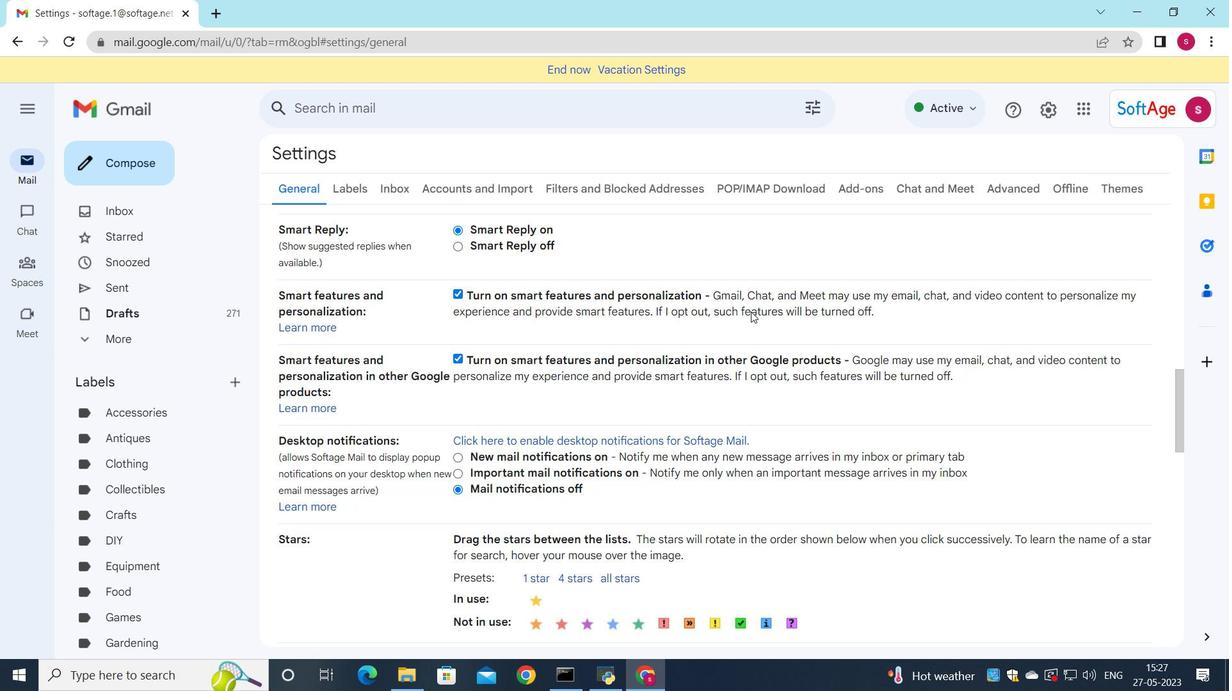 
Action: Mouse scrolled (755, 315) with delta (0, 0)
Screenshot: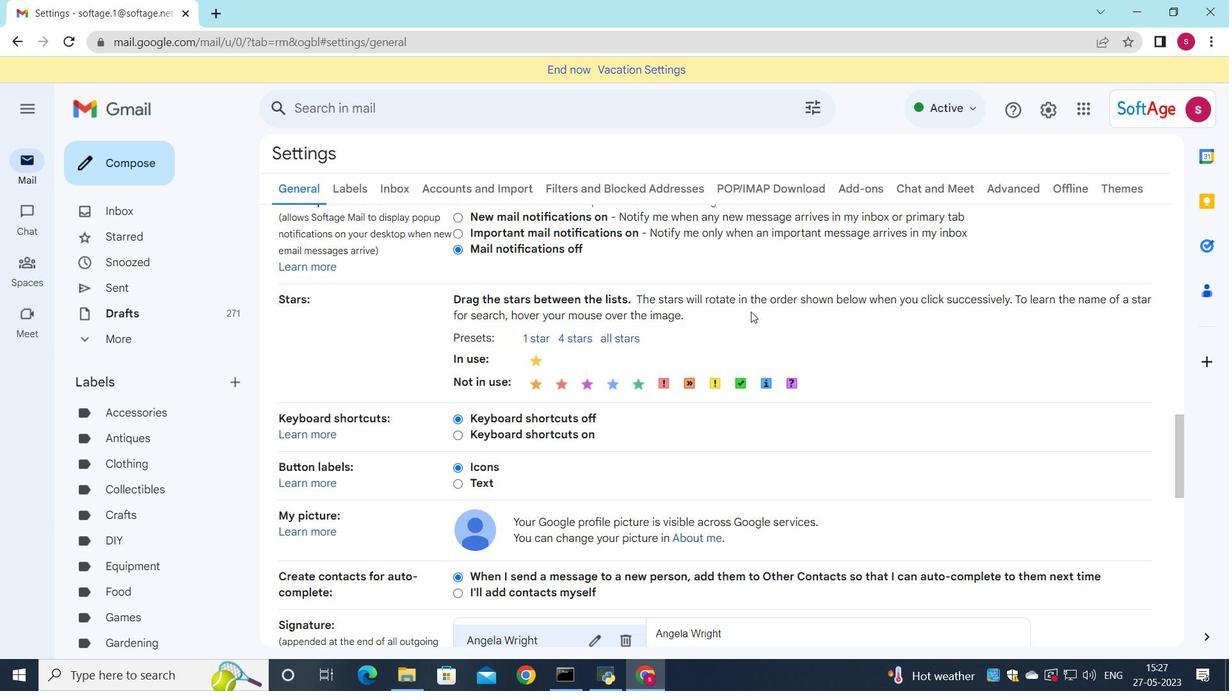 
Action: Mouse scrolled (755, 315) with delta (0, 0)
Screenshot: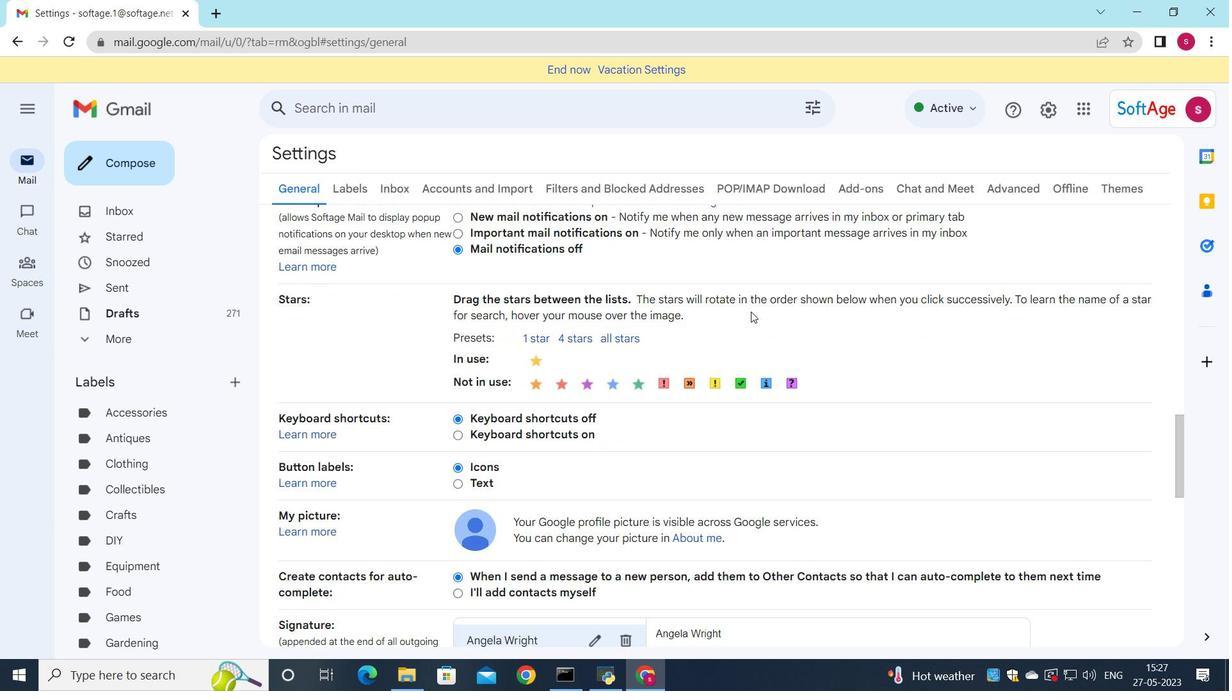 
Action: Mouse scrolled (755, 315) with delta (0, 0)
Screenshot: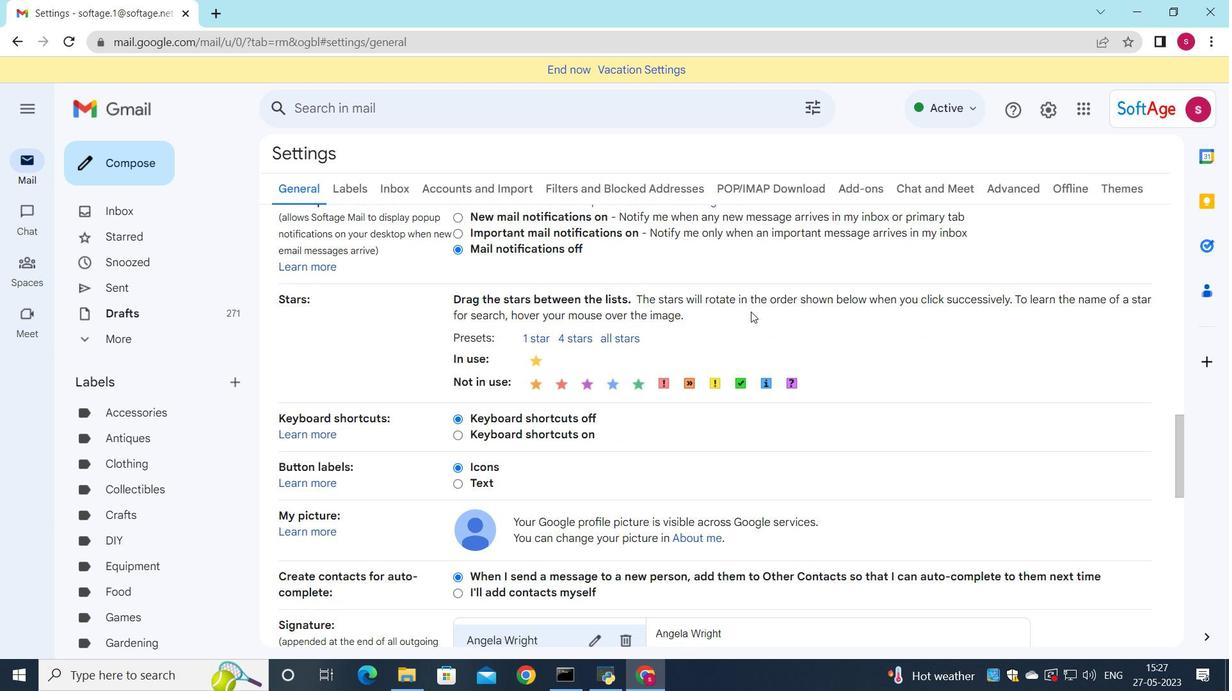 
Action: Mouse scrolled (755, 315) with delta (0, 0)
Screenshot: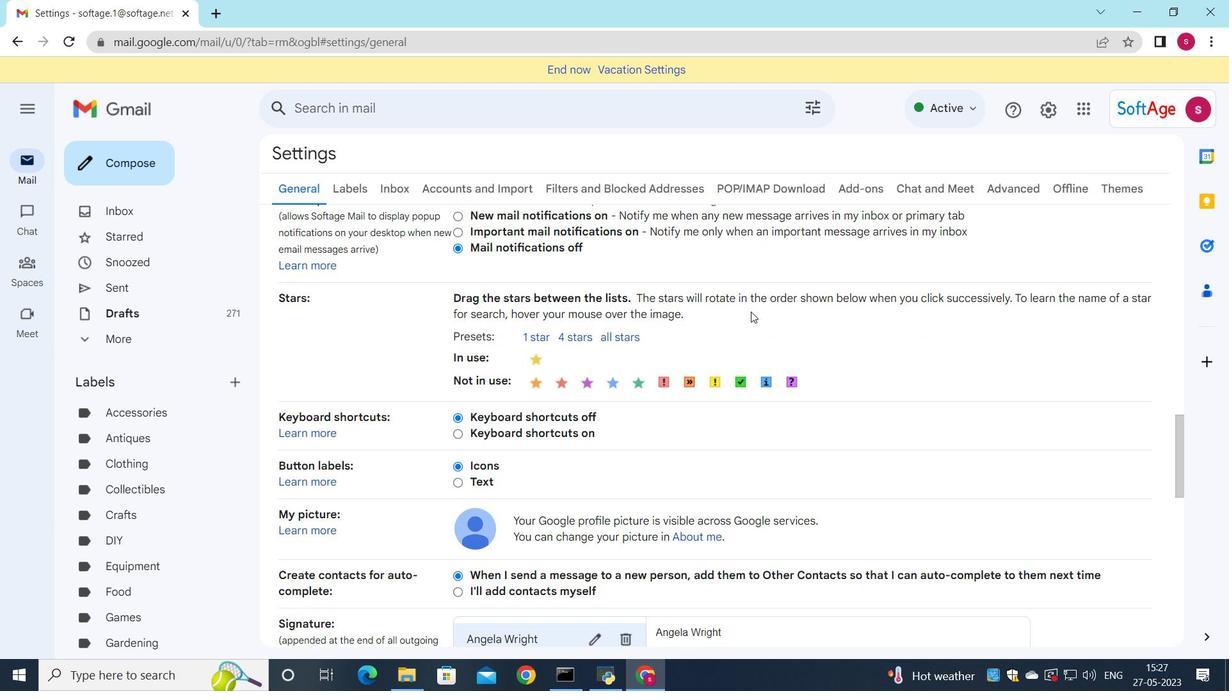 
Action: Mouse moved to (622, 327)
Screenshot: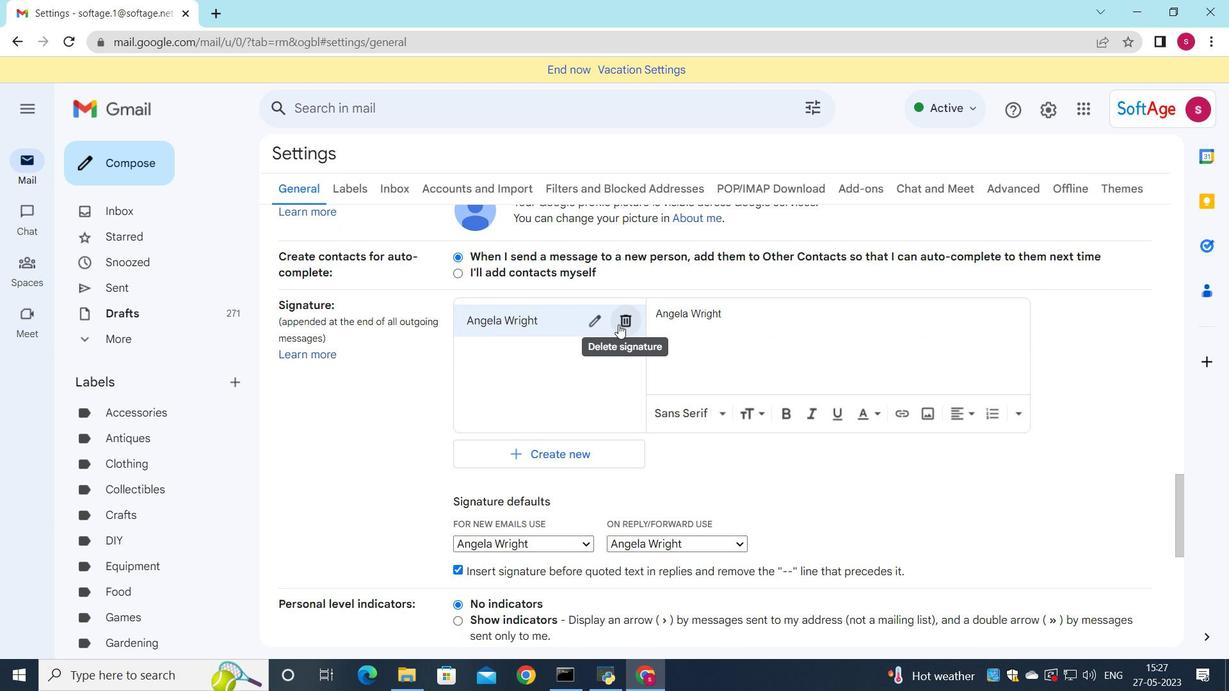 
Action: Mouse pressed left at (622, 327)
Screenshot: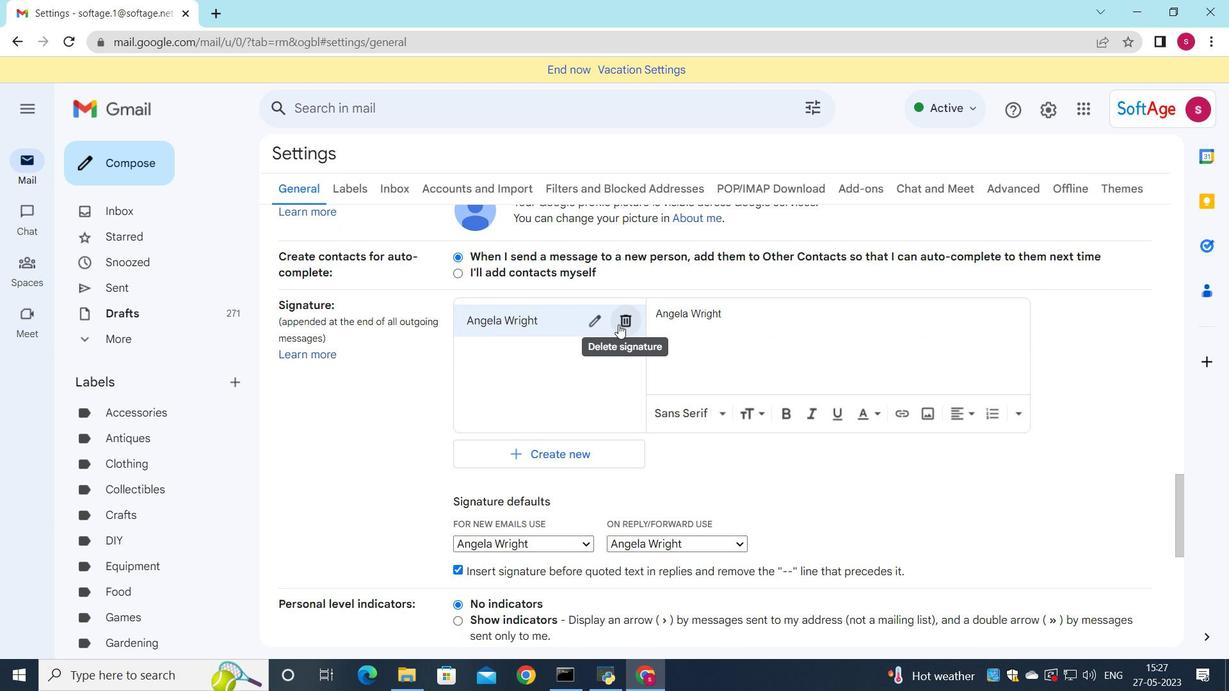 
Action: Mouse moved to (750, 388)
Screenshot: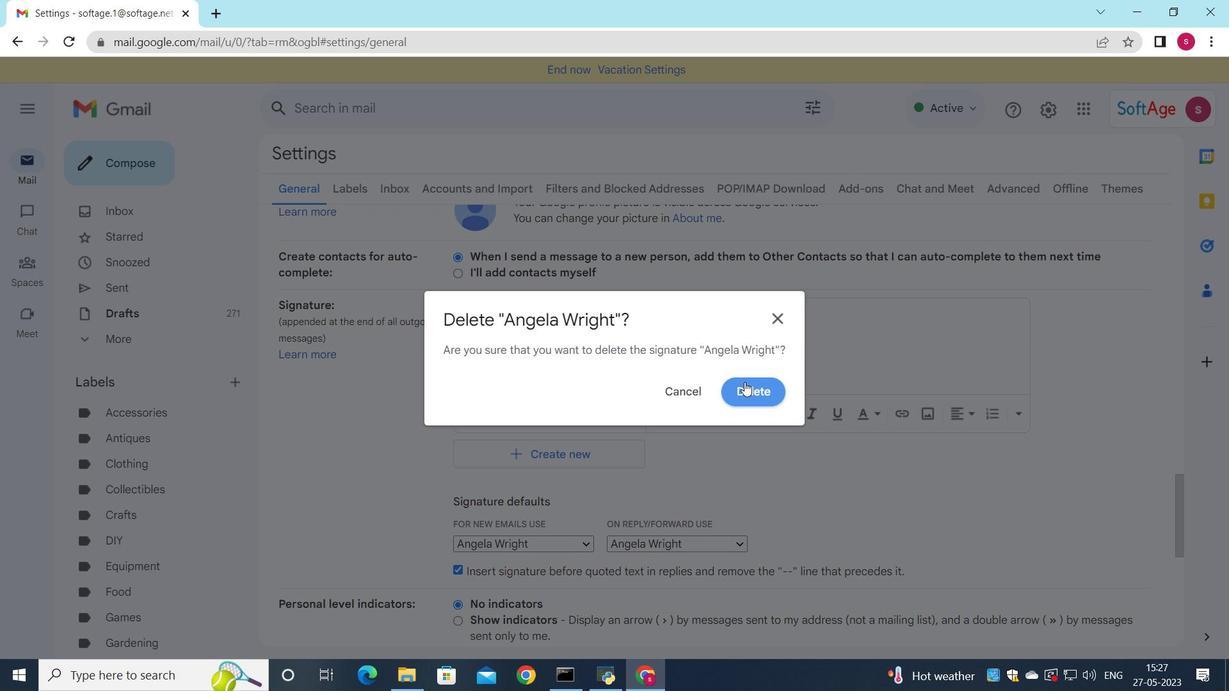 
Action: Mouse pressed left at (750, 388)
Screenshot: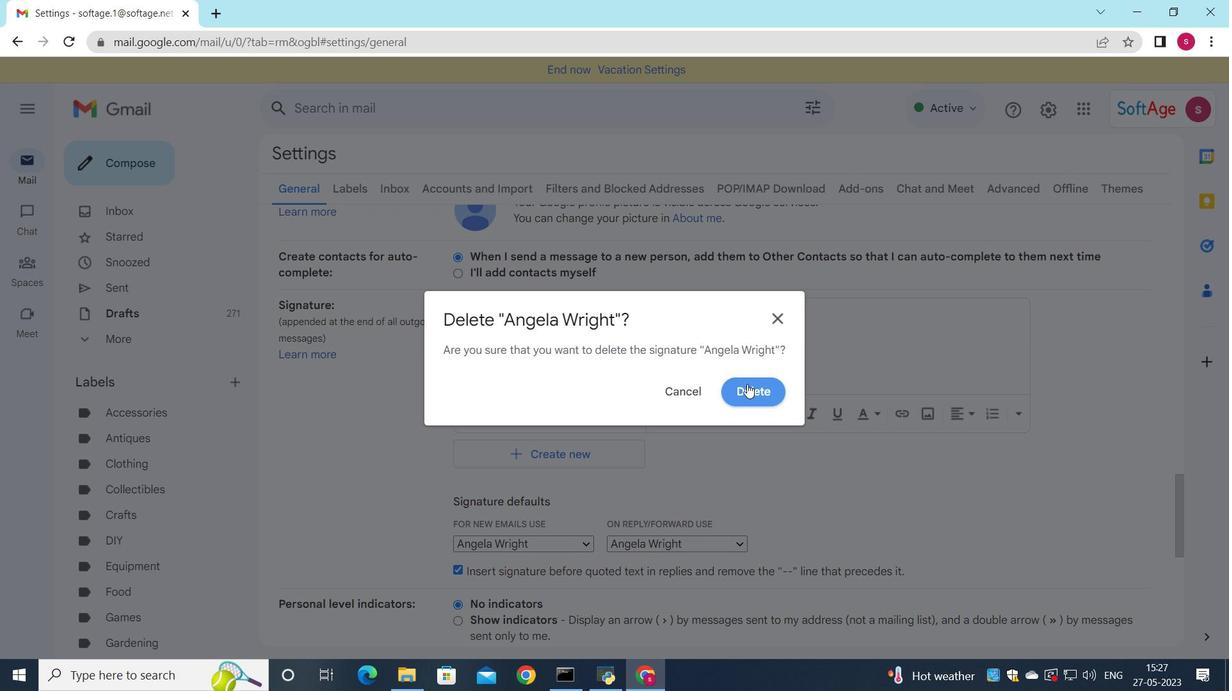 
Action: Mouse moved to (529, 337)
Screenshot: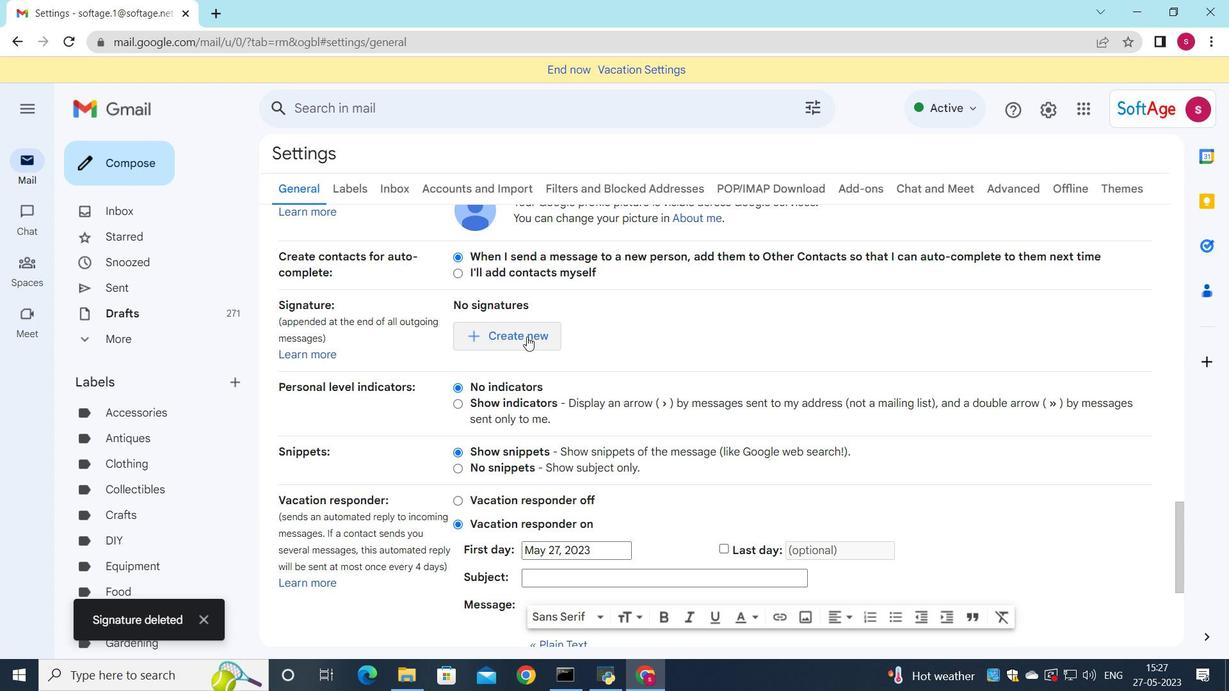 
Action: Mouse pressed left at (529, 337)
Screenshot: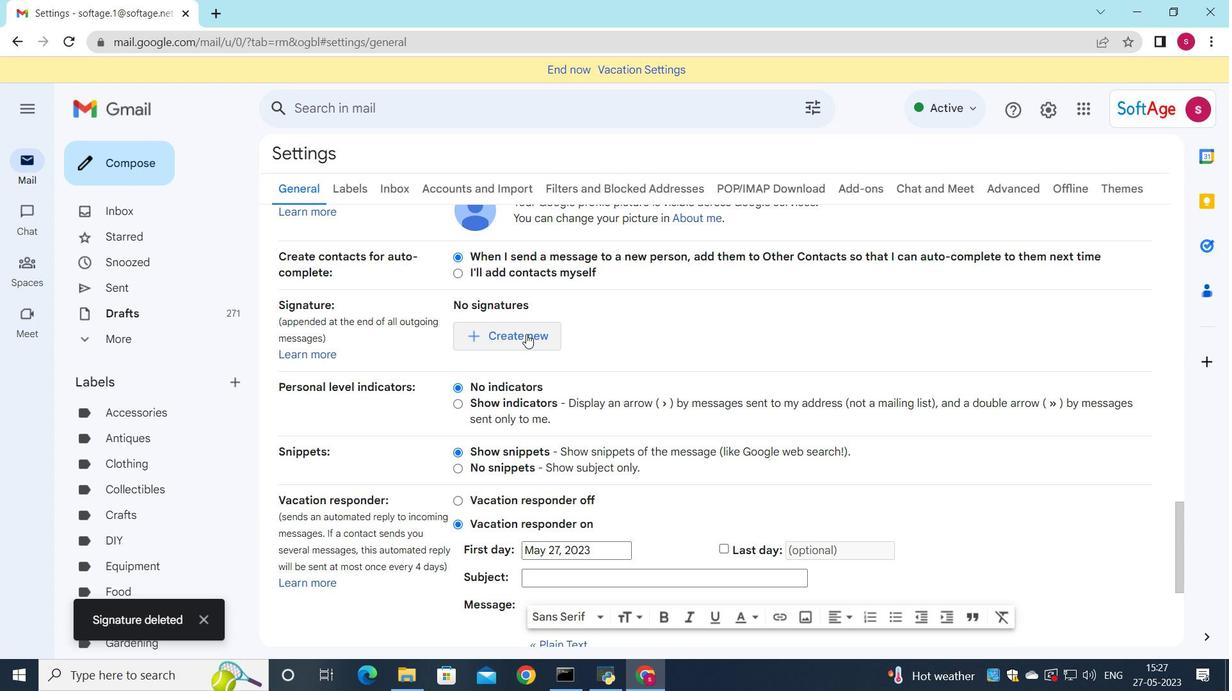
Action: Mouse moved to (929, 313)
Screenshot: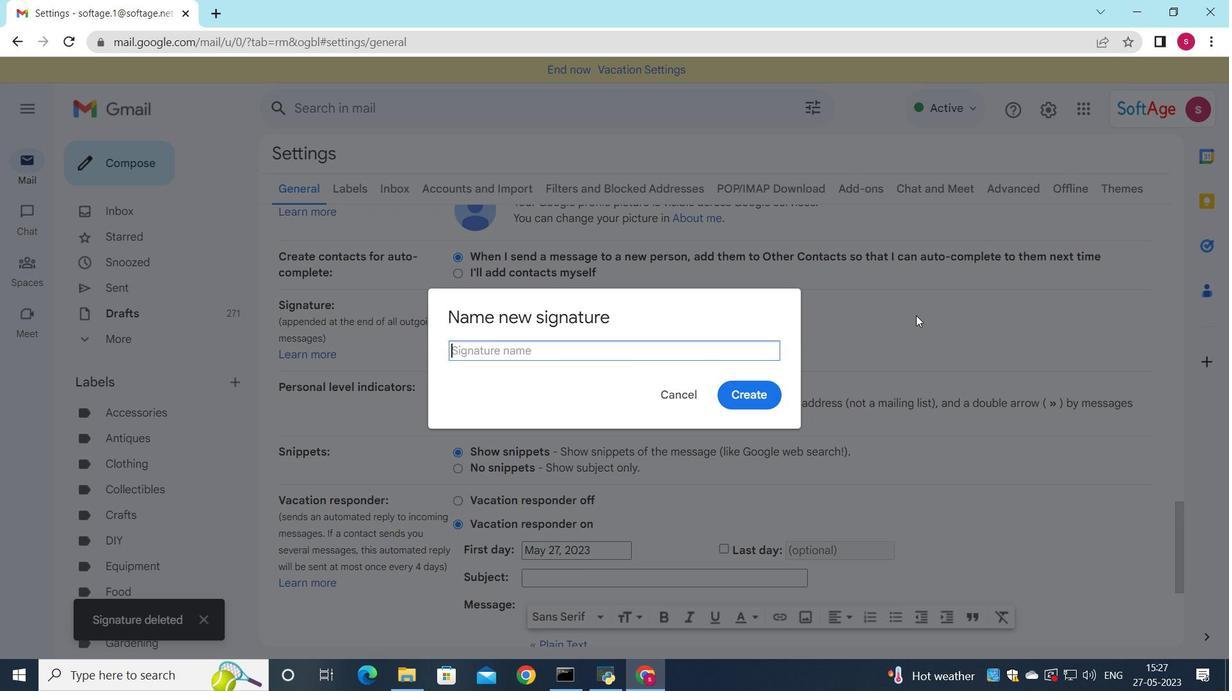 
Action: Key pressed <Key.shift>Angela<Key.space><Key.shift><Key.shift><Key.shift><Key.shift><Key.shift><Key.shift>Wright
Screenshot: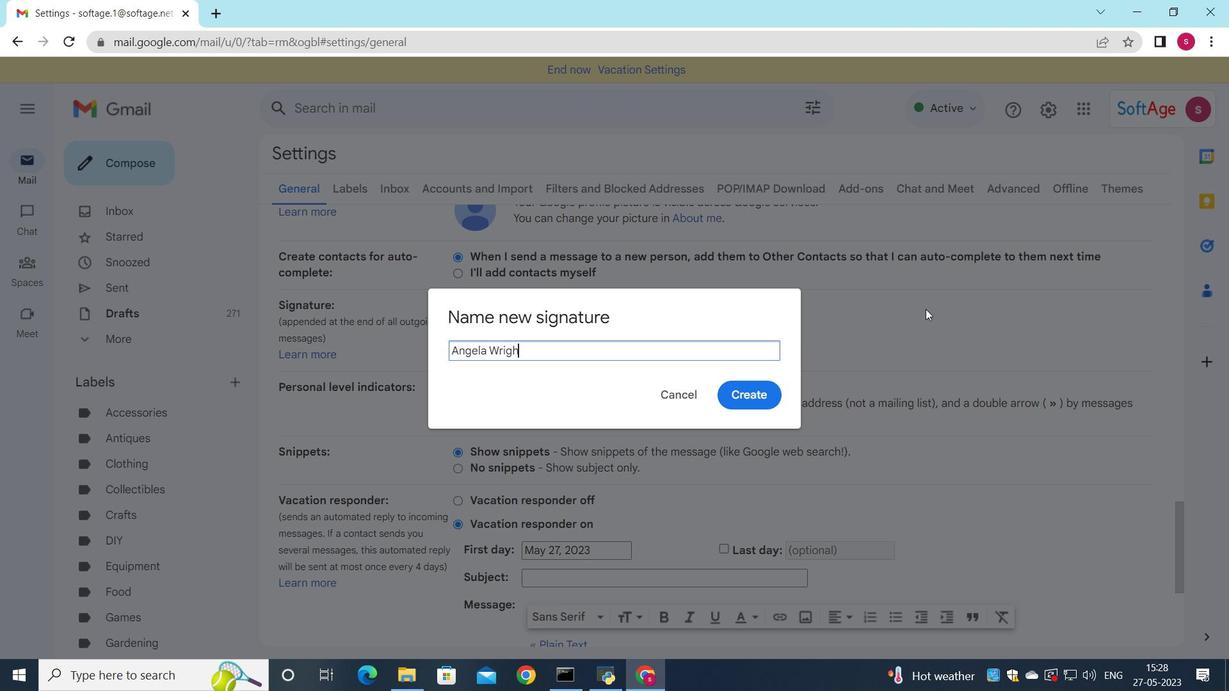 
Action: Mouse moved to (748, 394)
Screenshot: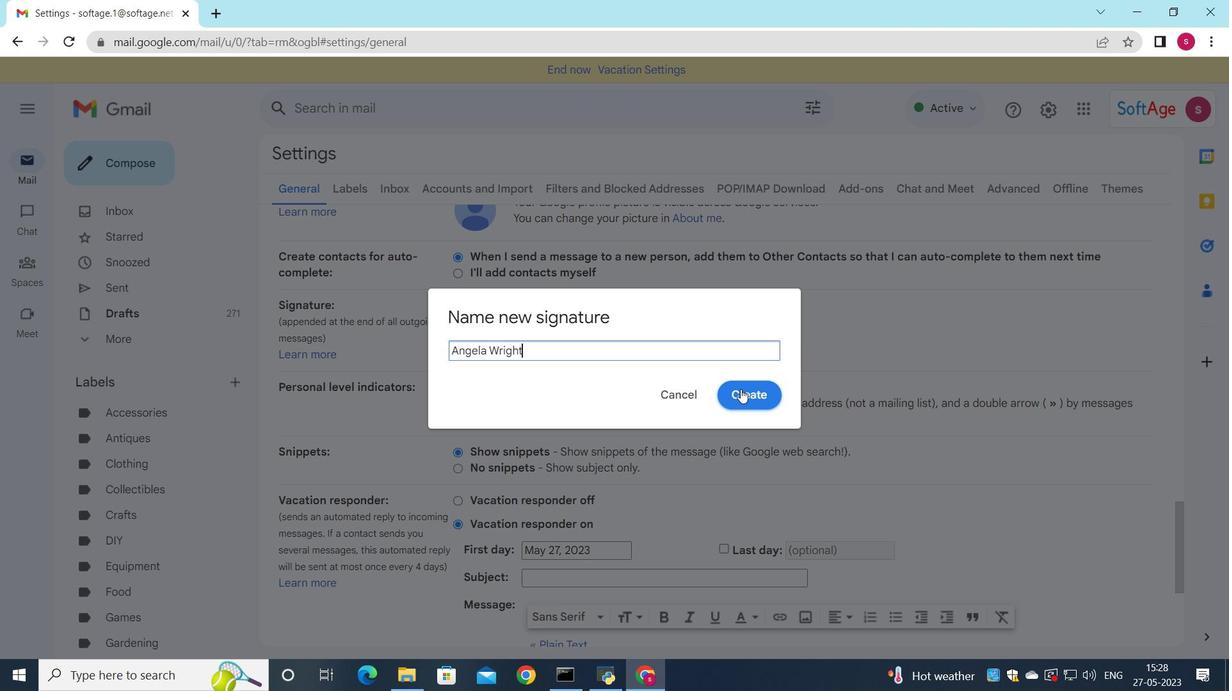 
Action: Mouse pressed left at (748, 394)
Screenshot: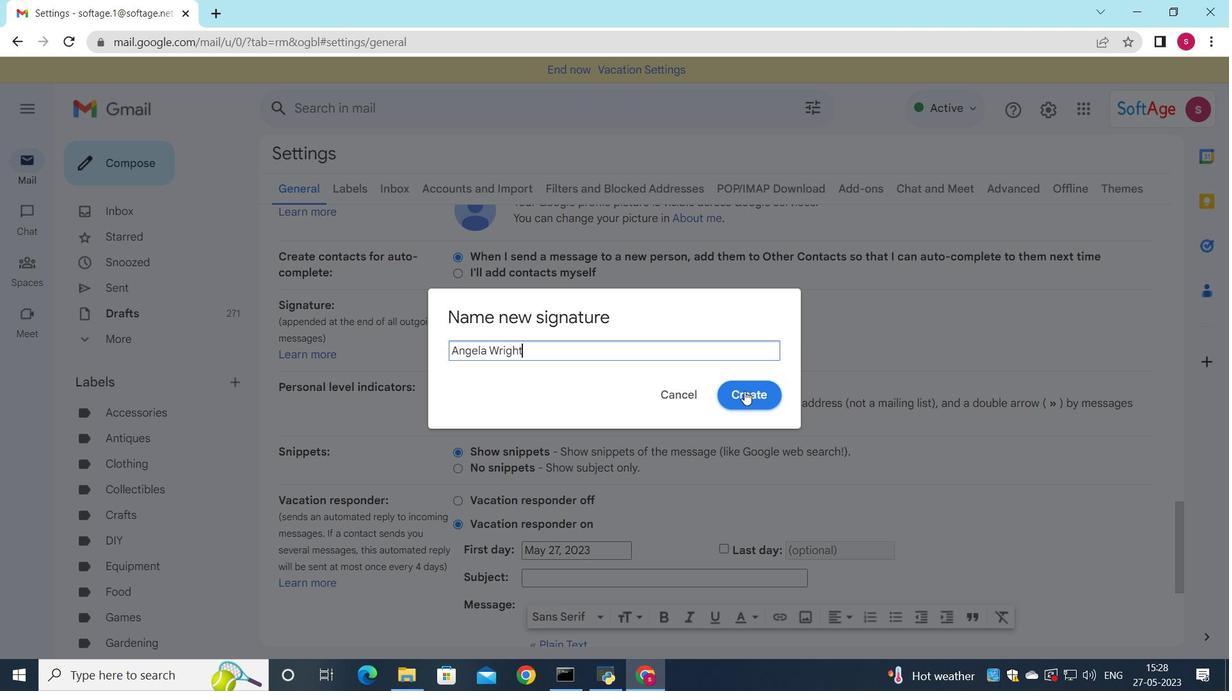 
Action: Mouse moved to (709, 337)
Screenshot: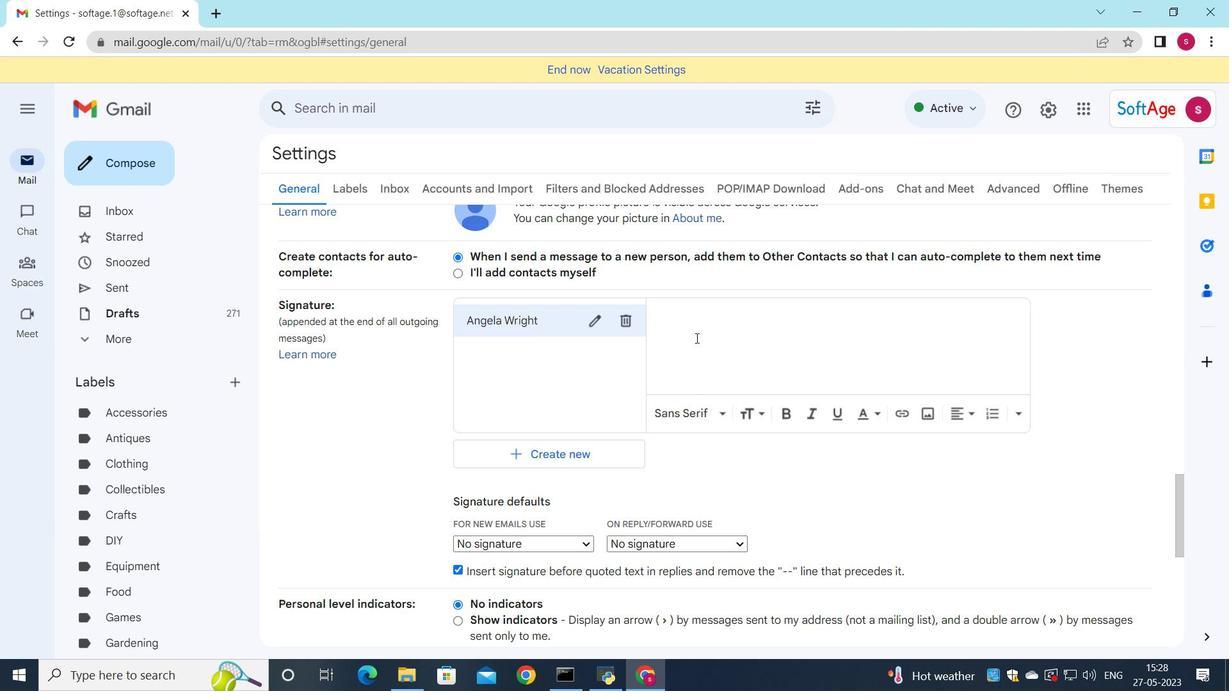 
Action: Mouse pressed left at (709, 337)
Screenshot: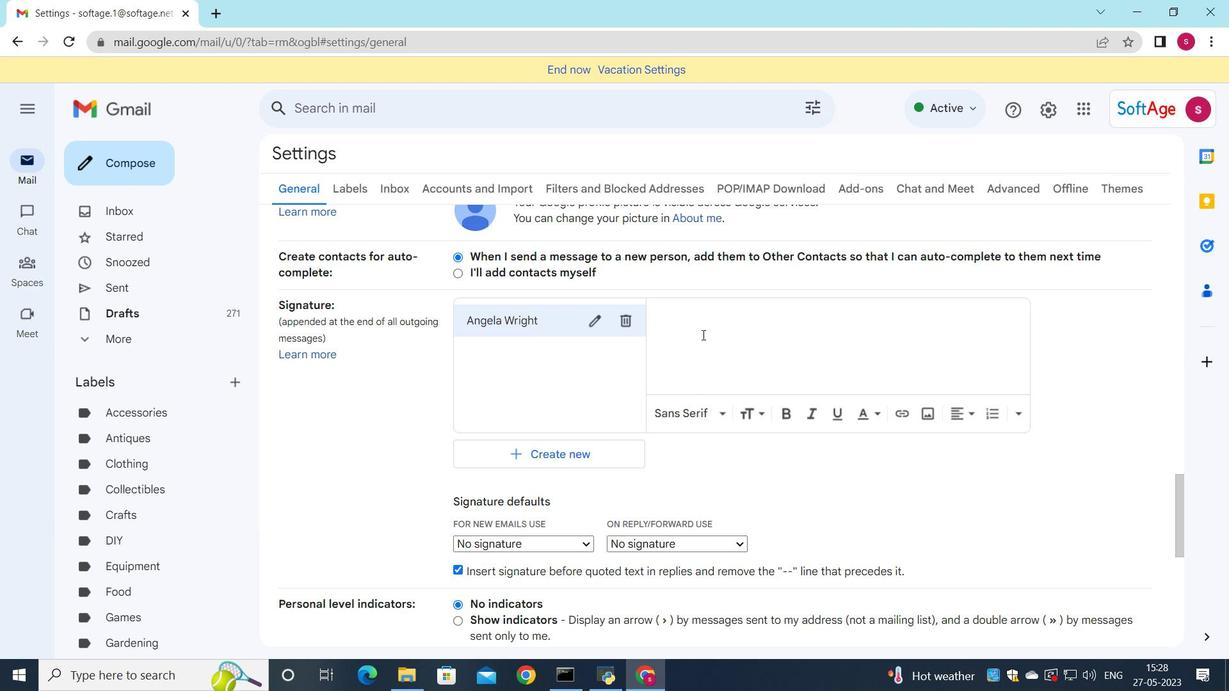 
Action: Mouse moved to (717, 302)
Screenshot: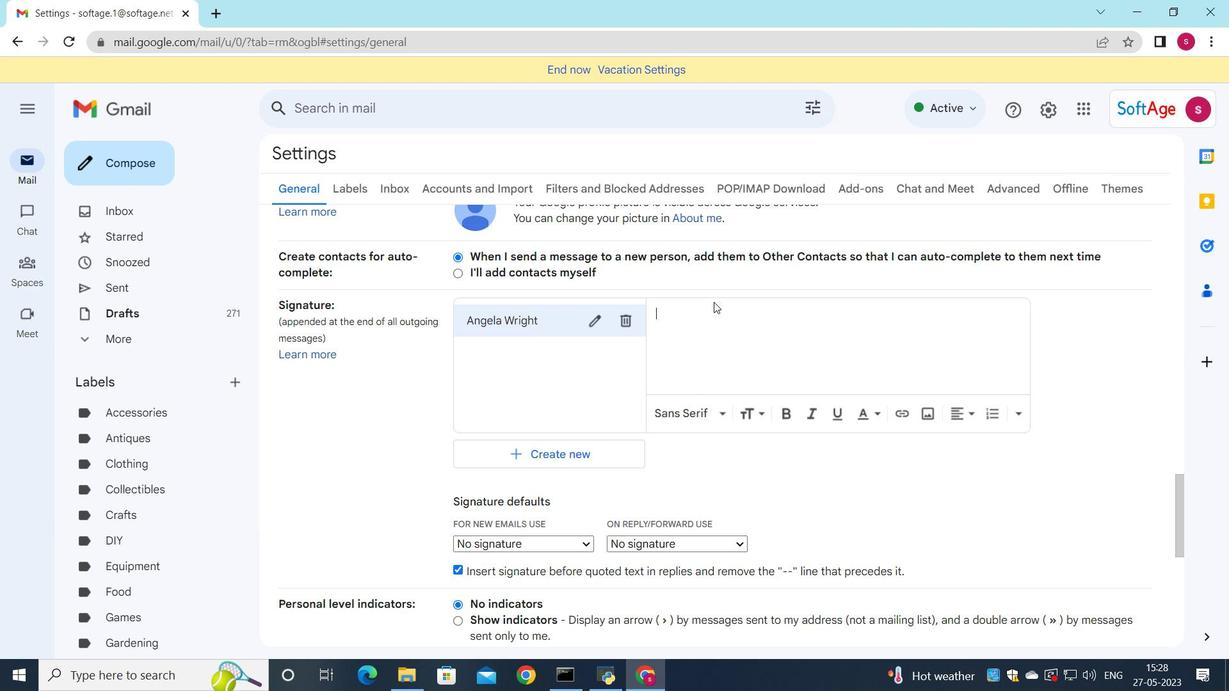 
Action: Key pressed <Key.shift>angela<Key.space><Key.shift>S<Key.backspace><Key.backspace><Key.backspace><Key.backspace><Key.backspace><Key.backspace><Key.backspace><Key.backspace><Key.backspace><Key.backspace><Key.backspace><Key.backspace><Key.backspace><Key.backspace><Key.backspace><Key.backspace><Key.backspace><Key.backspace><Key.backspace><Key.backspace><Key.backspace><Key.shift><Key.shift><Key.shift><Key.shift><Key.shift><Key.shift><Key.shift><Key.shift><Key.shift><Key.shift><Key.shift><Key.shift><Key.shift><Key.shift>Angela<Key.space><Key.shift>Wright
Screenshot: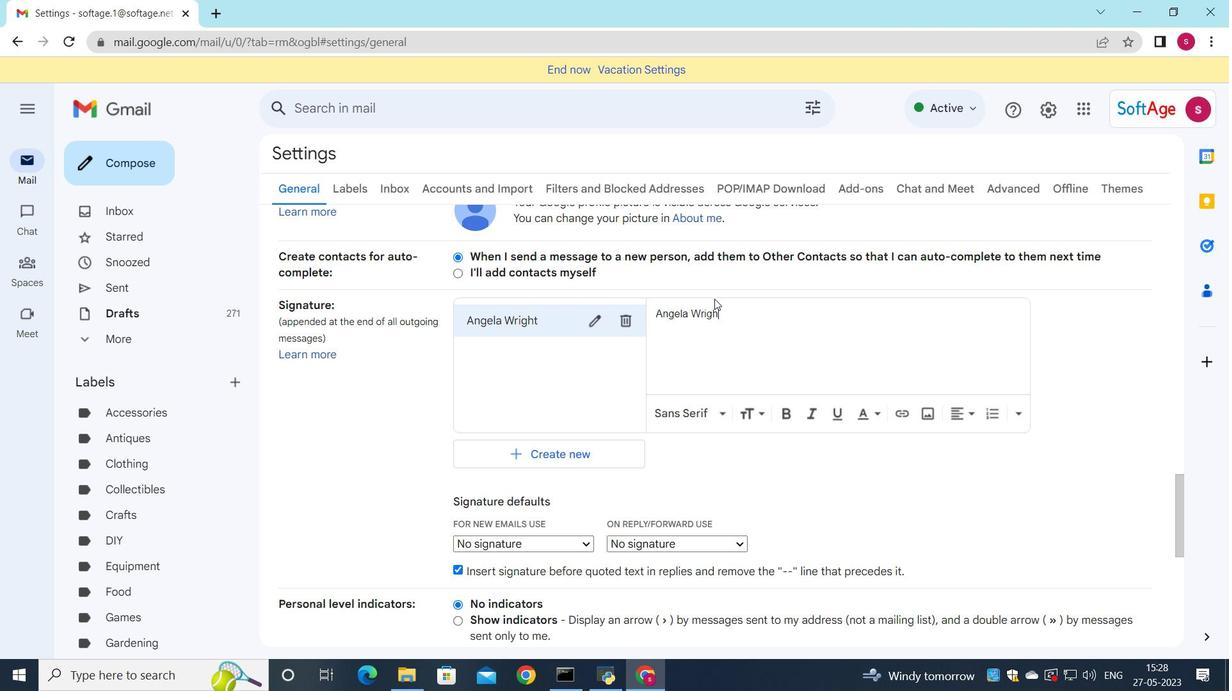 
Action: Mouse moved to (540, 545)
Screenshot: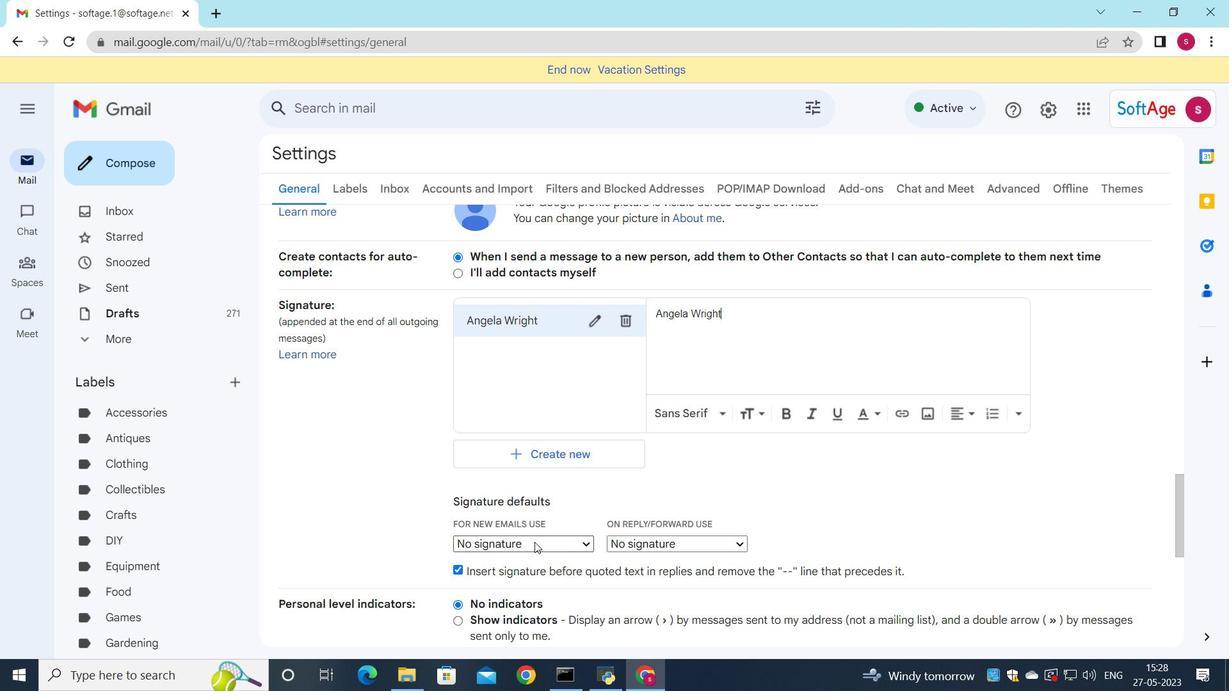
Action: Mouse pressed left at (540, 545)
Screenshot: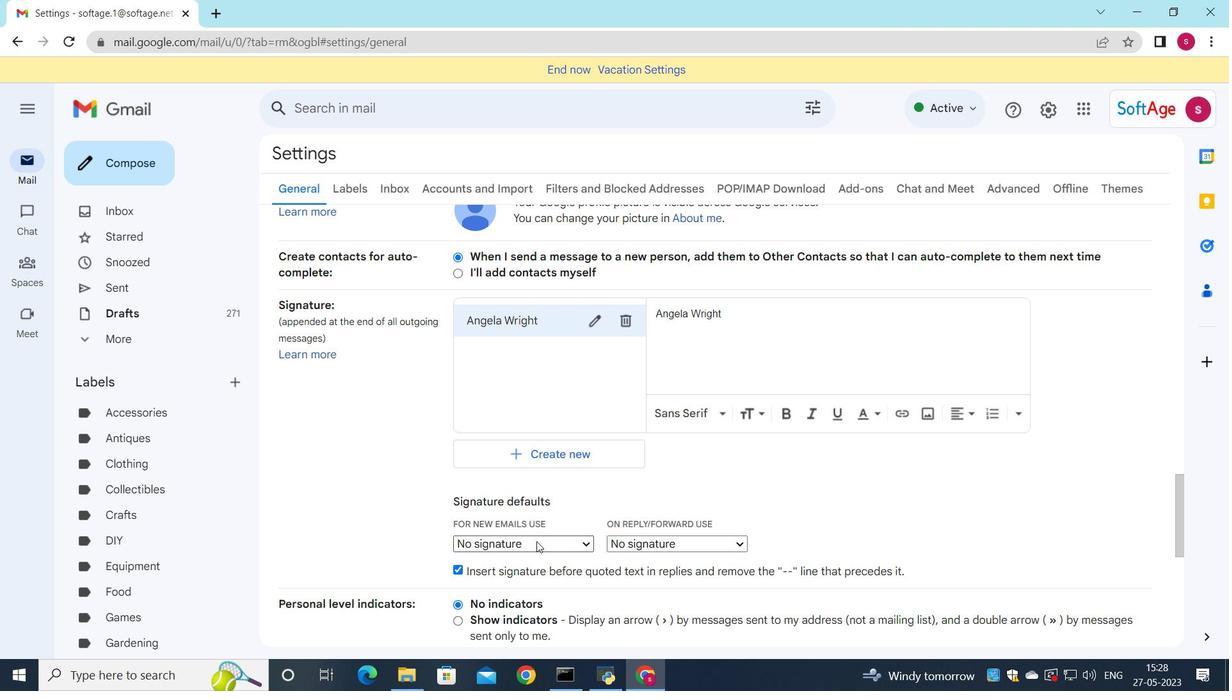 
Action: Mouse moved to (532, 573)
Screenshot: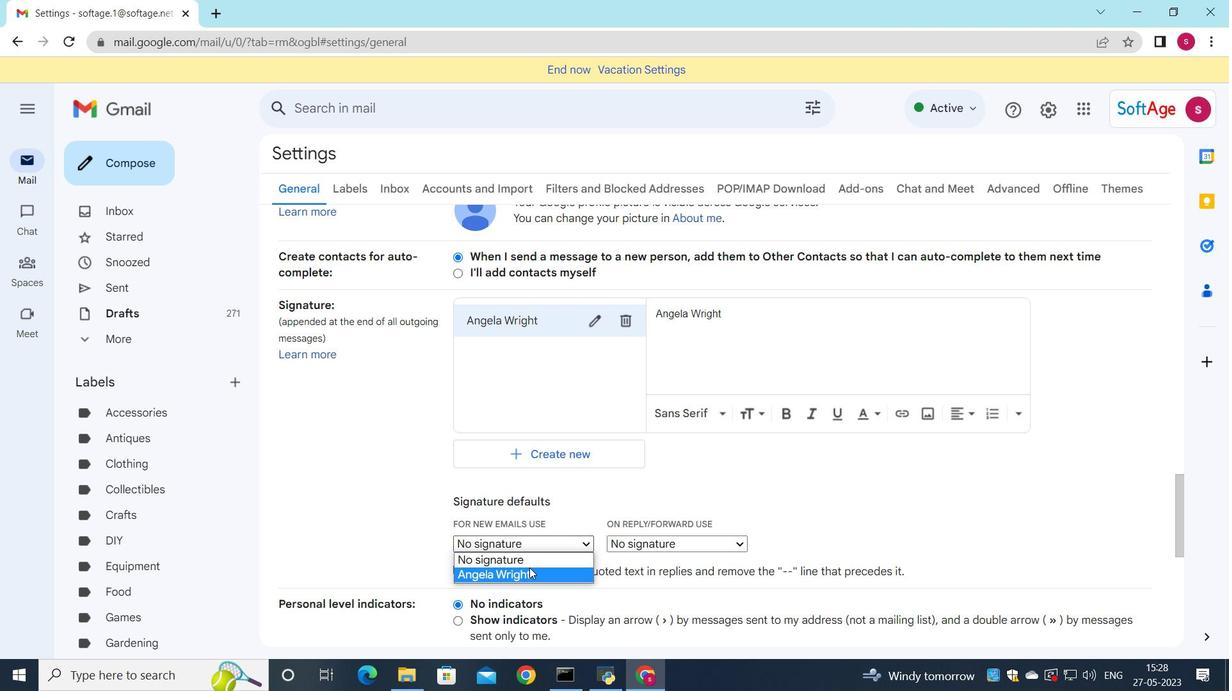 
Action: Mouse pressed left at (532, 573)
Screenshot: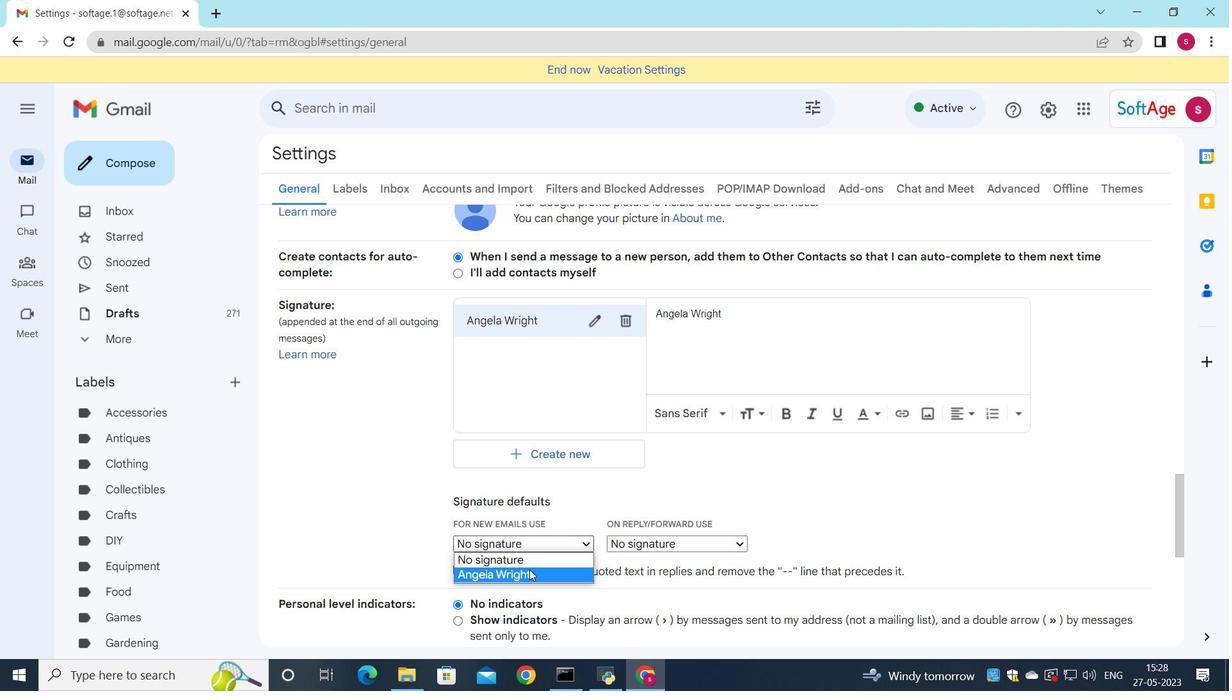 
Action: Mouse moved to (653, 540)
Screenshot: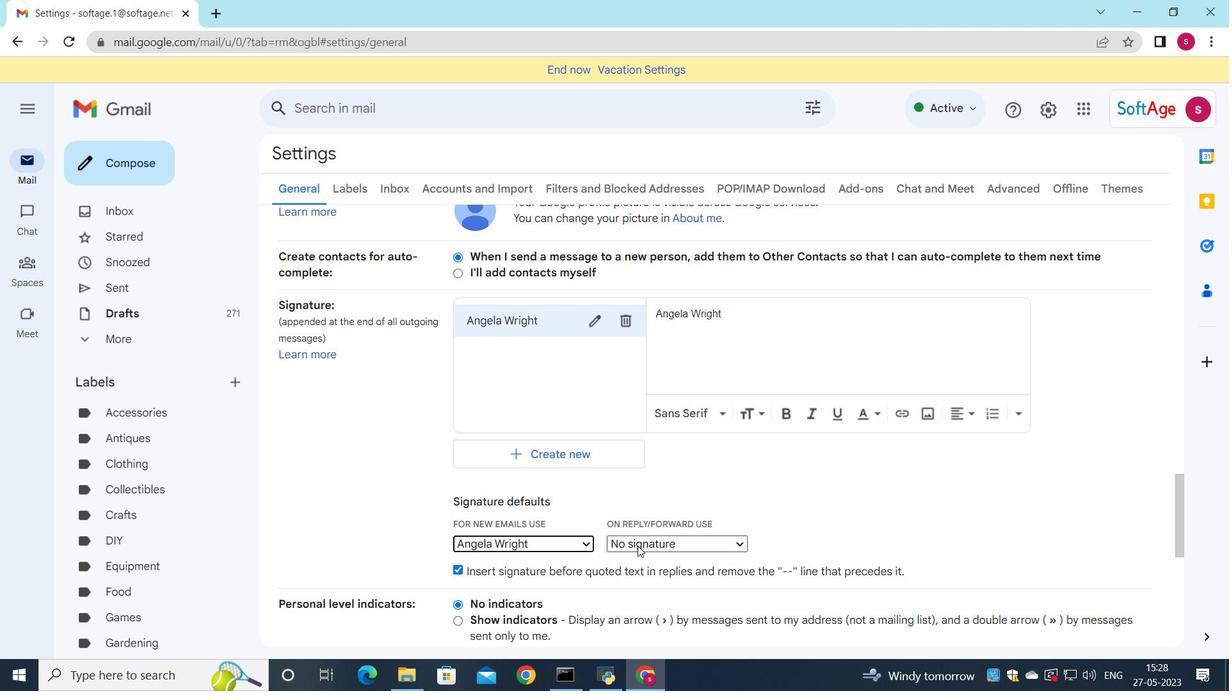 
Action: Mouse pressed left at (653, 540)
Screenshot: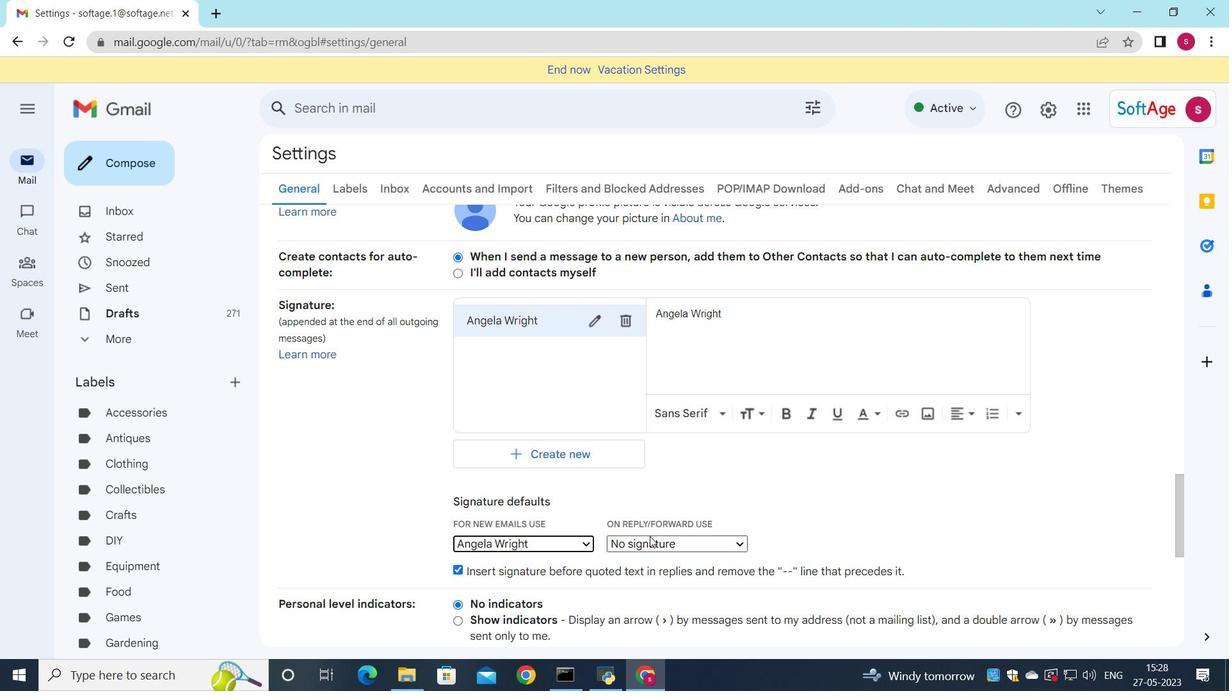 
Action: Mouse moved to (635, 579)
Screenshot: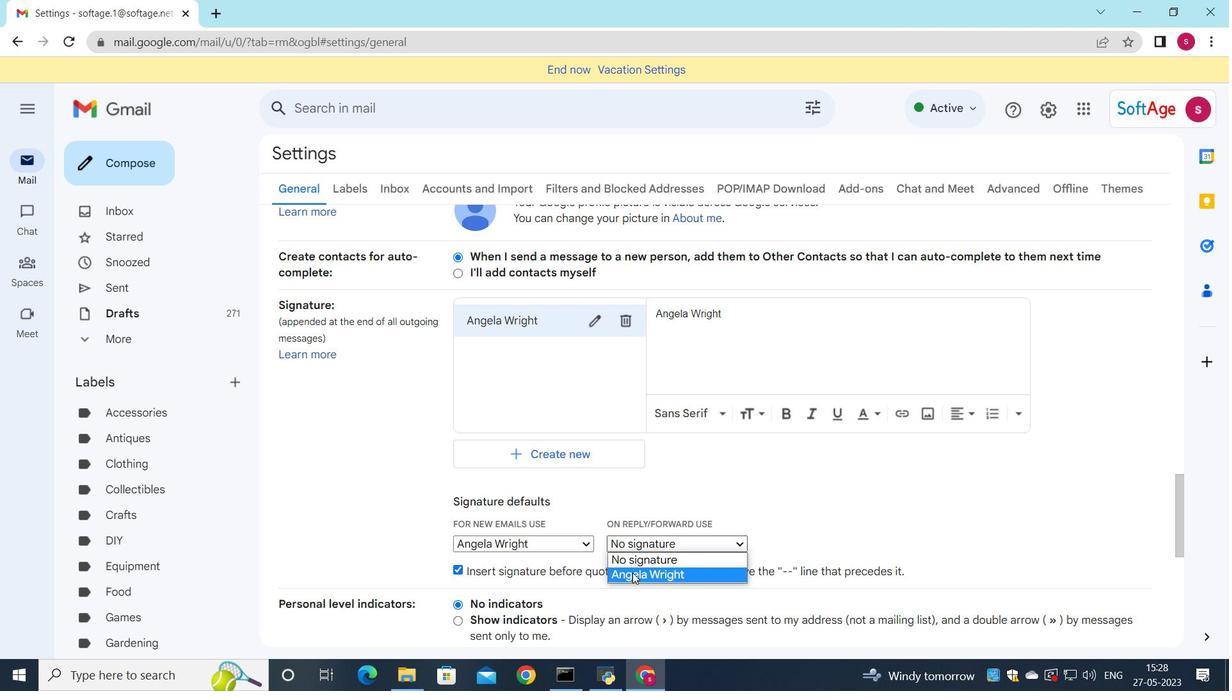 
Action: Mouse pressed left at (635, 579)
Screenshot: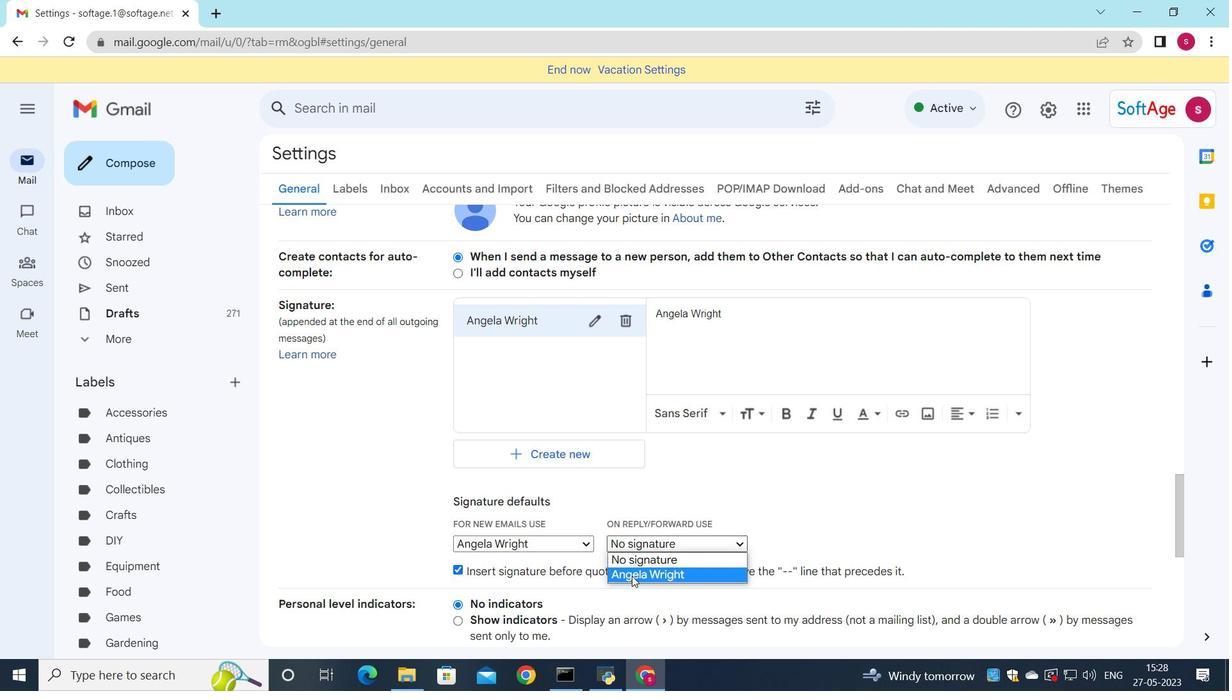 
Action: Mouse moved to (566, 491)
Screenshot: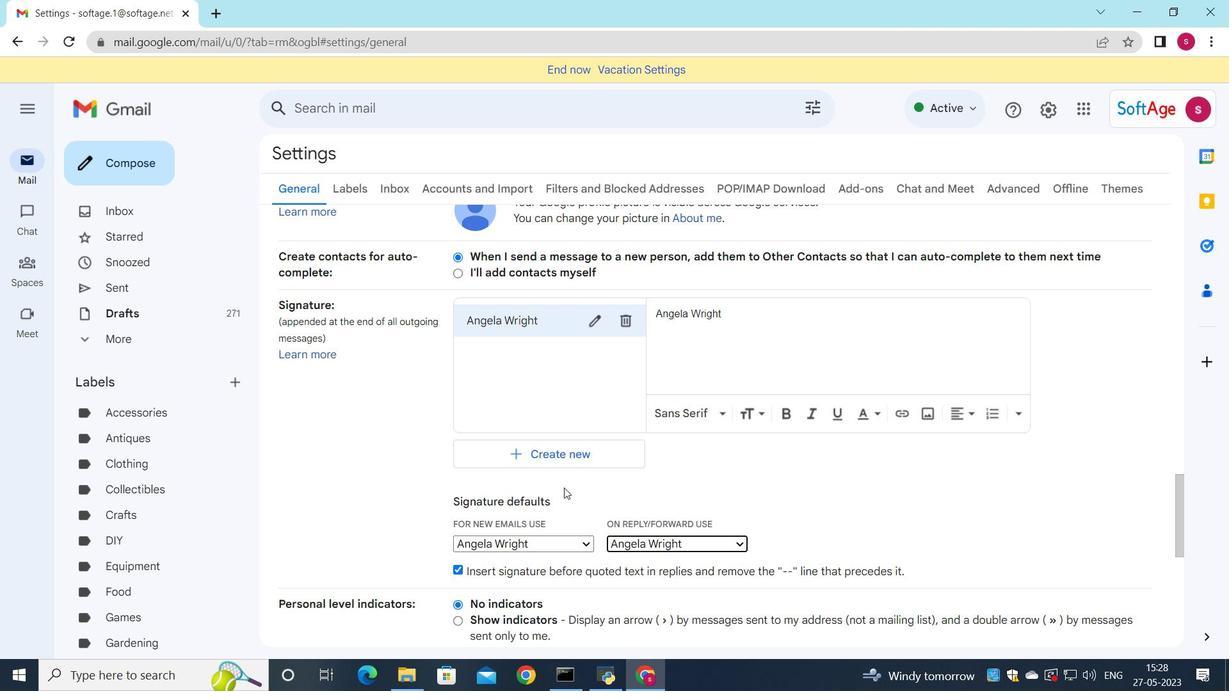 
Action: Mouse scrolled (566, 491) with delta (0, 0)
Screenshot: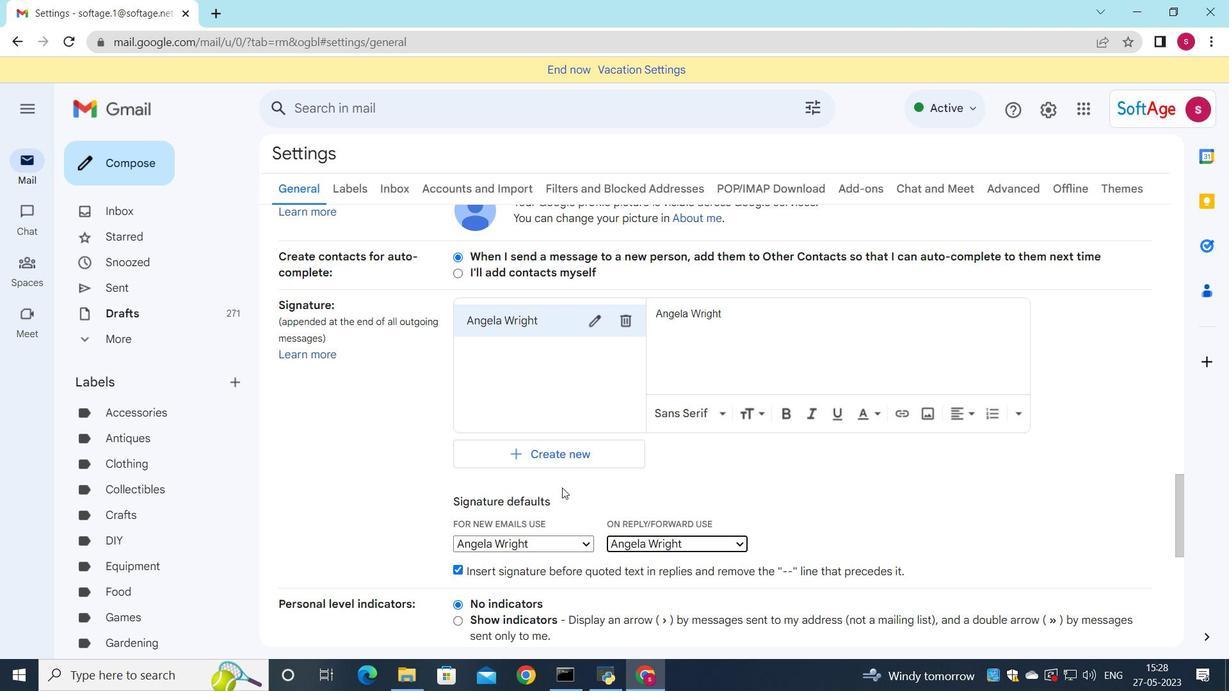 
Action: Mouse moved to (570, 496)
Screenshot: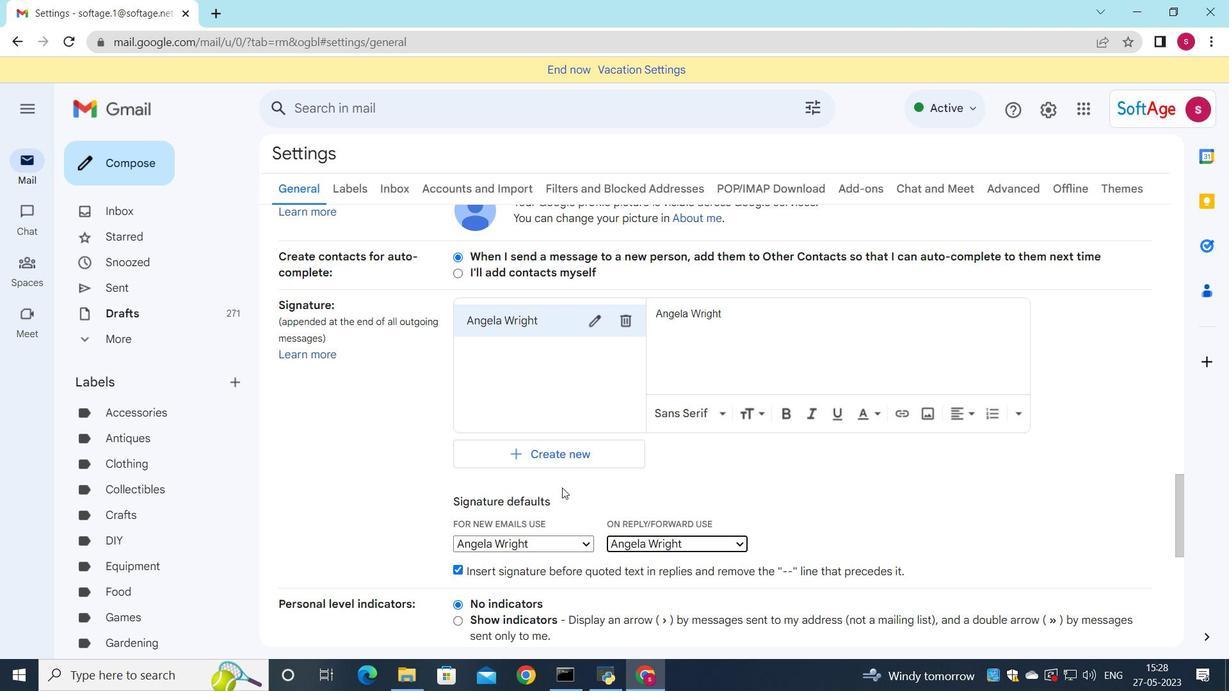 
Action: Mouse scrolled (570, 495) with delta (0, 0)
Screenshot: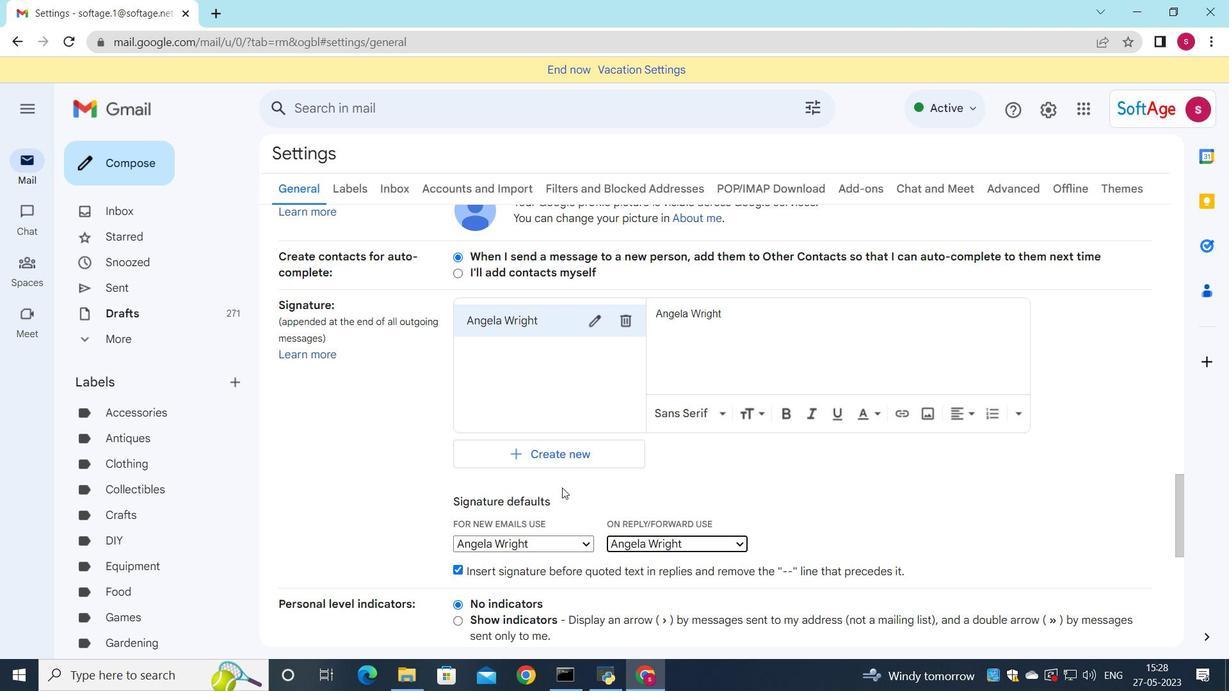 
Action: Mouse moved to (571, 497)
Screenshot: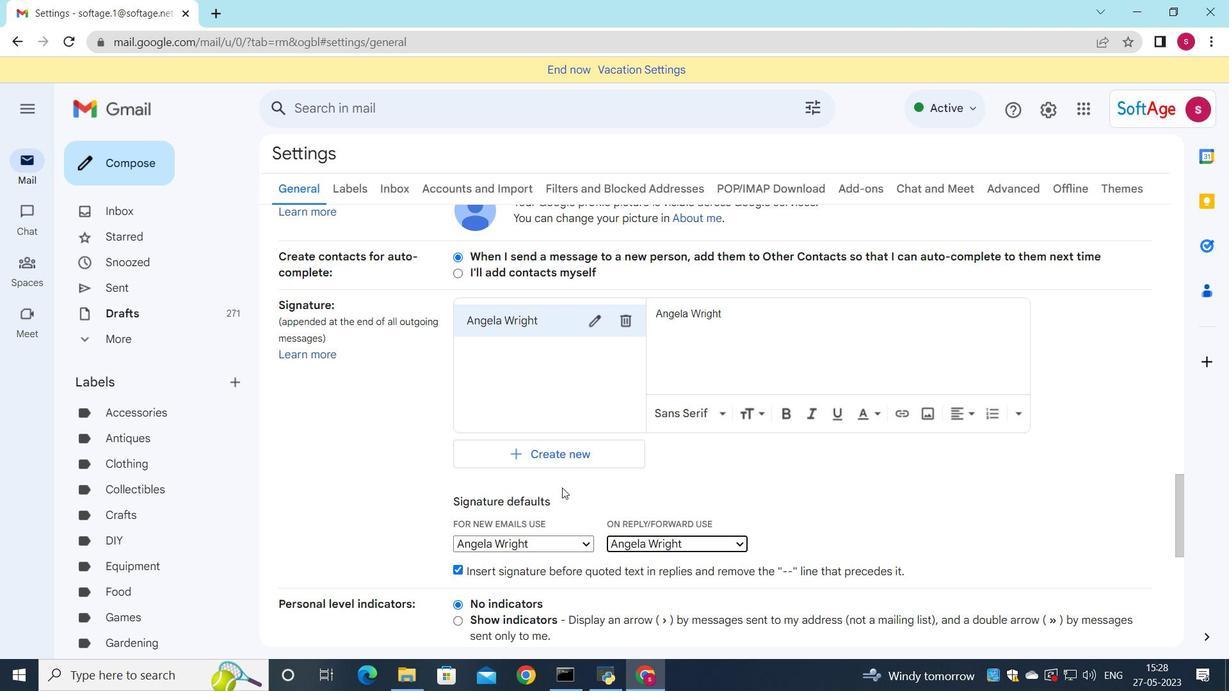 
Action: Mouse scrolled (571, 496) with delta (0, 0)
Screenshot: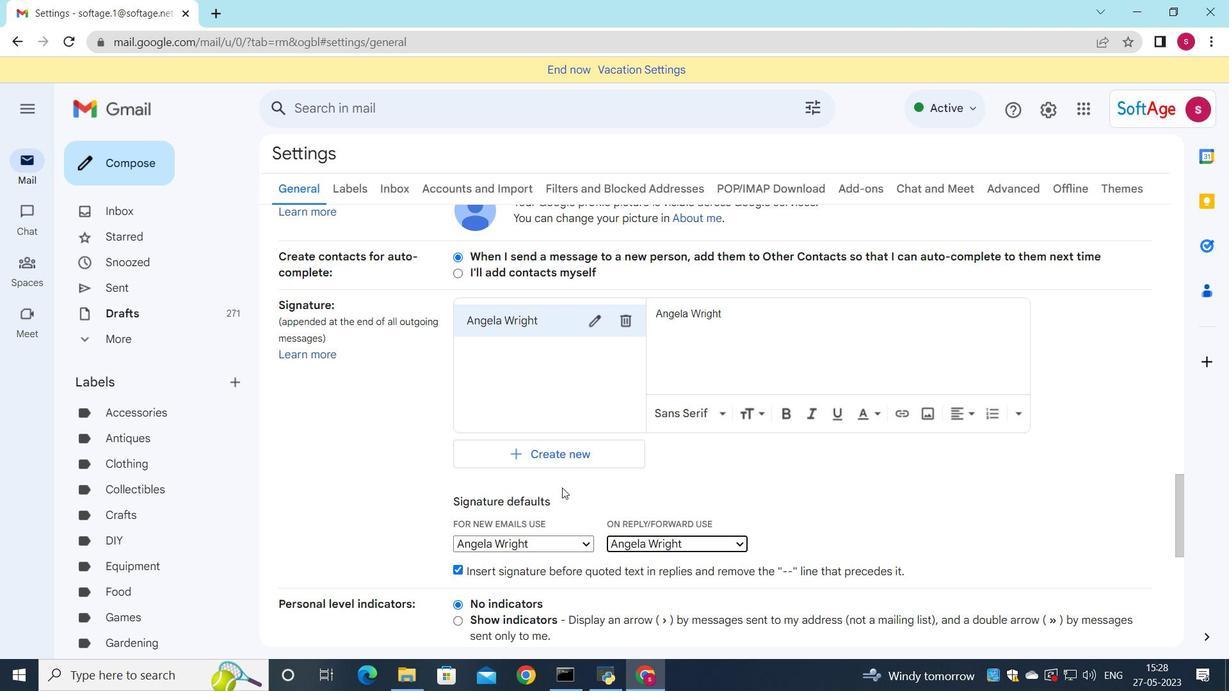 
Action: Mouse scrolled (571, 496) with delta (0, 0)
Screenshot: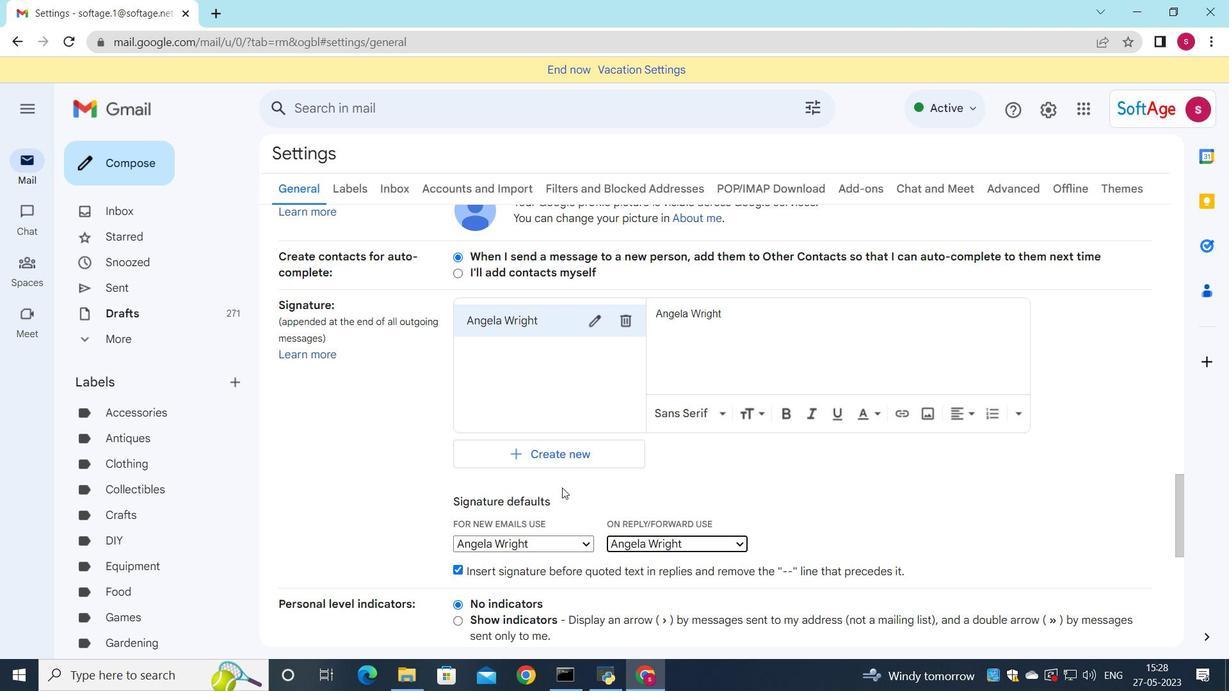 
Action: Mouse scrolled (571, 496) with delta (0, 0)
Screenshot: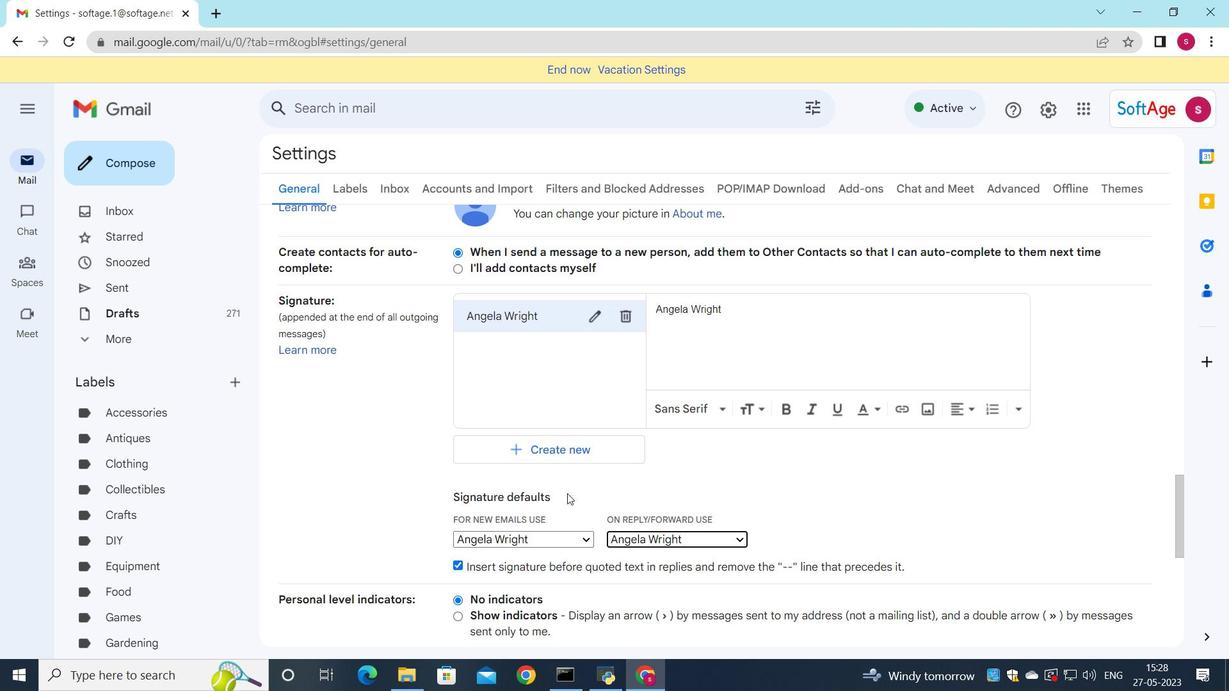 
Action: Mouse moved to (568, 497)
Screenshot: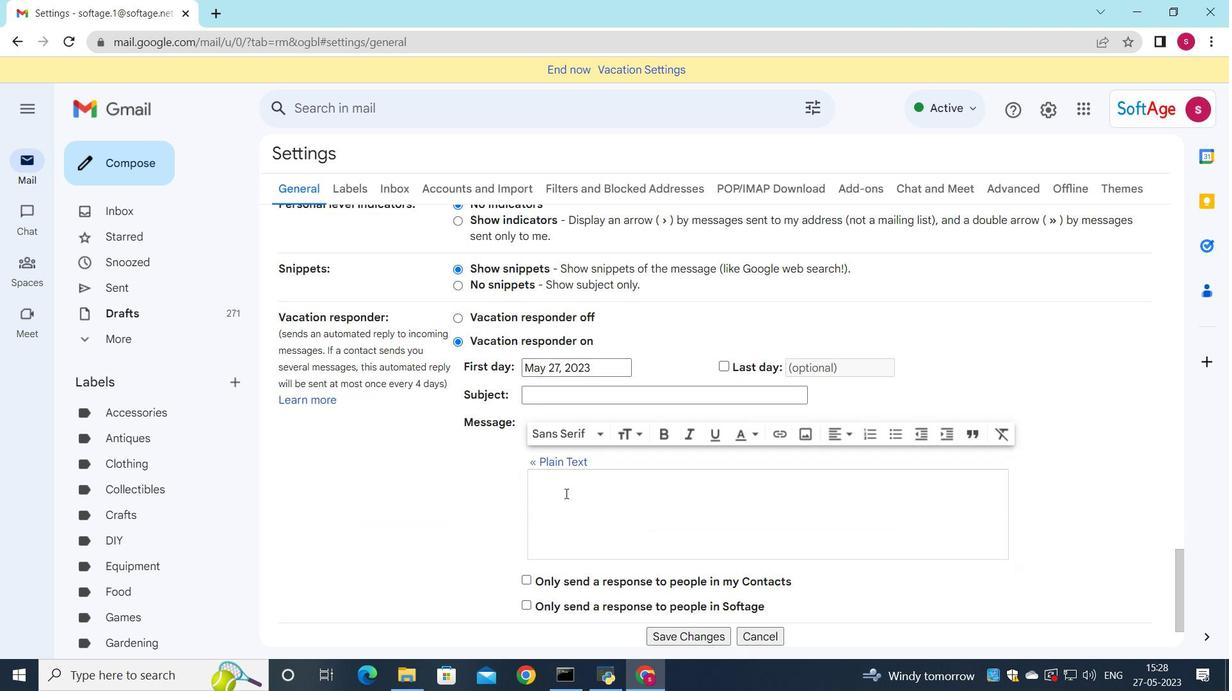 
Action: Mouse scrolled (568, 496) with delta (0, 0)
Screenshot: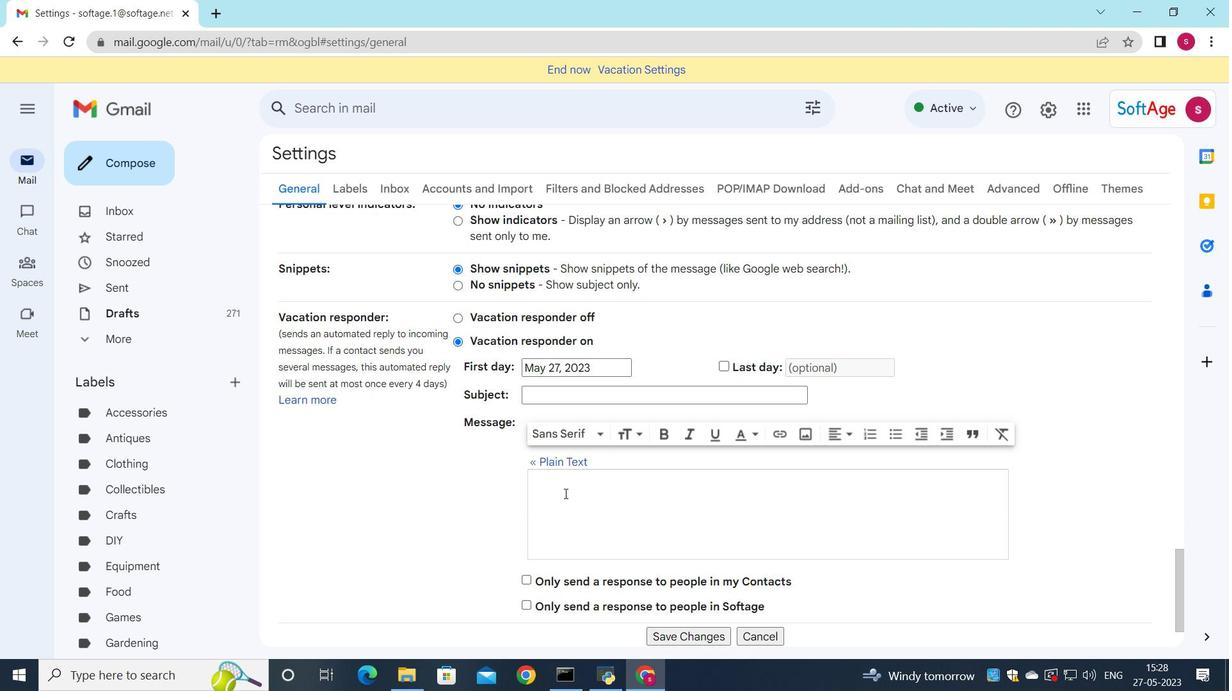 
Action: Mouse scrolled (568, 496) with delta (0, 0)
Screenshot: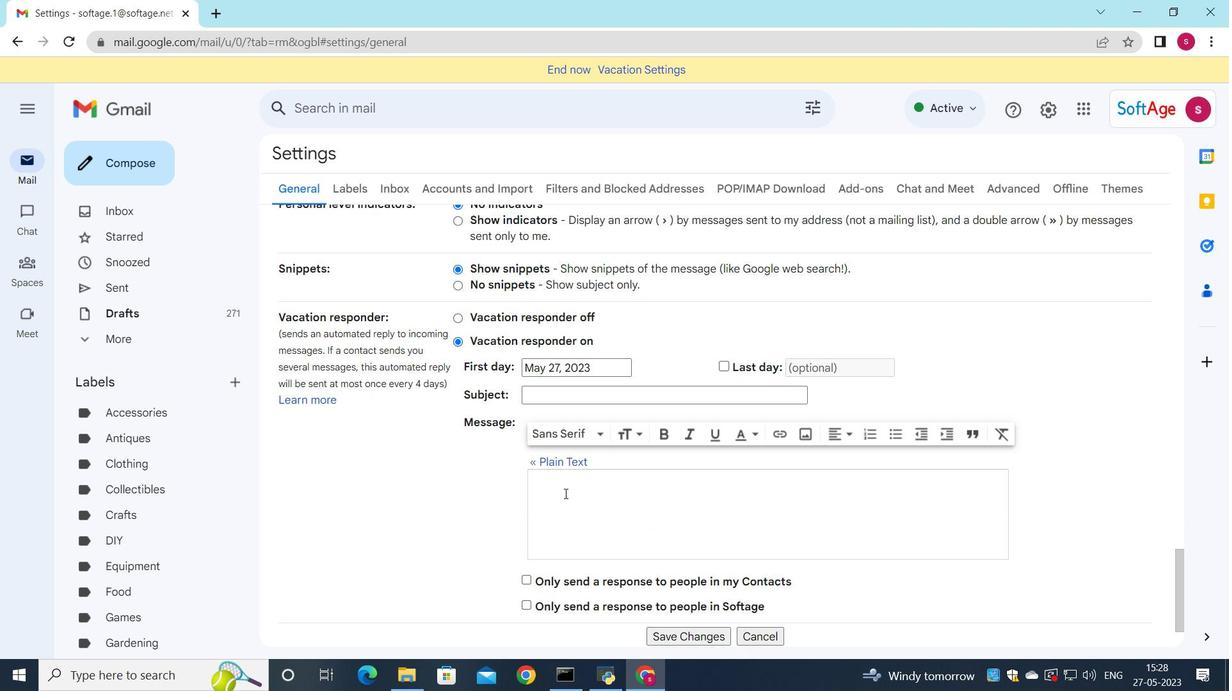 
Action: Mouse scrolled (568, 496) with delta (0, 0)
Screenshot: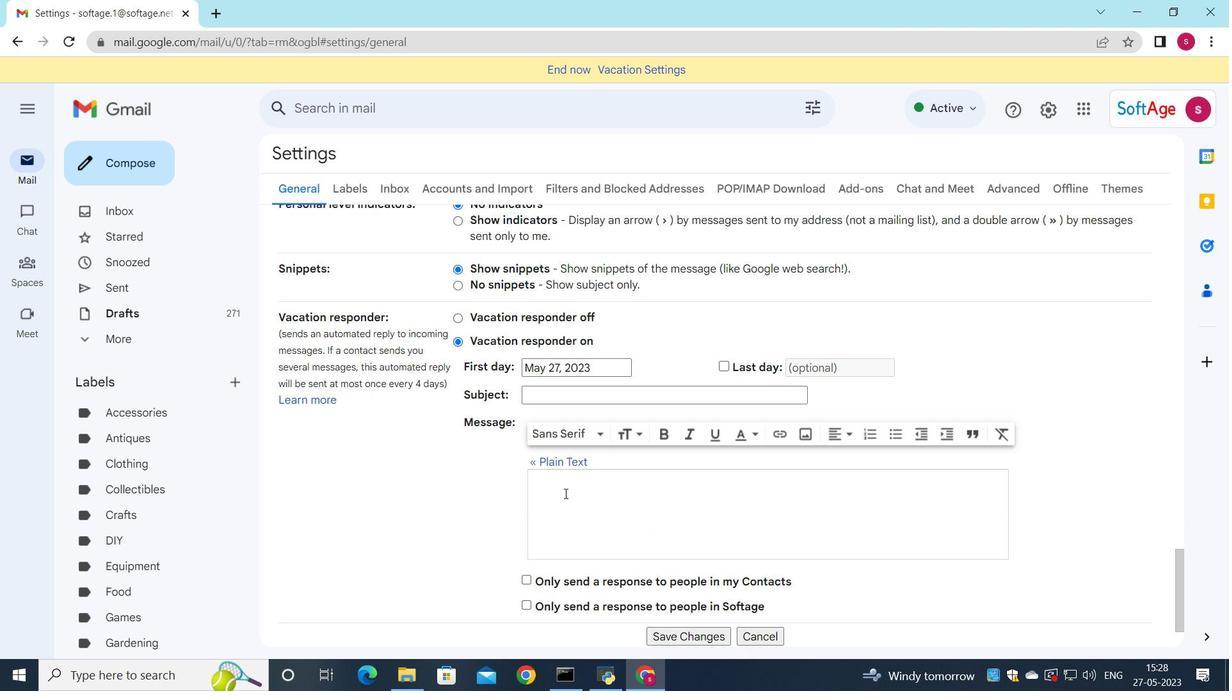 
Action: Mouse scrolled (568, 496) with delta (0, 0)
Screenshot: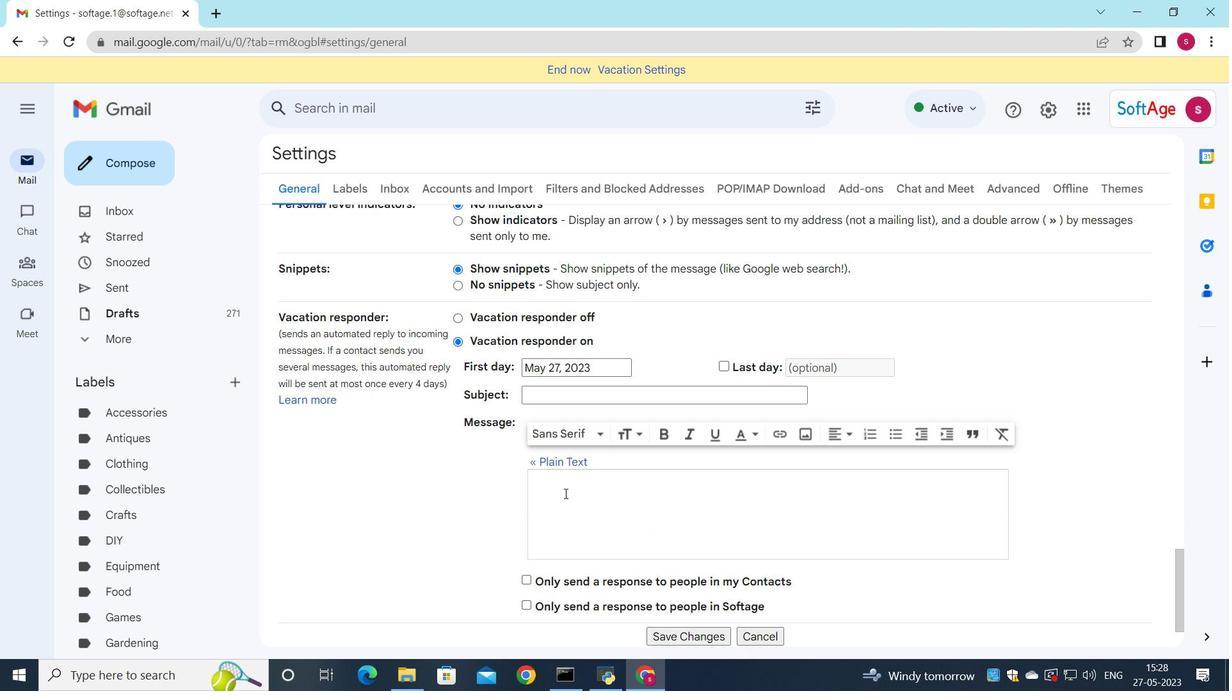 
Action: Mouse moved to (667, 568)
Screenshot: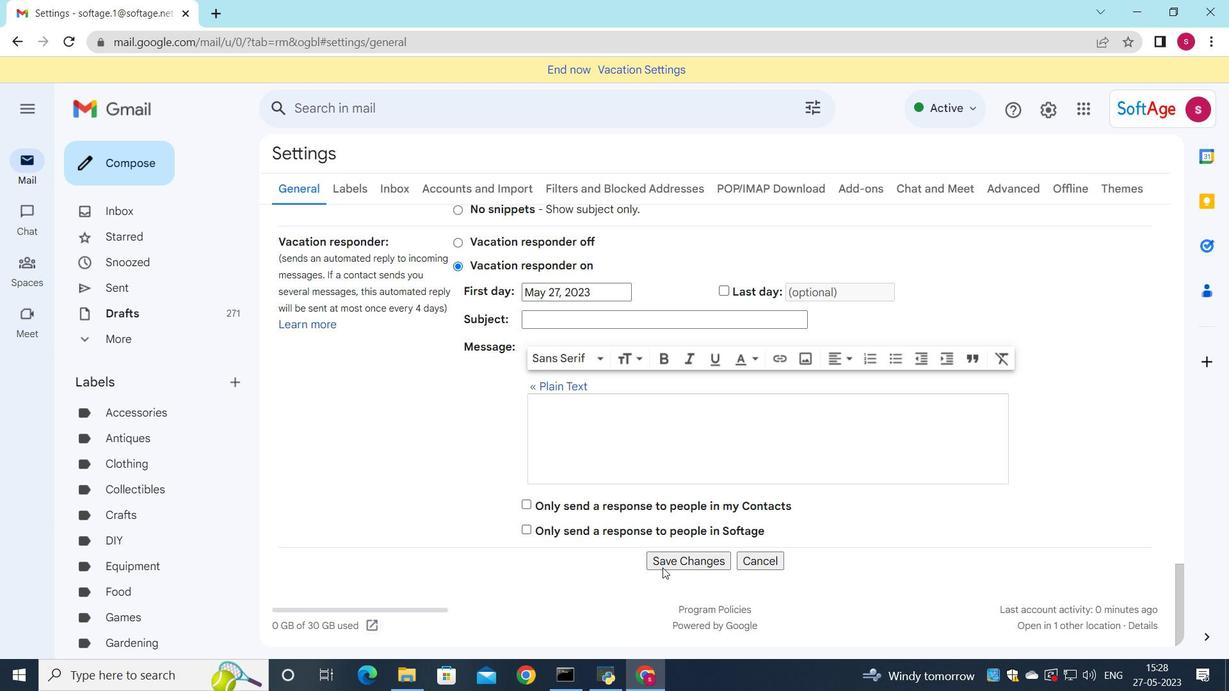 
Action: Mouse pressed left at (667, 568)
Screenshot: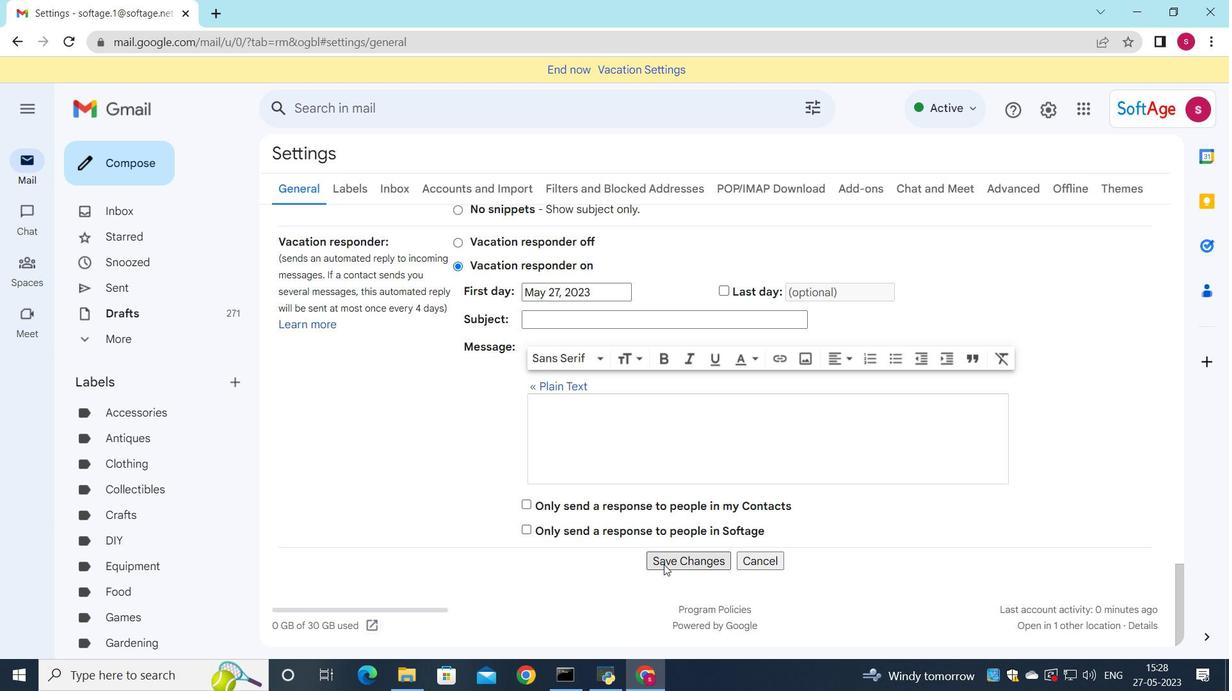 
Action: Mouse moved to (167, 167)
Screenshot: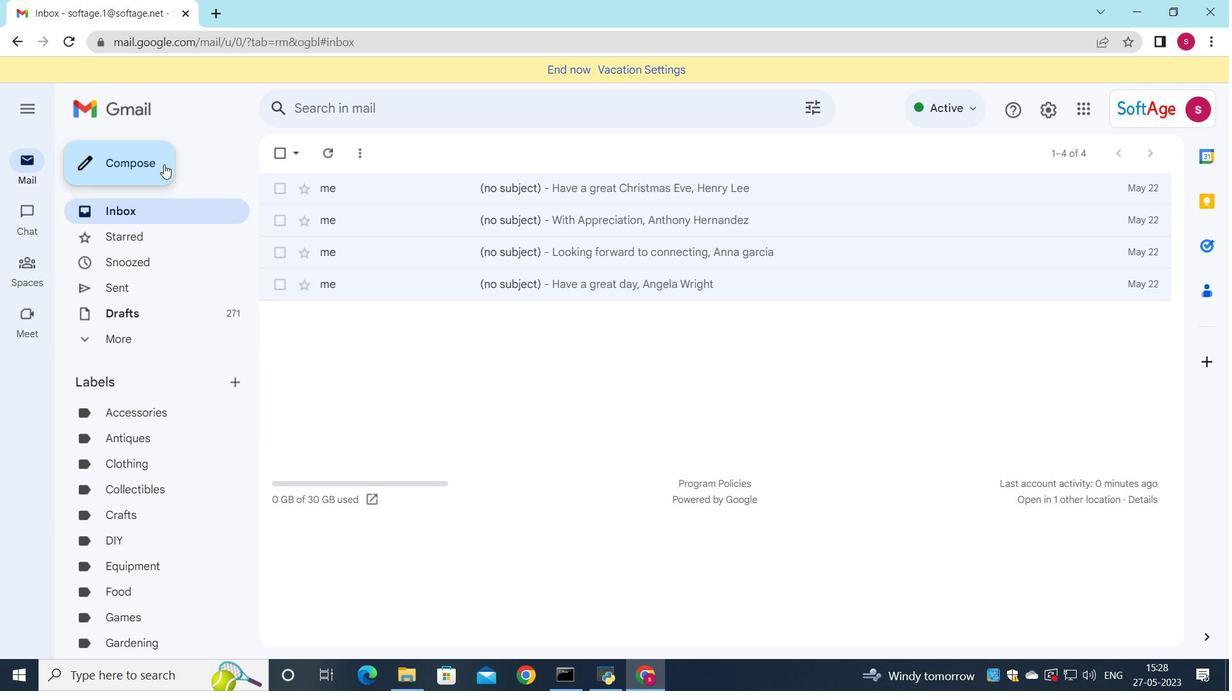 
Action: Mouse pressed left at (167, 167)
Screenshot: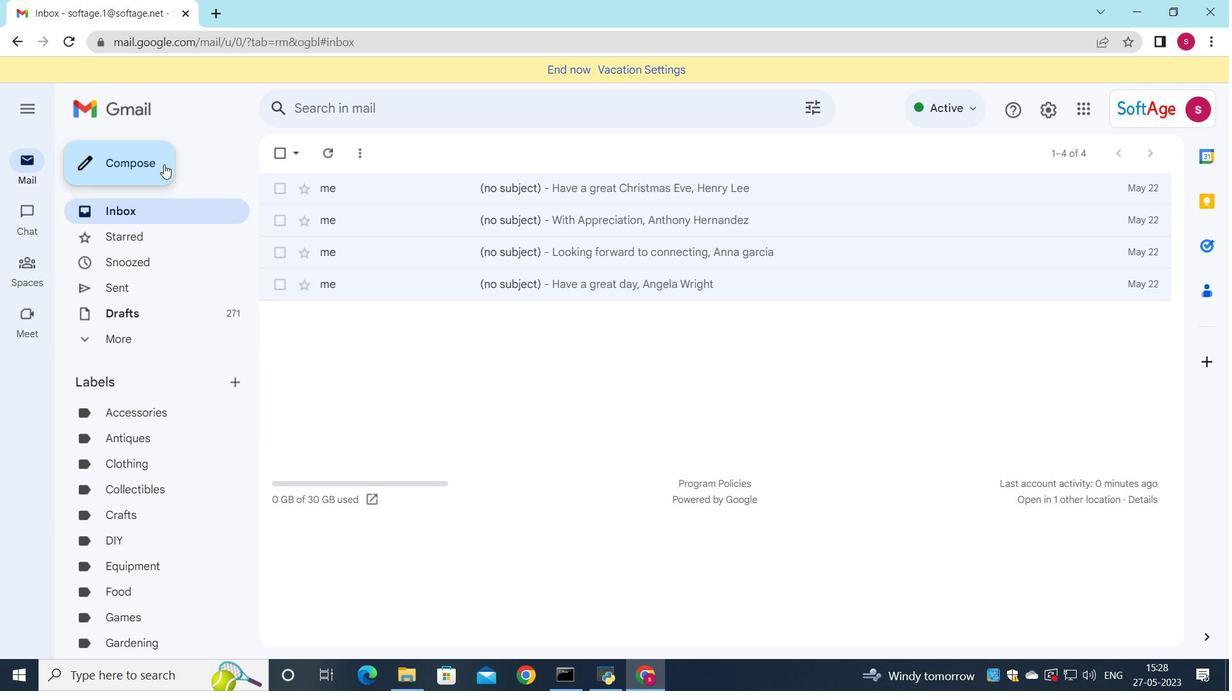 
Action: Mouse moved to (815, 289)
Screenshot: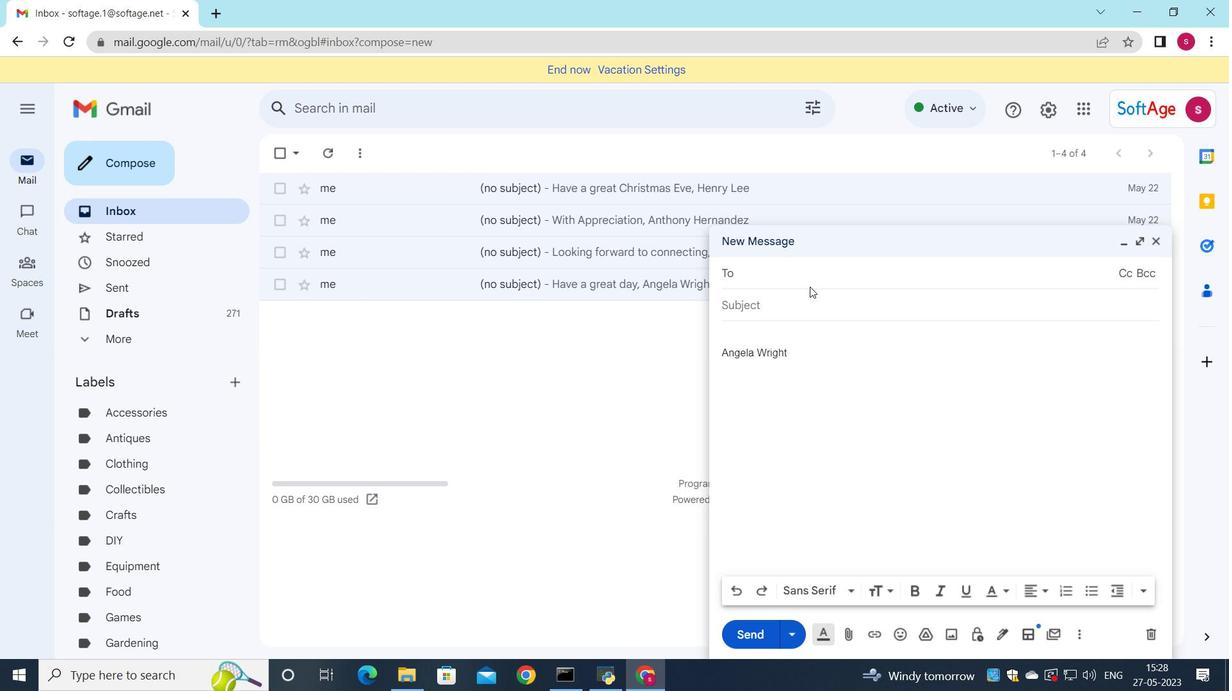 
Action: Key pressed so
Screenshot: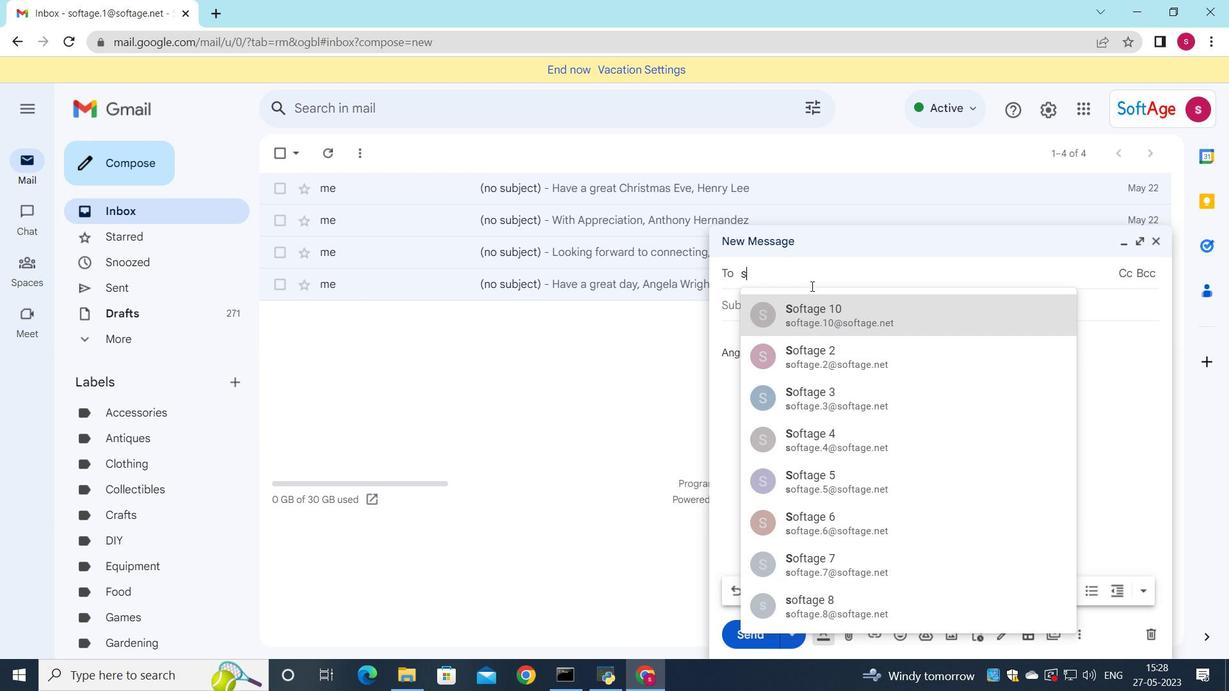 
Action: Mouse moved to (819, 399)
Screenshot: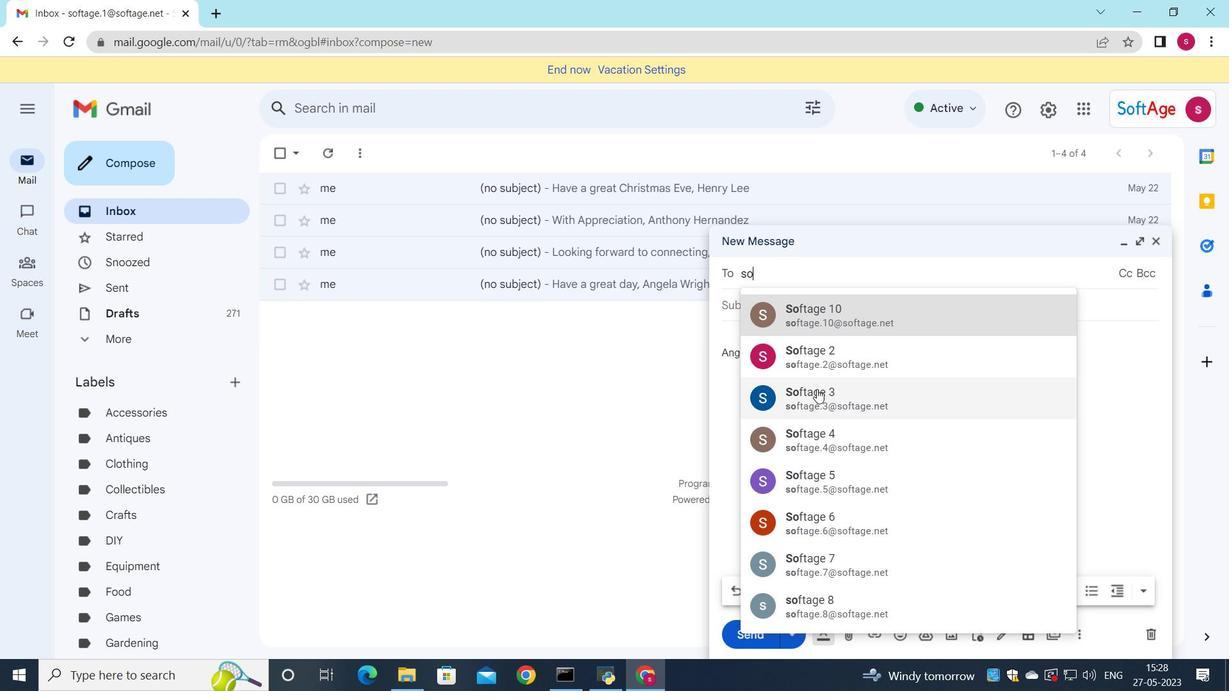 
Action: Mouse pressed left at (819, 399)
Screenshot: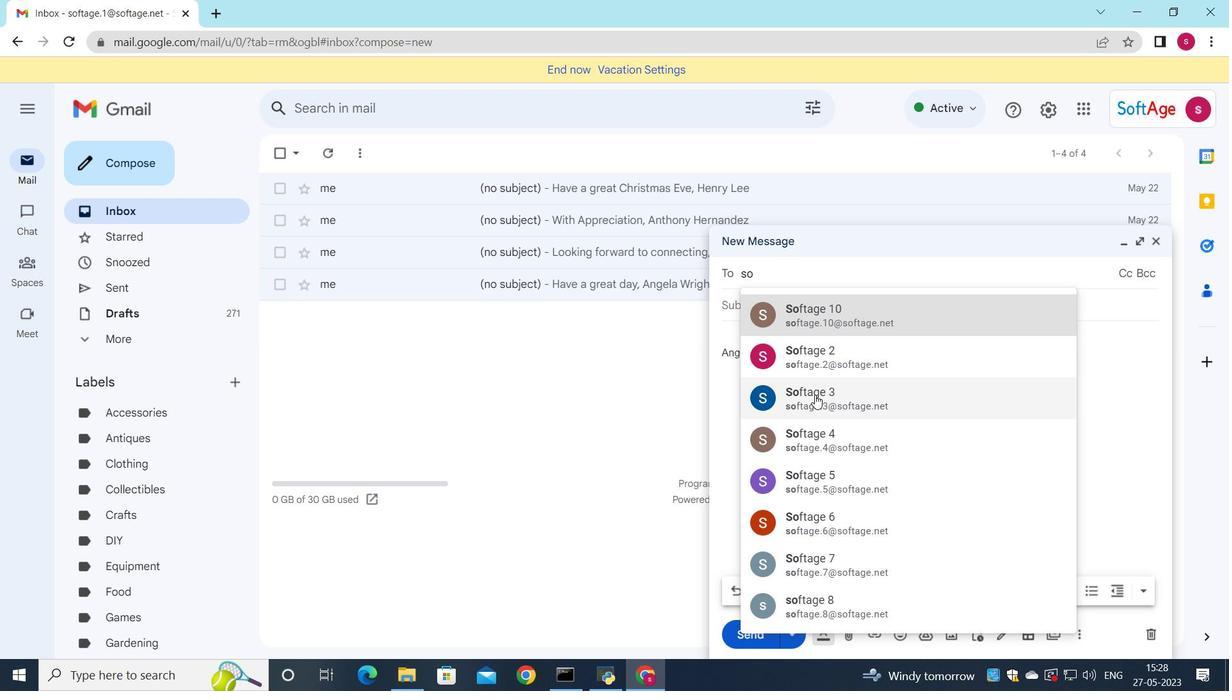 
Action: Mouse moved to (858, 240)
Screenshot: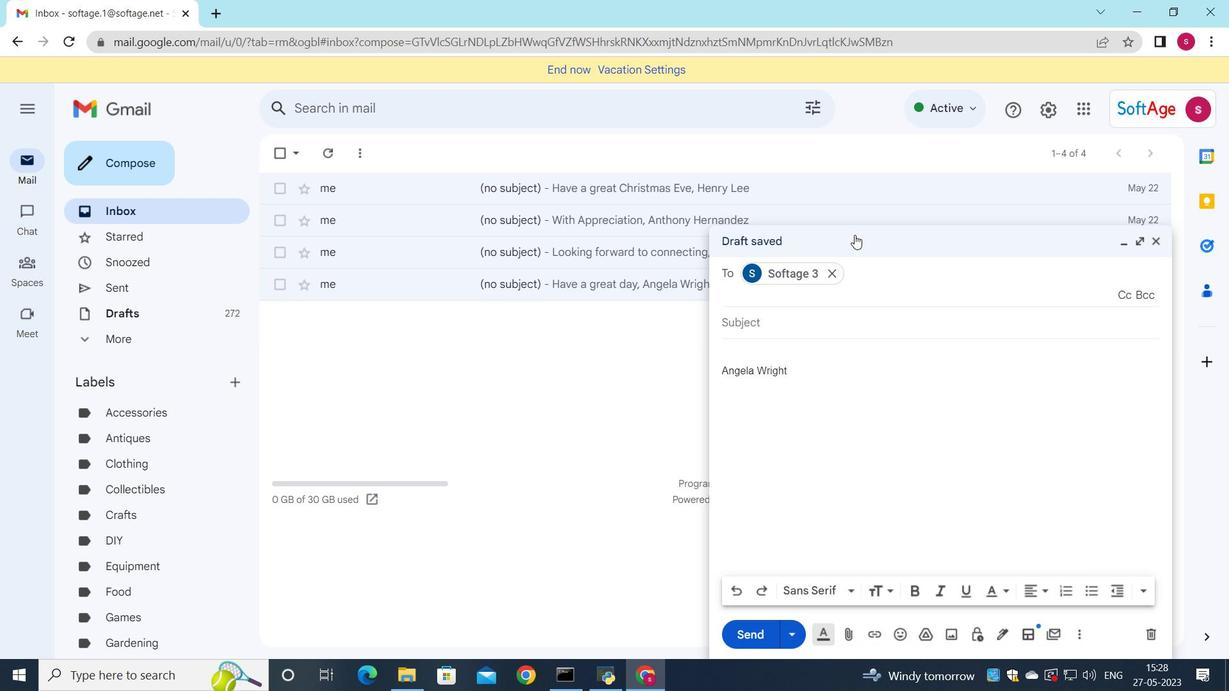 
Action: Key pressed s
Screenshot: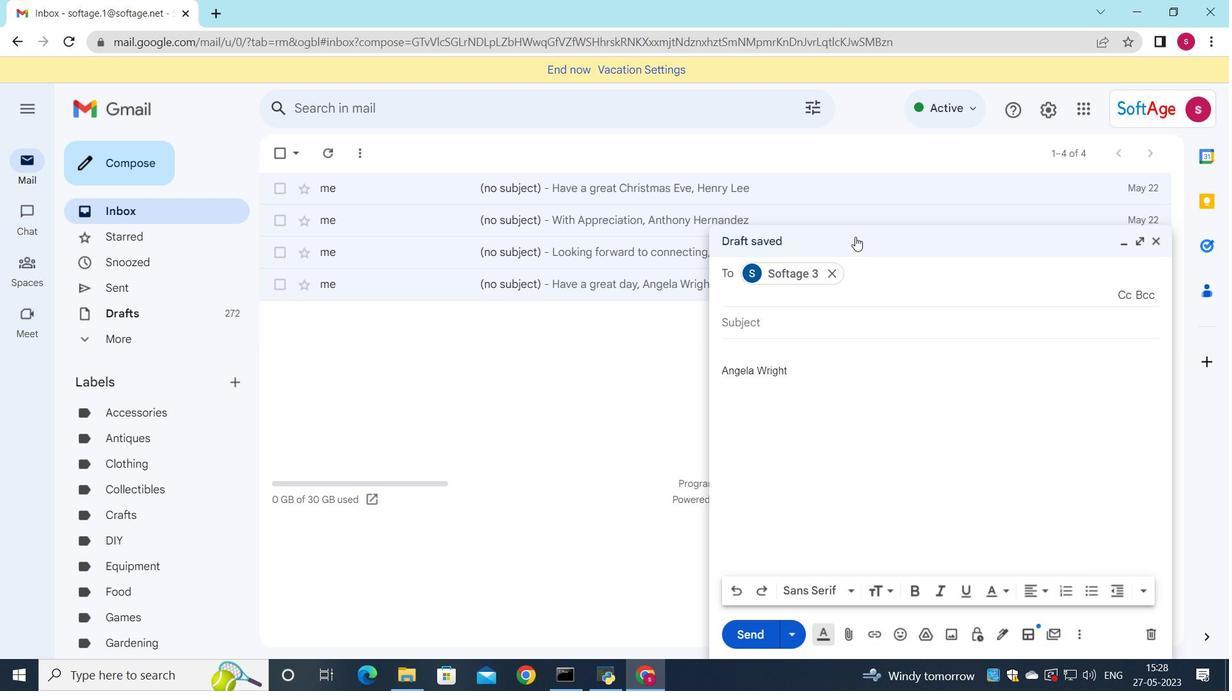 
Action: Mouse moved to (912, 436)
Screenshot: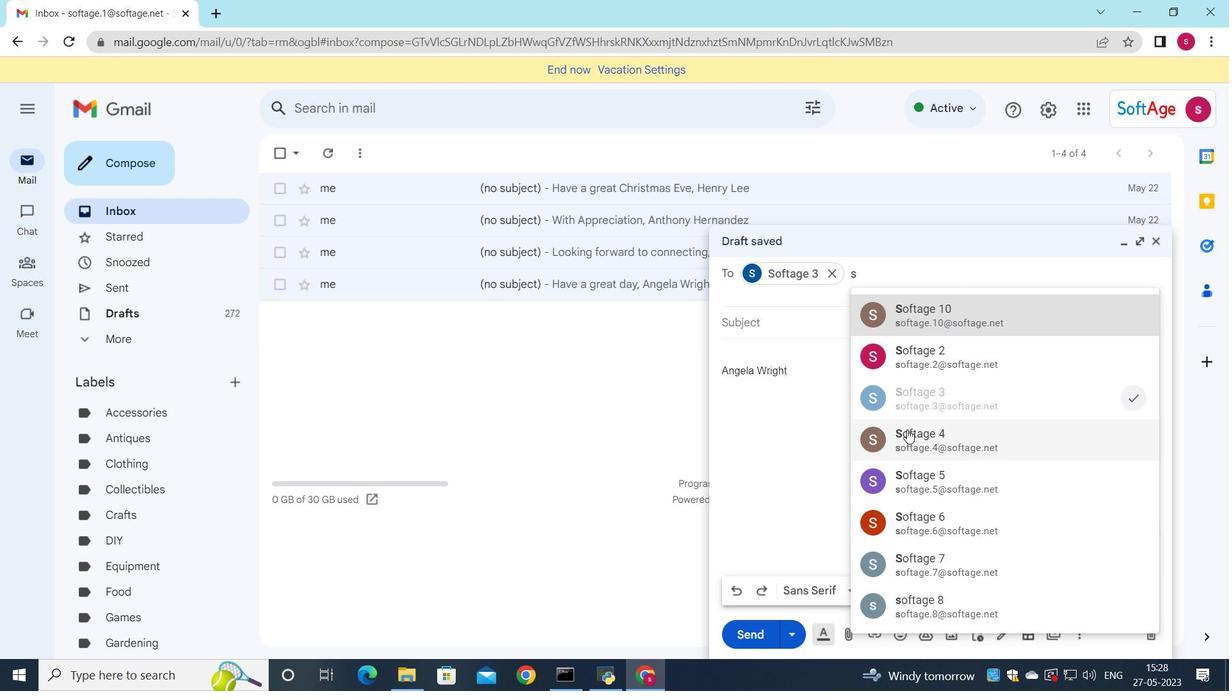 
Action: Mouse pressed left at (912, 436)
Screenshot: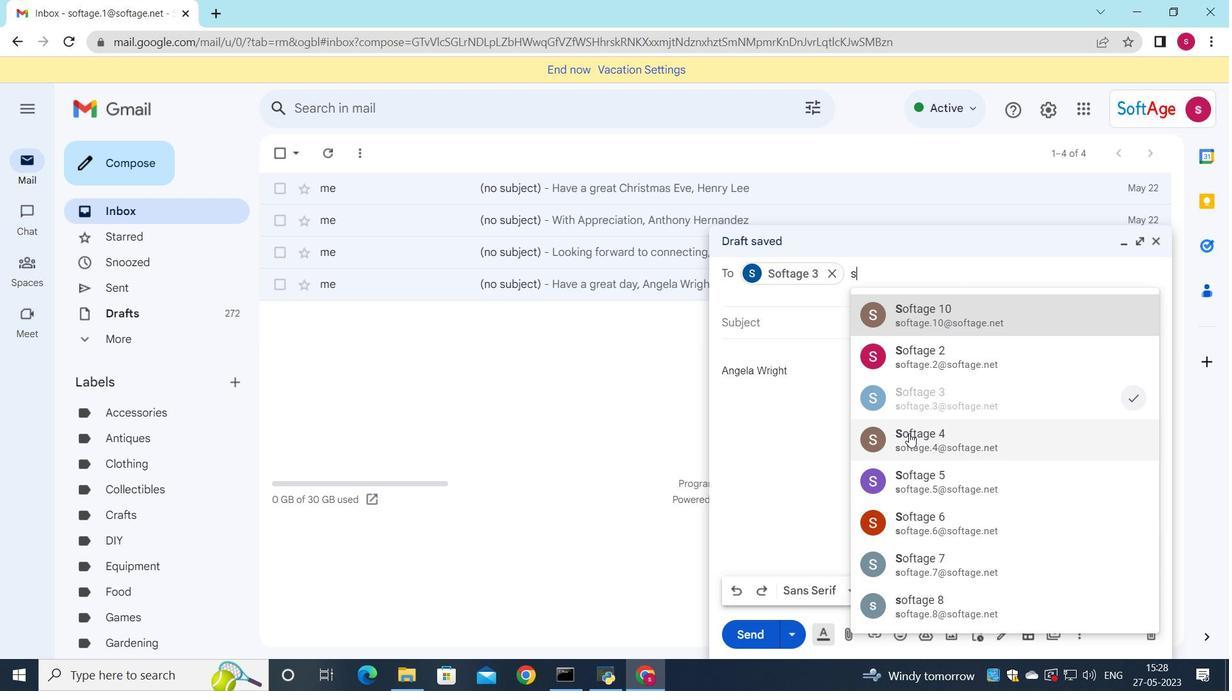 
Action: Mouse moved to (1121, 298)
Screenshot: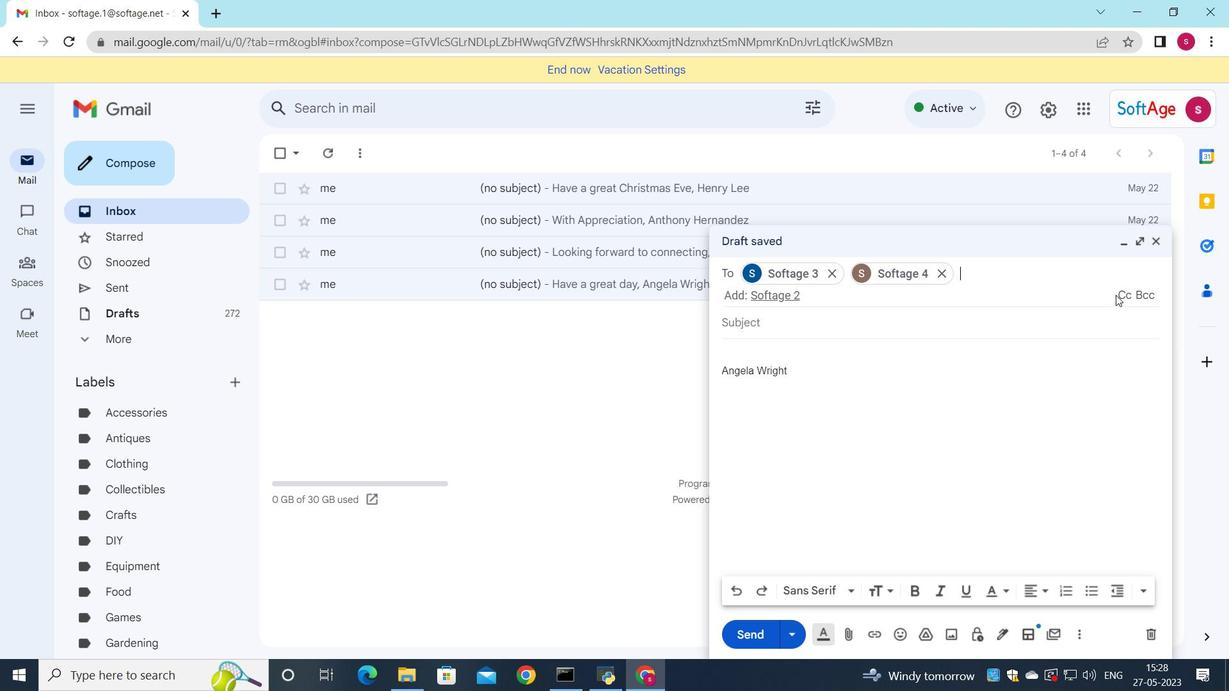 
Action: Mouse pressed left at (1121, 298)
Screenshot: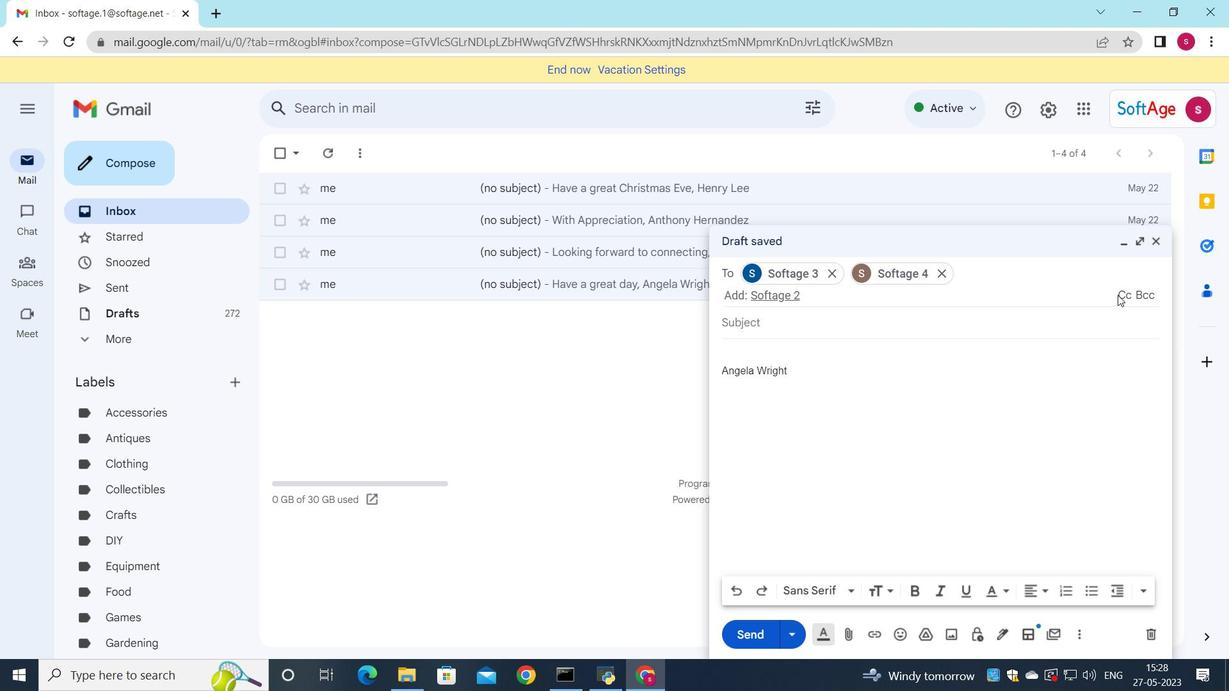 
Action: Mouse moved to (1116, 305)
Screenshot: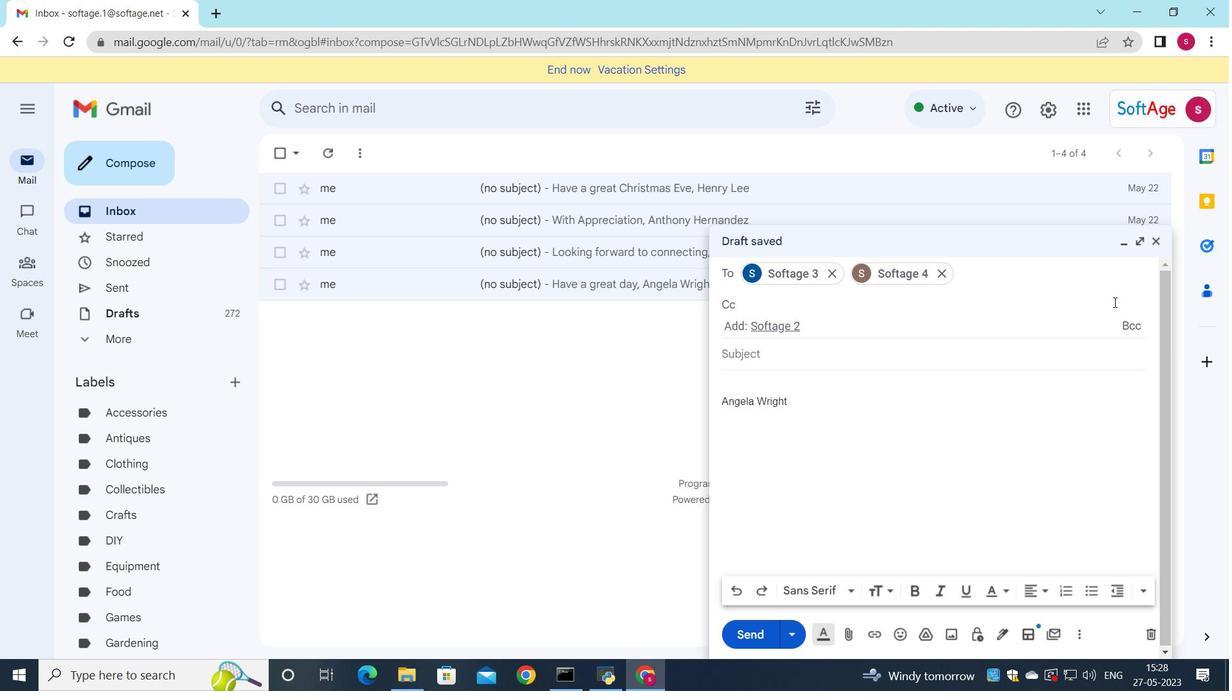
Action: Key pressed s
Screenshot: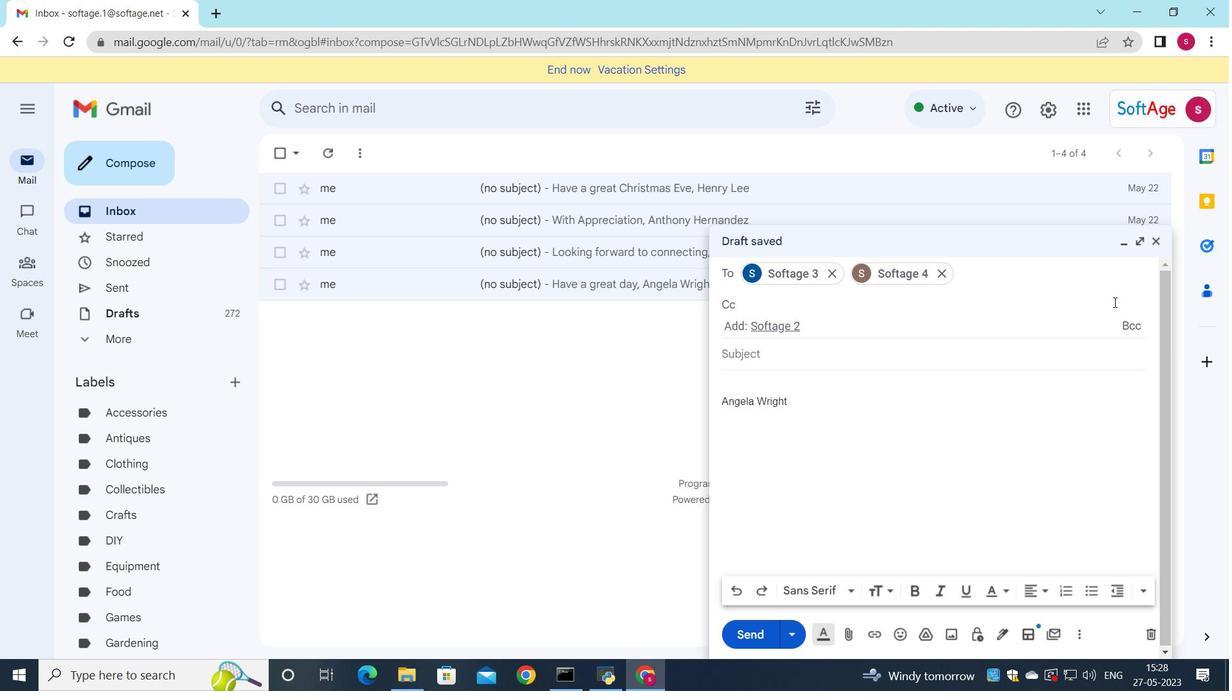
Action: Mouse moved to (887, 519)
Screenshot: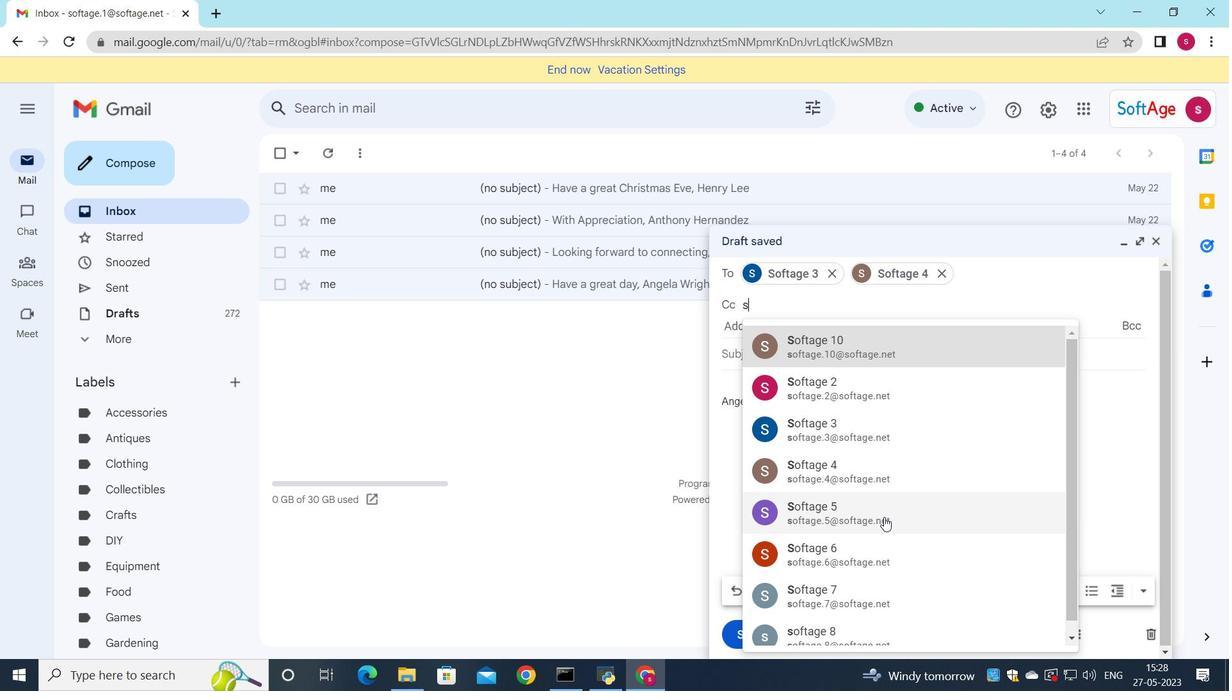 
Action: Mouse pressed left at (887, 519)
Screenshot: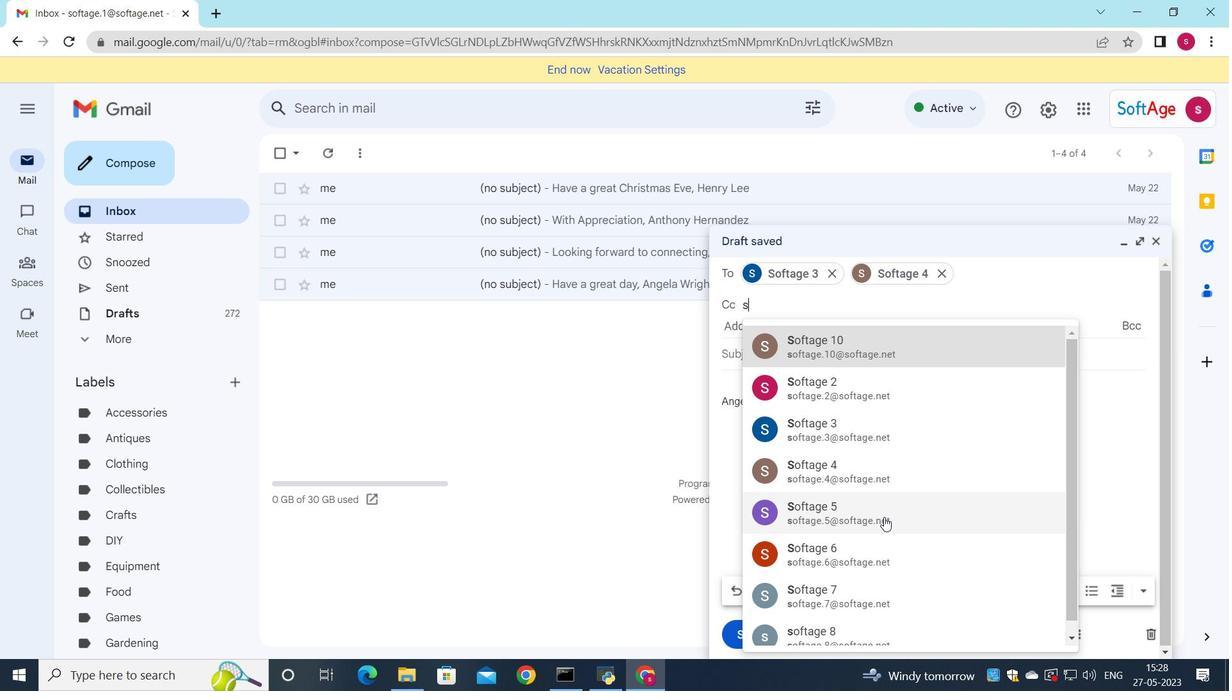 
Action: Mouse moved to (794, 359)
Screenshot: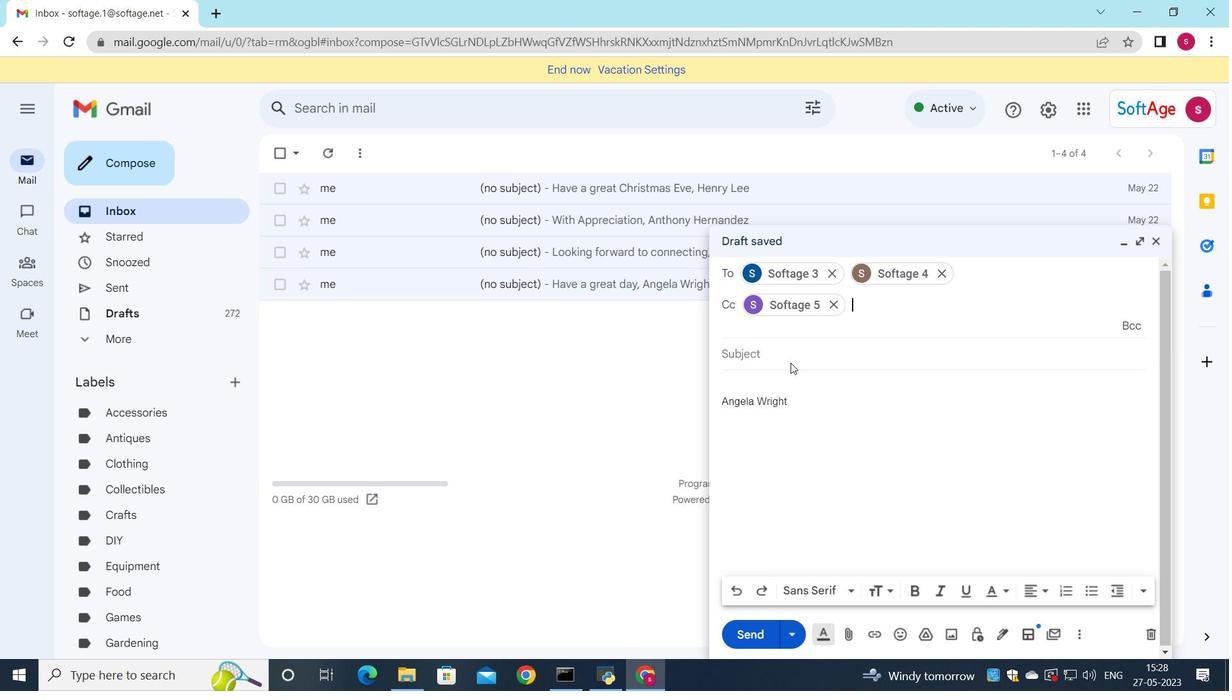 
Action: Mouse pressed left at (794, 359)
Screenshot: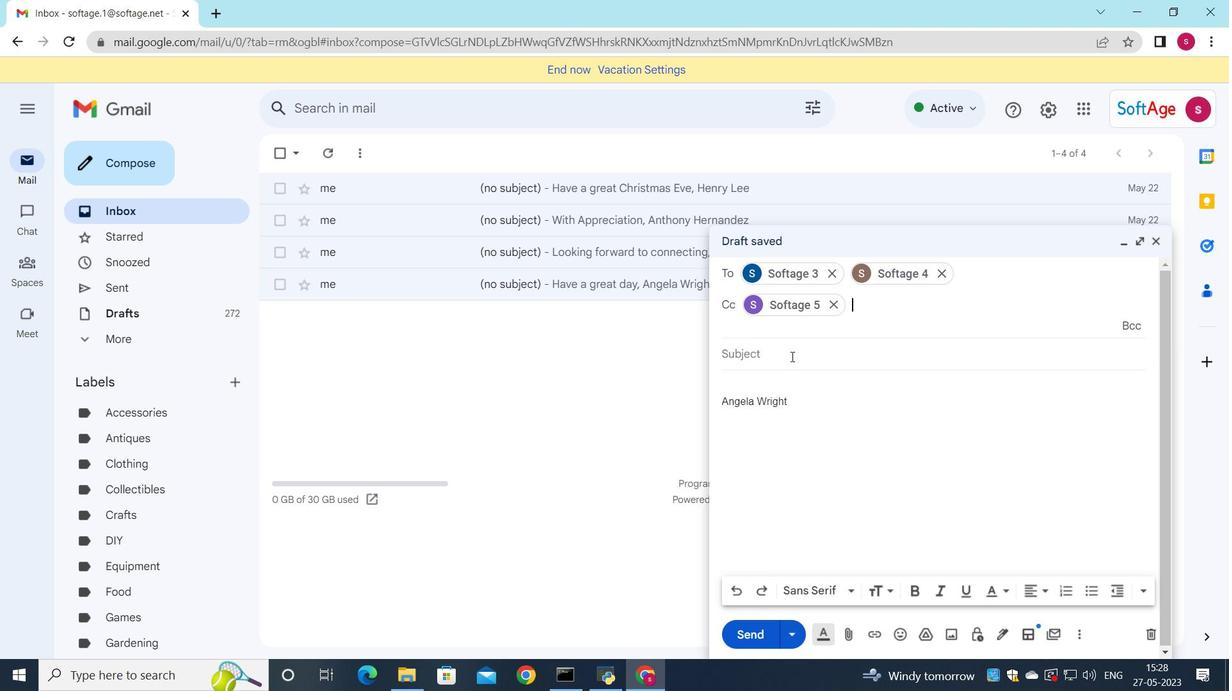 
Action: Key pressed <Key.shift>Request<Key.space>for<Key.space>a<Key.space>phone<Key.space>
Screenshot: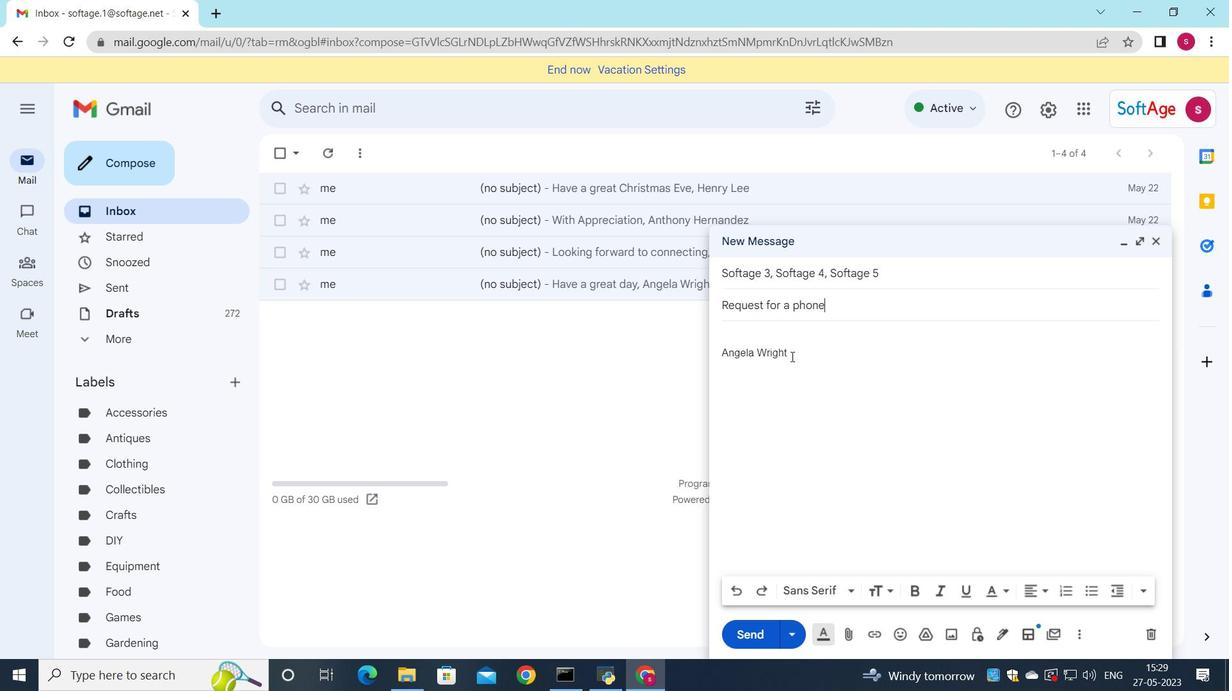 
Action: Mouse moved to (857, 329)
Screenshot: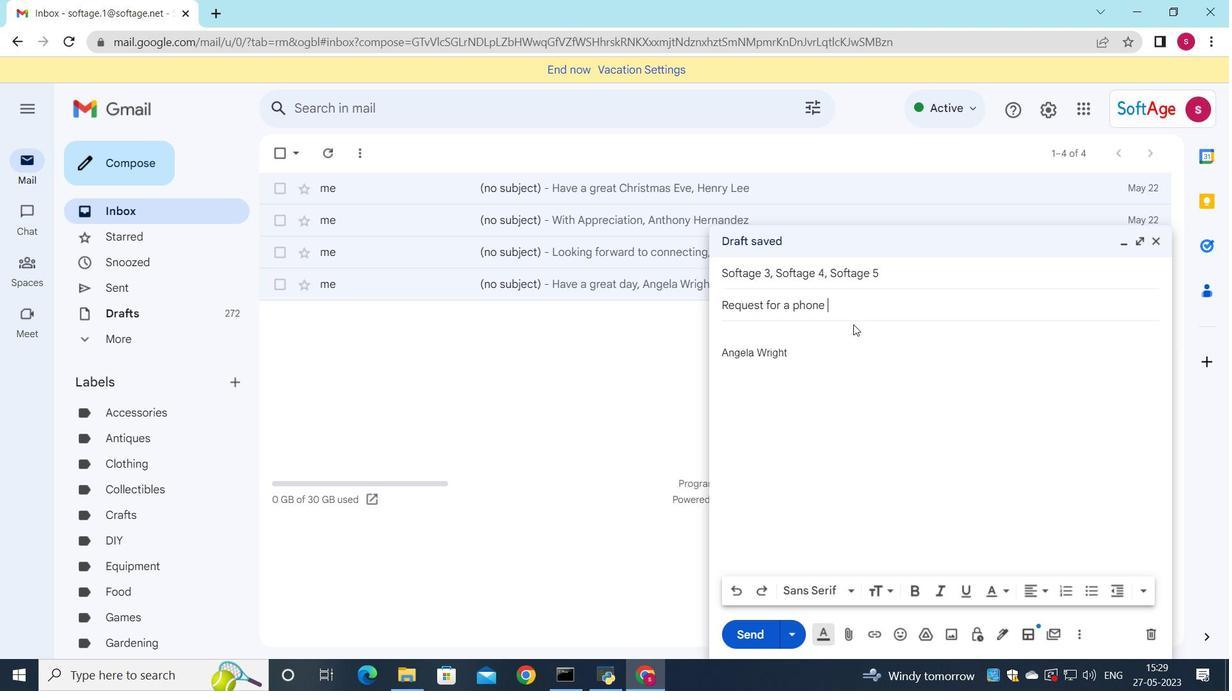 
Action: Key pressed c
Screenshot: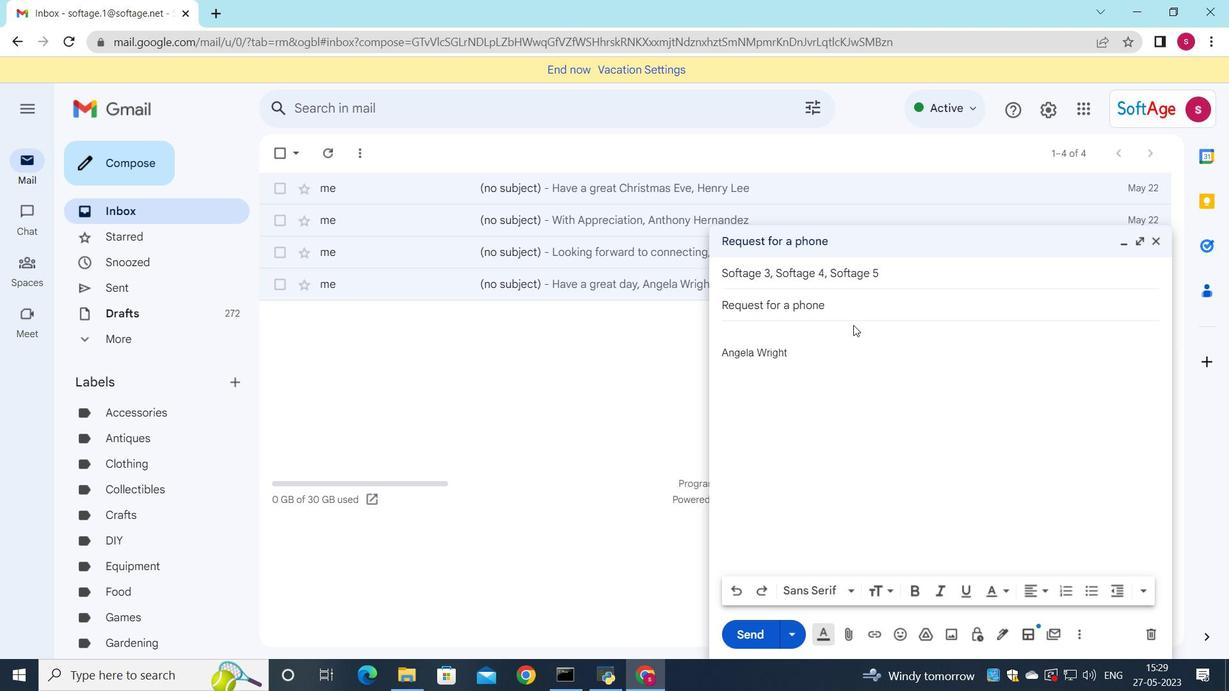 
Action: Mouse moved to (856, 331)
Screenshot: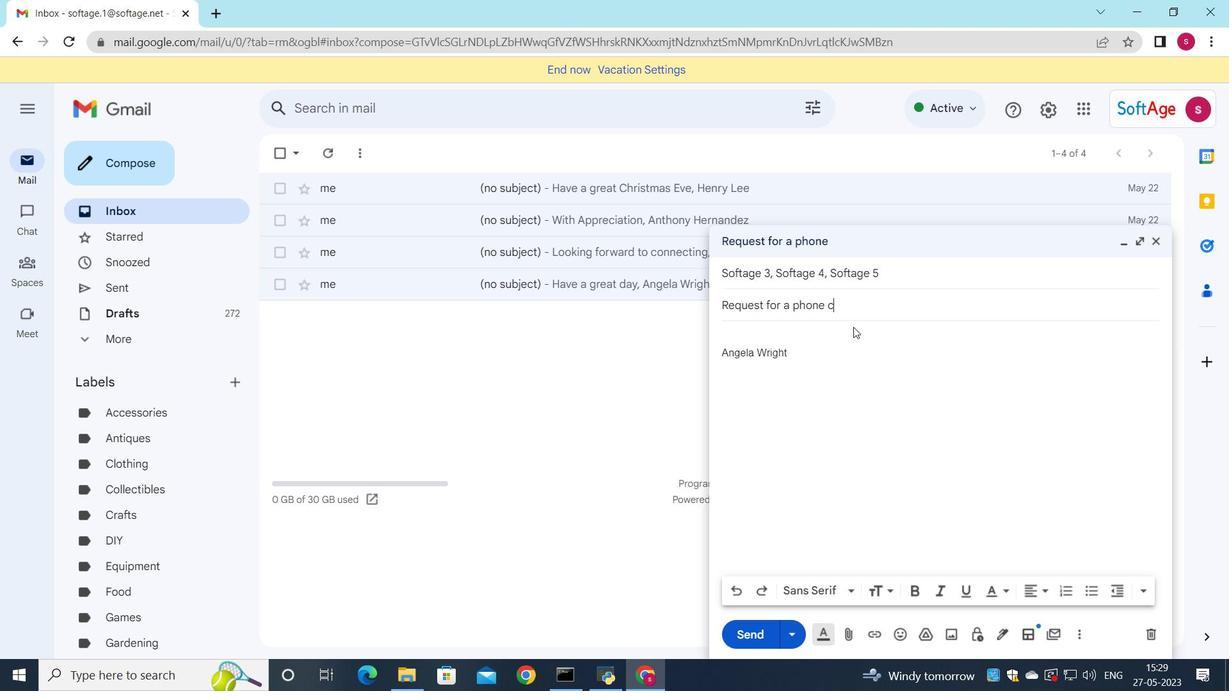 
Action: Key pressed a
Screenshot: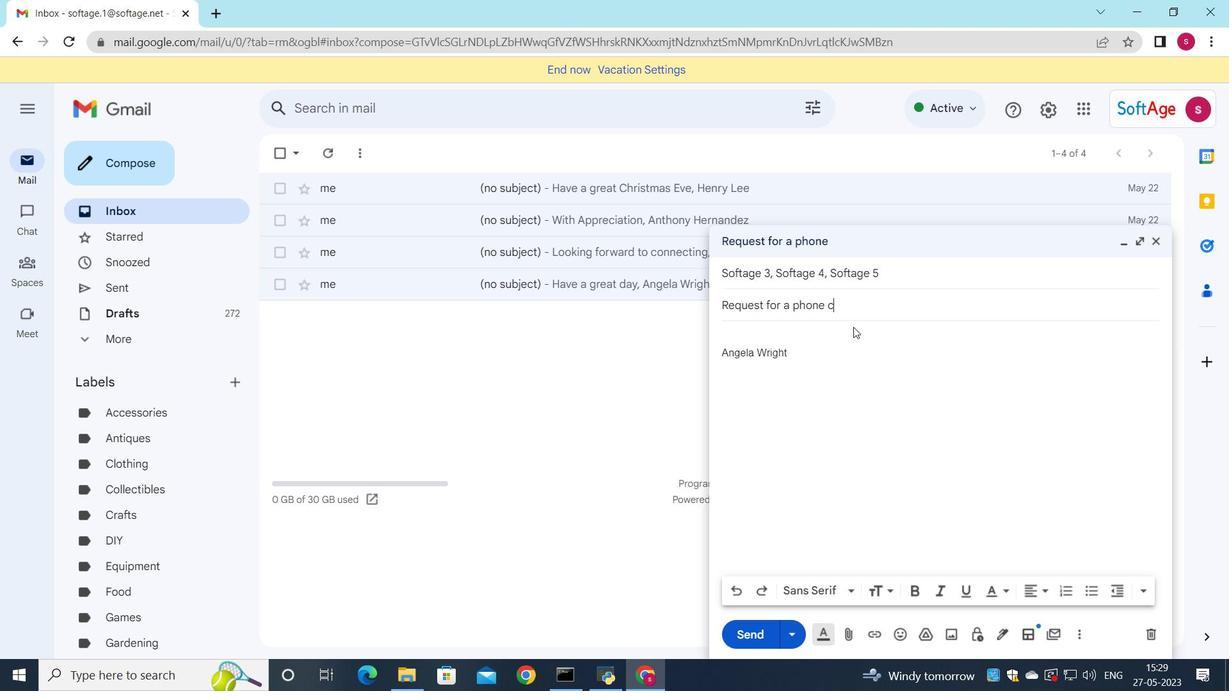
Action: Mouse moved to (851, 342)
Screenshot: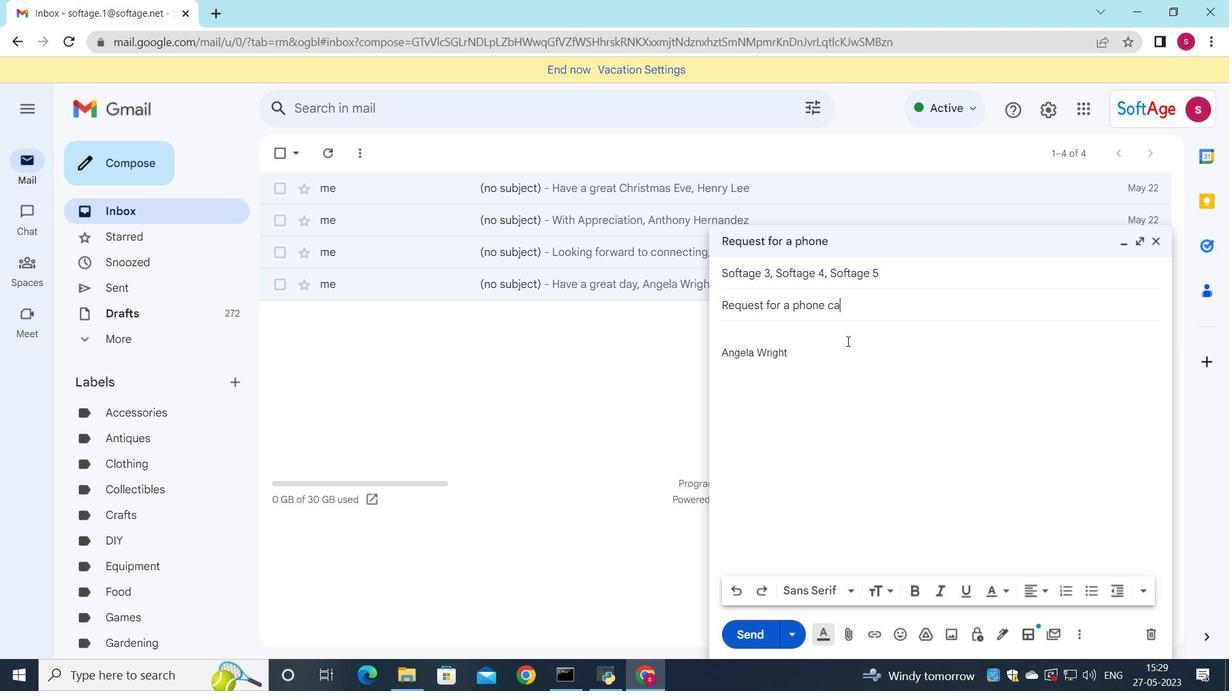 
Action: Key pressed l
Screenshot: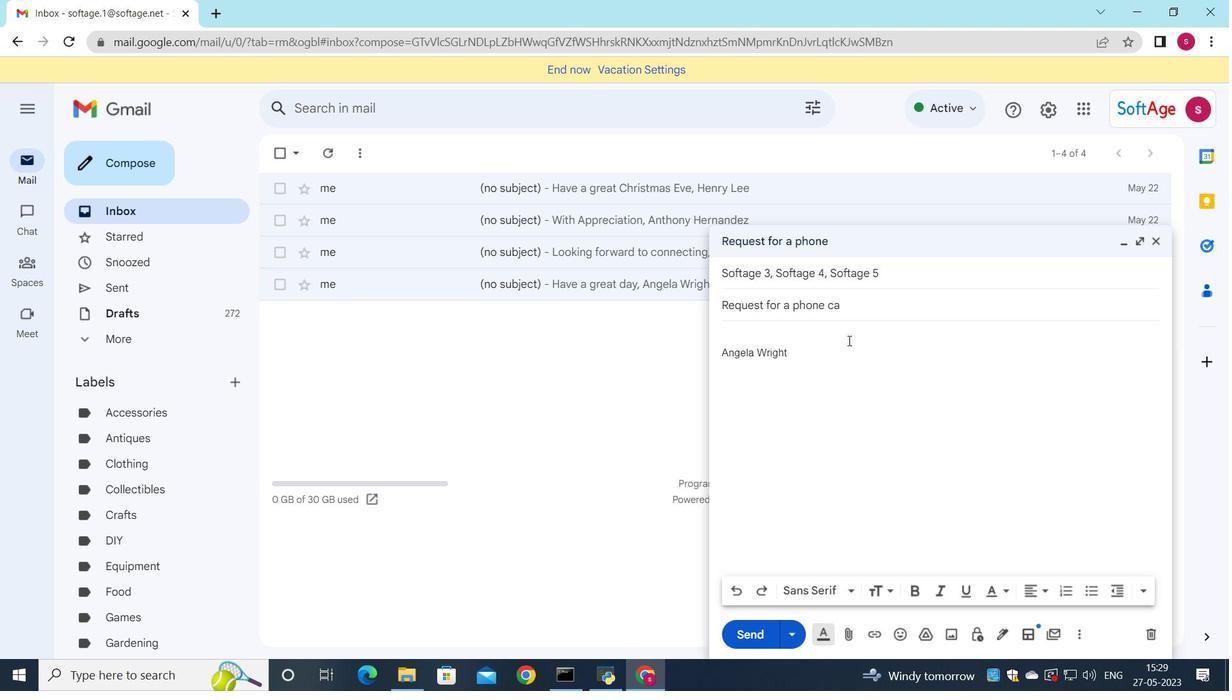 
Action: Mouse moved to (851, 347)
Screenshot: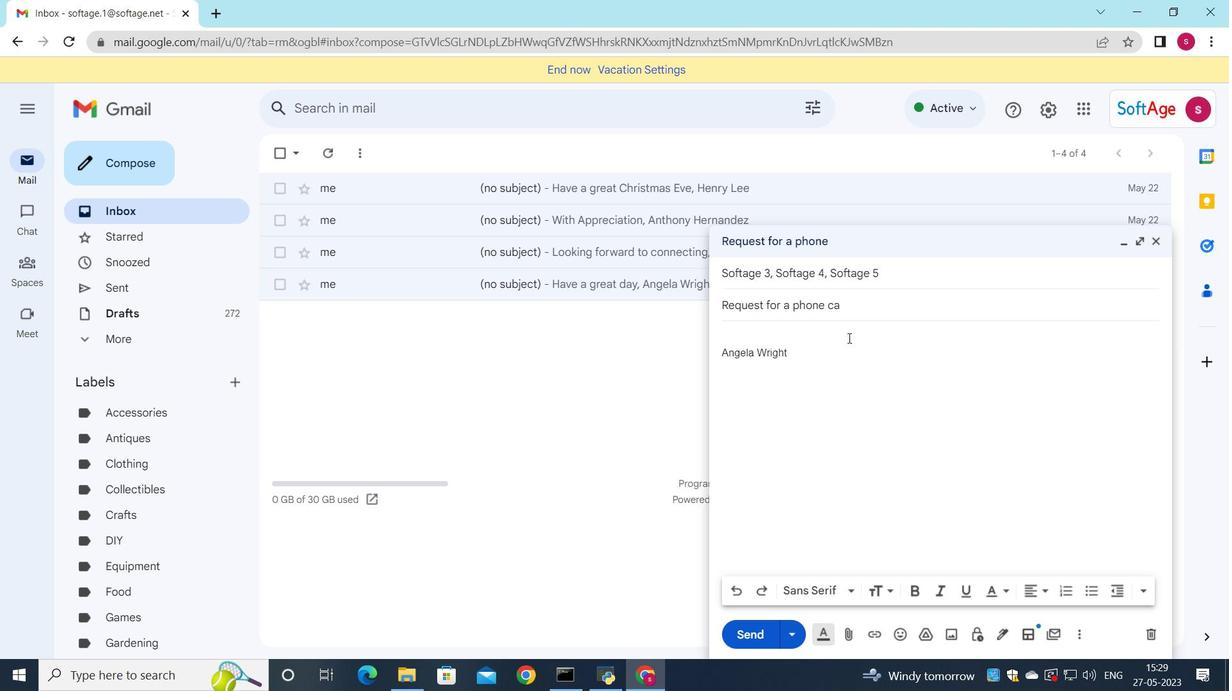 
Action: Key pressed l
Screenshot: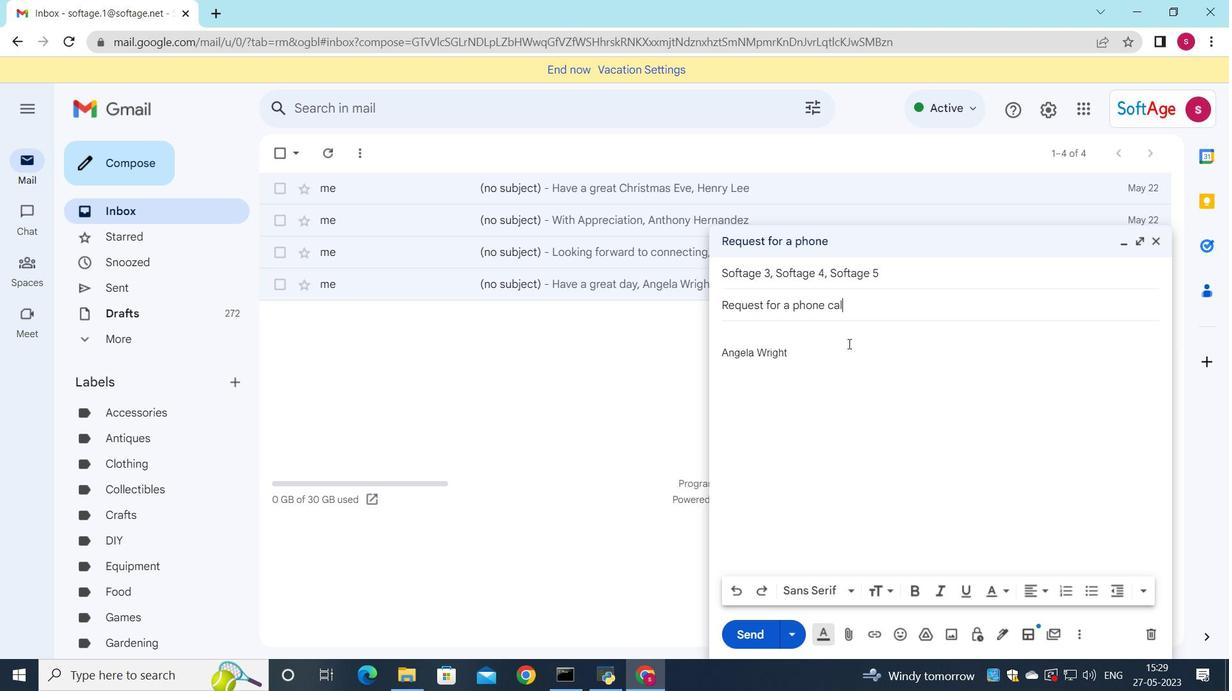 
Action: Mouse moved to (792, 339)
Screenshot: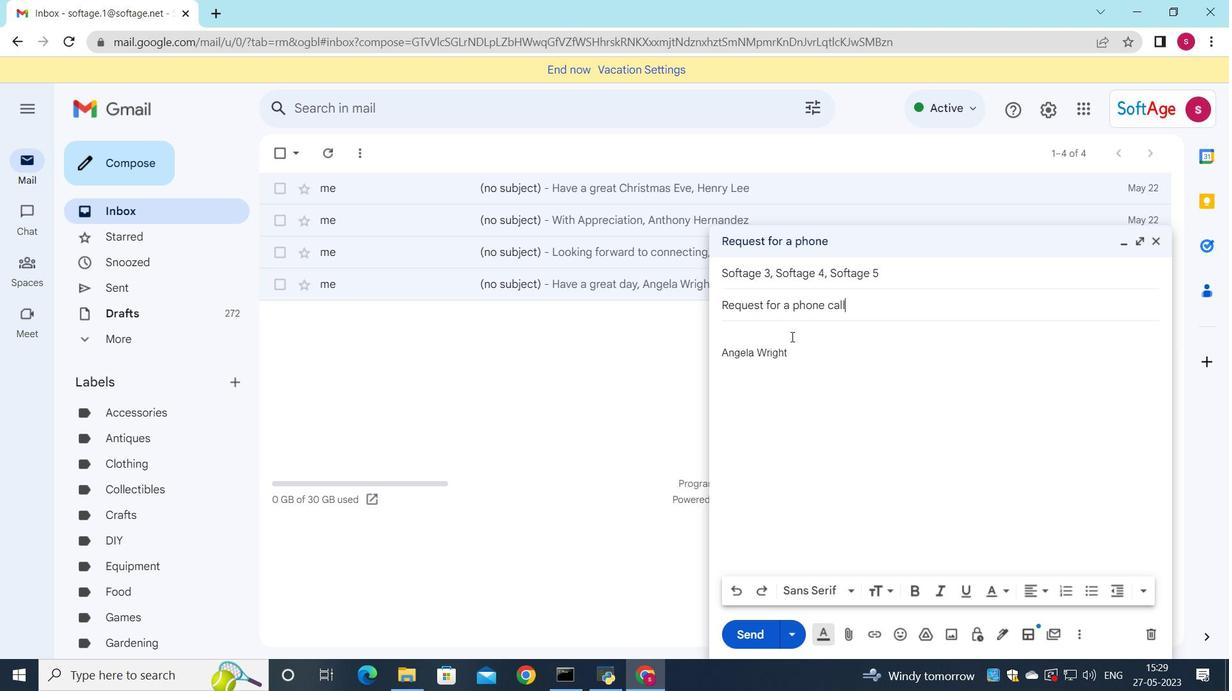 
Action: Mouse pressed left at (792, 339)
Screenshot: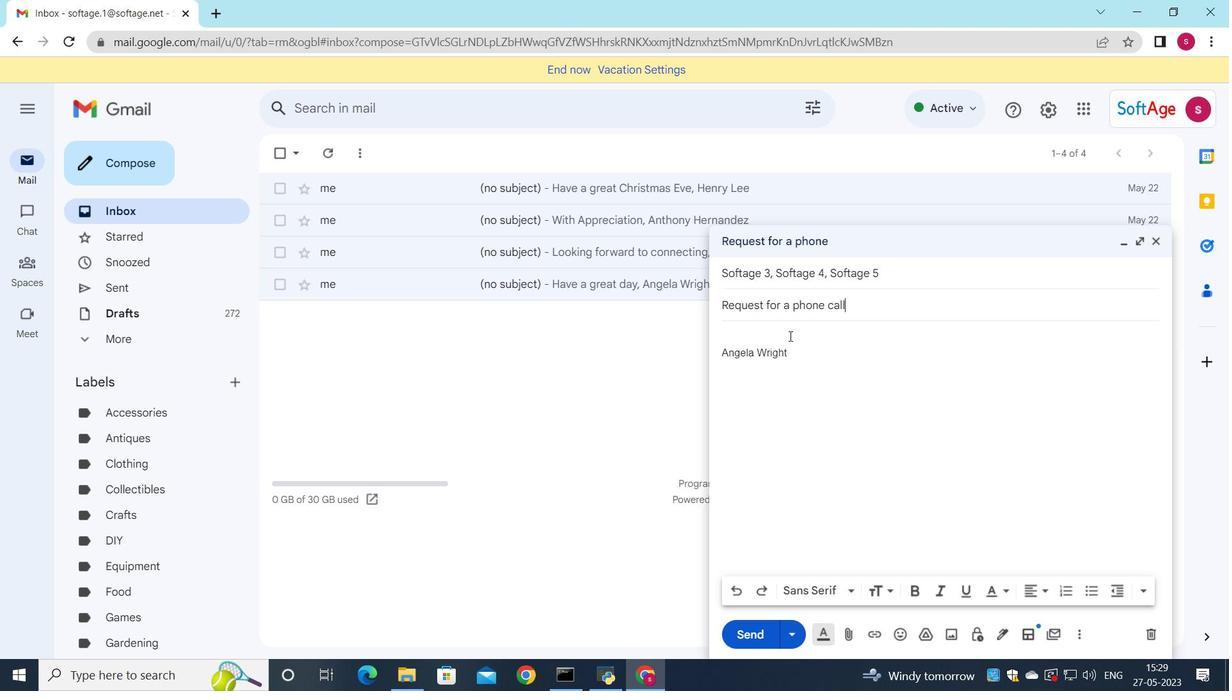 
Action: Mouse moved to (793, 338)
Screenshot: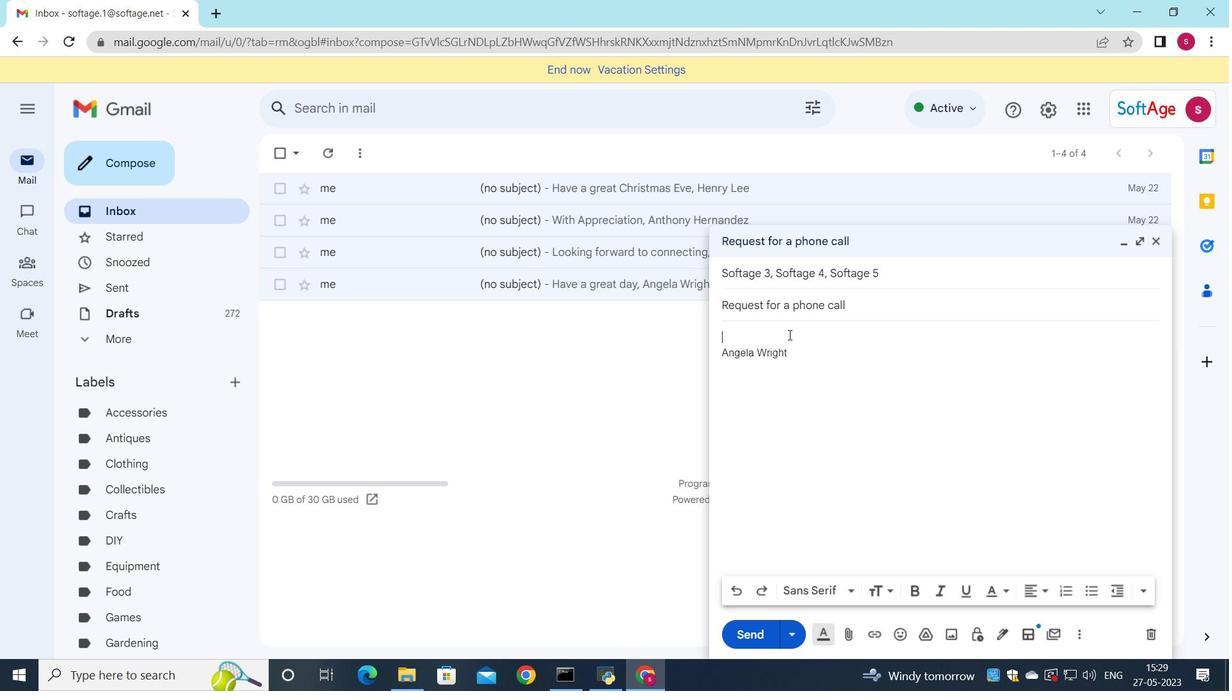 
Action: Key pressed <Key.shift>Please<Key.space>note<Key.space>that<Key.space>we<Key.space>will<Key.space>need<Key.space>to<Key.space>reschedule<Key.space>our<Key.space>meeting
Screenshot: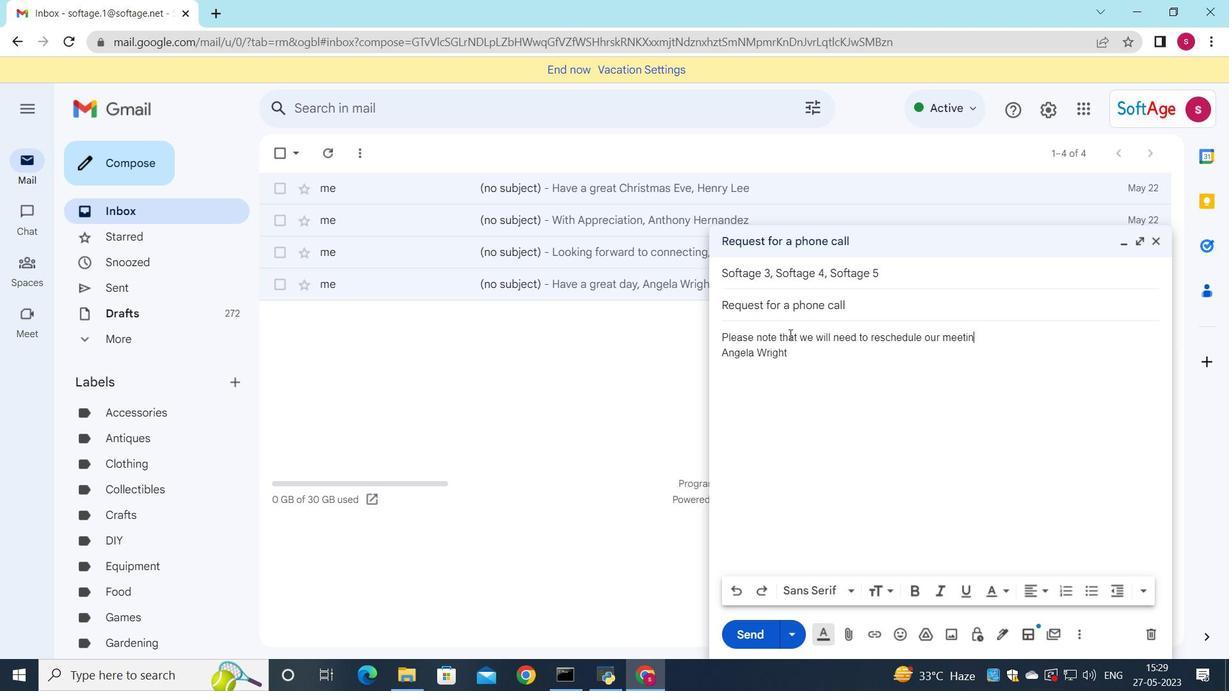 
Action: Mouse moved to (986, 379)
Screenshot: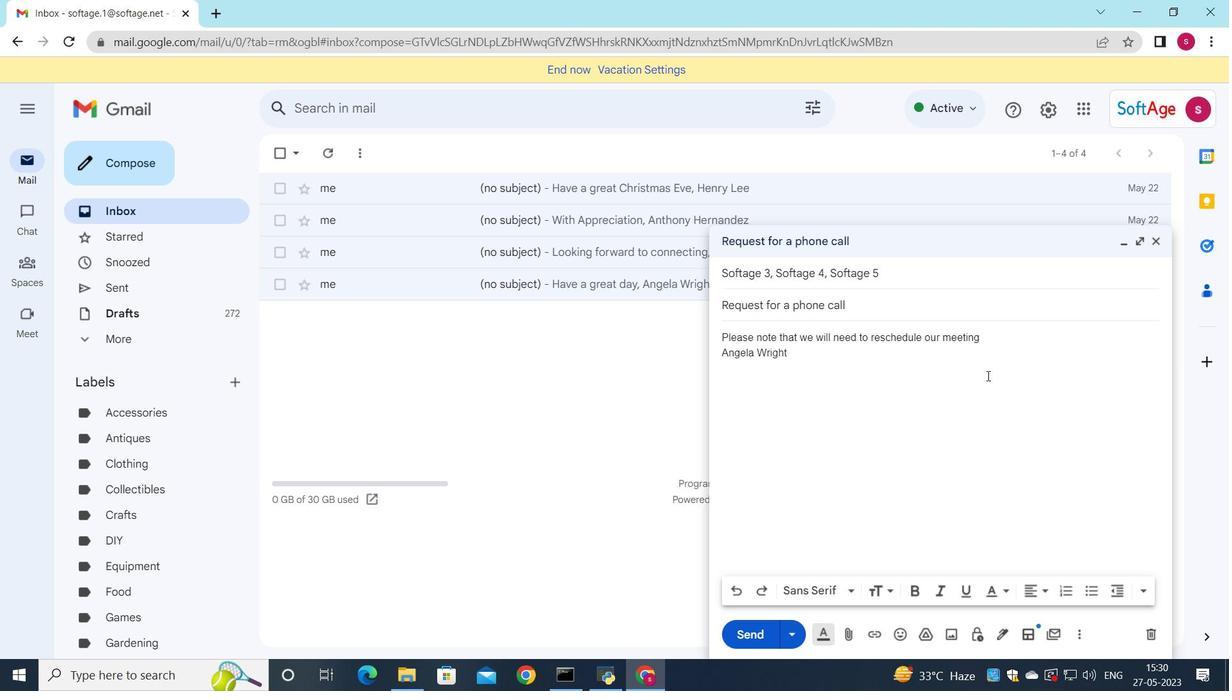 
Action: Key pressed .
Screenshot: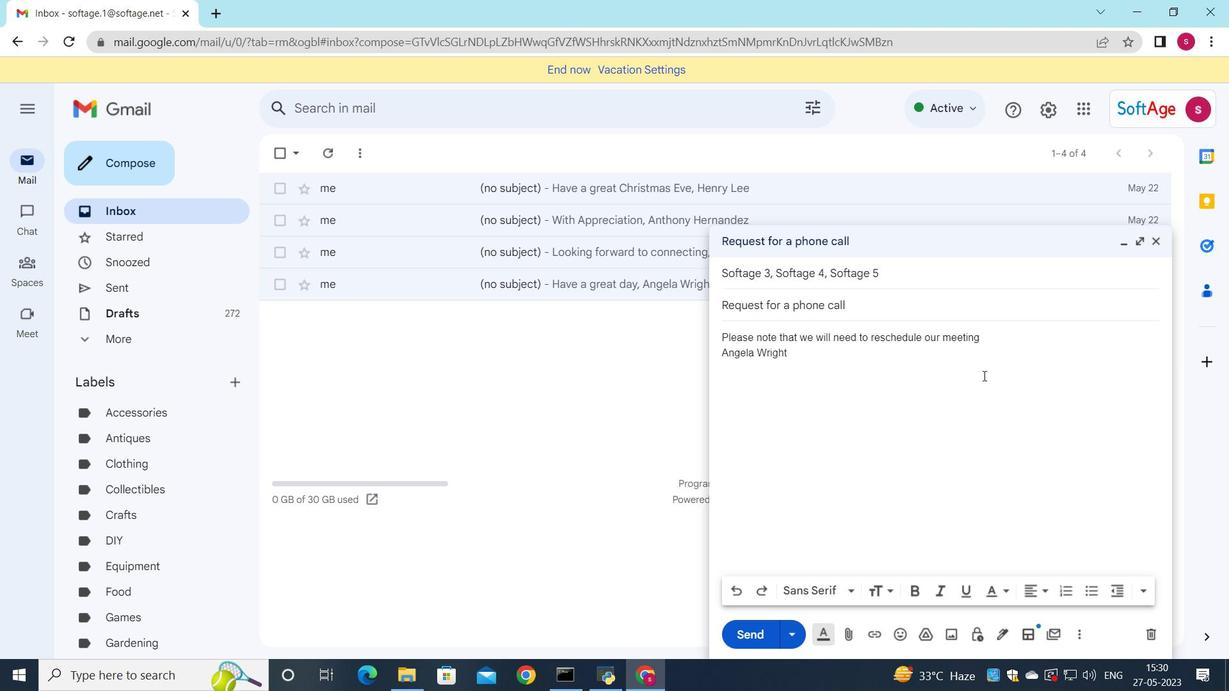 
Action: Mouse moved to (994, 342)
Screenshot: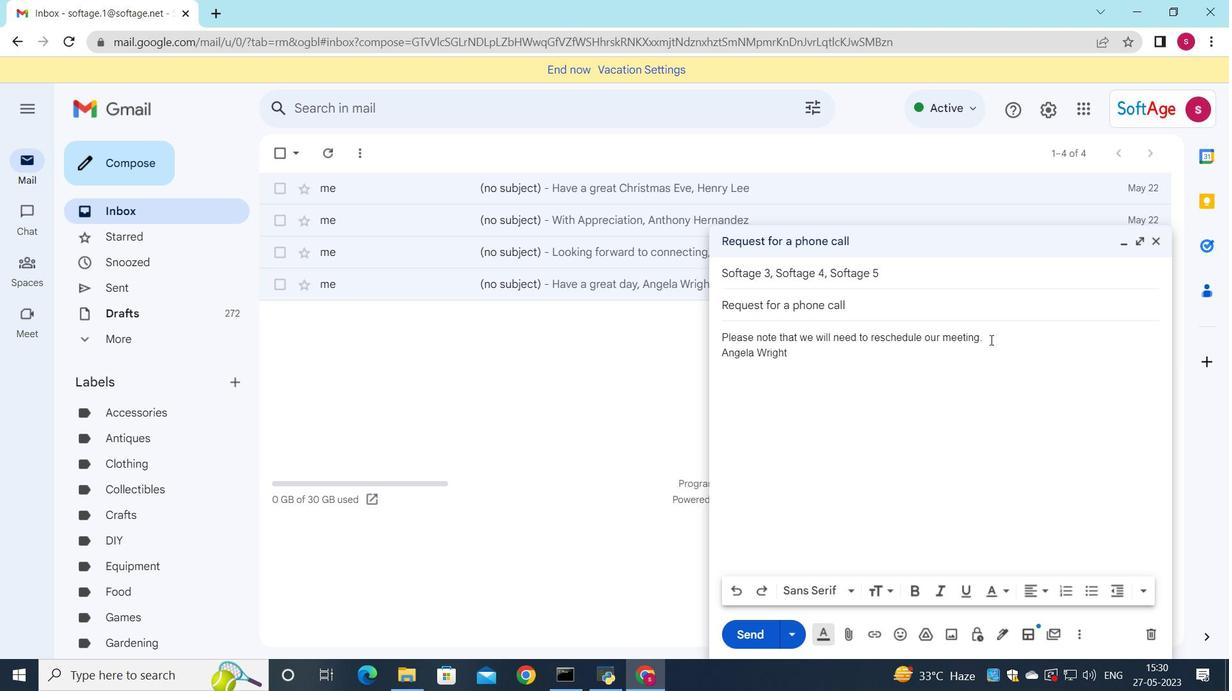 
Action: Mouse pressed left at (994, 342)
Screenshot: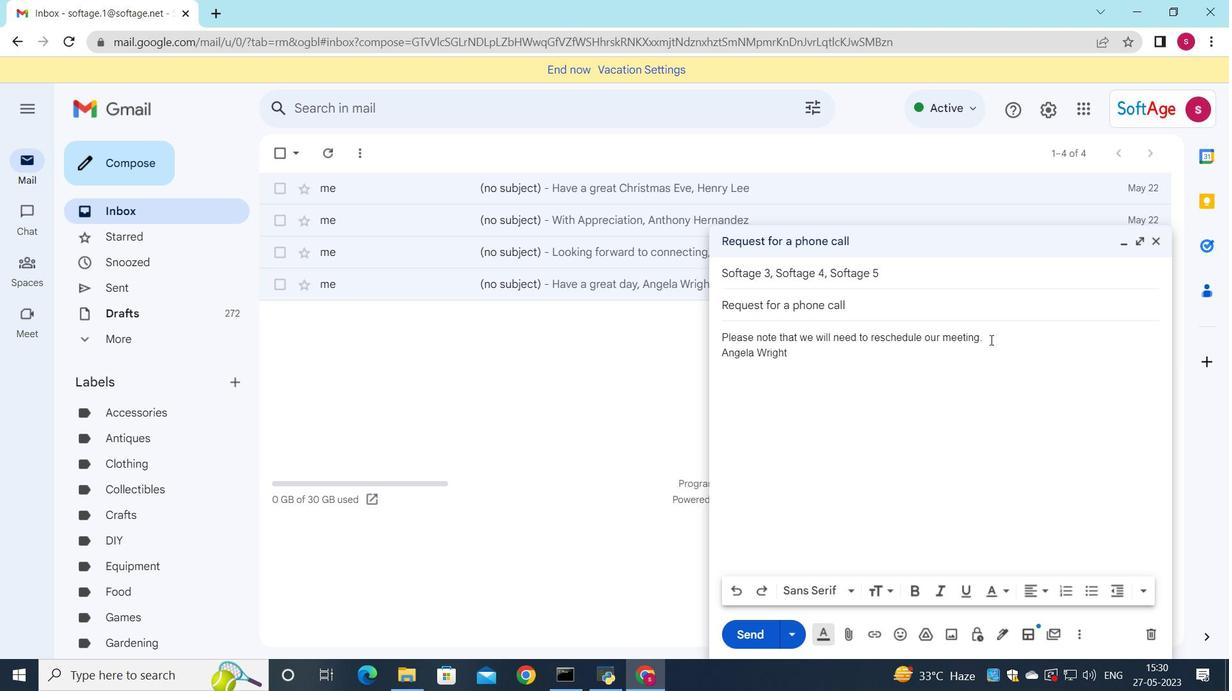 
Action: Mouse moved to (895, 593)
Screenshot: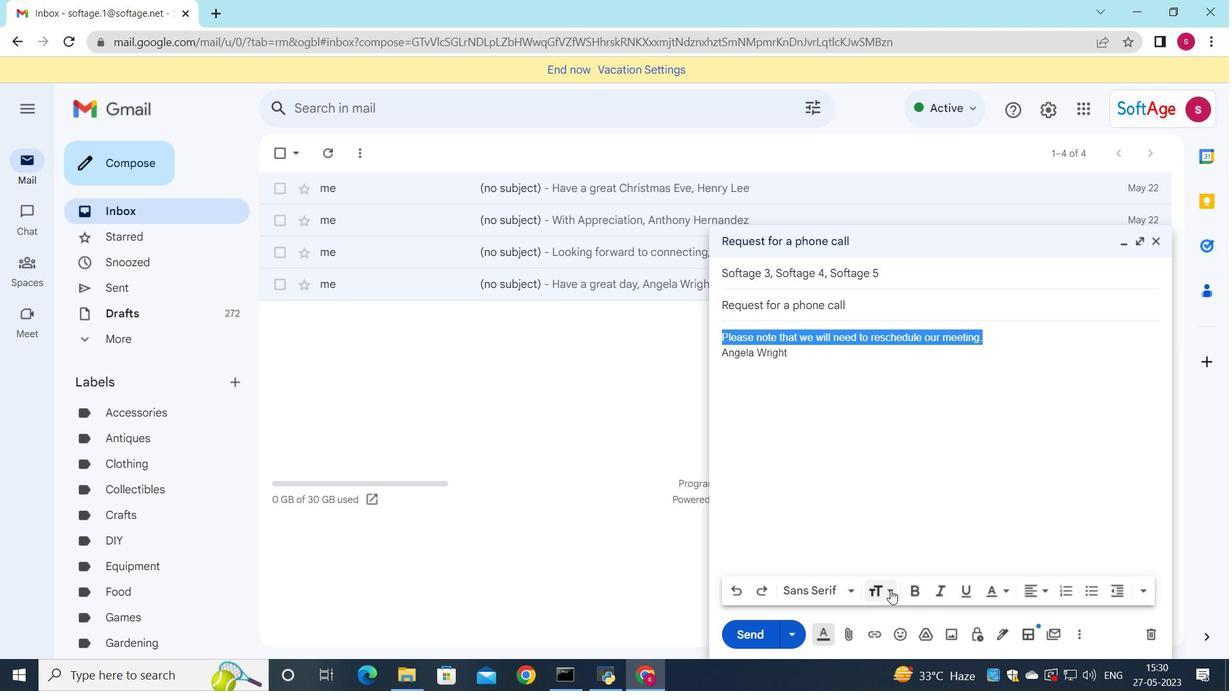 
Action: Mouse pressed left at (895, 593)
Screenshot: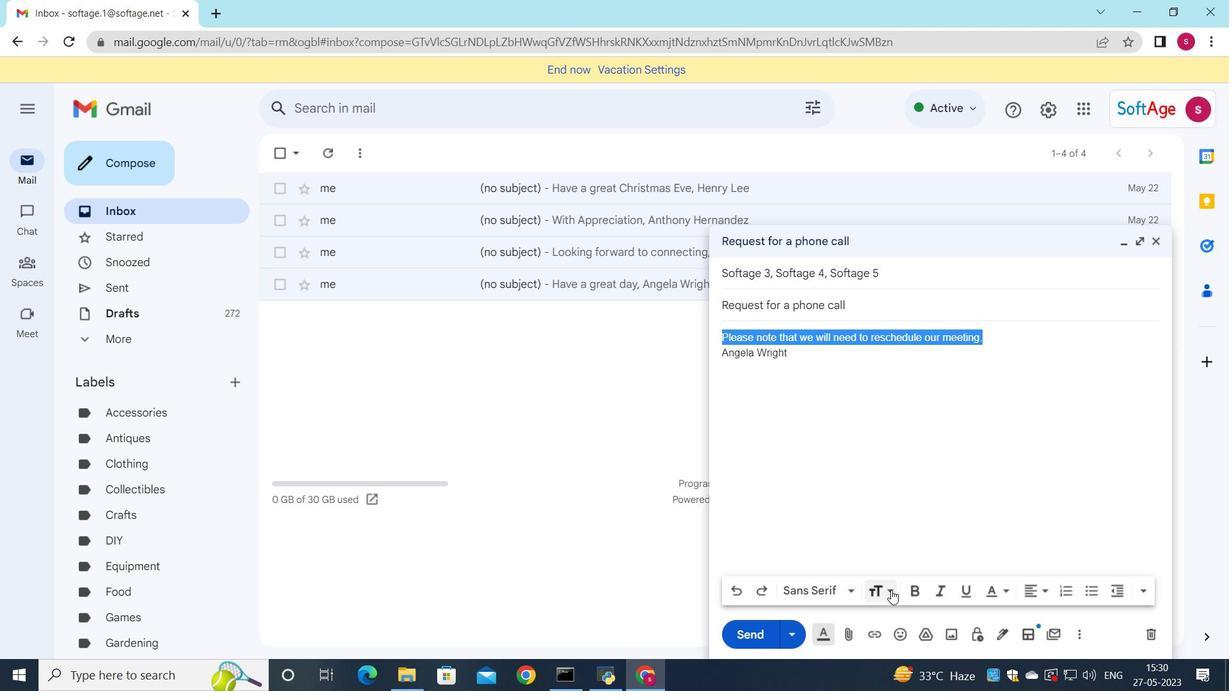
Action: Mouse moved to (929, 573)
Screenshot: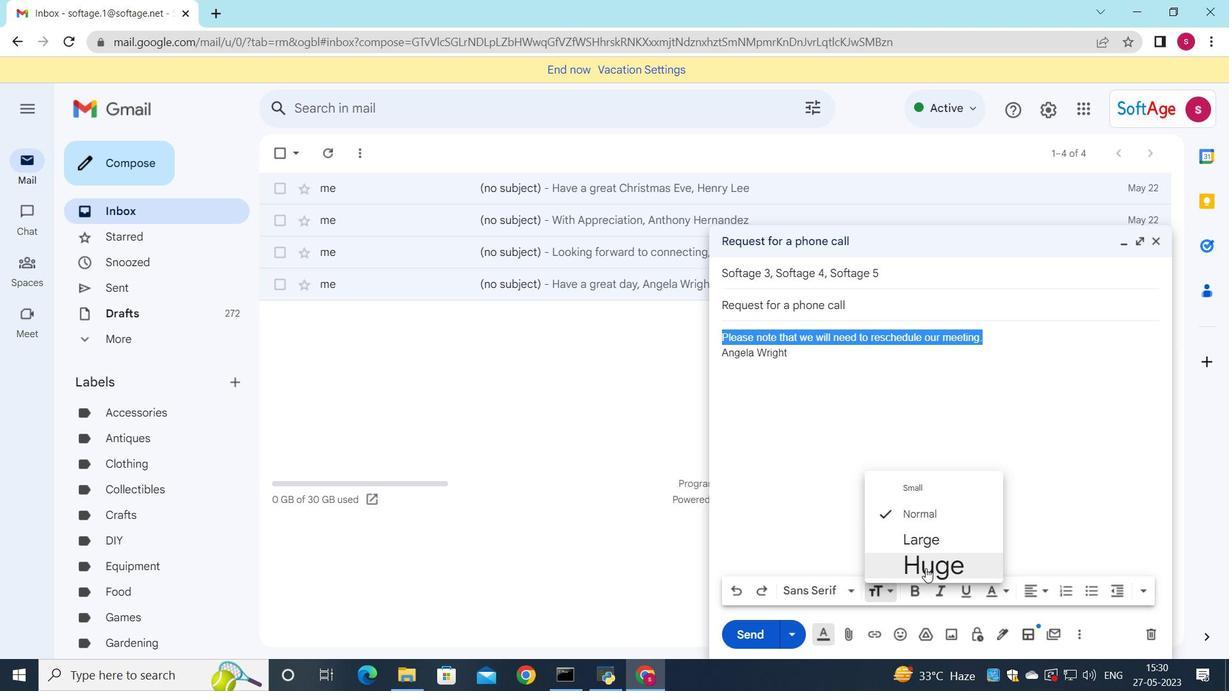 
Action: Mouse pressed left at (929, 573)
Screenshot: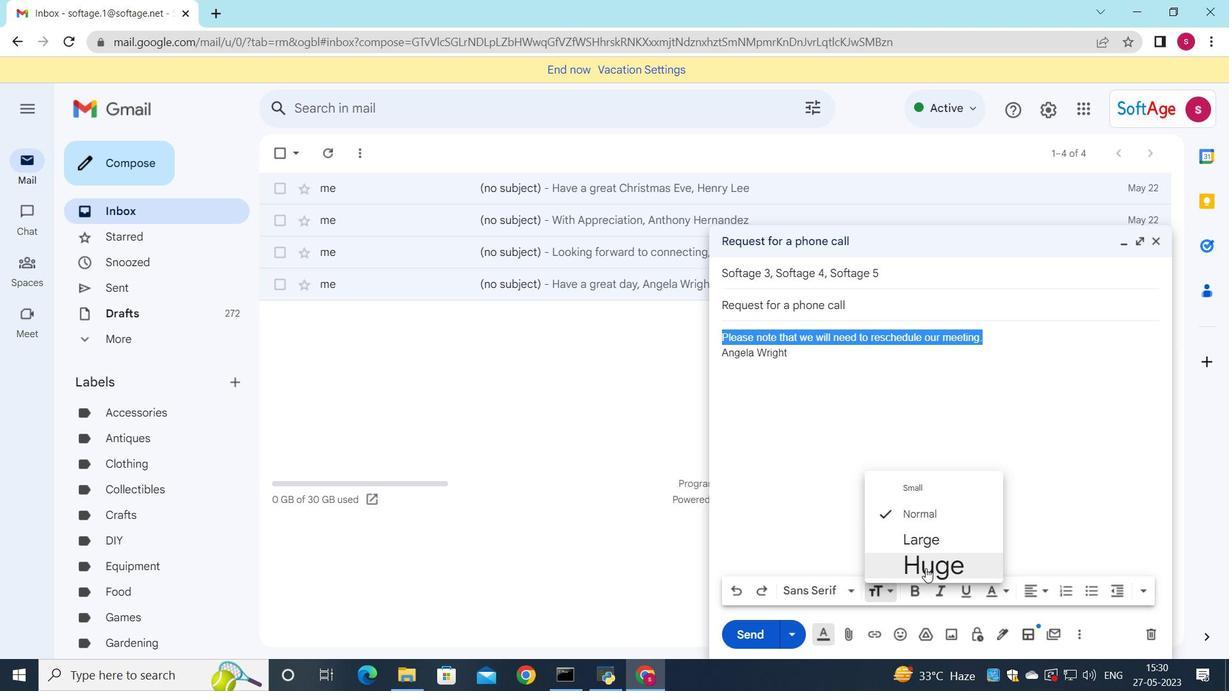 
Action: Mouse moved to (1049, 589)
Screenshot: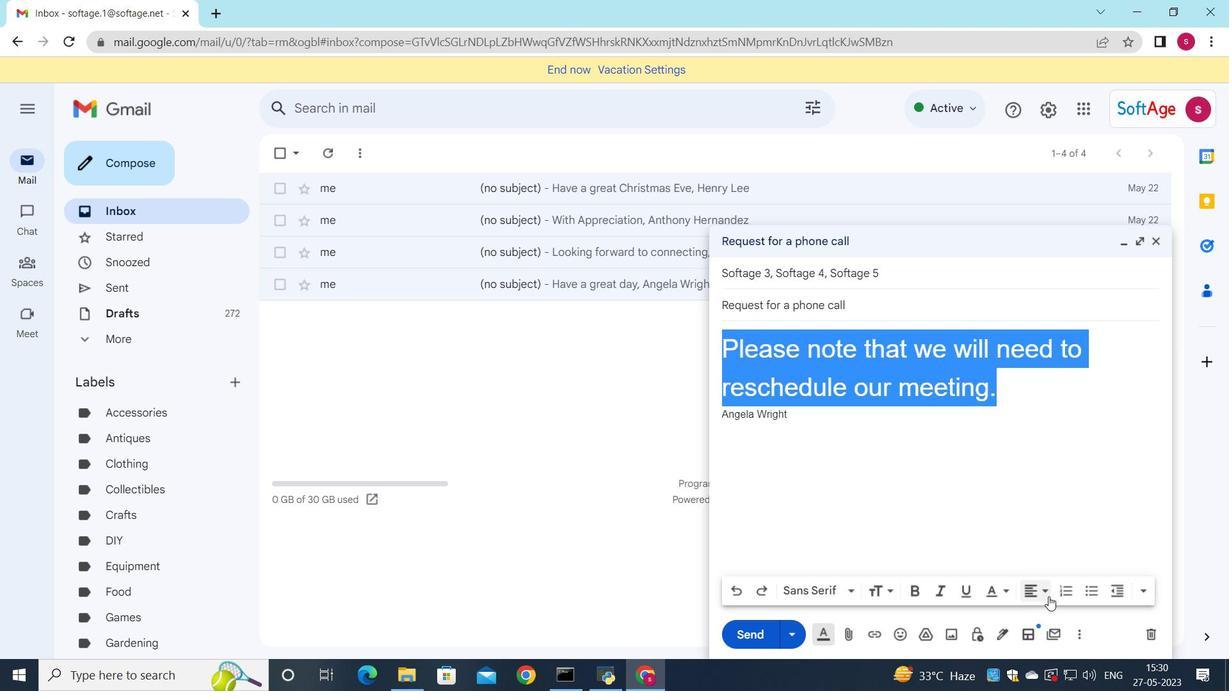 
Action: Mouse pressed left at (1049, 589)
